 Task: Reply to email with the signature Faith Turner with the subject Request for a testimonial from softage.1@softage.net with the message Can you confirm if the team has the required resources to meet the project deadline? Undo the message and rewrite the message as Could you please provide a list of the available options? Send the email
Action: Mouse moved to (609, 772)
Screenshot: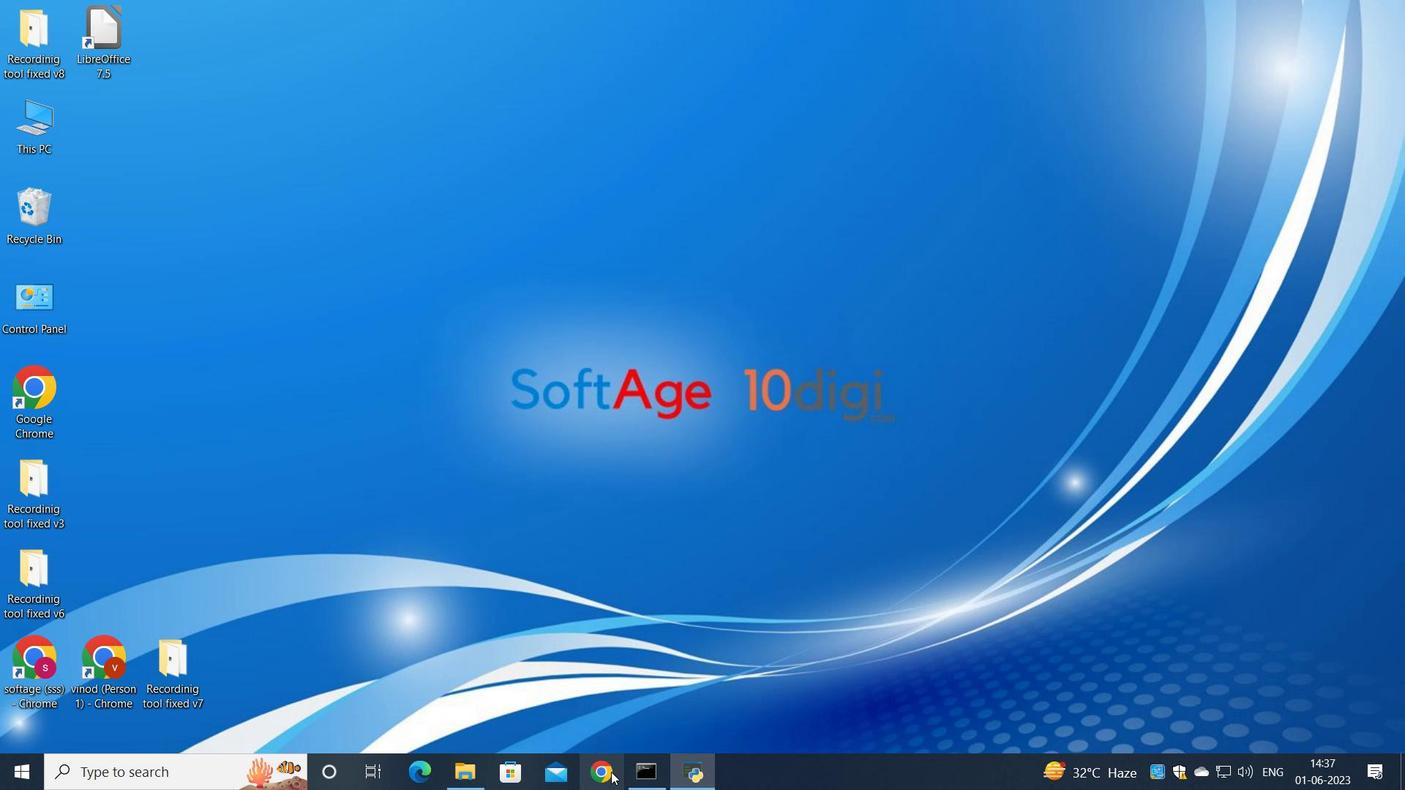 
Action: Mouse pressed left at (609, 772)
Screenshot: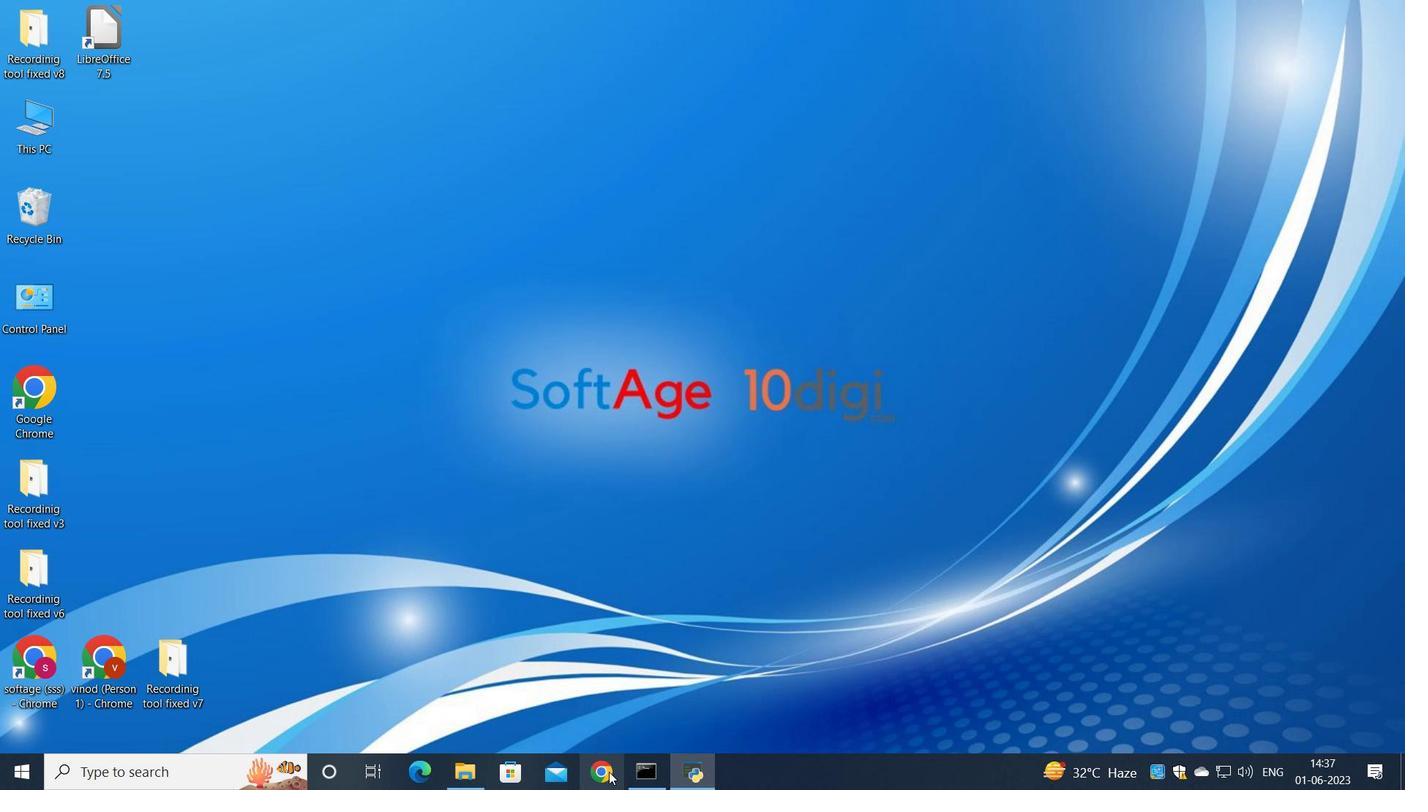 
Action: Mouse moved to (638, 416)
Screenshot: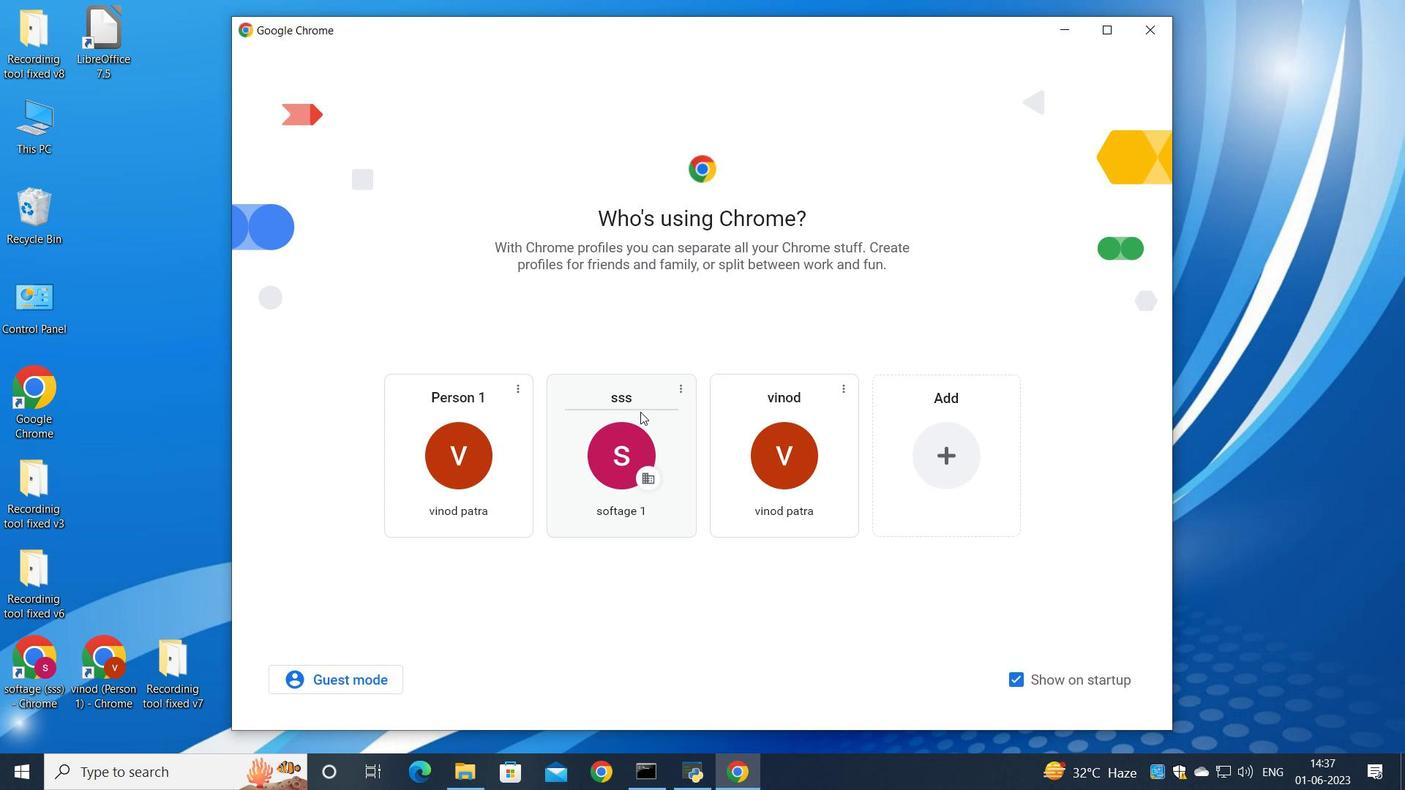 
Action: Mouse pressed left at (638, 416)
Screenshot: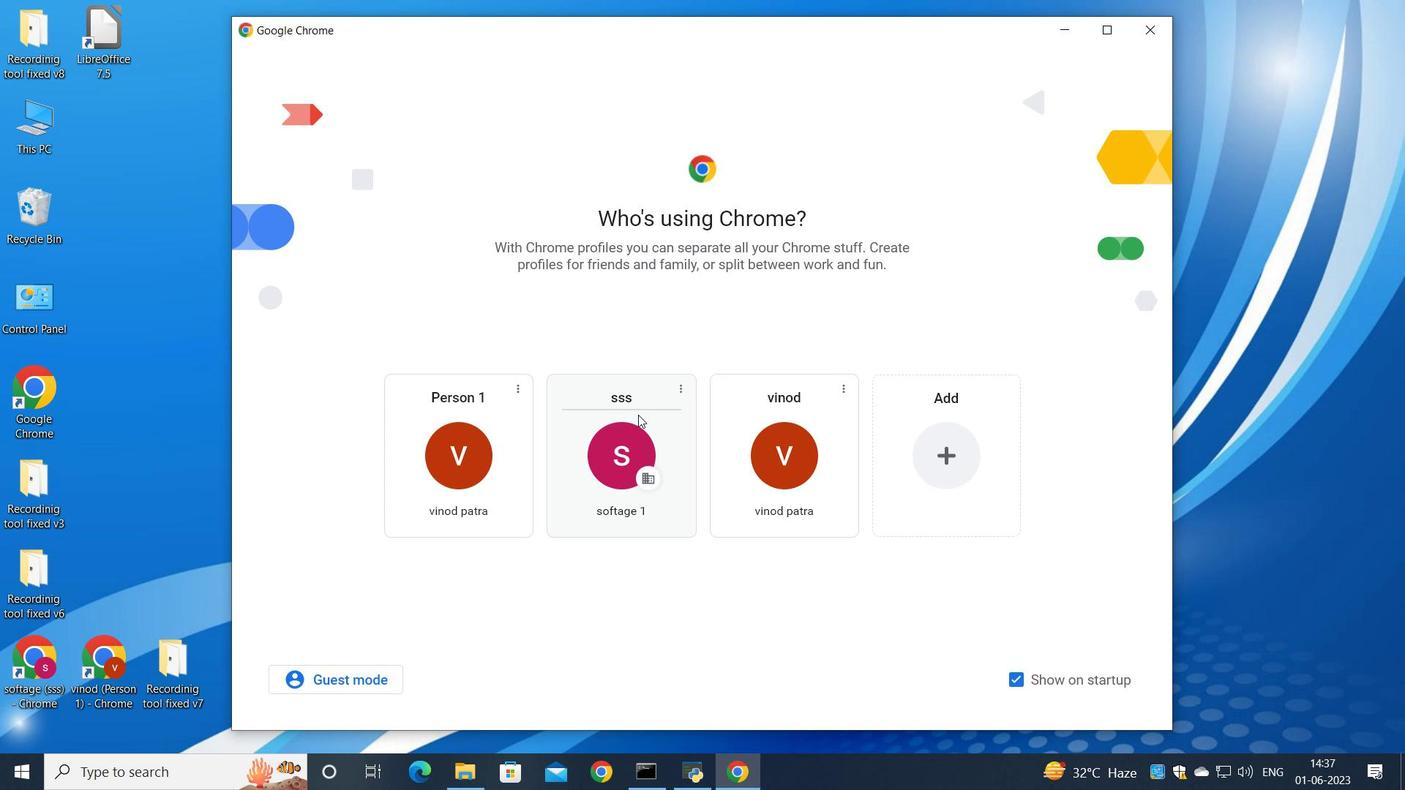 
Action: Mouse moved to (636, 446)
Screenshot: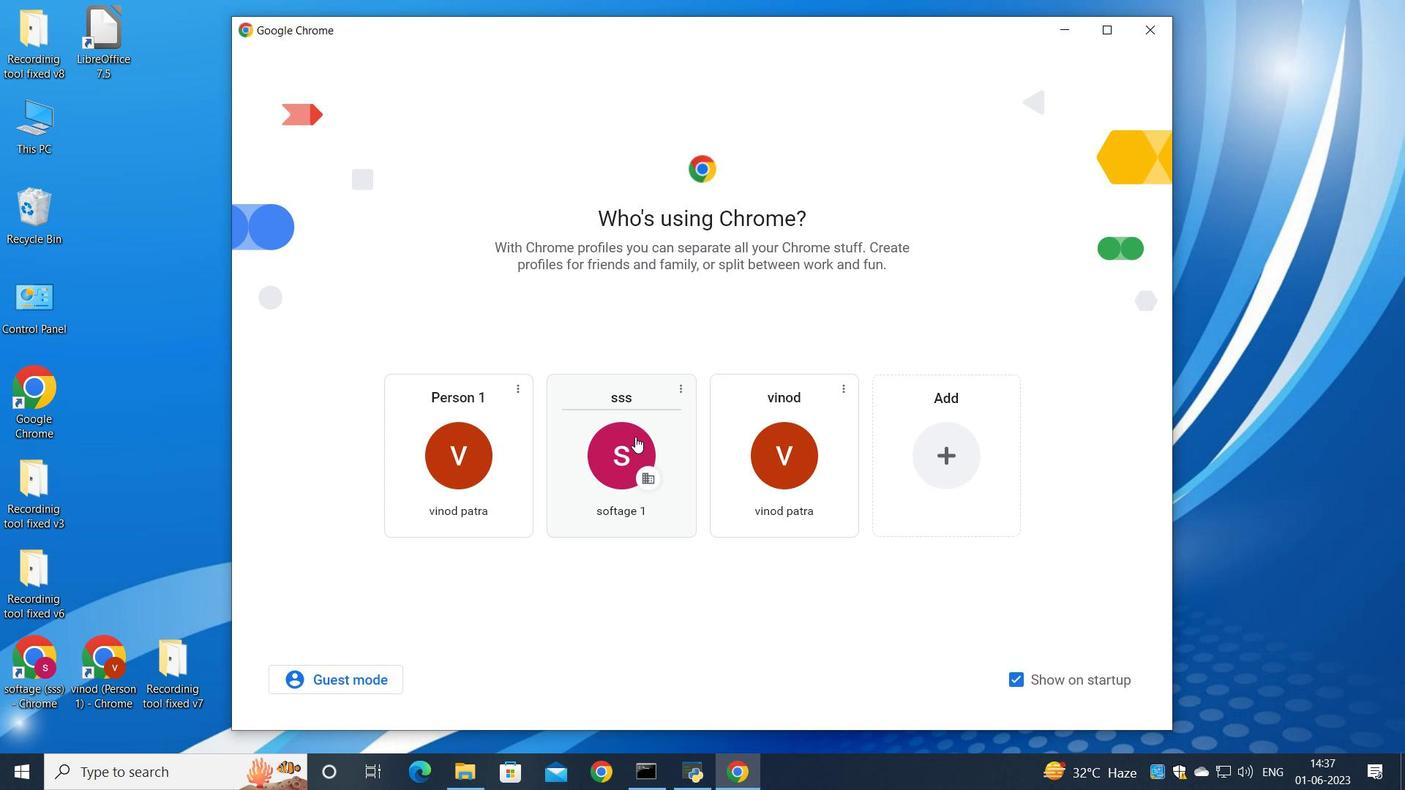 
Action: Mouse pressed left at (636, 446)
Screenshot: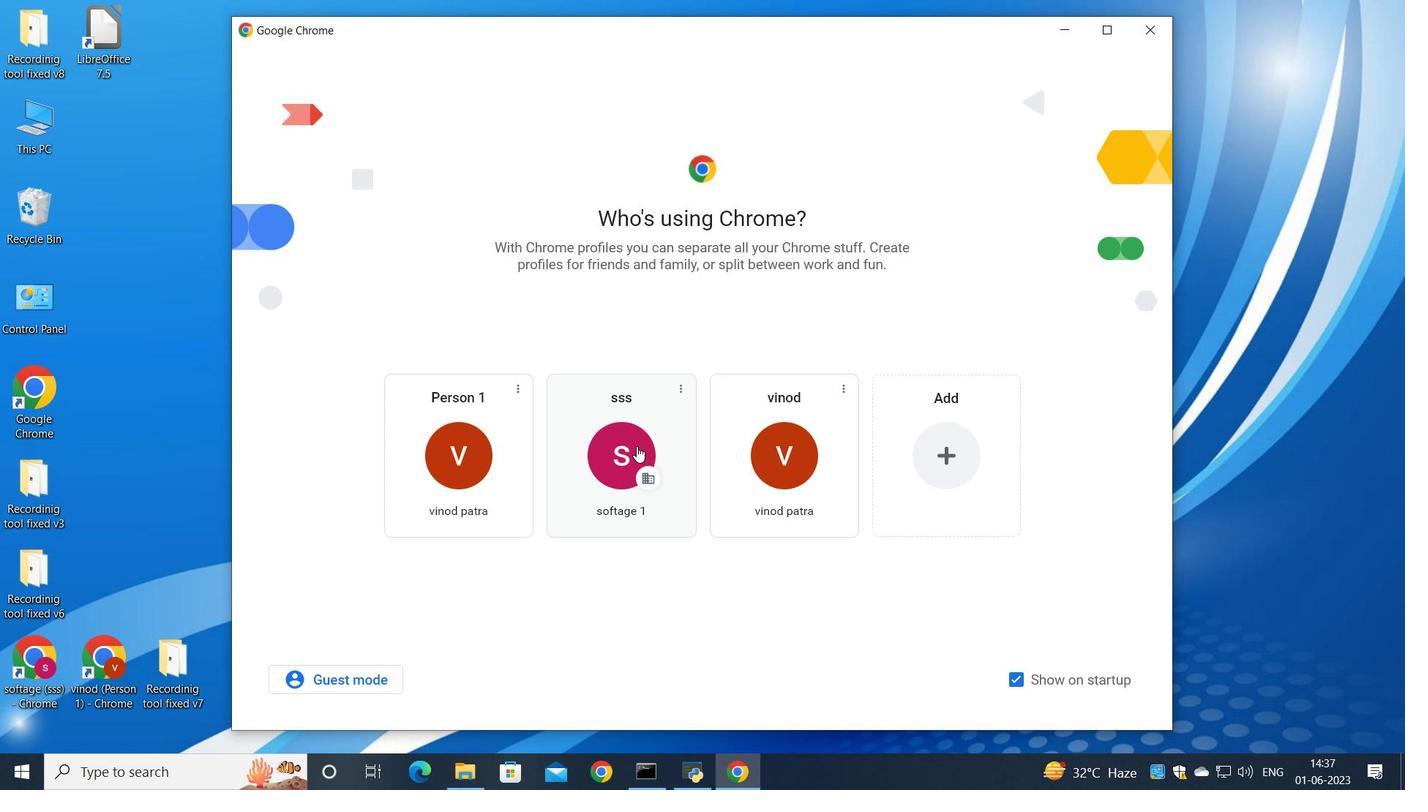
Action: Mouse moved to (1216, 121)
Screenshot: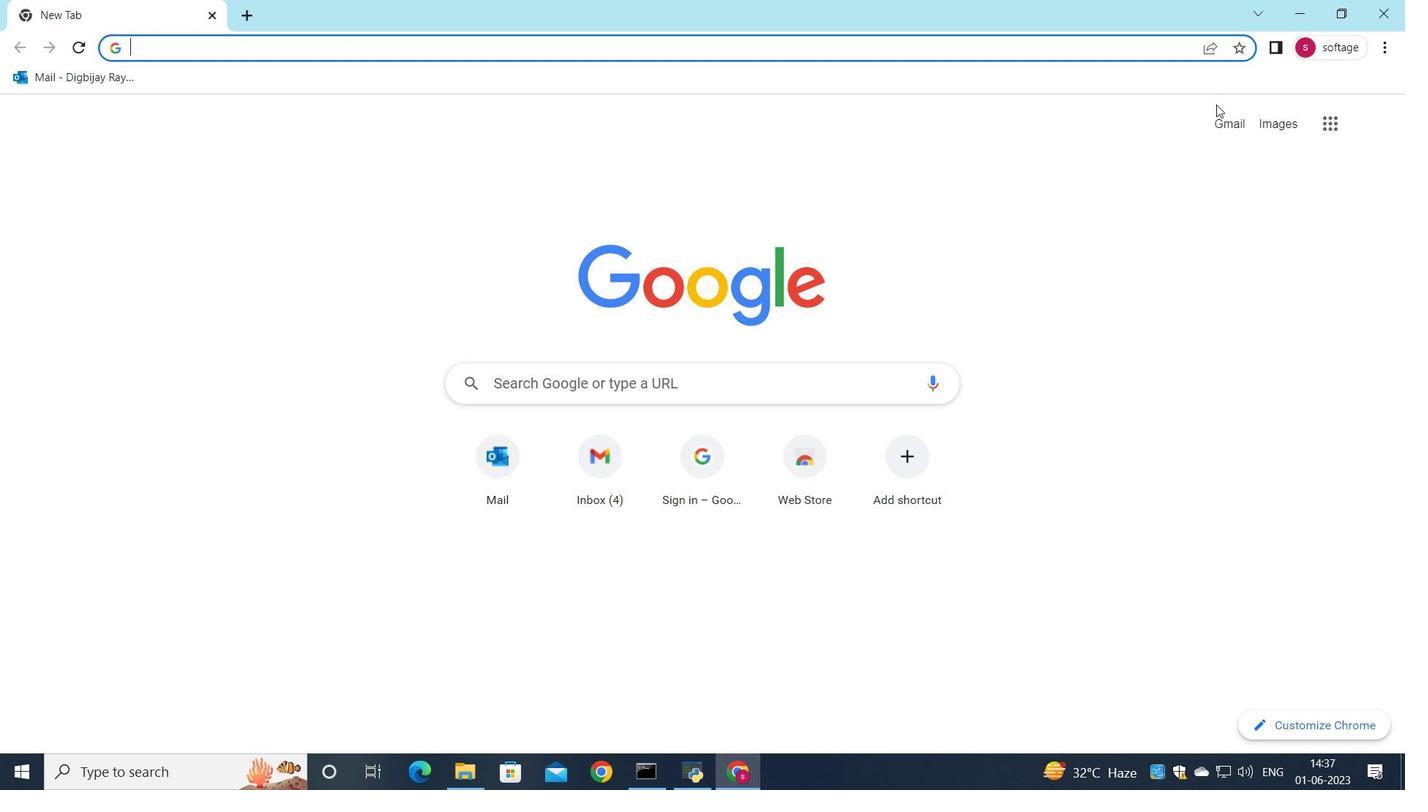 
Action: Mouse pressed left at (1216, 121)
Screenshot: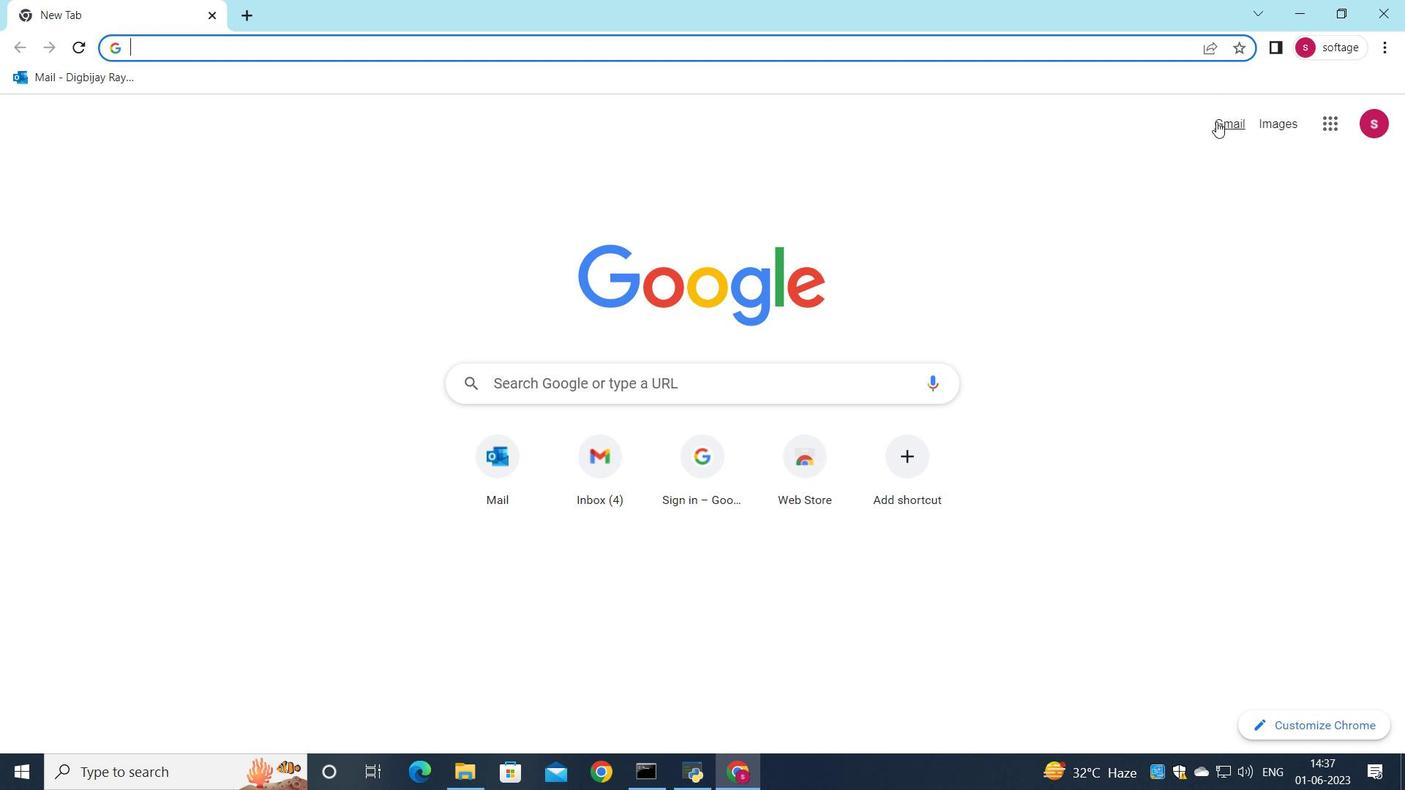 
Action: Mouse moved to (1195, 126)
Screenshot: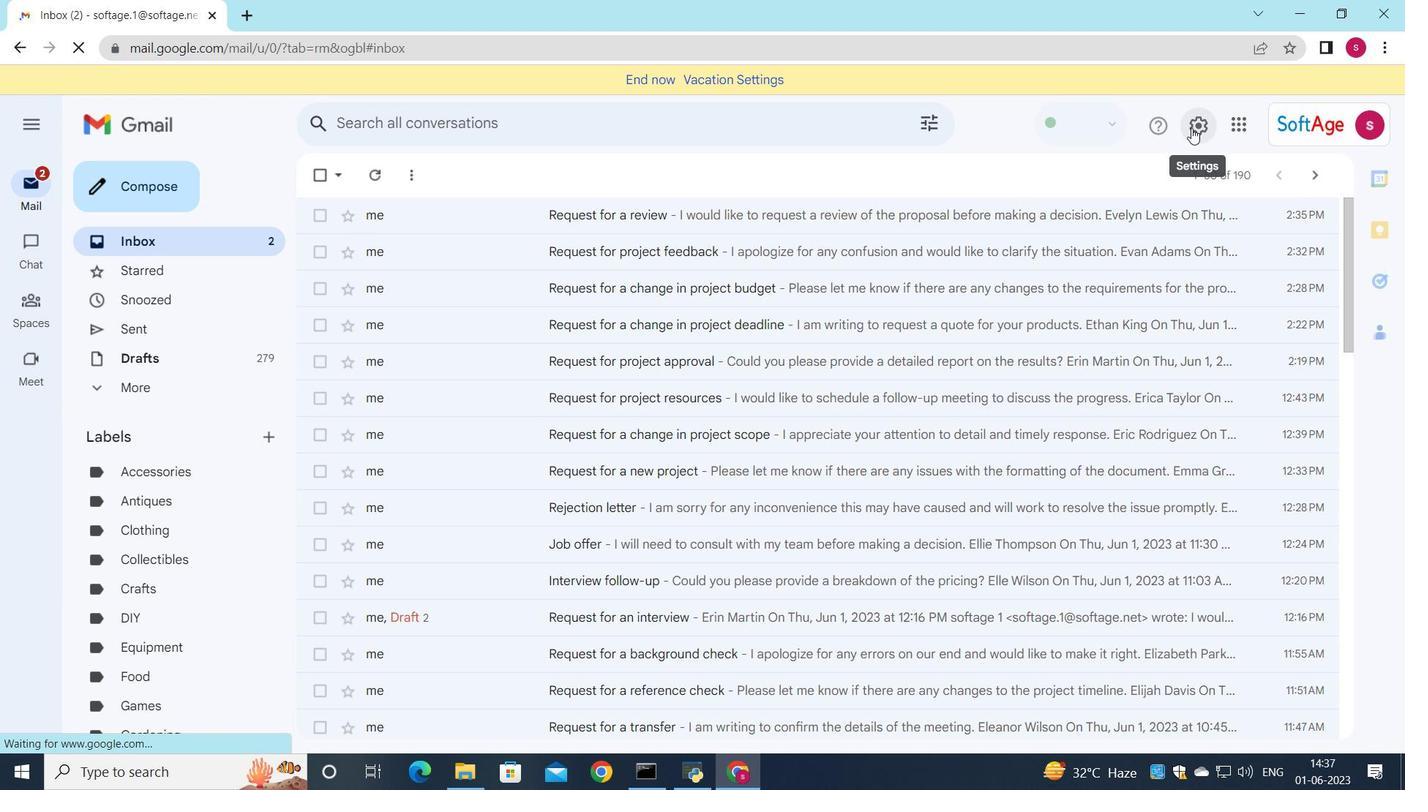 
Action: Mouse pressed left at (1195, 126)
Screenshot: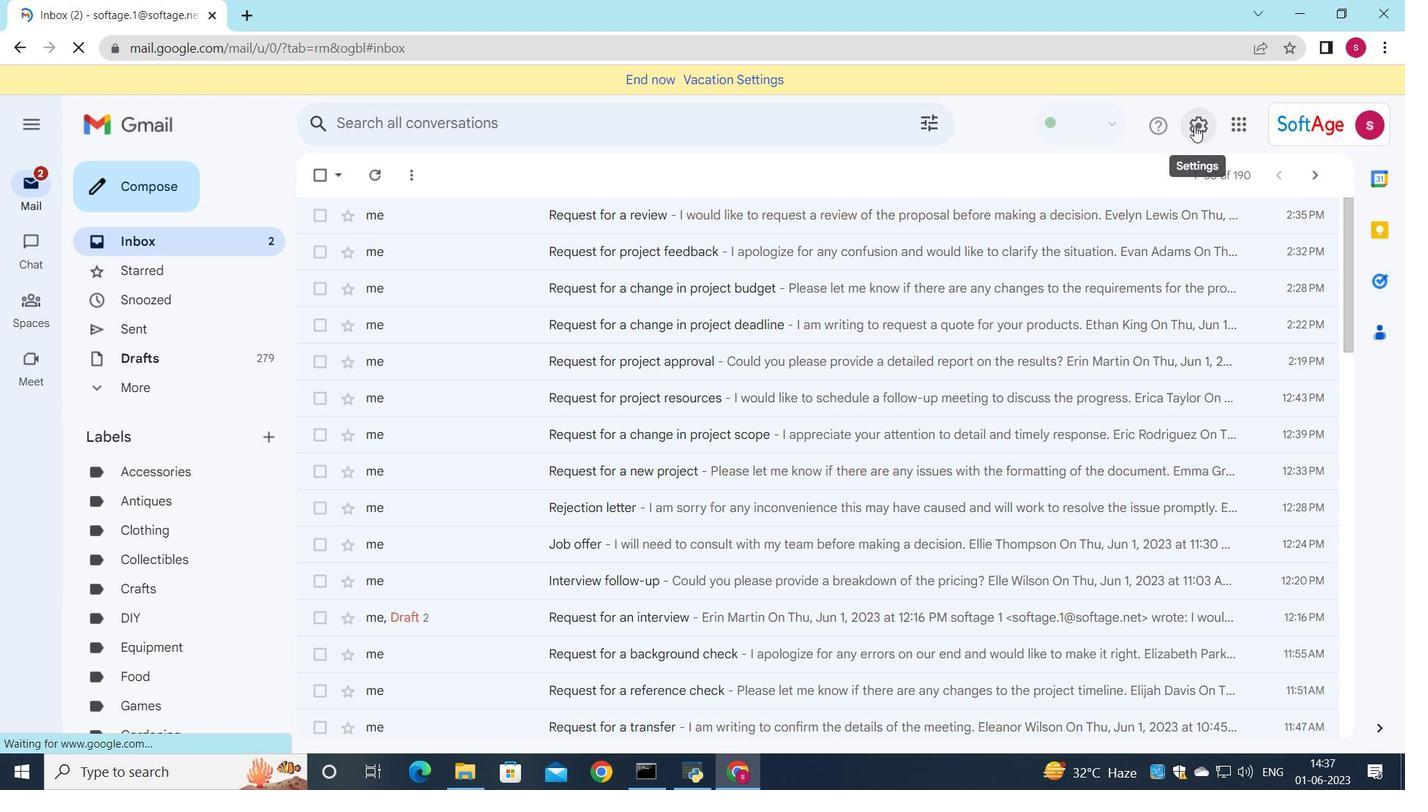 
Action: Mouse moved to (1204, 205)
Screenshot: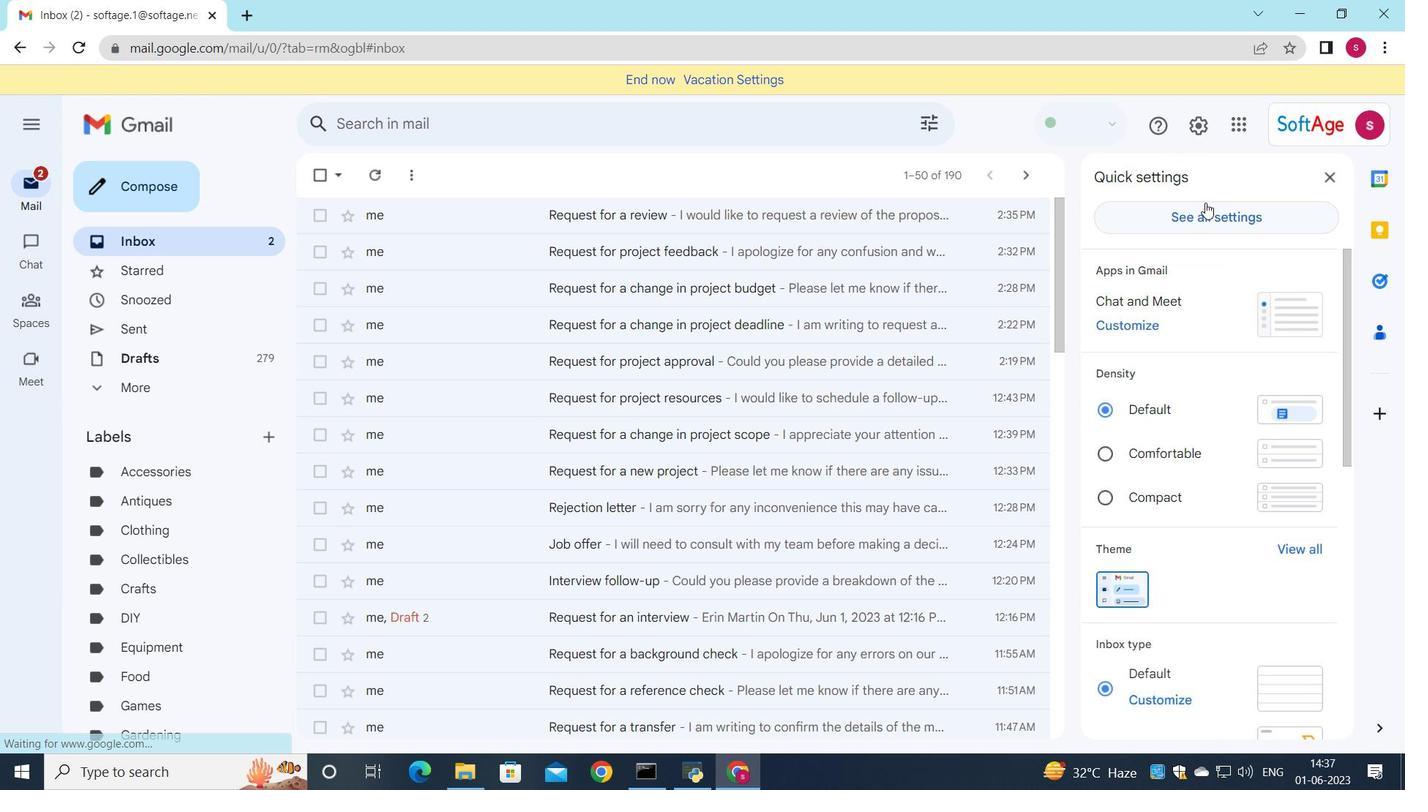 
Action: Mouse pressed left at (1204, 205)
Screenshot: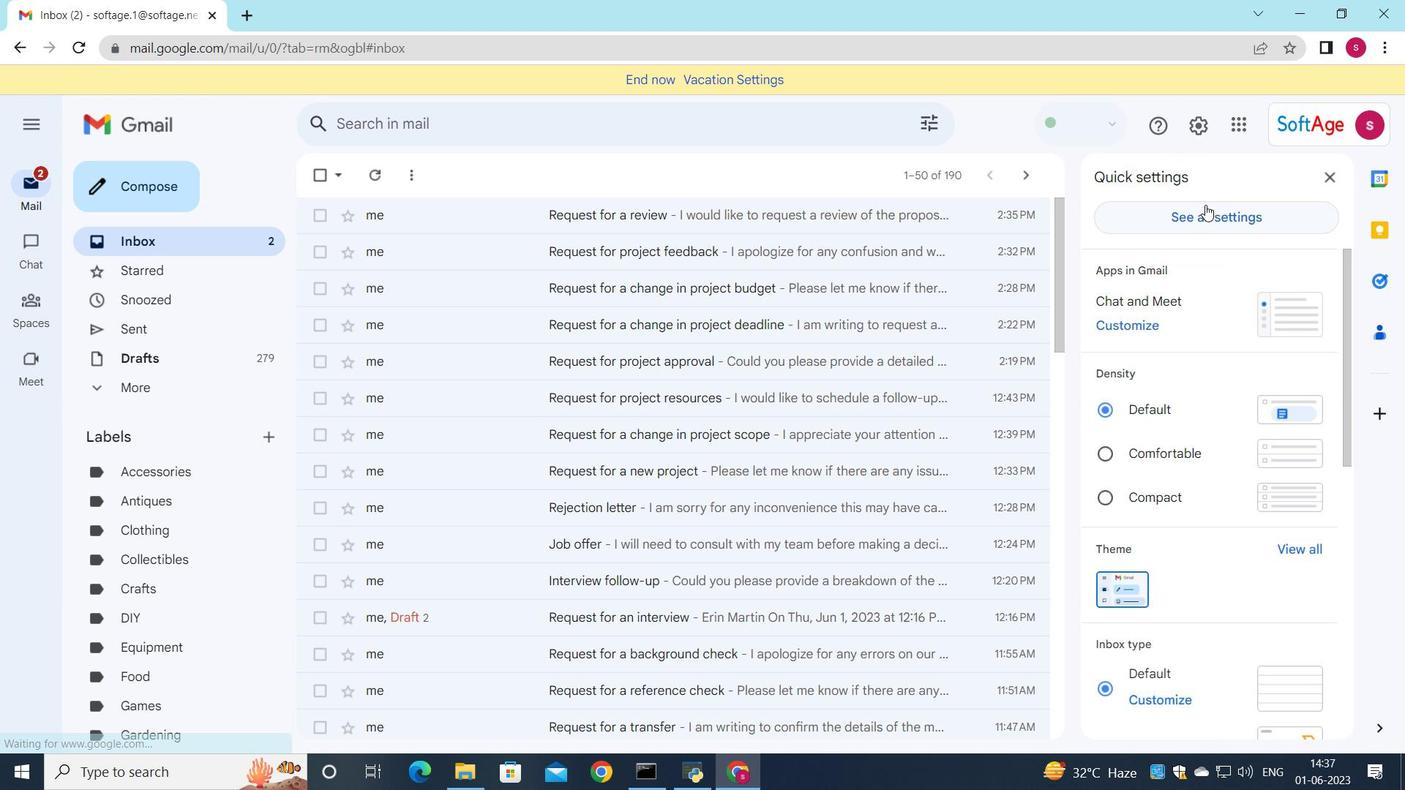 
Action: Mouse moved to (985, 308)
Screenshot: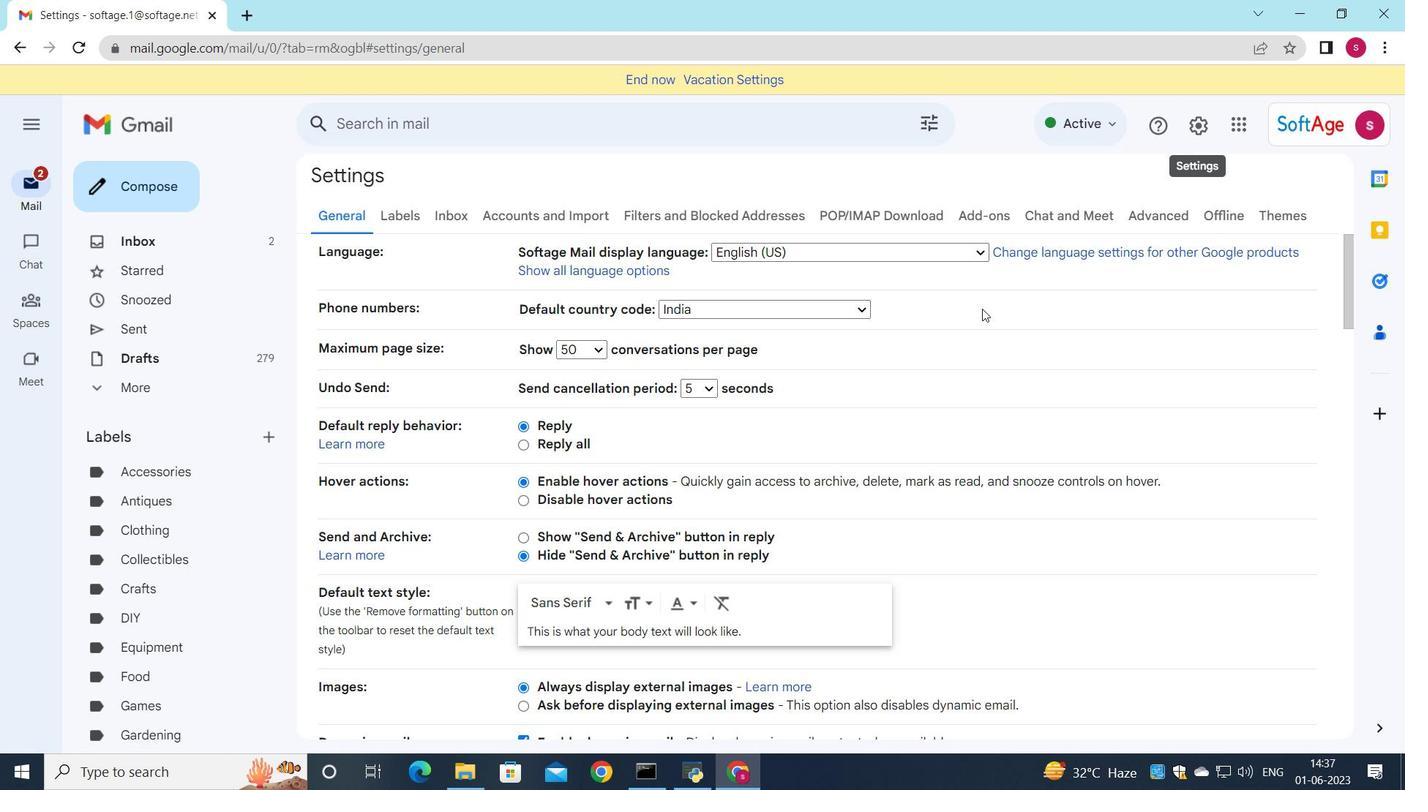 
Action: Mouse scrolled (985, 307) with delta (0, 0)
Screenshot: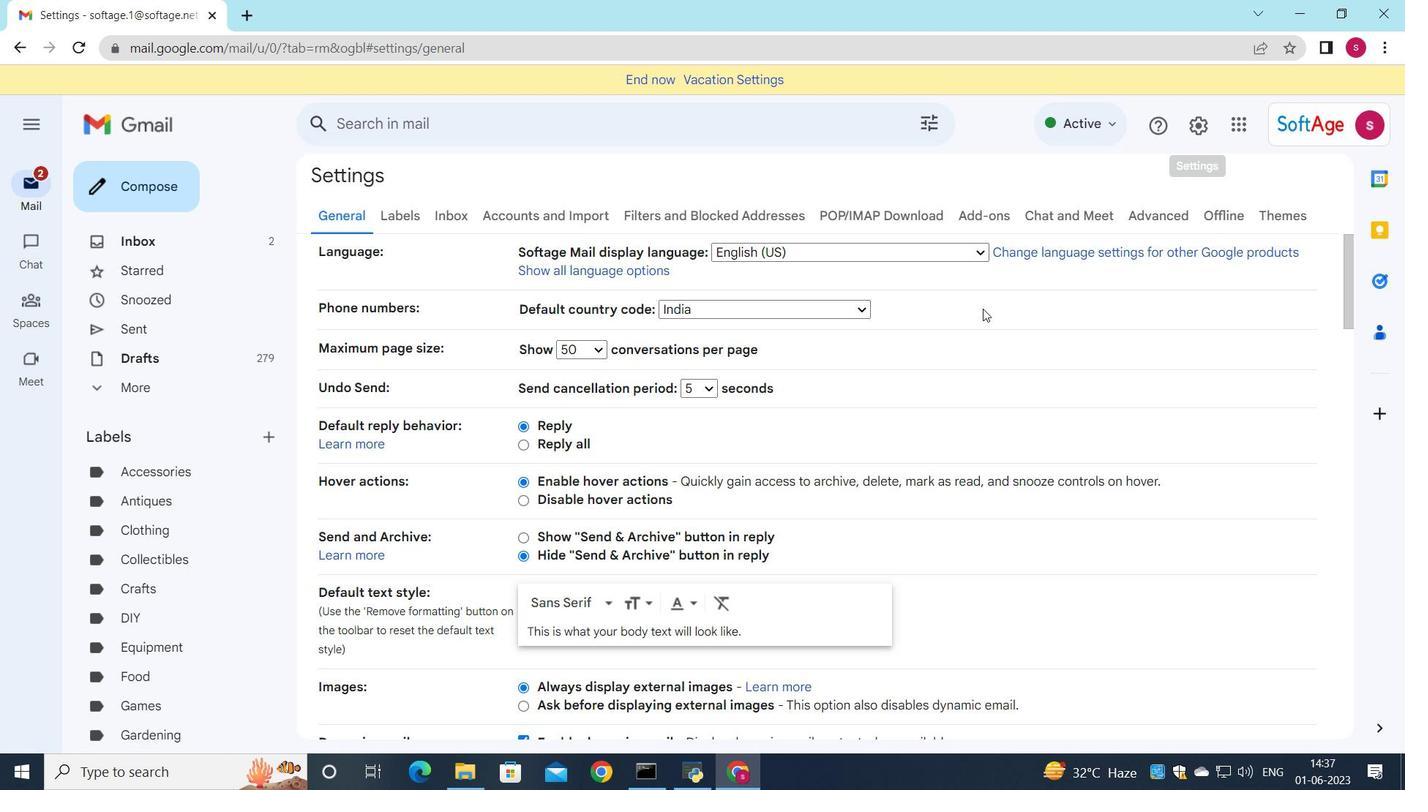
Action: Mouse scrolled (985, 307) with delta (0, 0)
Screenshot: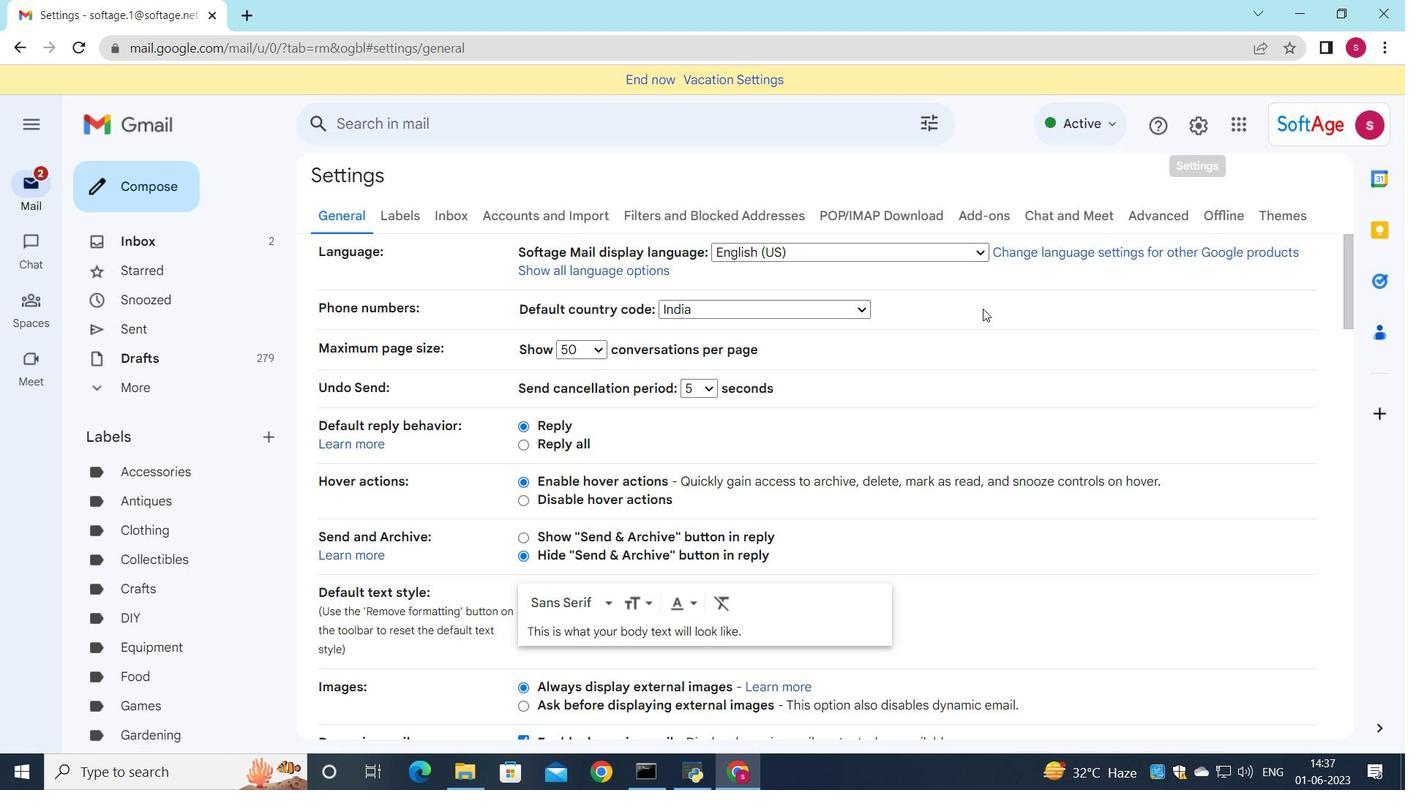 
Action: Mouse scrolled (985, 307) with delta (0, 0)
Screenshot: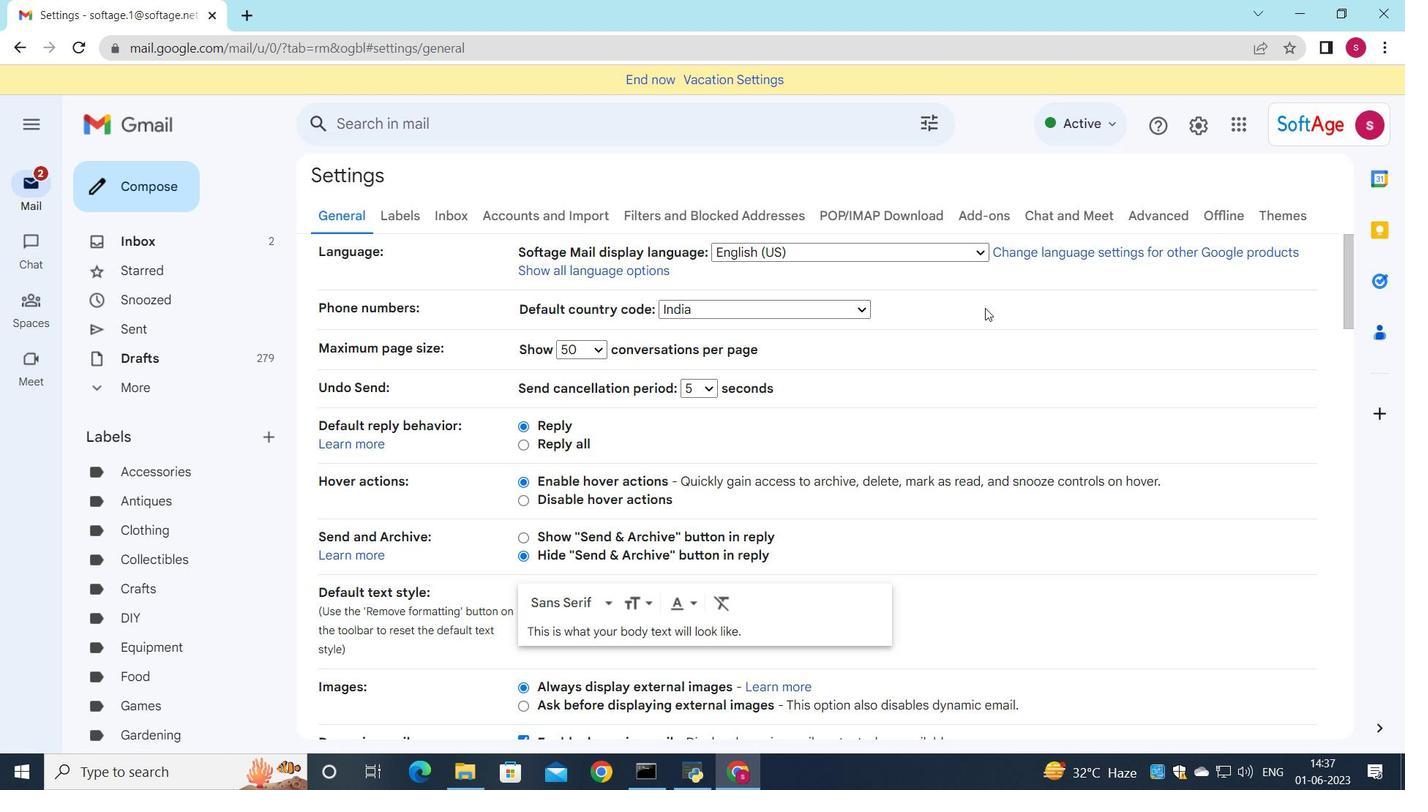 
Action: Mouse moved to (985, 308)
Screenshot: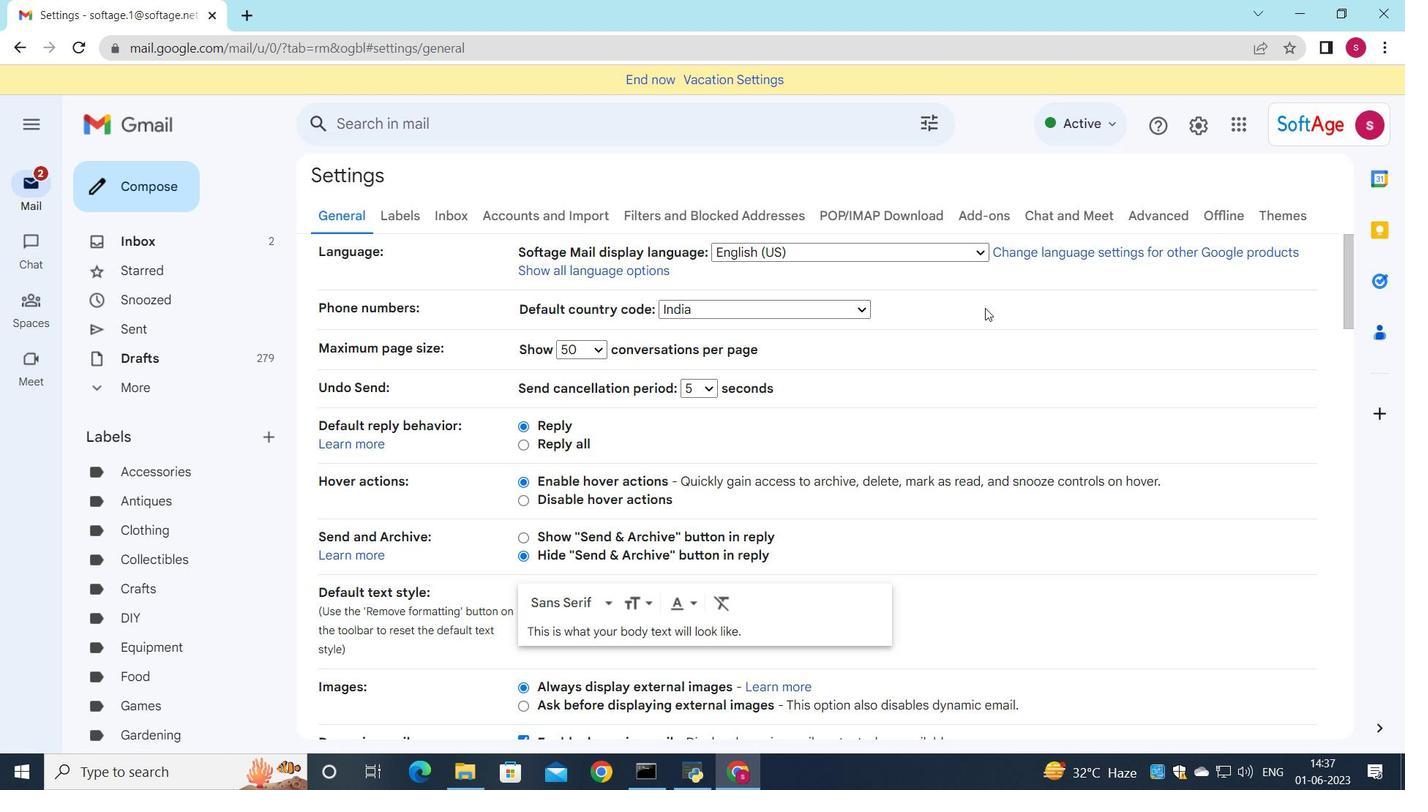 
Action: Mouse scrolled (985, 307) with delta (0, 0)
Screenshot: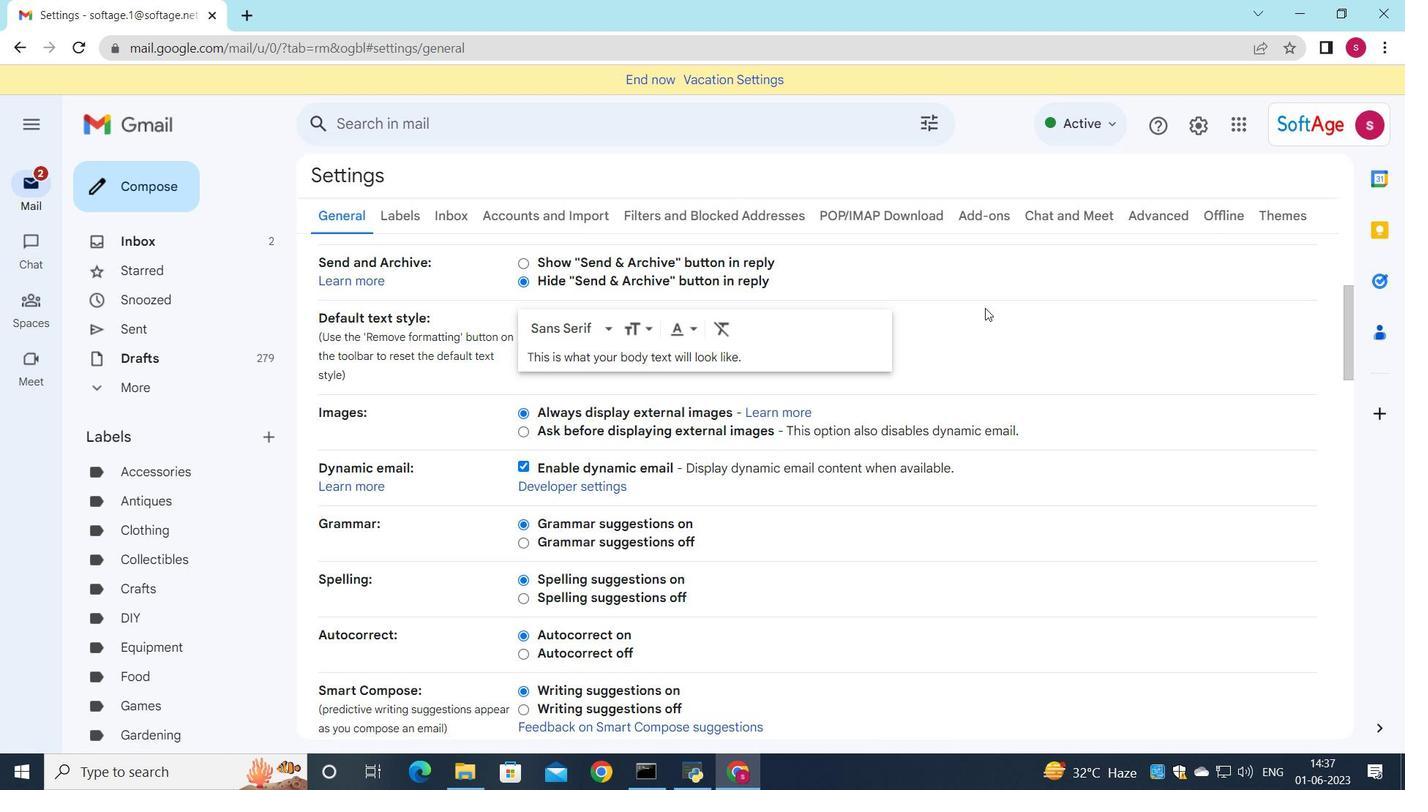 
Action: Mouse scrolled (985, 307) with delta (0, 0)
Screenshot: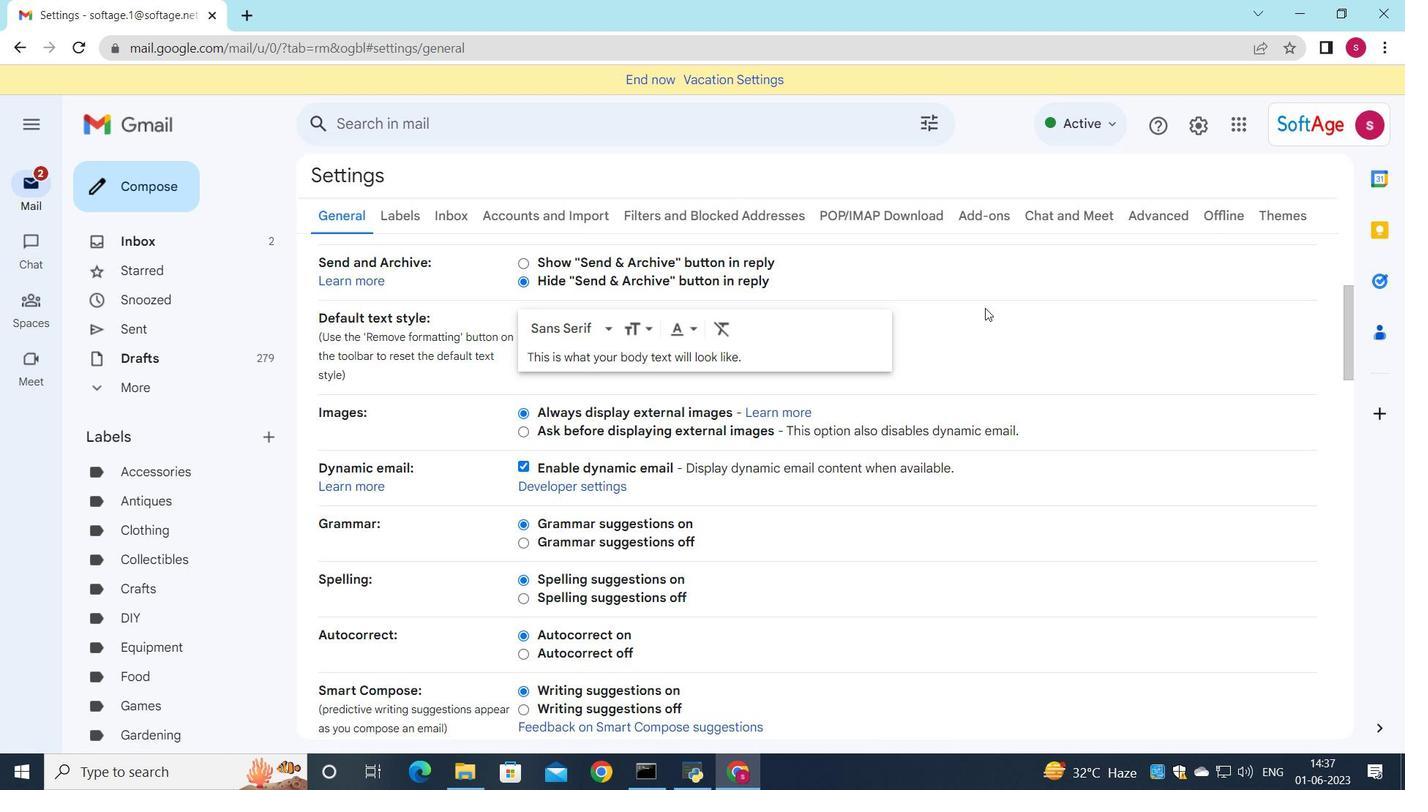 
Action: Mouse scrolled (985, 307) with delta (0, 0)
Screenshot: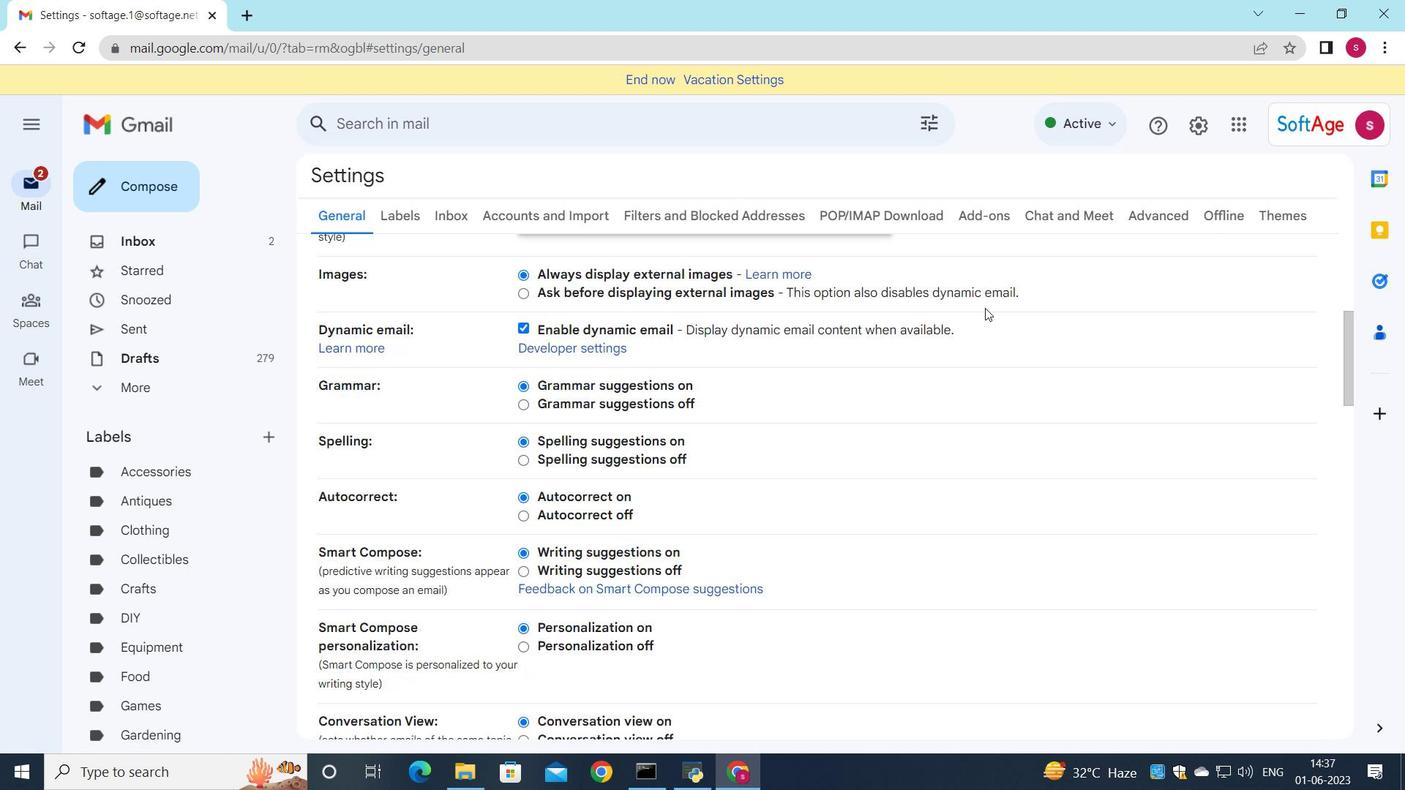 
Action: Mouse scrolled (985, 307) with delta (0, 0)
Screenshot: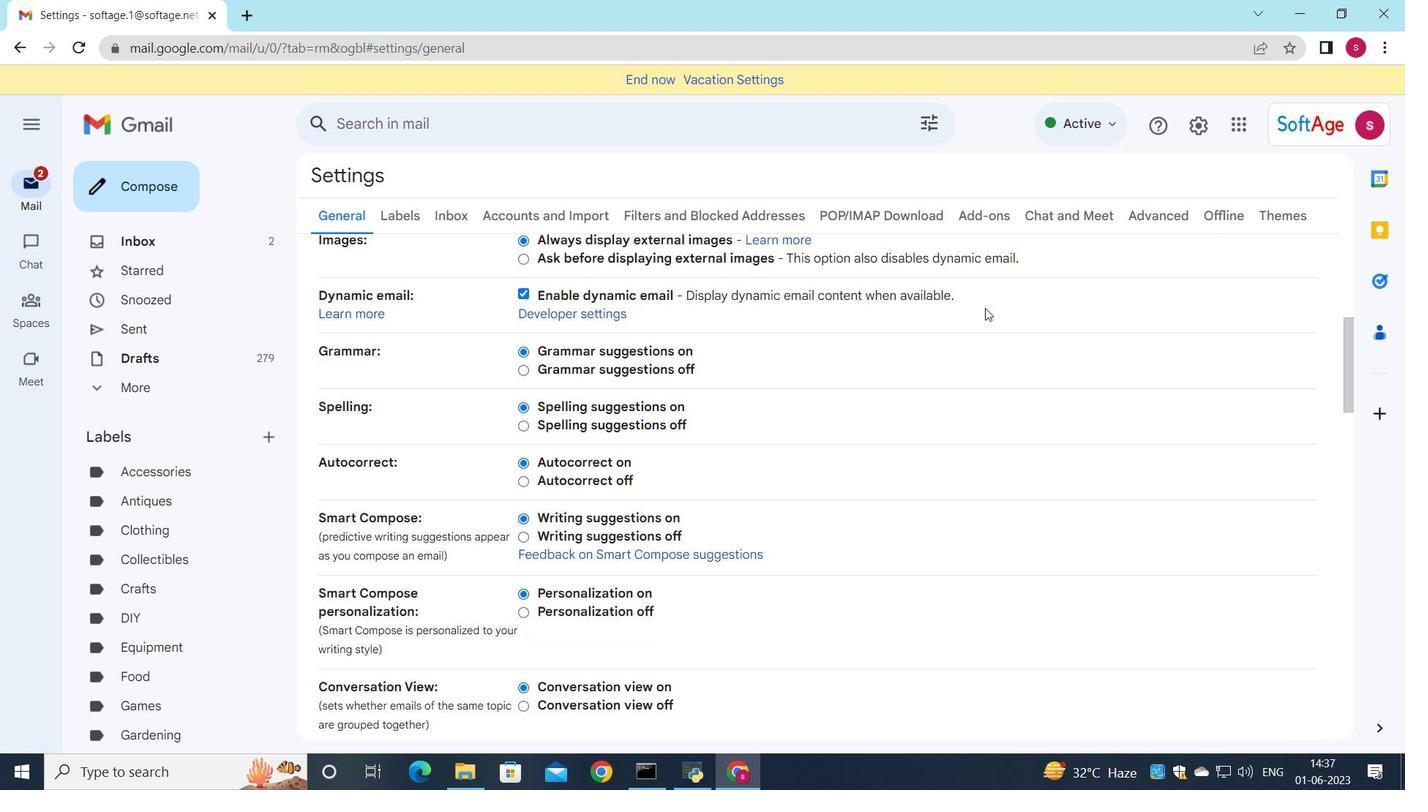 
Action: Mouse moved to (1002, 335)
Screenshot: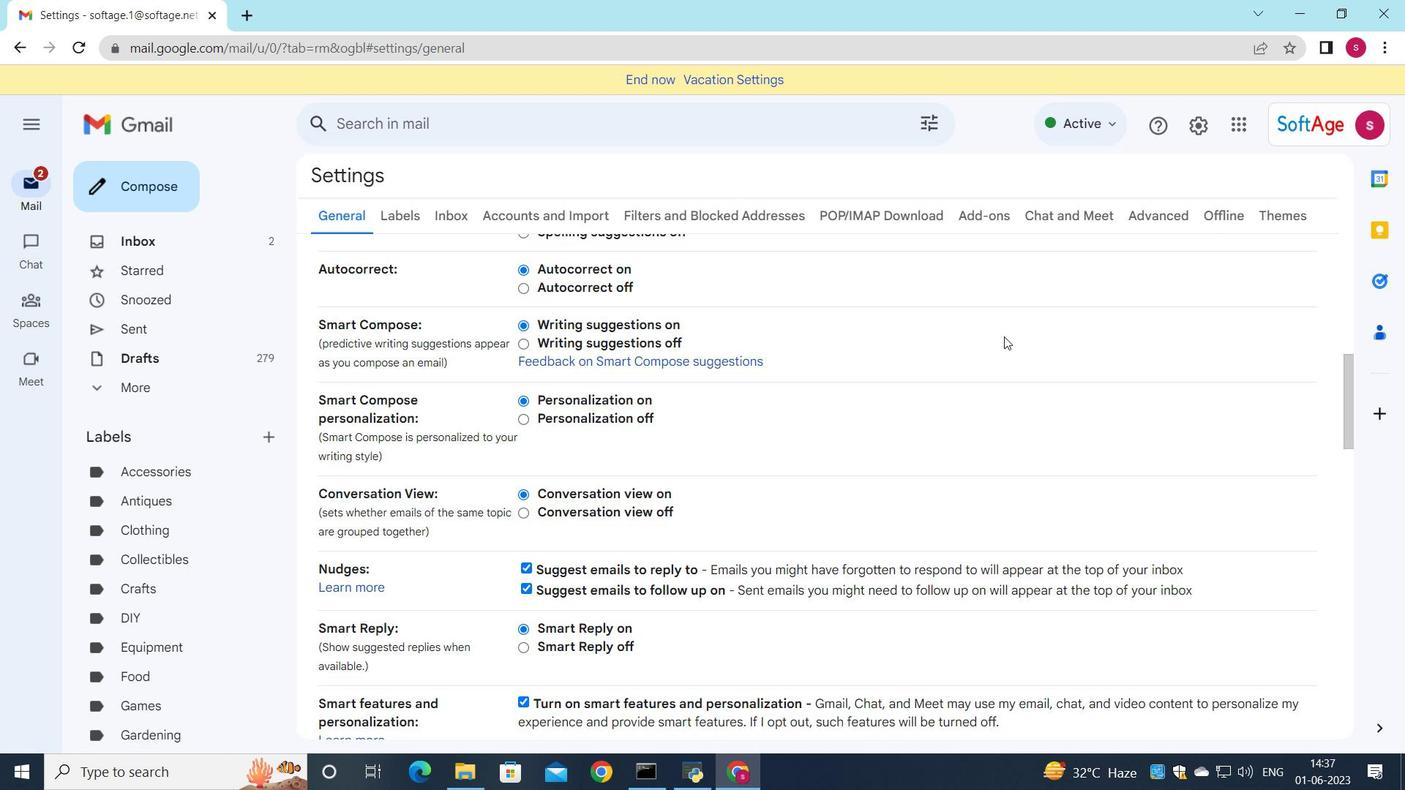 
Action: Mouse scrolled (1002, 334) with delta (0, 0)
Screenshot: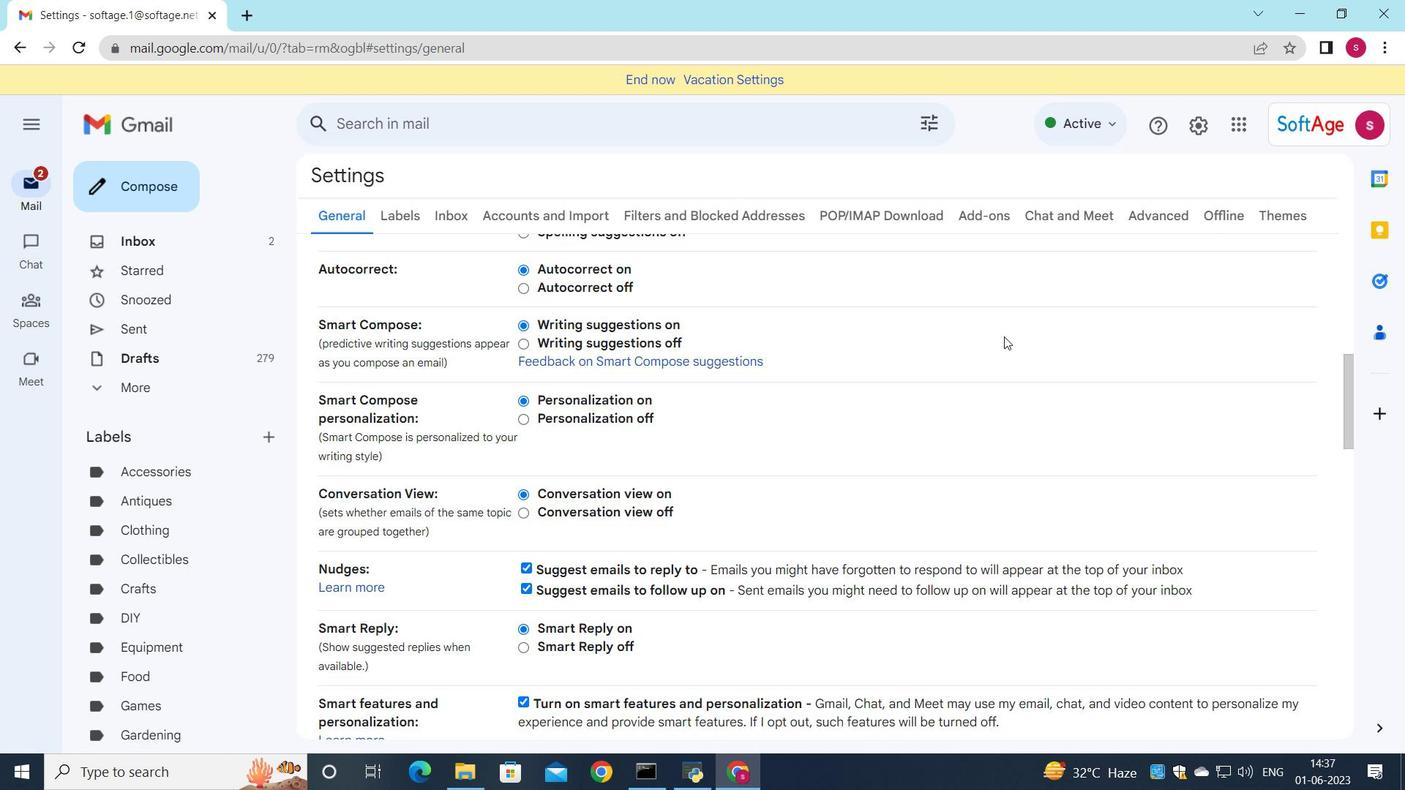 
Action: Mouse scrolled (1002, 334) with delta (0, 0)
Screenshot: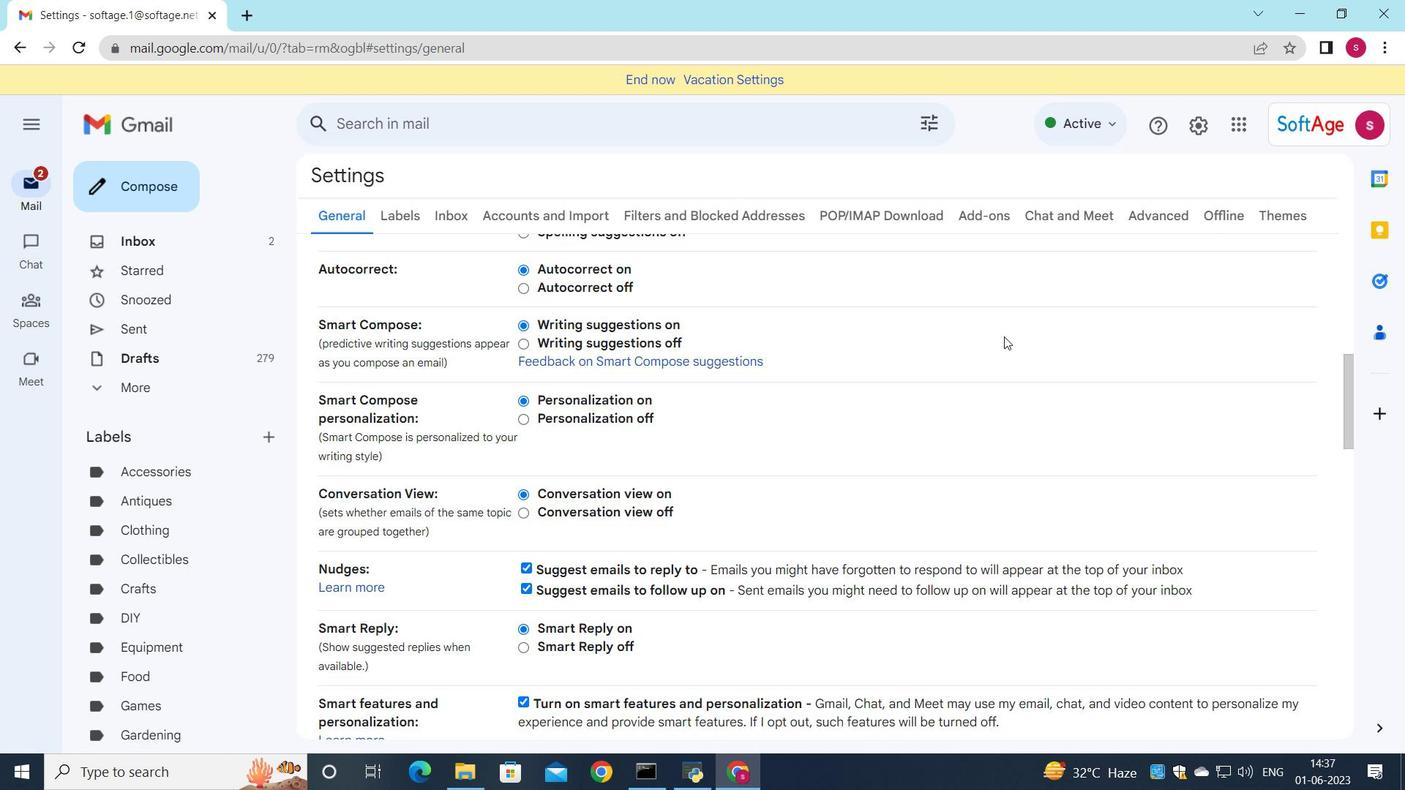 
Action: Mouse scrolled (1002, 334) with delta (0, 0)
Screenshot: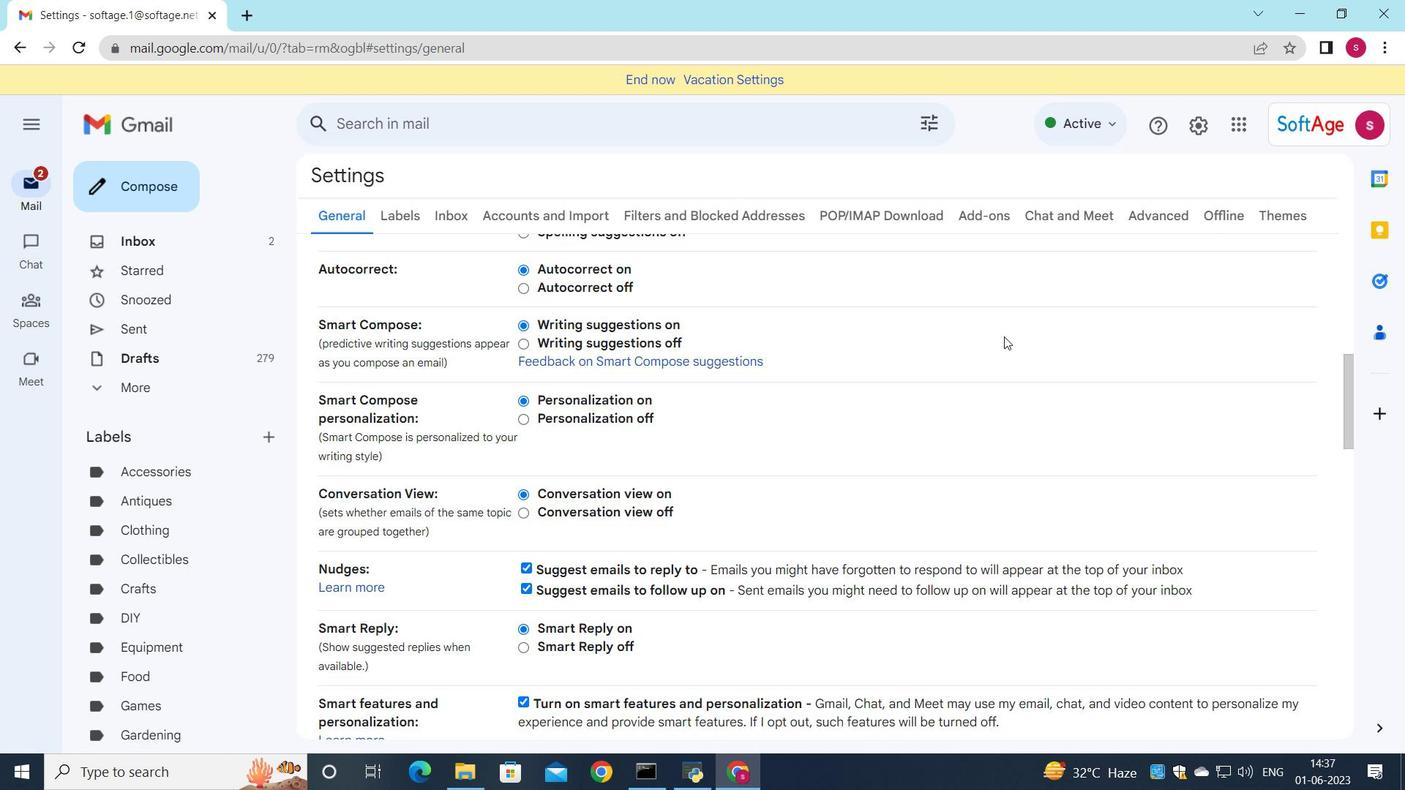 
Action: Mouse moved to (997, 328)
Screenshot: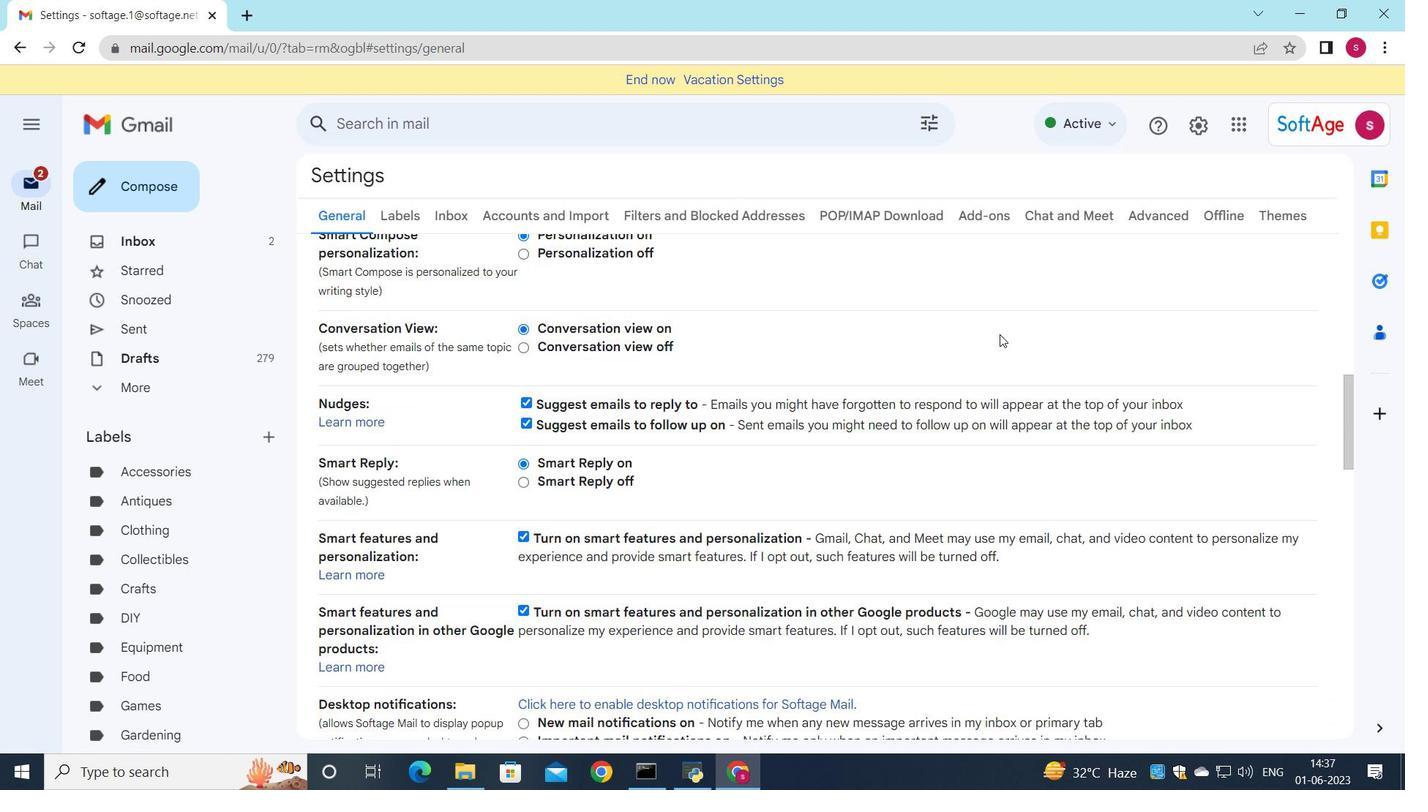 
Action: Mouse scrolled (997, 327) with delta (0, 0)
Screenshot: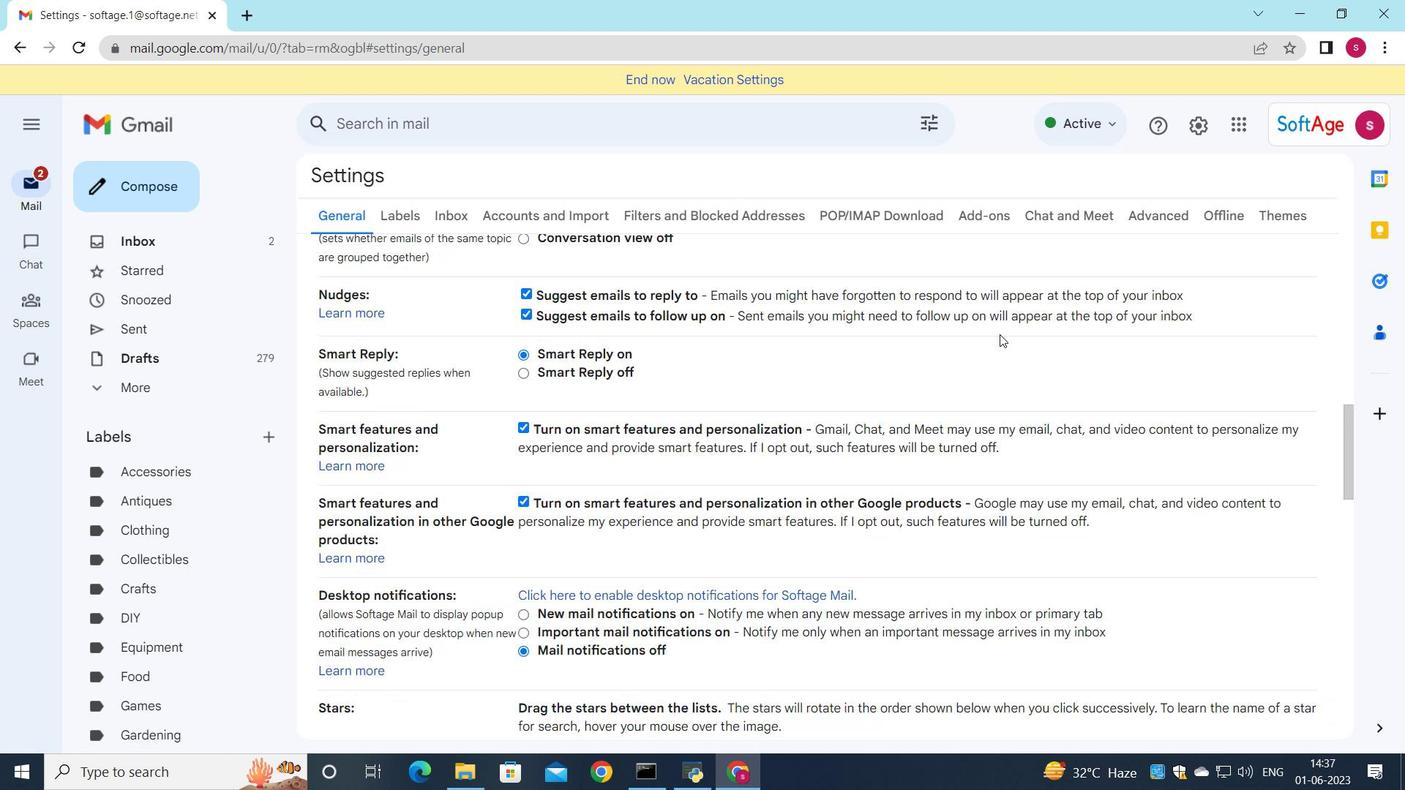 
Action: Mouse scrolled (997, 327) with delta (0, 0)
Screenshot: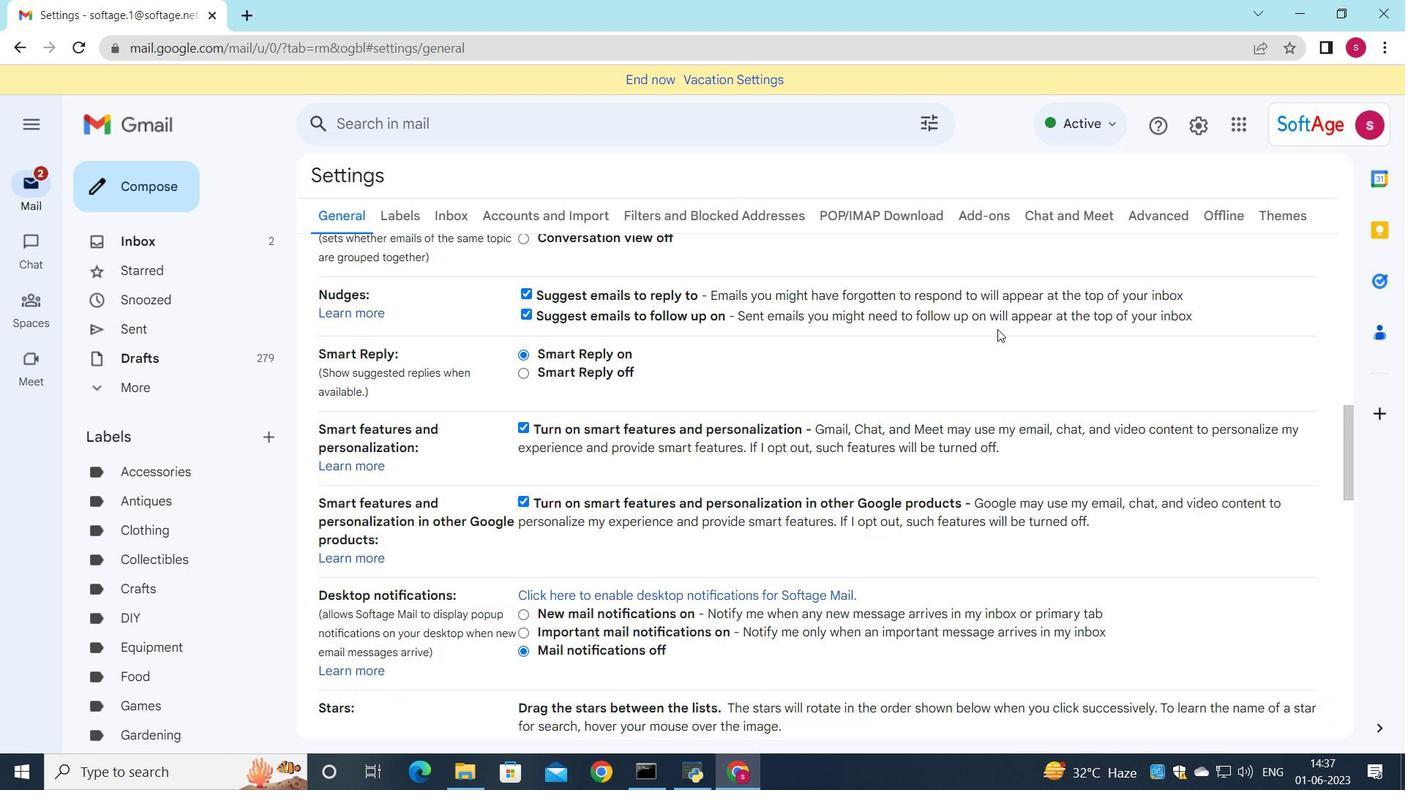 
Action: Mouse scrolled (997, 327) with delta (0, 0)
Screenshot: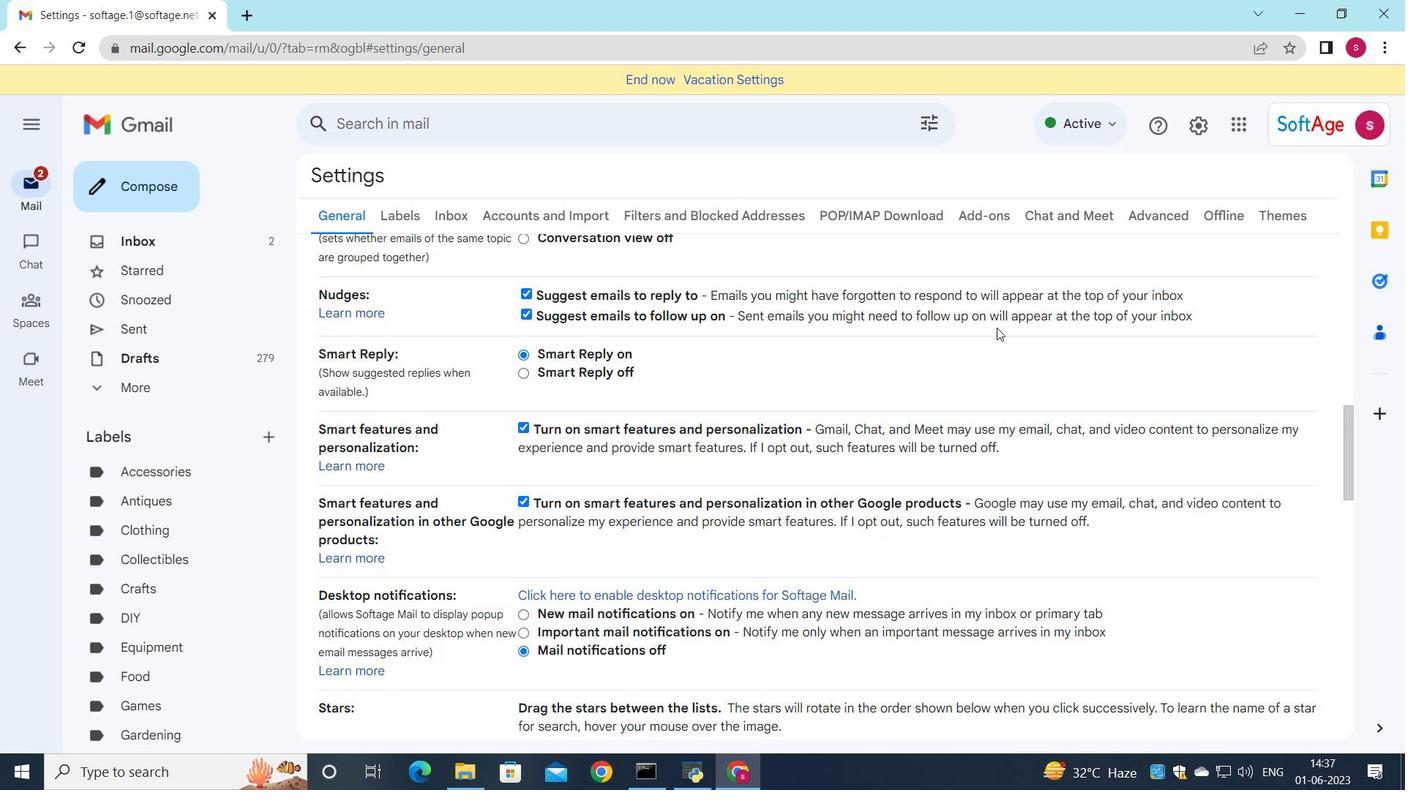 
Action: Mouse scrolled (997, 327) with delta (0, 0)
Screenshot: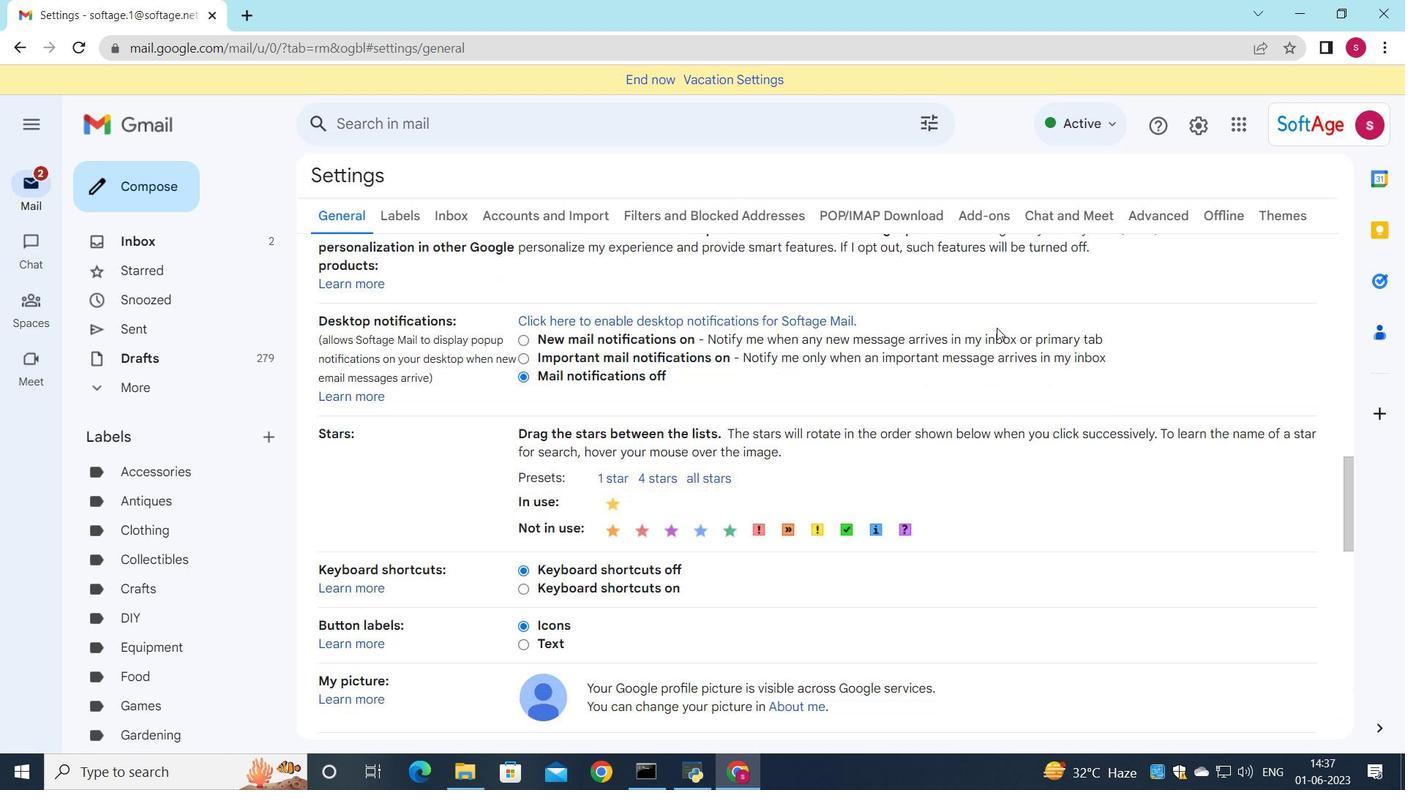 
Action: Mouse scrolled (997, 327) with delta (0, 0)
Screenshot: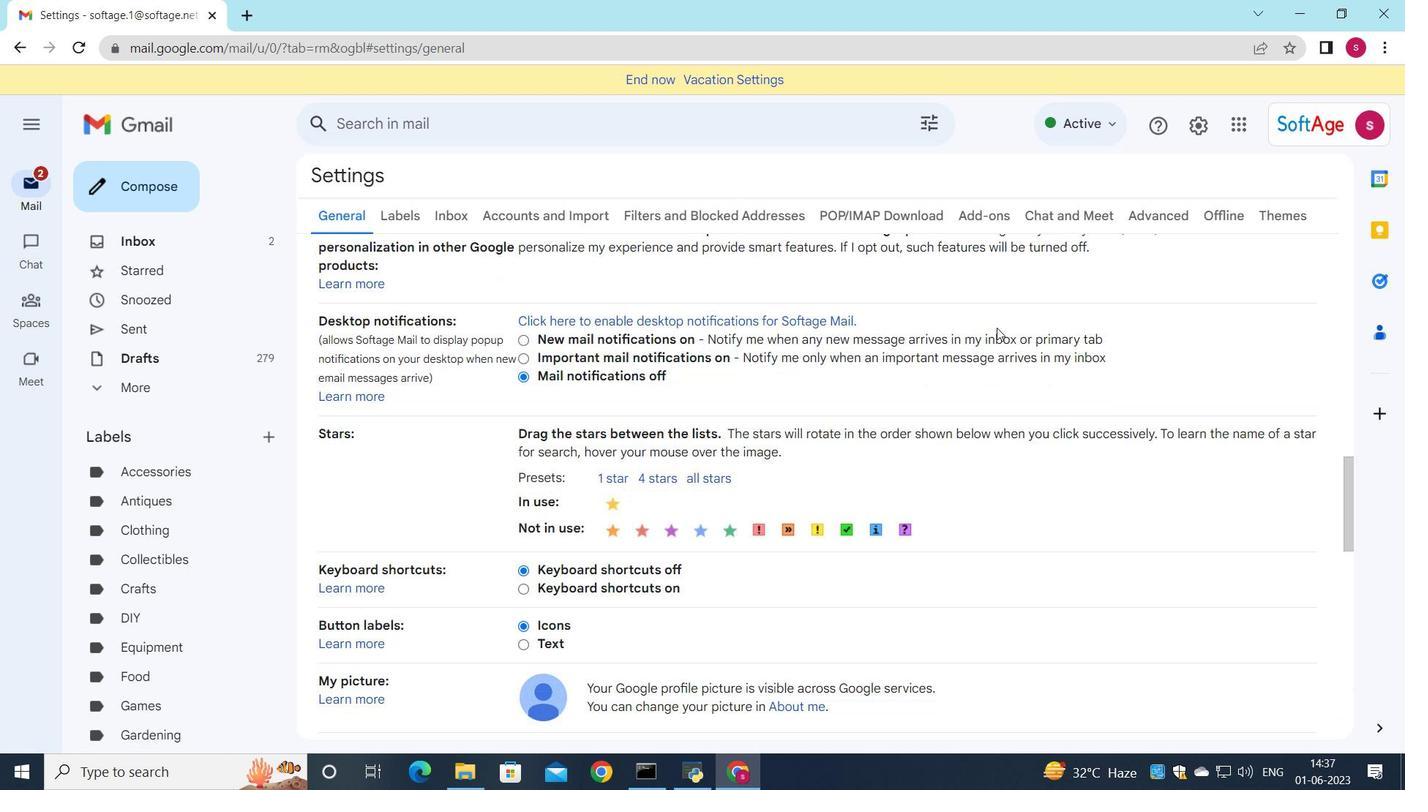 
Action: Mouse scrolled (997, 327) with delta (0, 0)
Screenshot: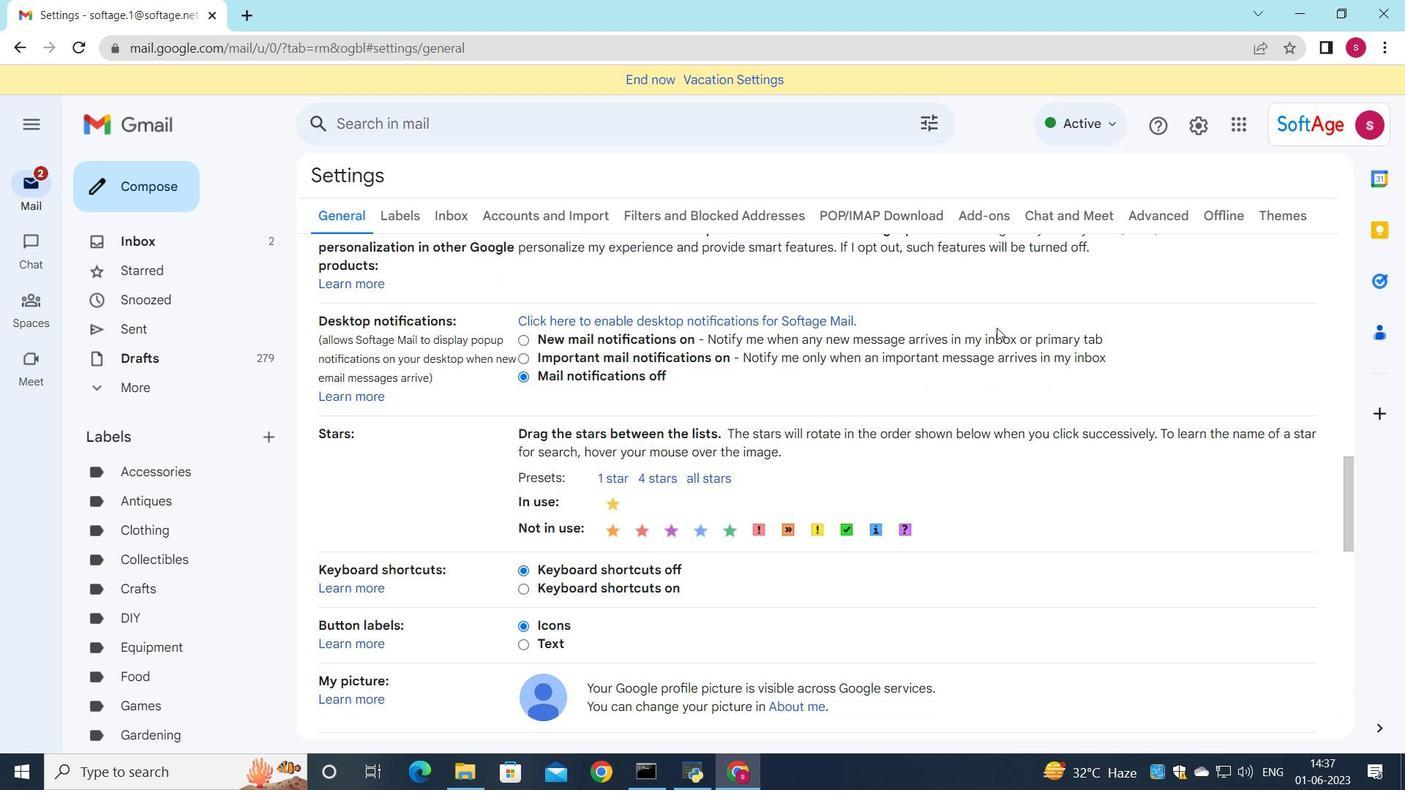 
Action: Mouse moved to (889, 447)
Screenshot: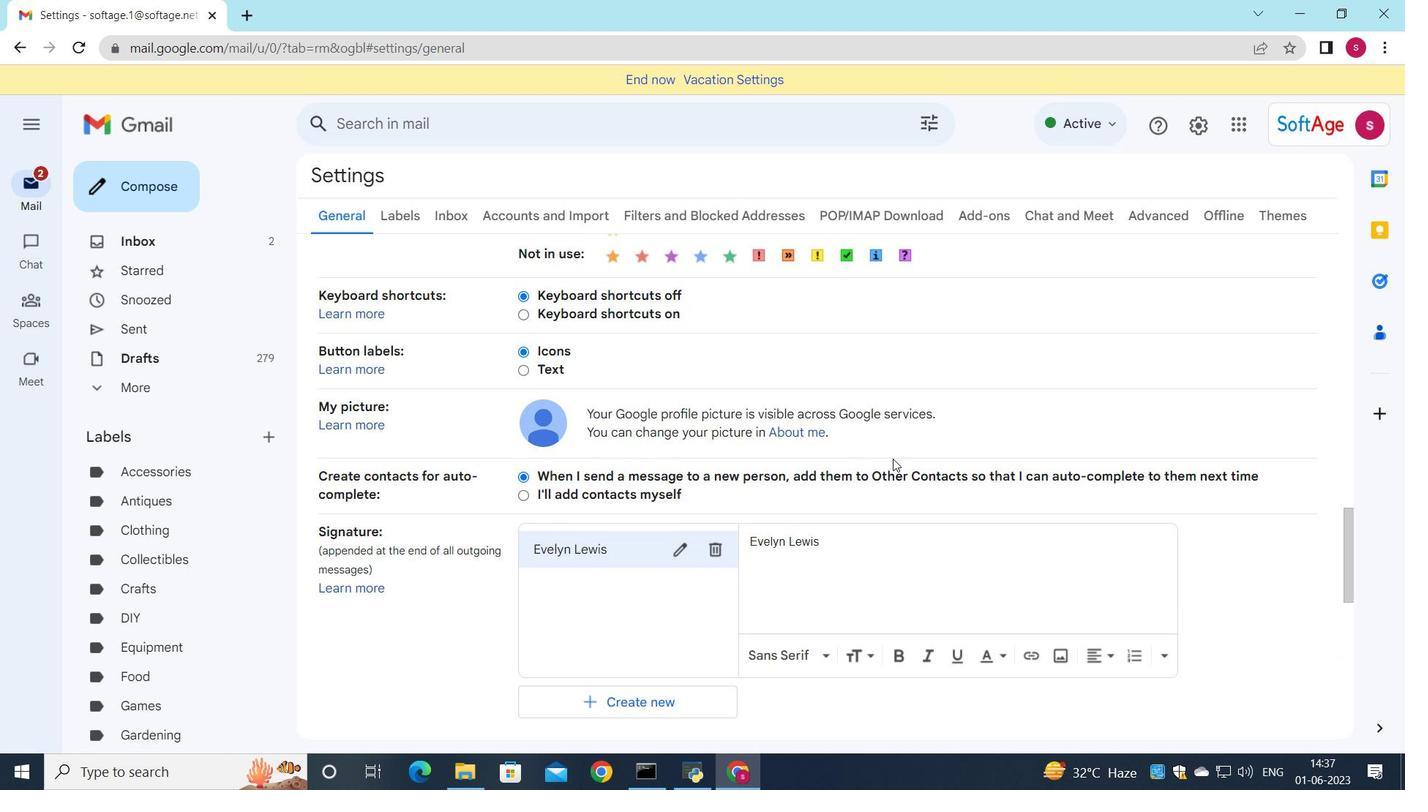 
Action: Mouse scrolled (889, 447) with delta (0, 0)
Screenshot: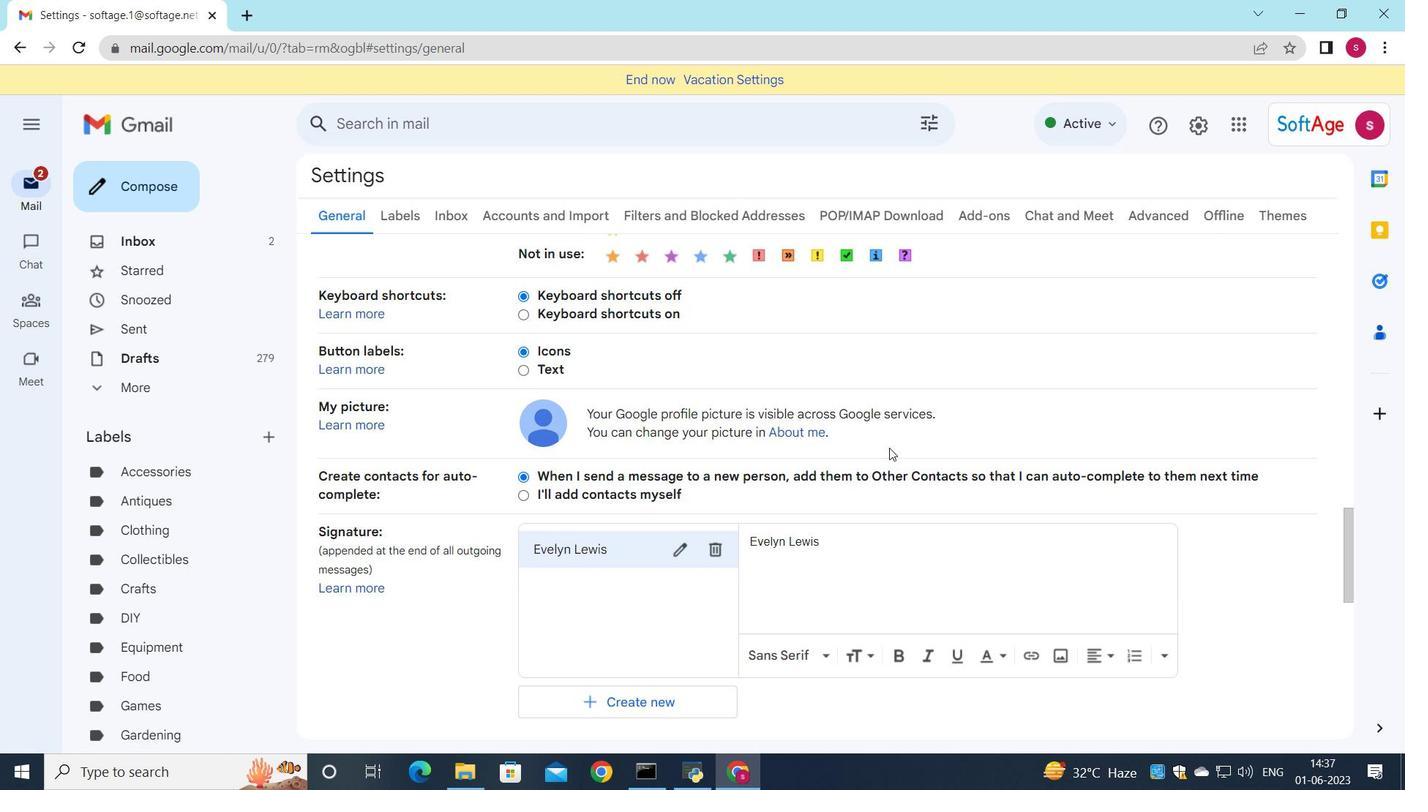 
Action: Mouse scrolled (889, 447) with delta (0, 0)
Screenshot: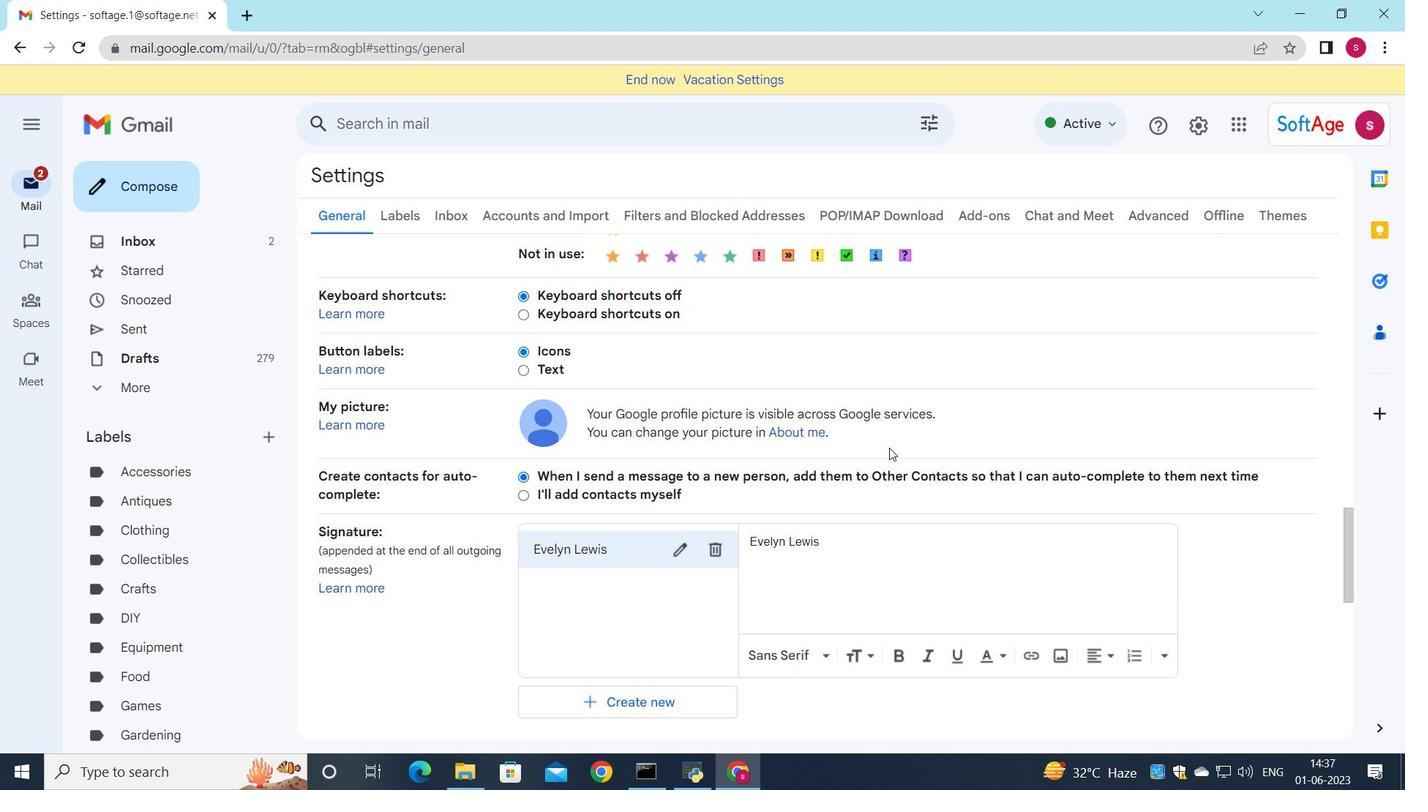 
Action: Mouse scrolled (889, 447) with delta (0, 0)
Screenshot: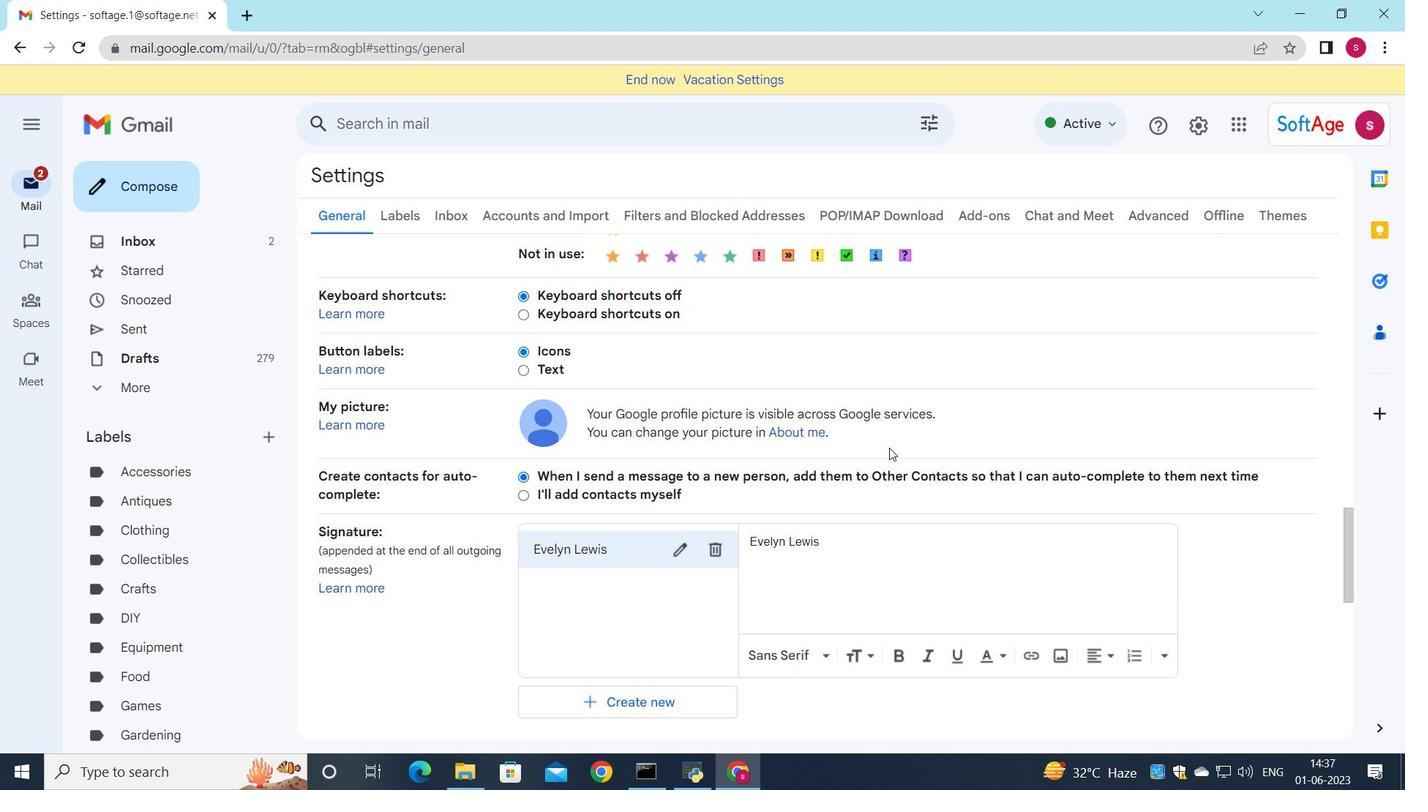 
Action: Mouse moved to (717, 269)
Screenshot: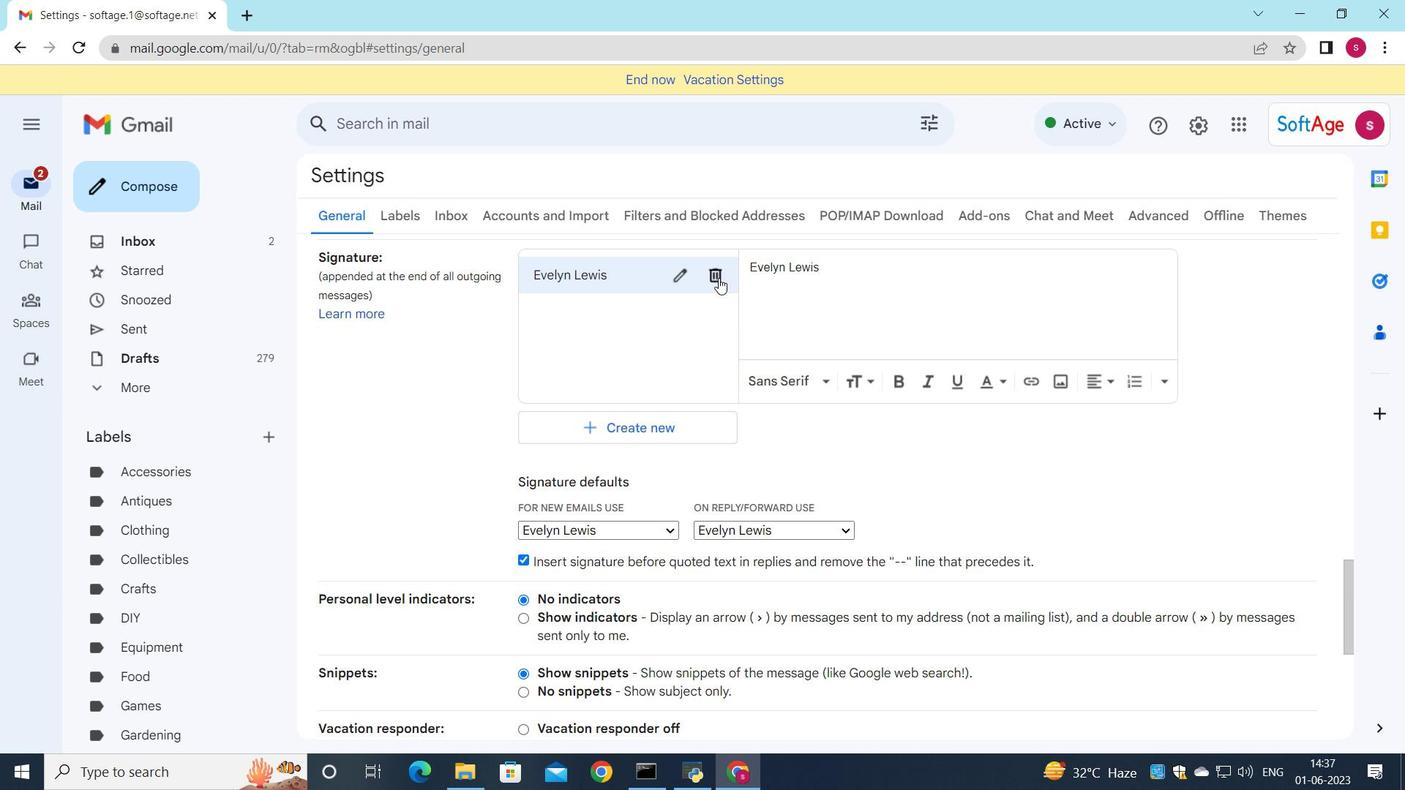 
Action: Mouse pressed left at (717, 269)
Screenshot: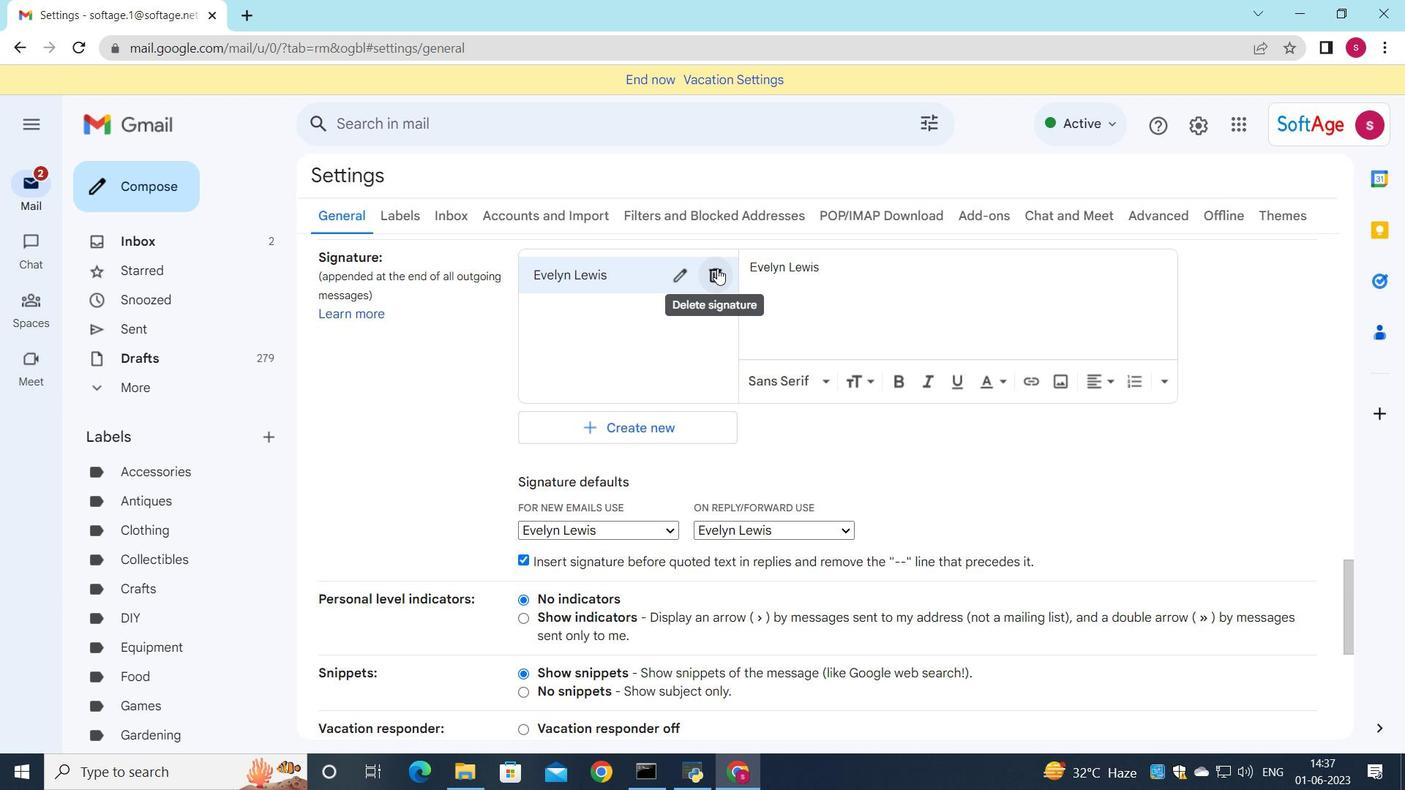 
Action: Mouse moved to (854, 438)
Screenshot: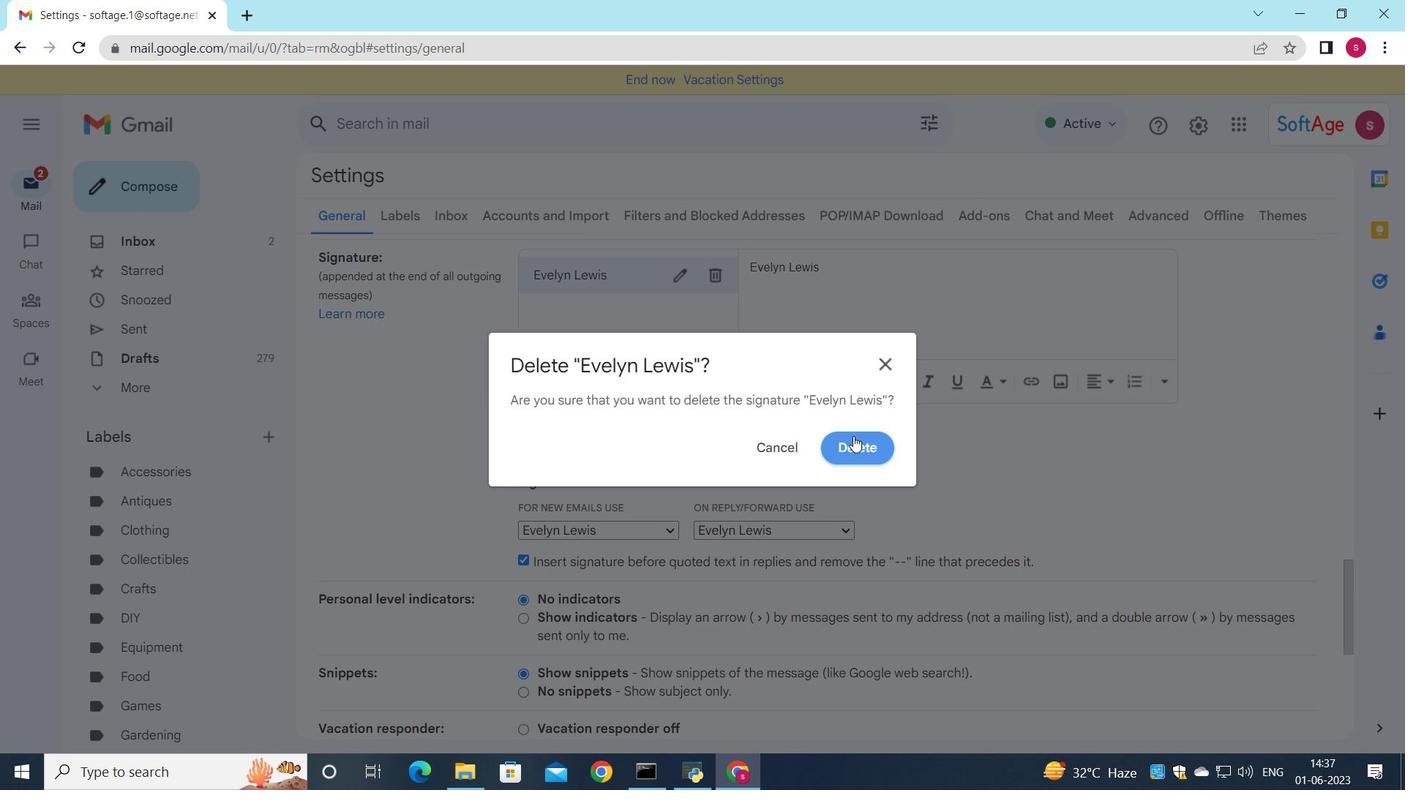 
Action: Mouse pressed left at (854, 438)
Screenshot: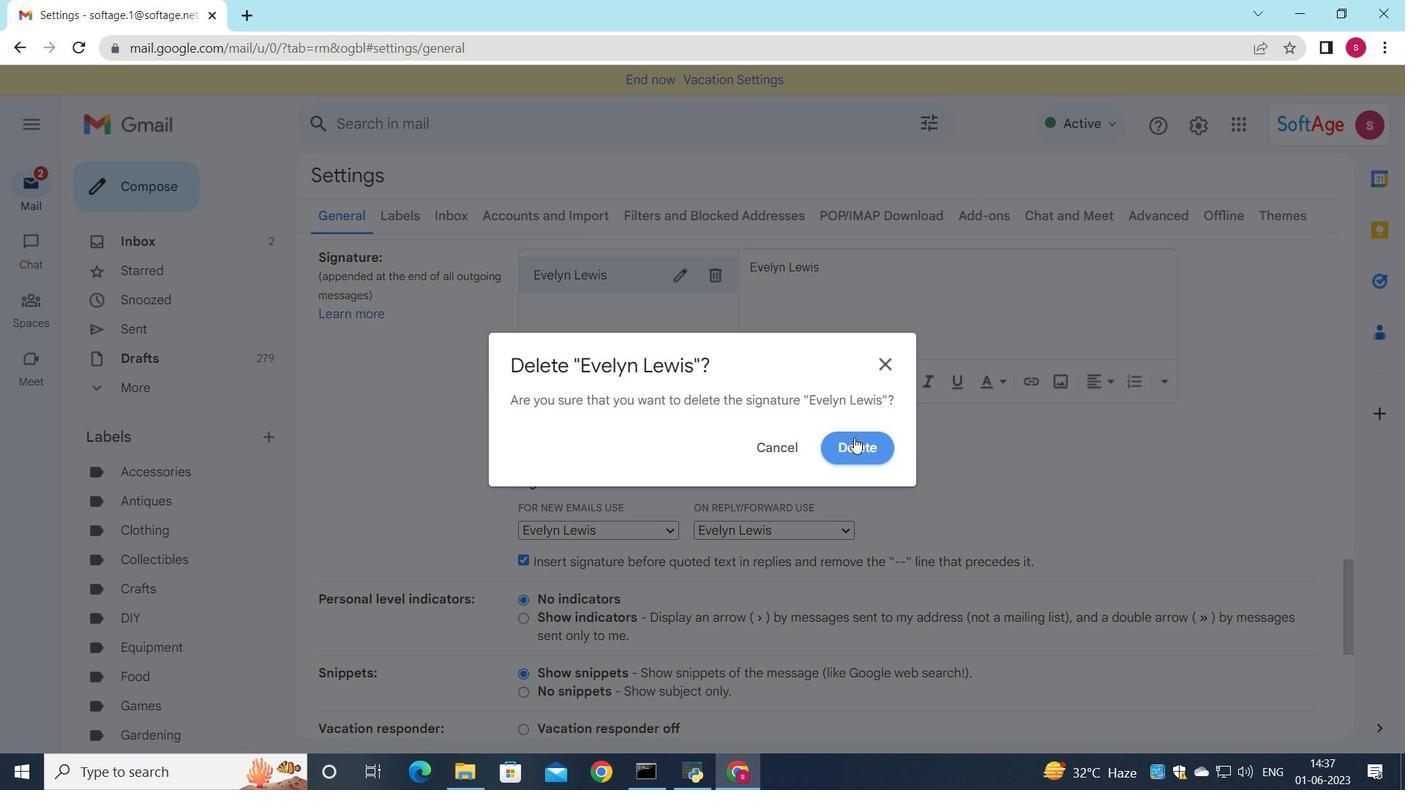 
Action: Mouse moved to (578, 291)
Screenshot: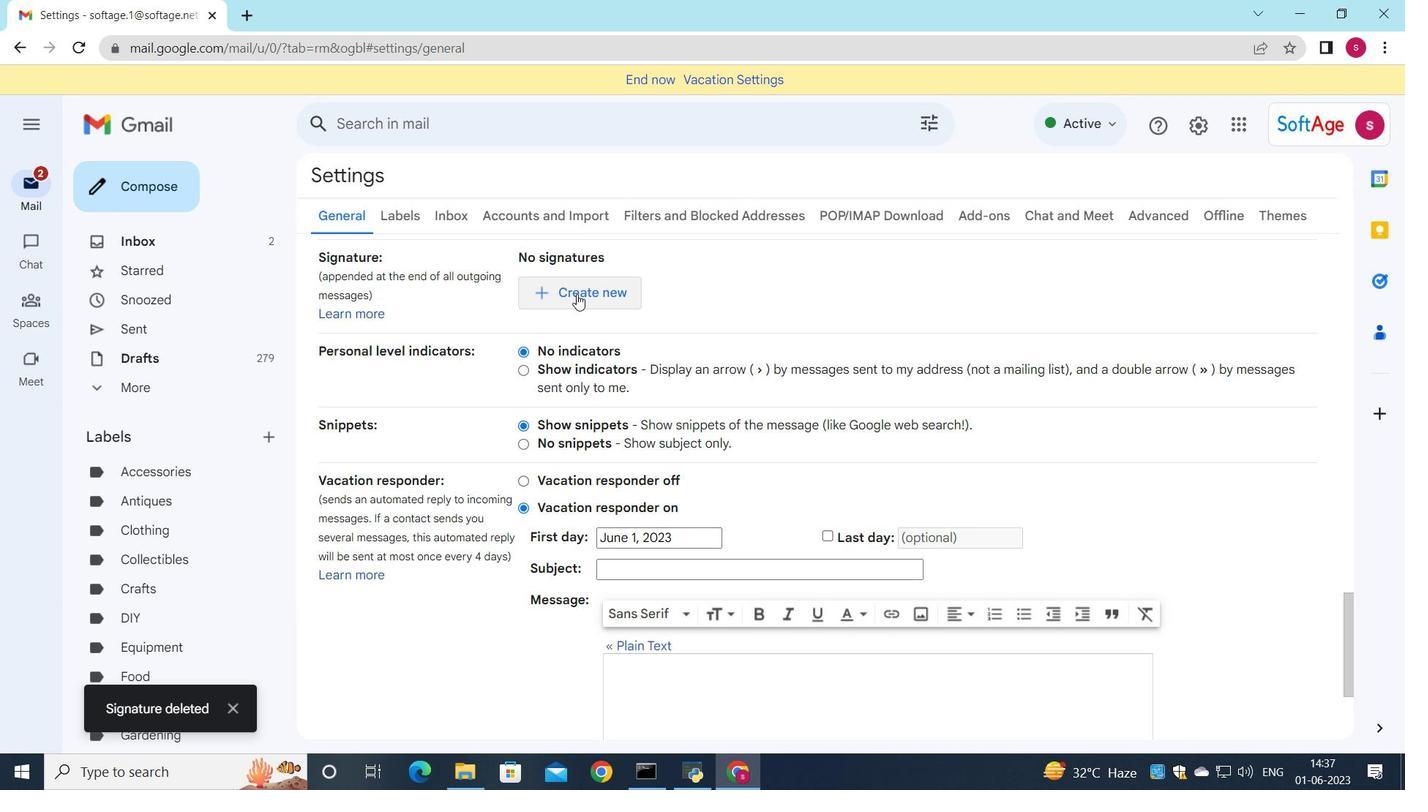 
Action: Mouse pressed left at (578, 291)
Screenshot: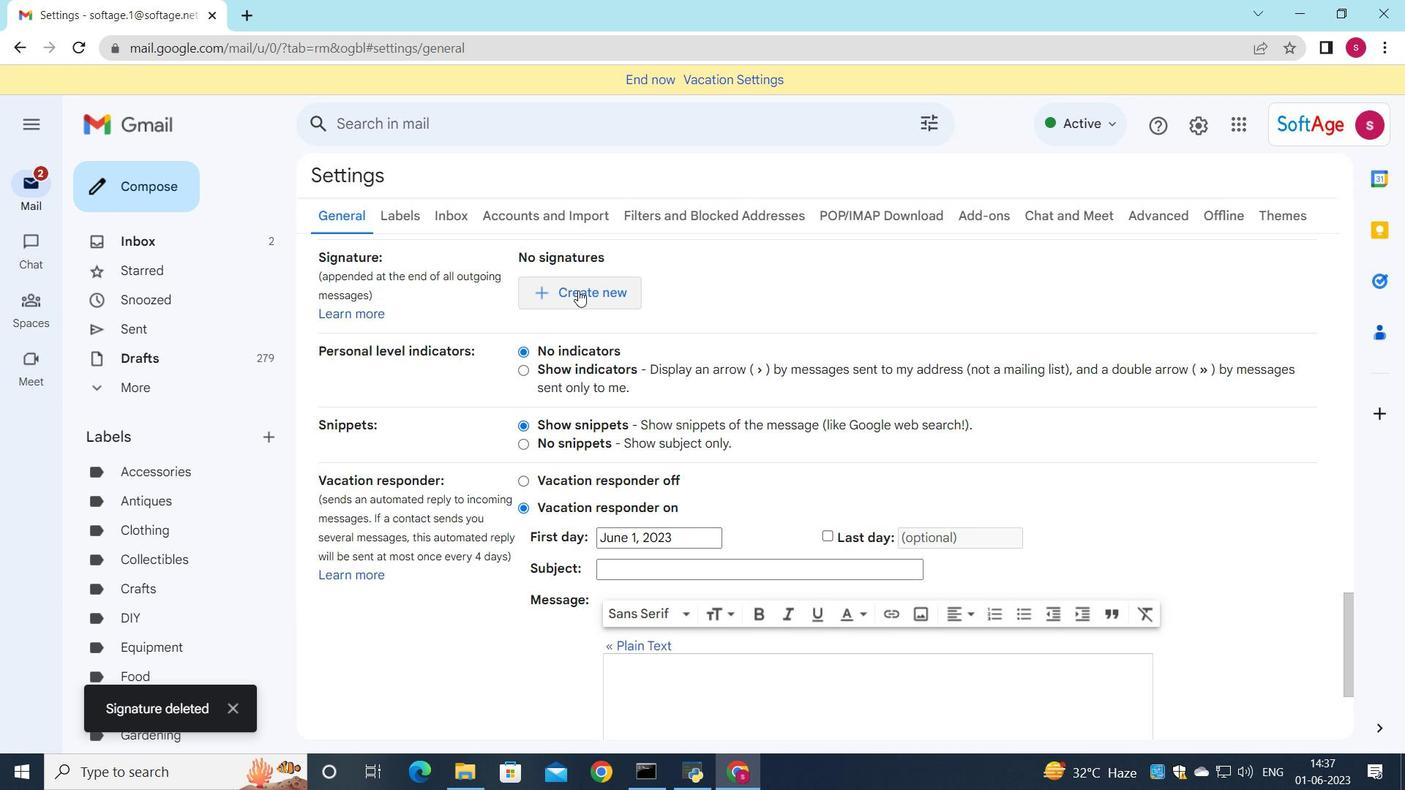
Action: Mouse moved to (916, 399)
Screenshot: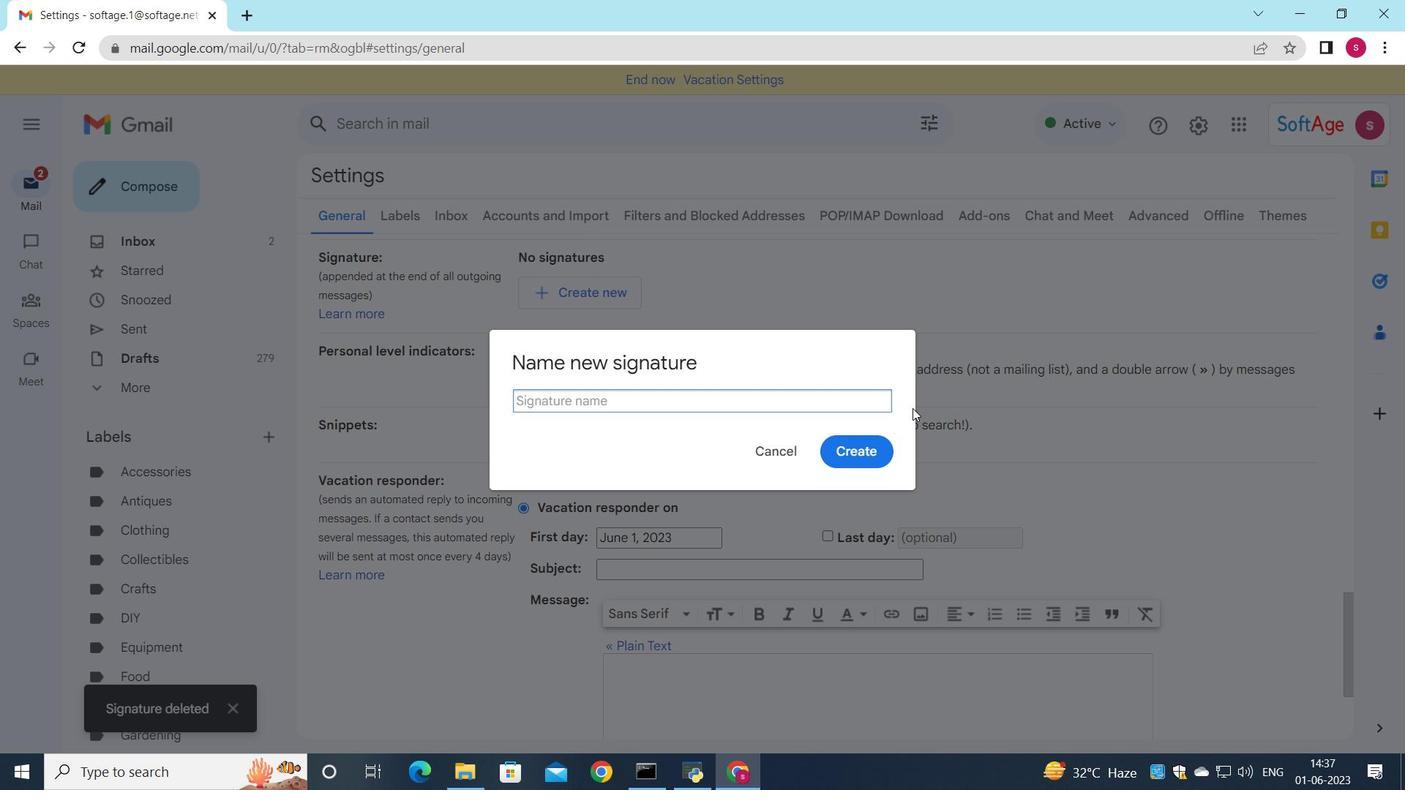 
Action: Key pressed <Key.shift><Key.shift><Key.shift><Key.shift><Key.shift><Key.shift><Key.shift><Key.shift><Key.shift><Key.shift>Faith<Key.space><Key.shift>Turner
Screenshot: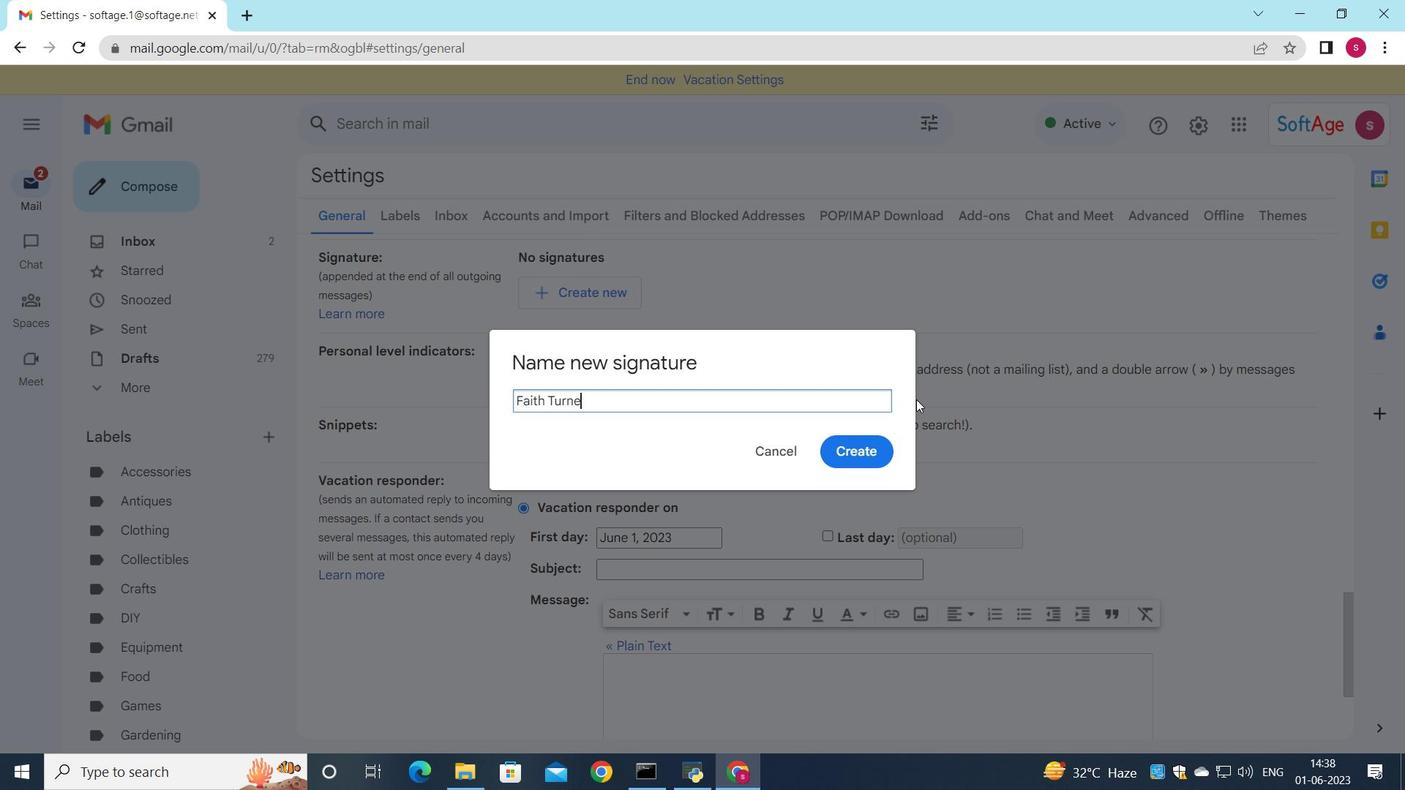 
Action: Mouse moved to (853, 447)
Screenshot: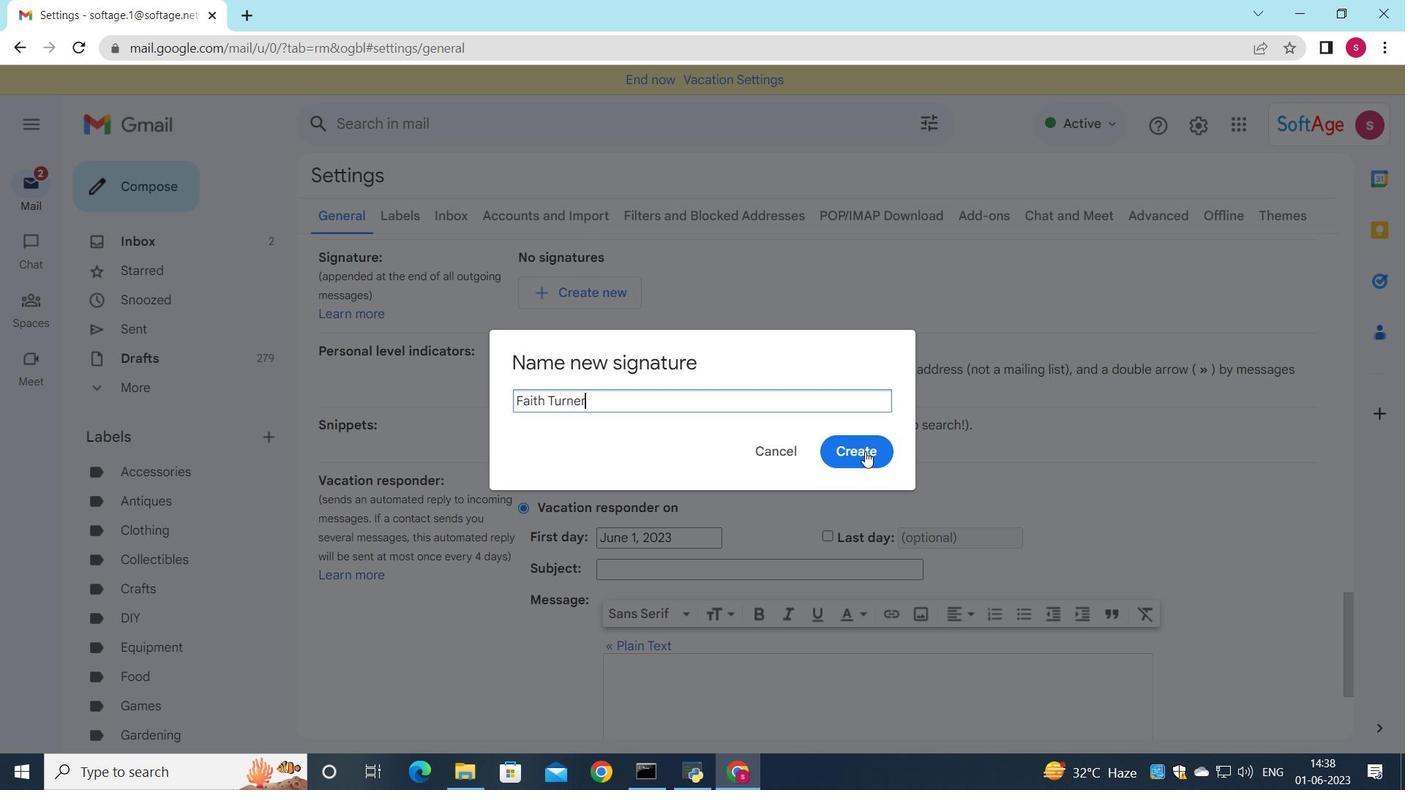
Action: Mouse pressed left at (853, 447)
Screenshot: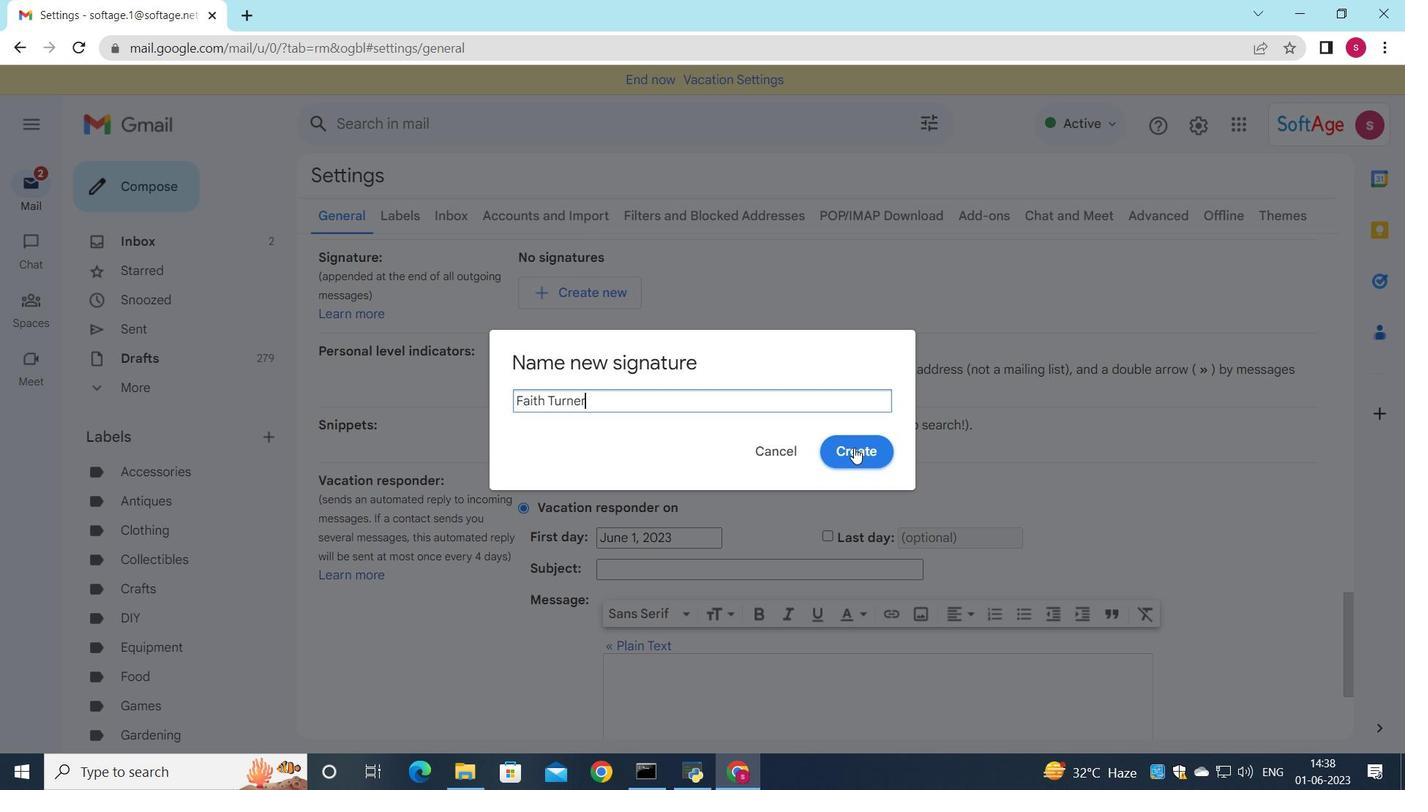 
Action: Mouse moved to (923, 319)
Screenshot: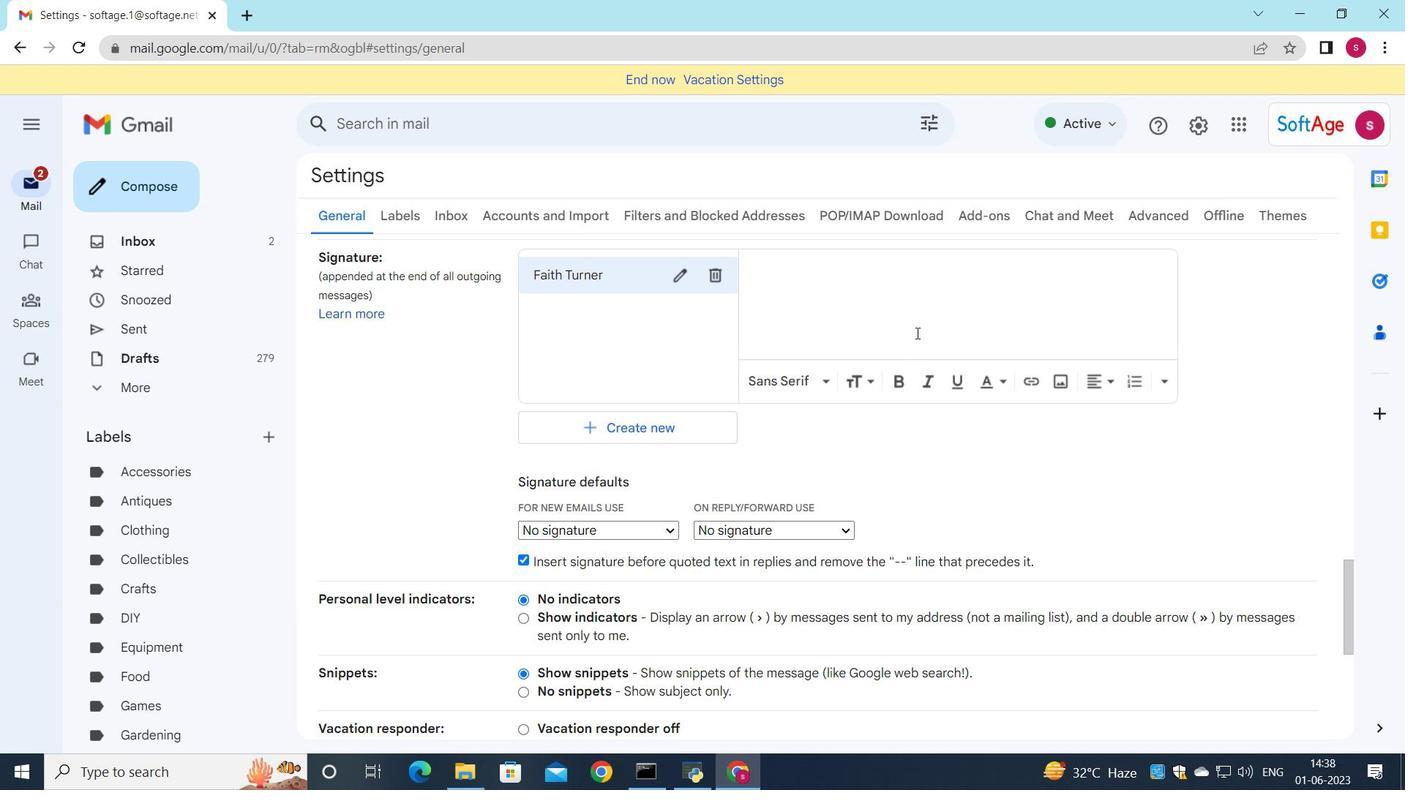 
Action: Mouse pressed left at (923, 319)
Screenshot: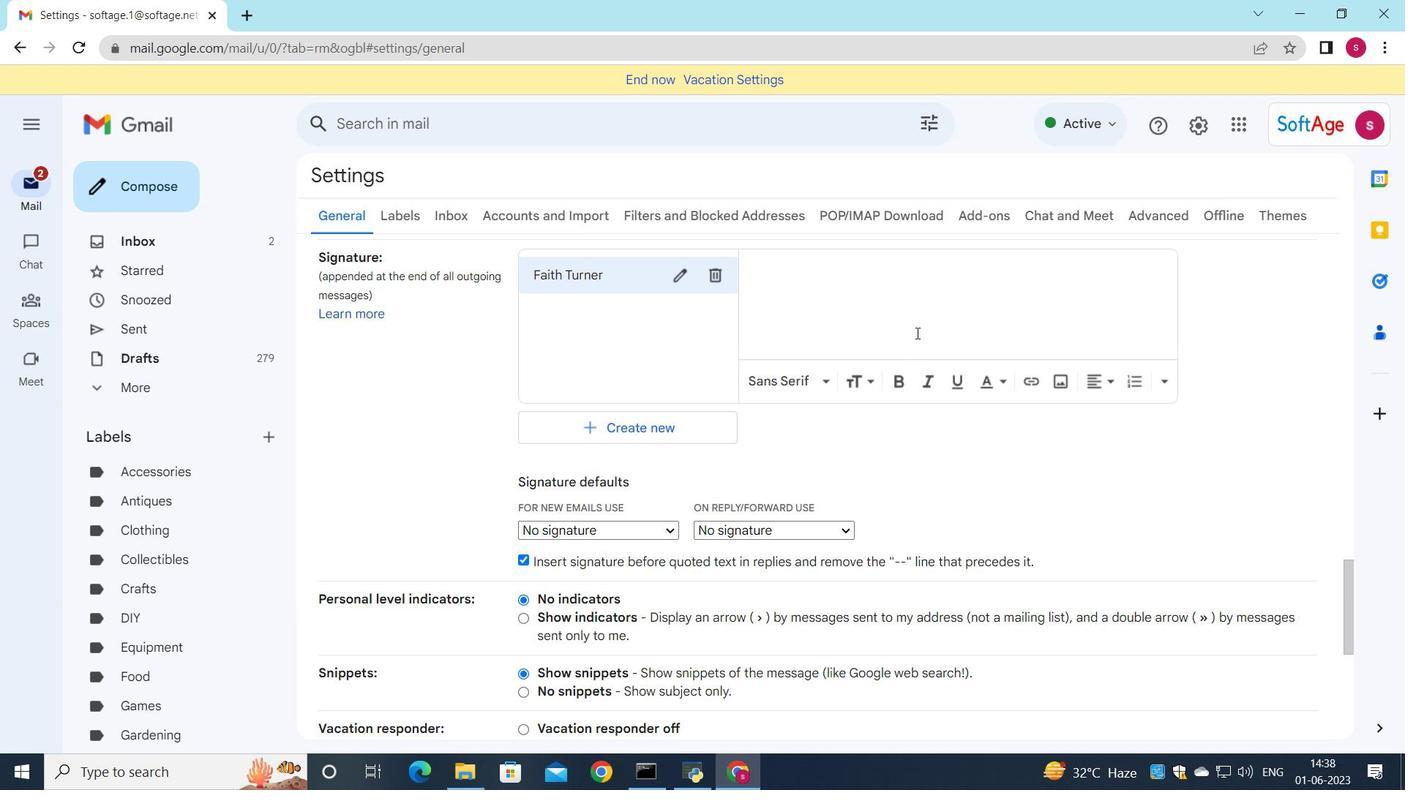 
Action: Mouse moved to (916, 322)
Screenshot: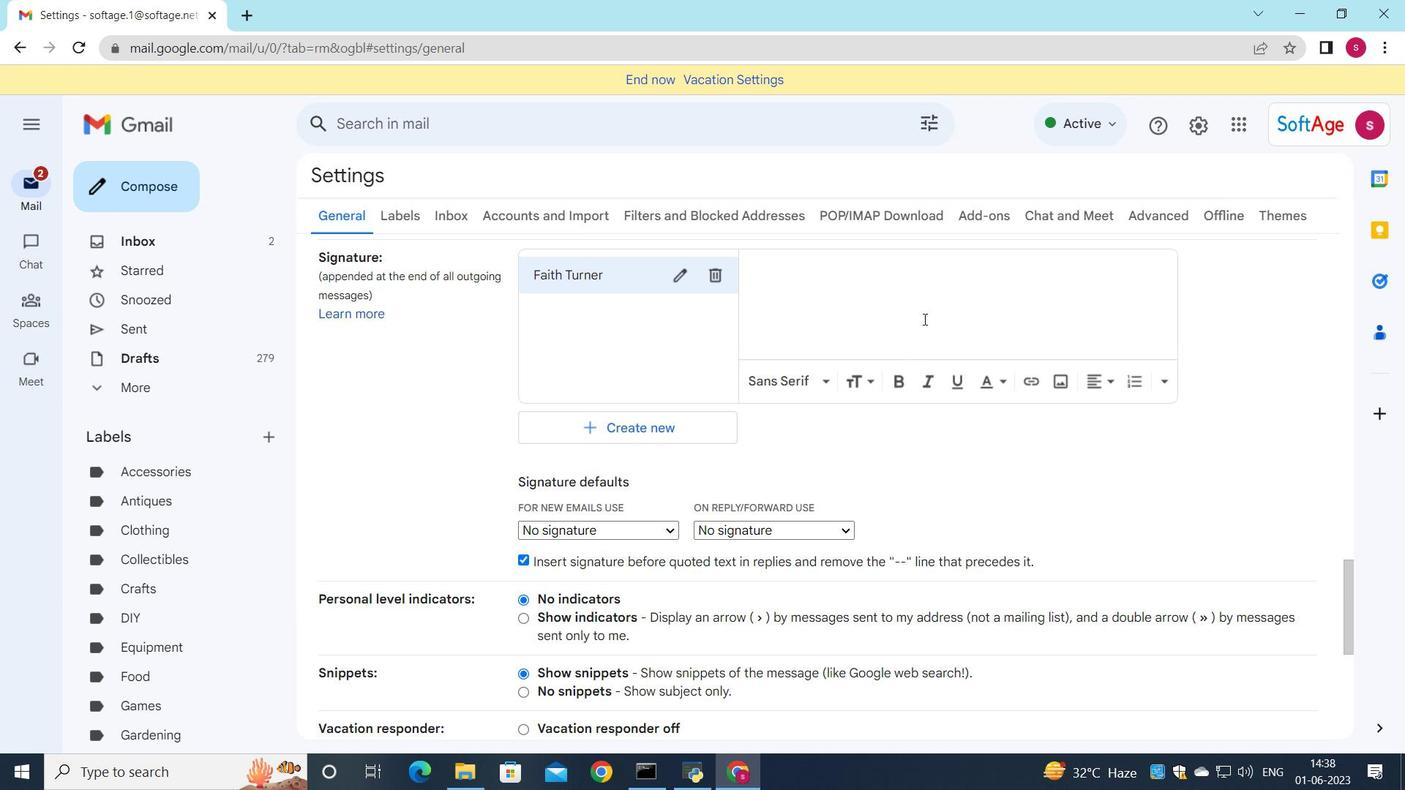 
Action: Key pressed <Key.shift>faith<Key.space><Key.shift>Turner
Screenshot: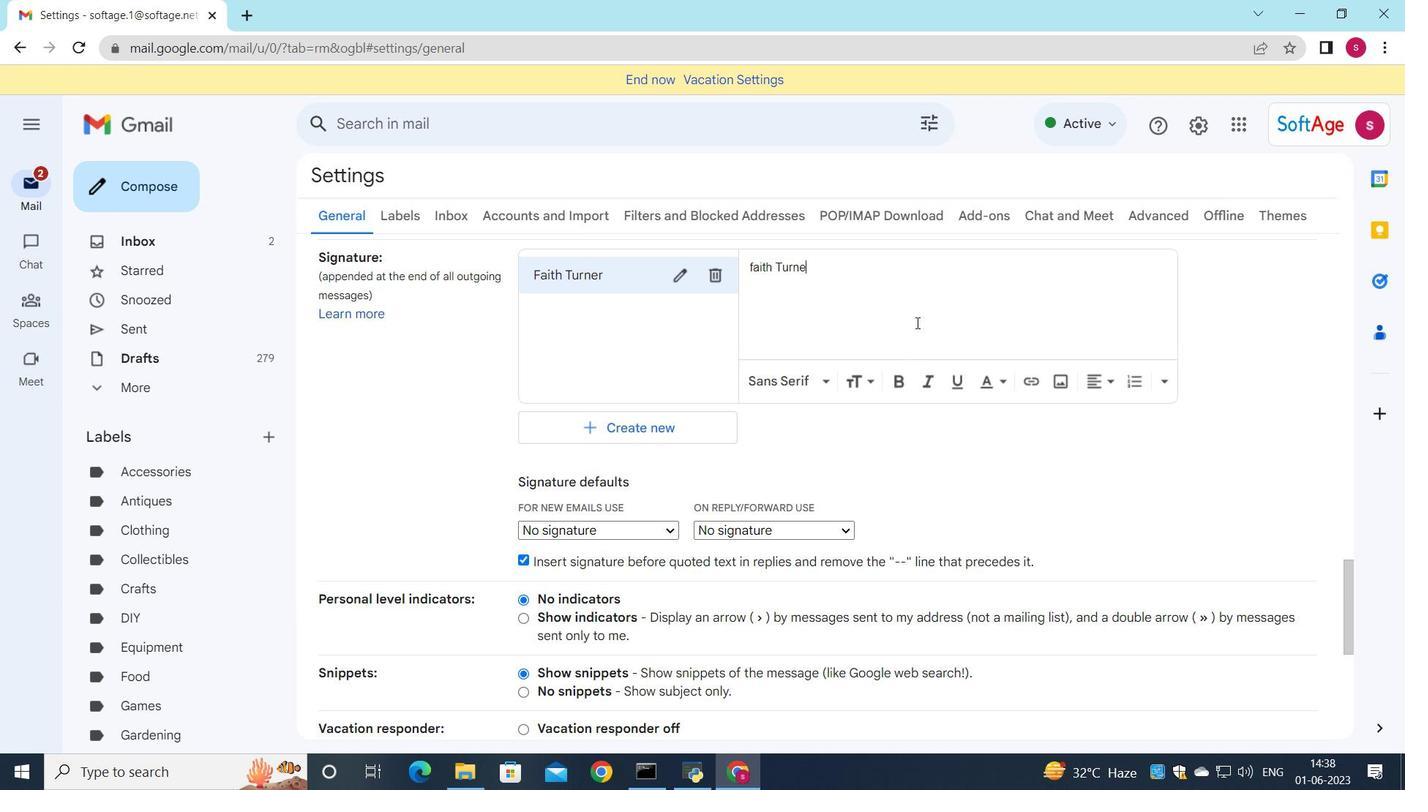
Action: Mouse moved to (755, 270)
Screenshot: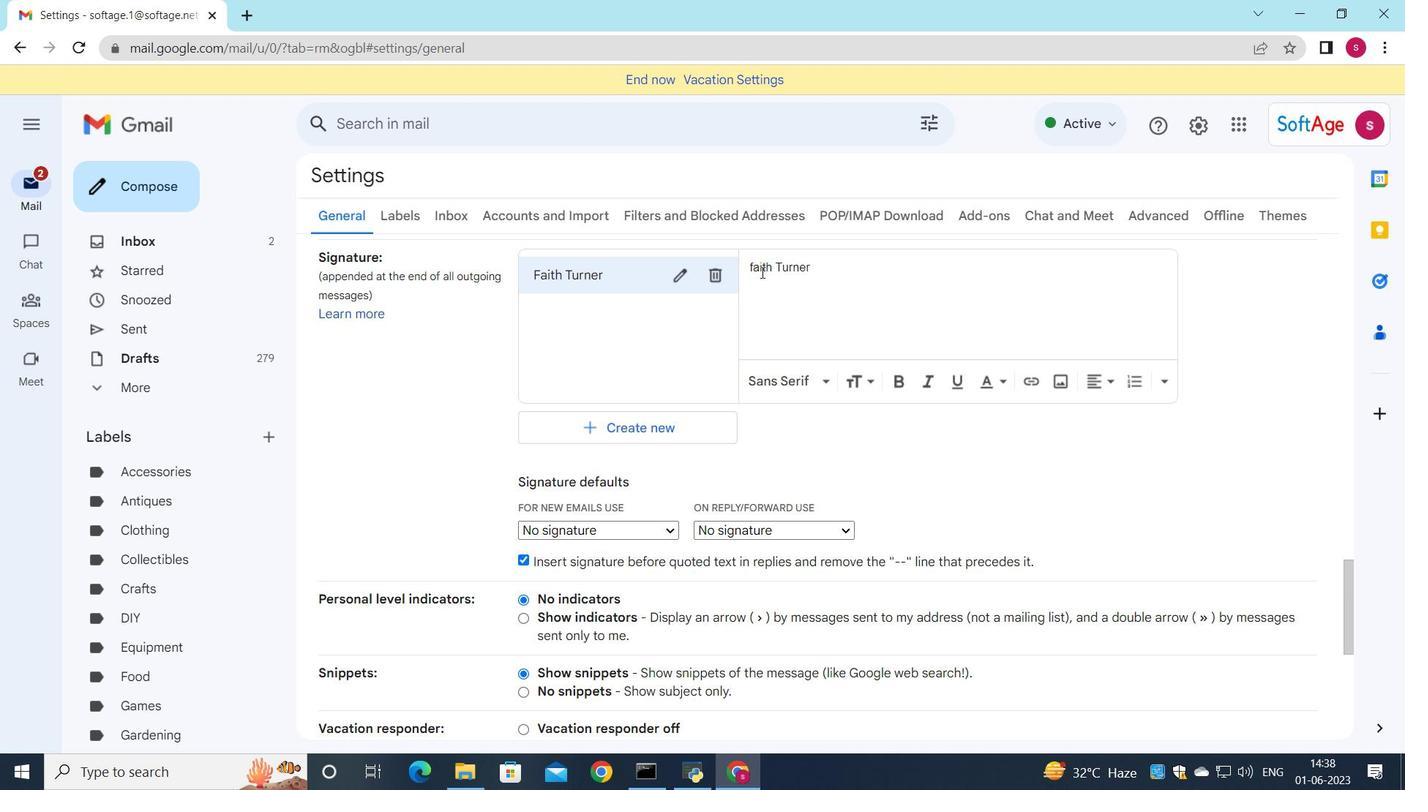 
Action: Mouse pressed left at (755, 270)
Screenshot: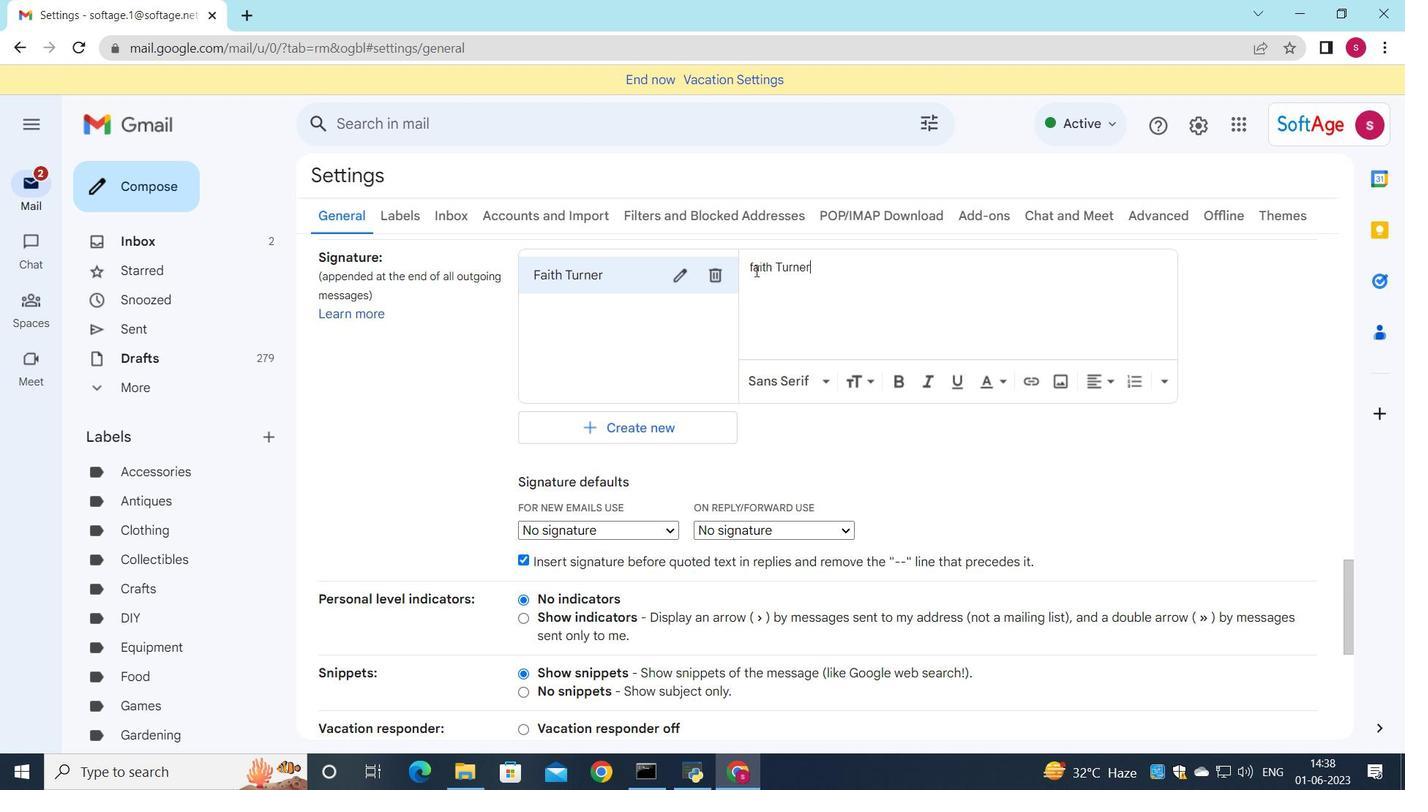 
Action: Mouse moved to (753, 270)
Screenshot: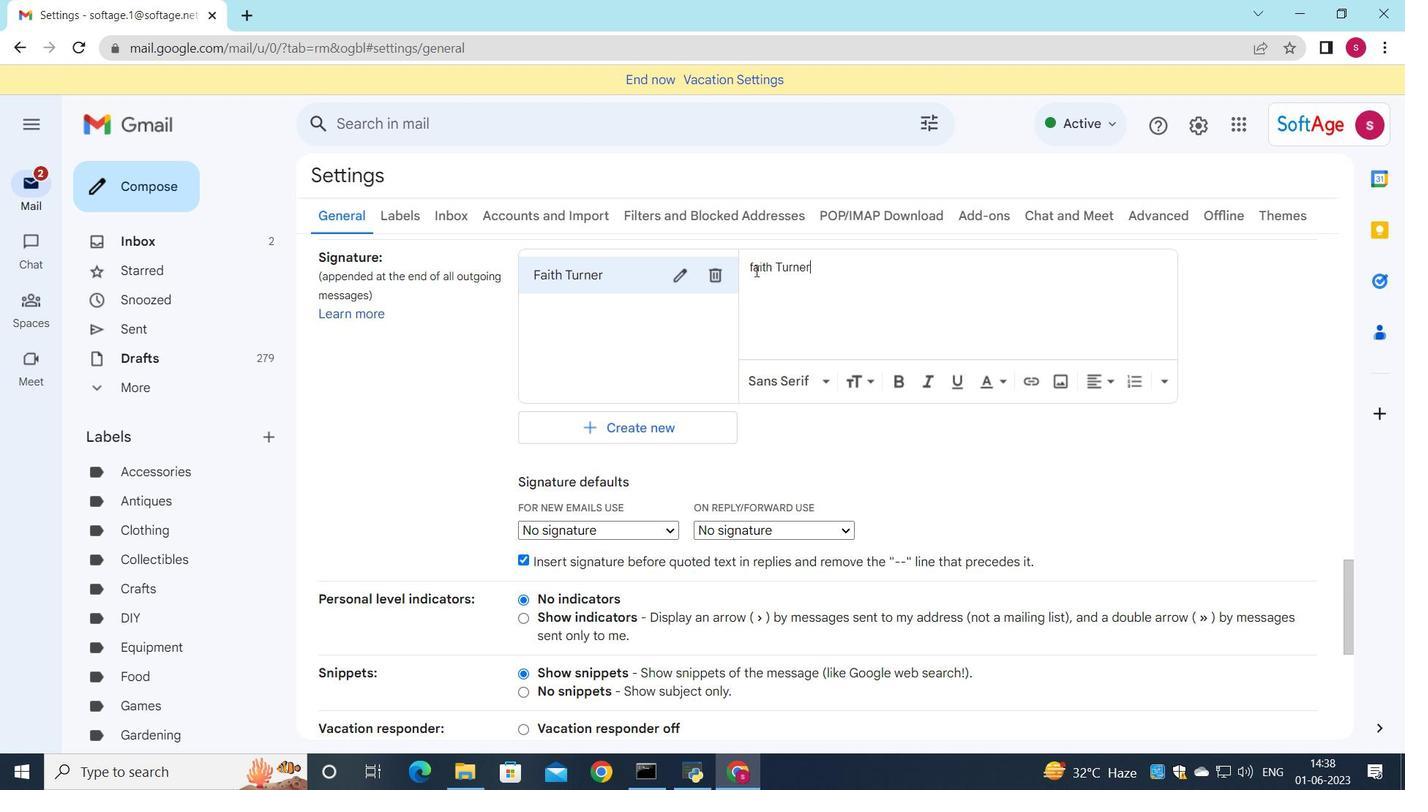 
Action: Key pressed <Key.backspace><Key.shift>F
Screenshot: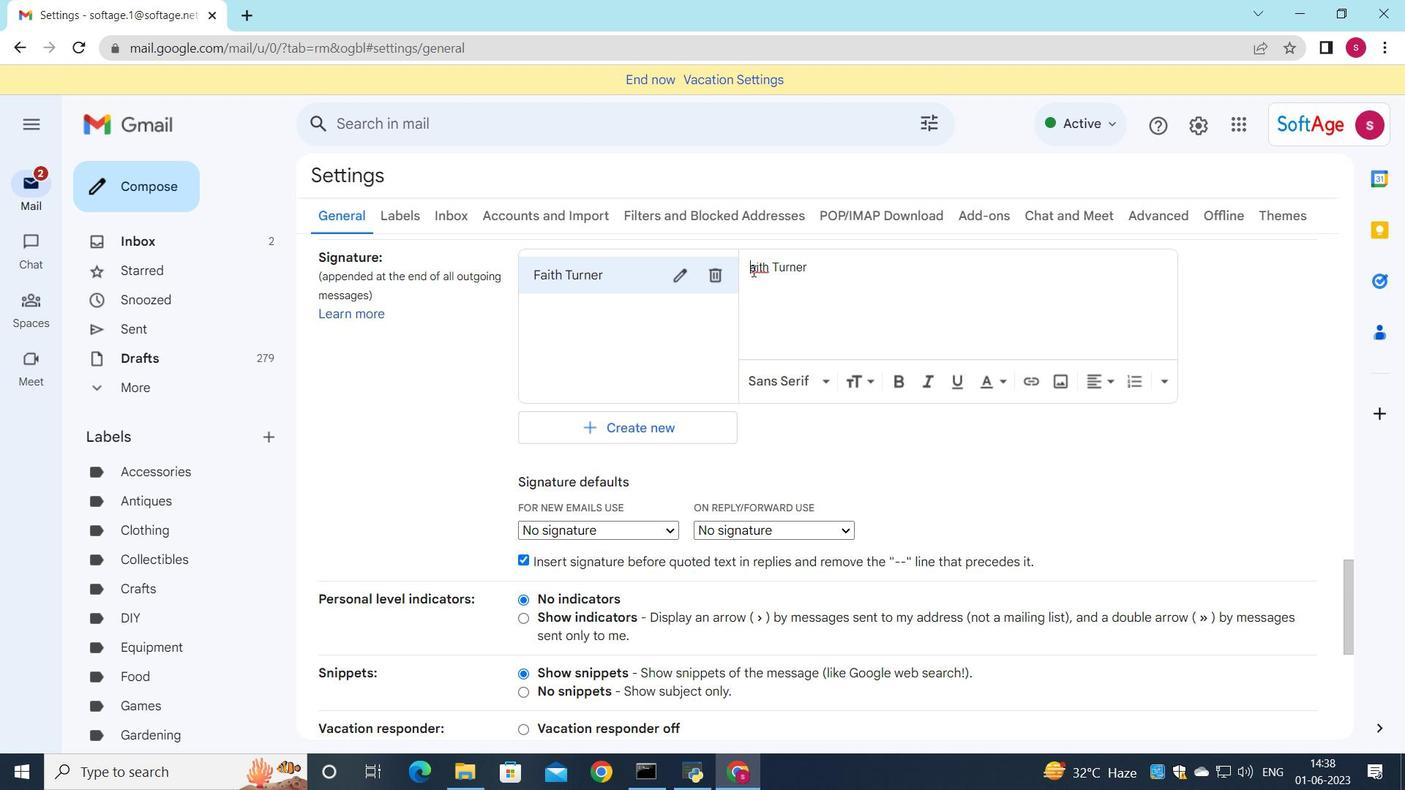 
Action: Mouse moved to (663, 528)
Screenshot: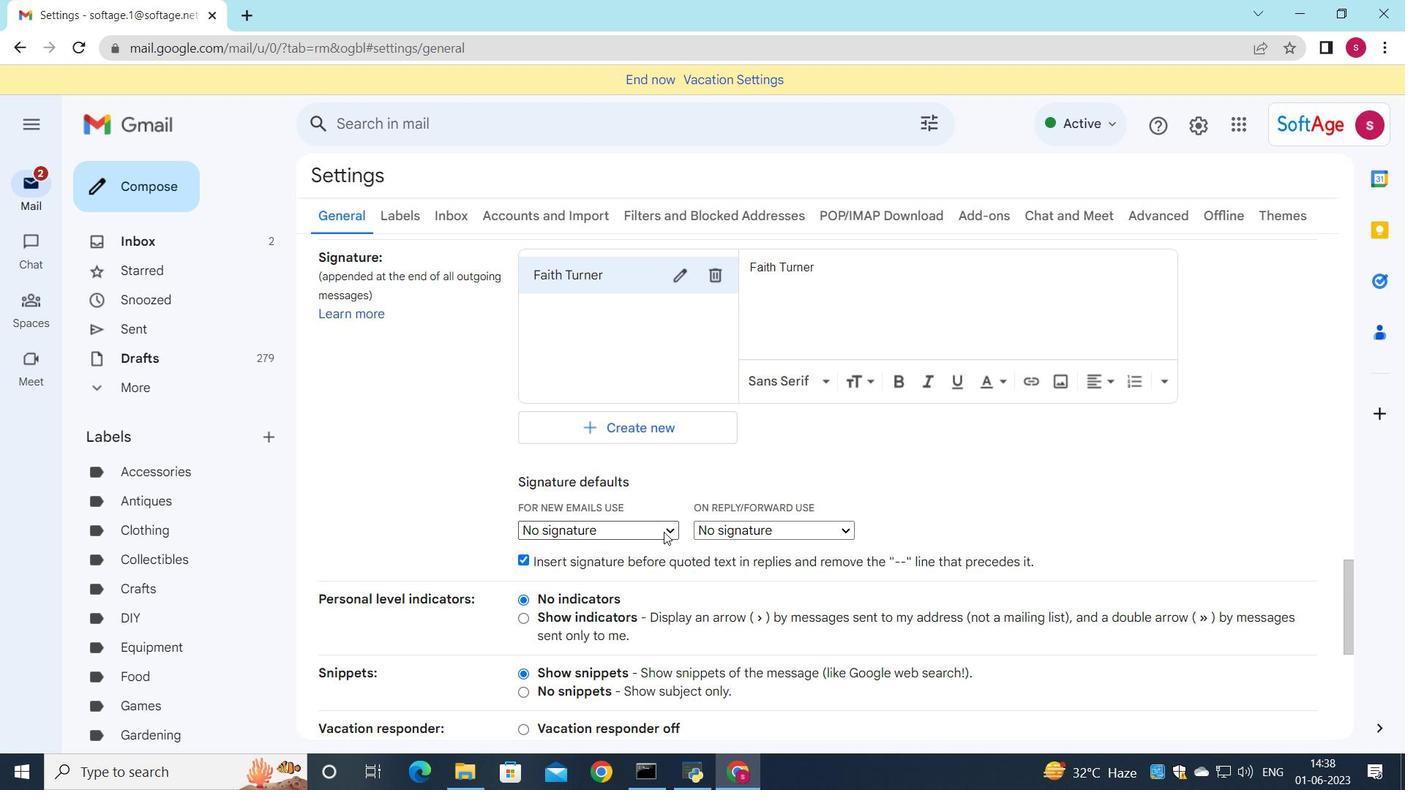 
Action: Mouse pressed left at (663, 528)
Screenshot: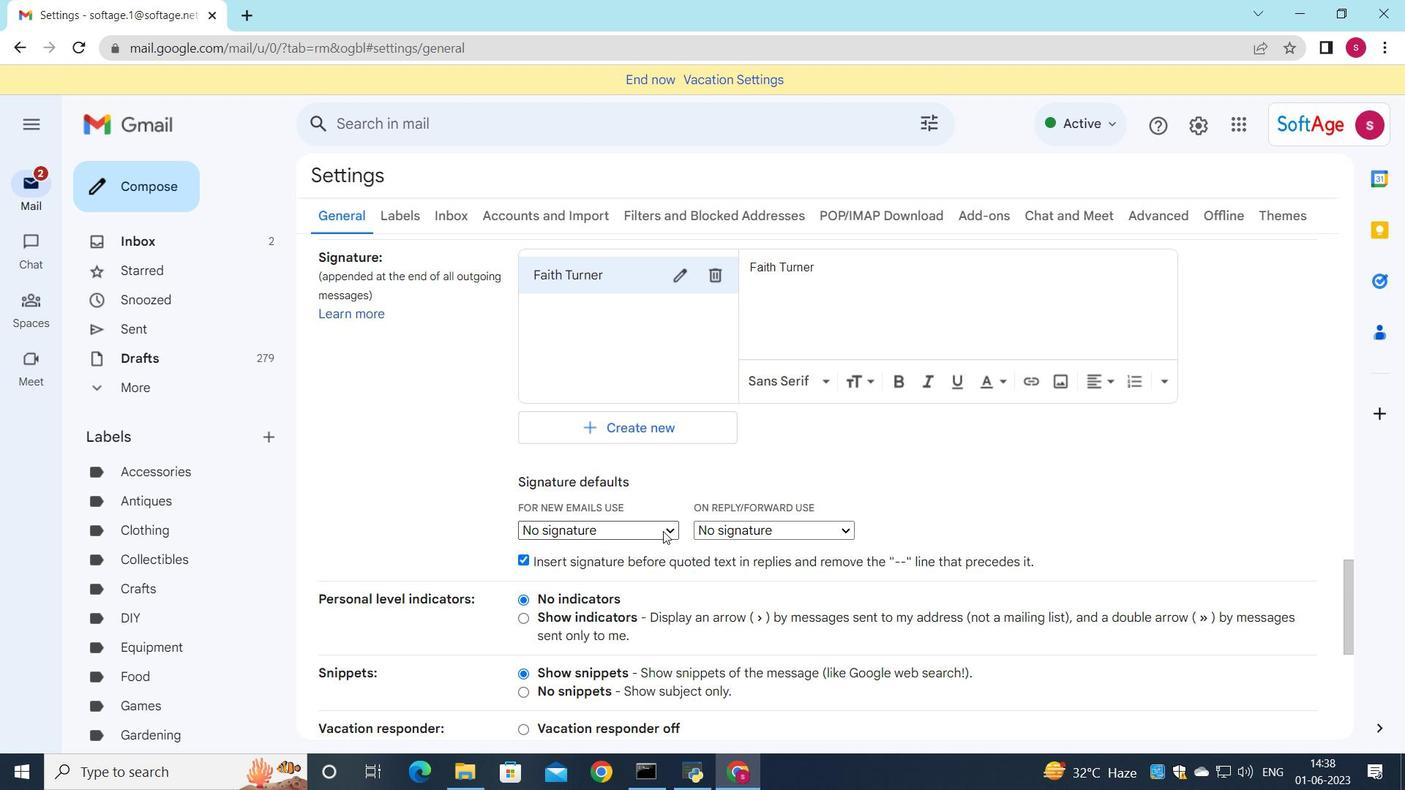 
Action: Mouse moved to (657, 572)
Screenshot: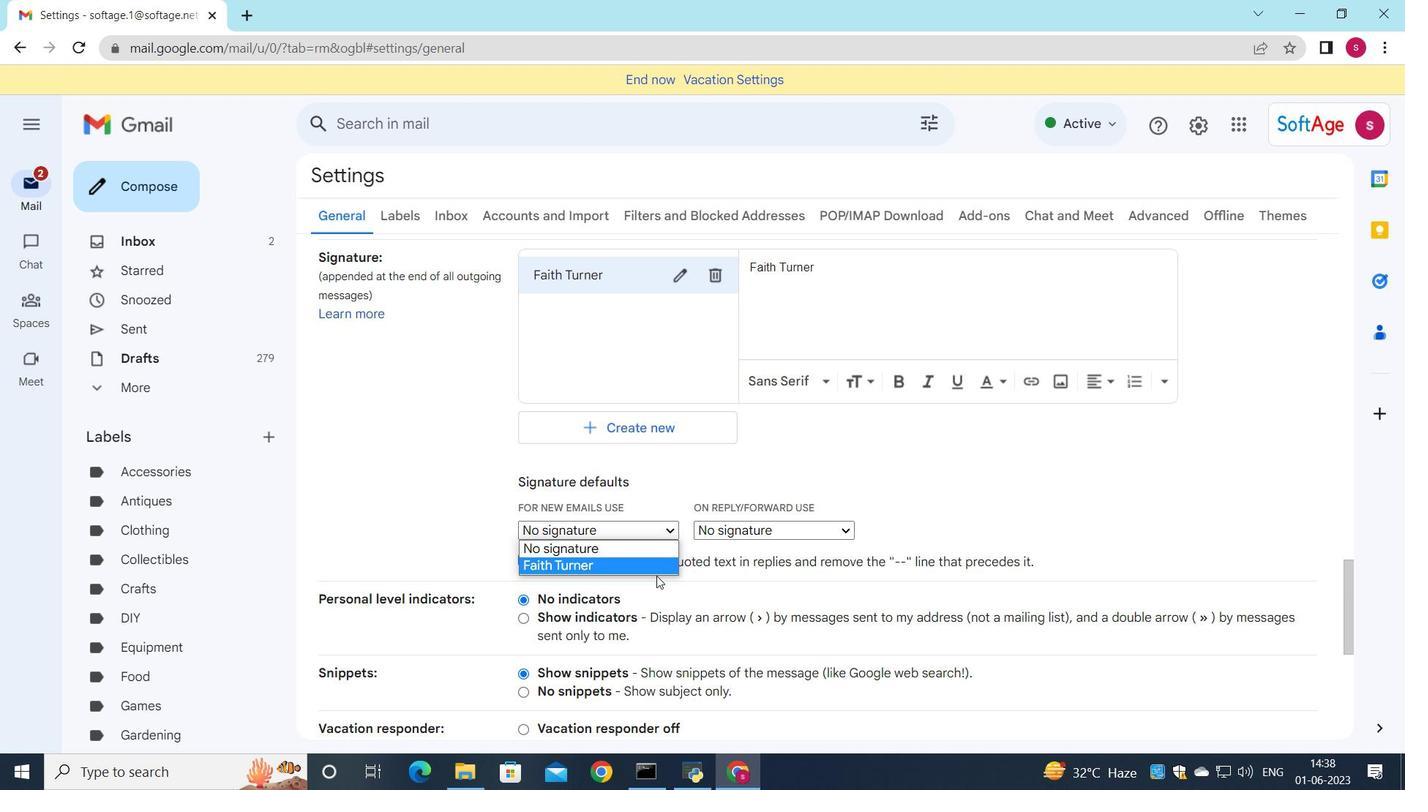 
Action: Mouse pressed left at (657, 572)
Screenshot: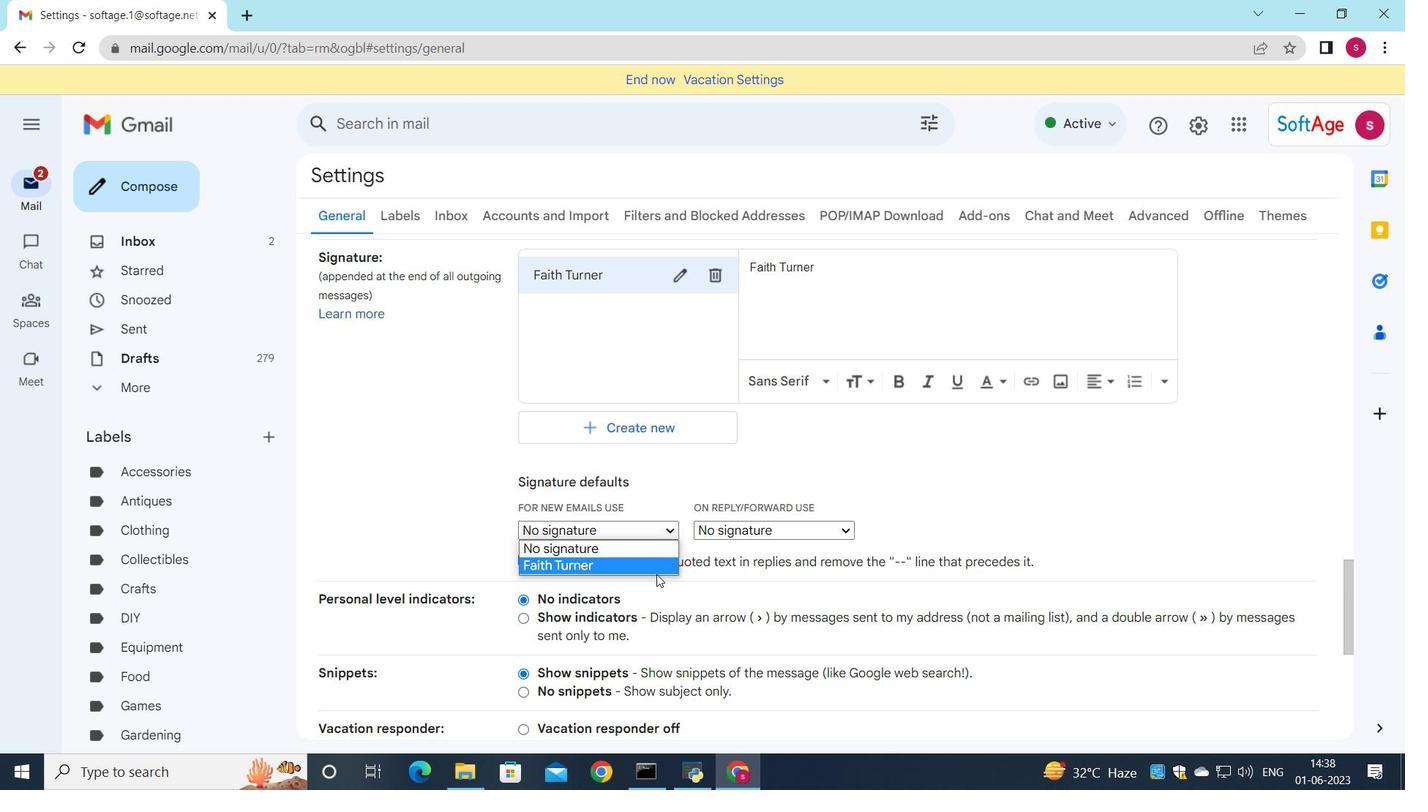 
Action: Mouse moved to (752, 520)
Screenshot: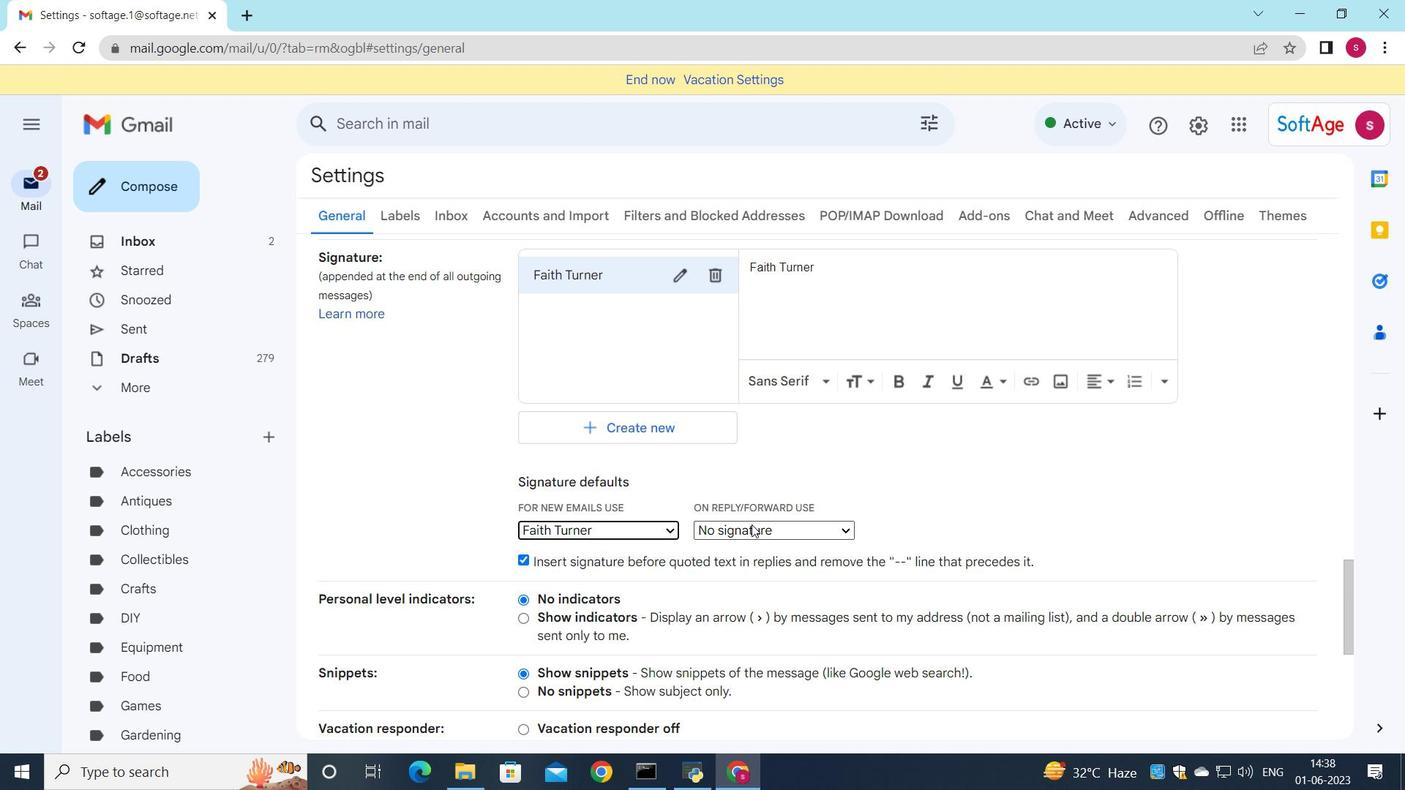 
Action: Mouse pressed left at (752, 520)
Screenshot: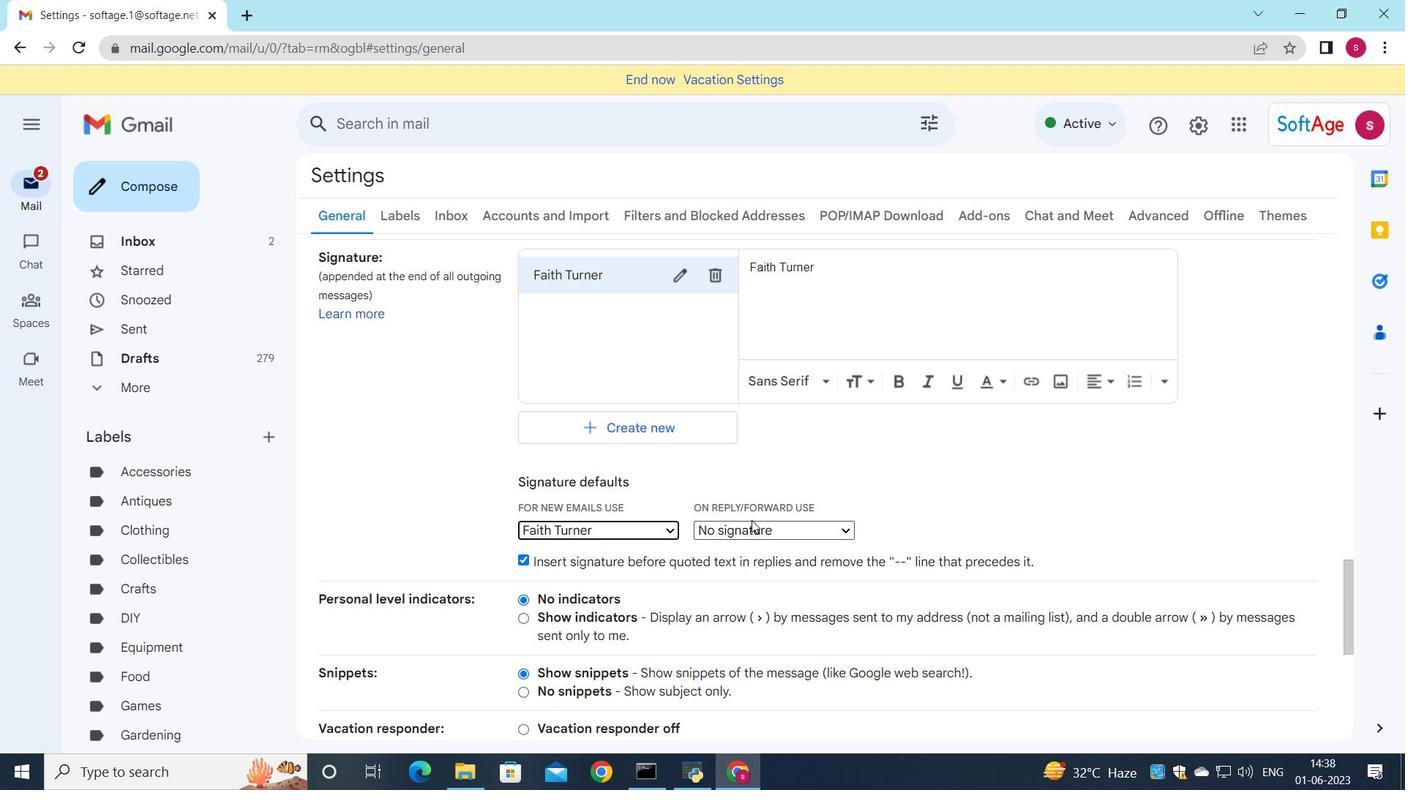 
Action: Mouse moved to (759, 563)
Screenshot: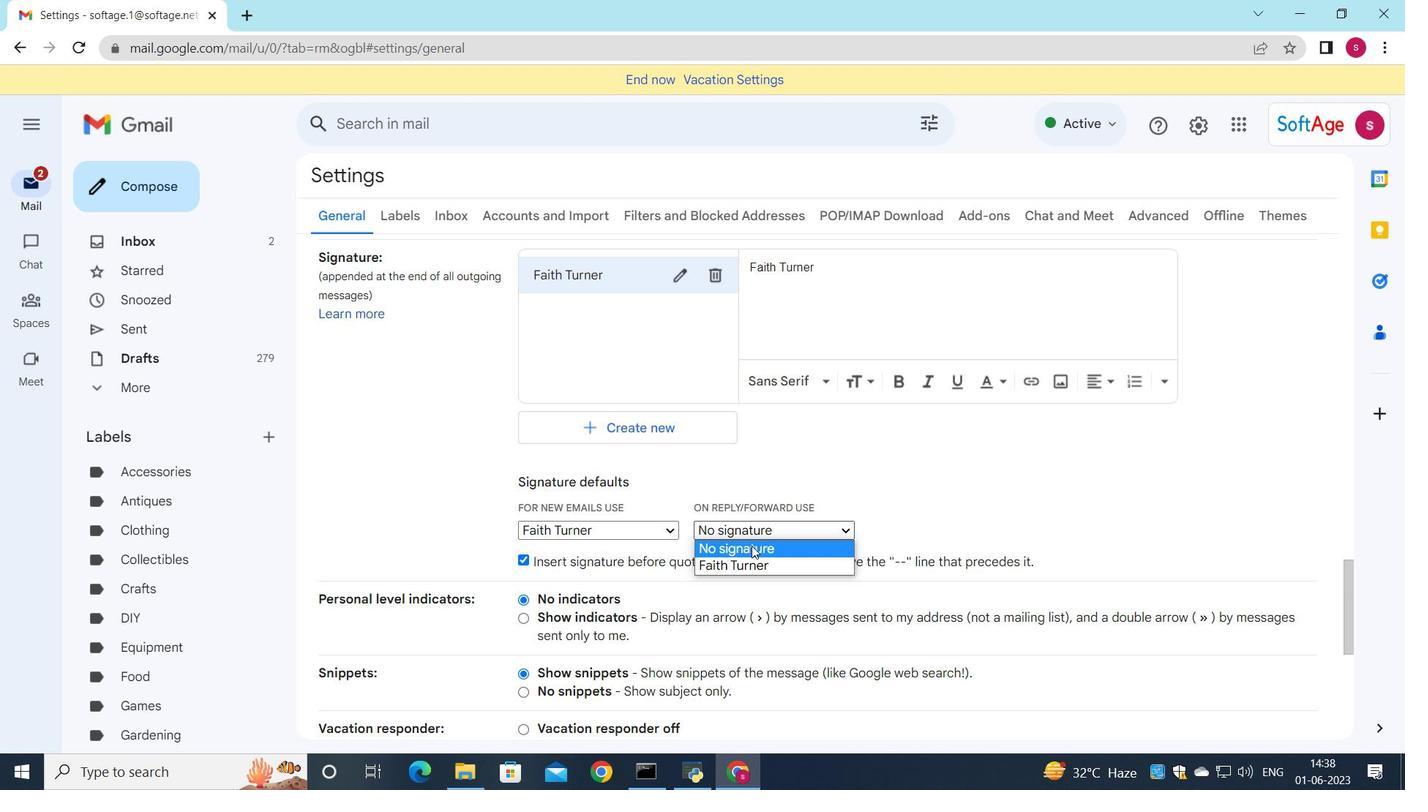 
Action: Mouse pressed left at (759, 563)
Screenshot: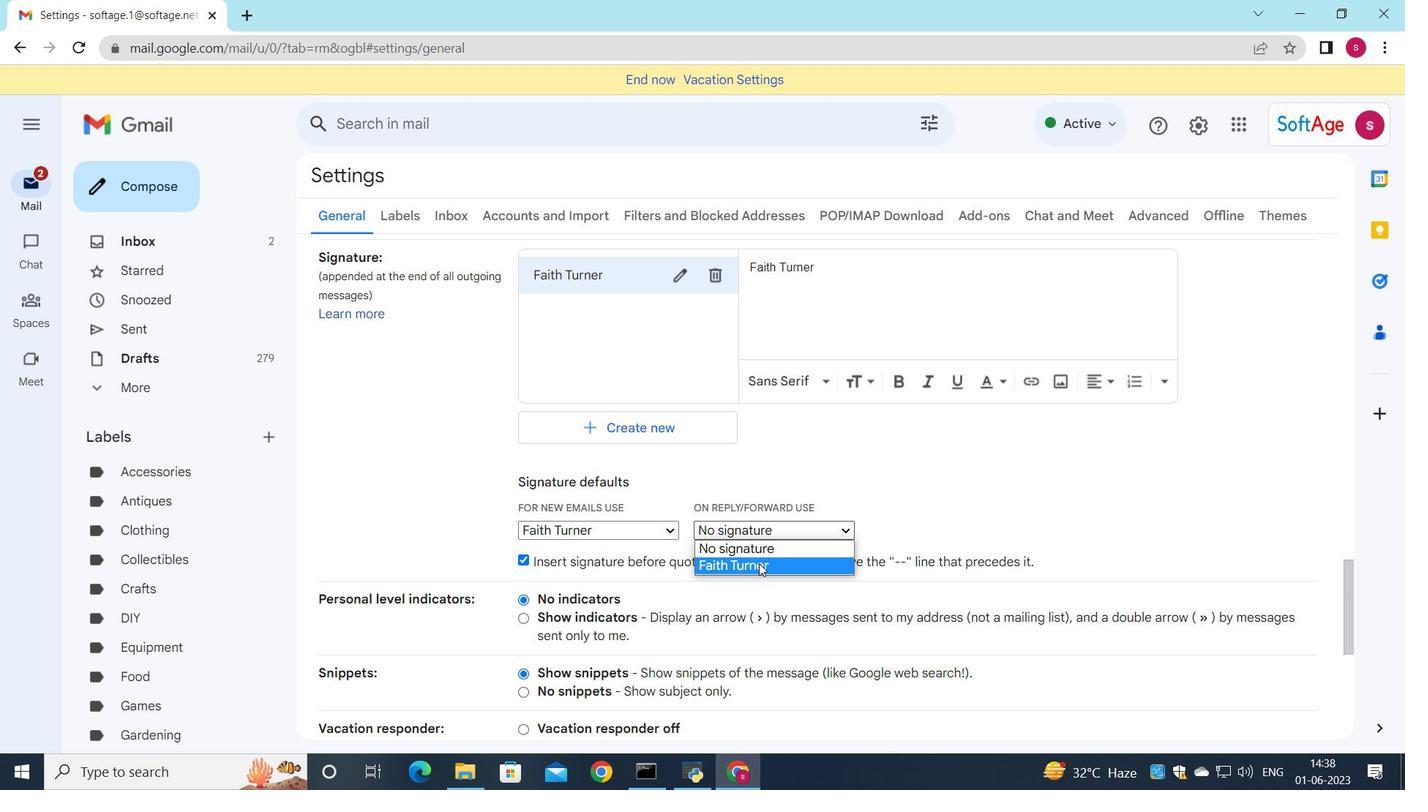 
Action: Mouse moved to (754, 559)
Screenshot: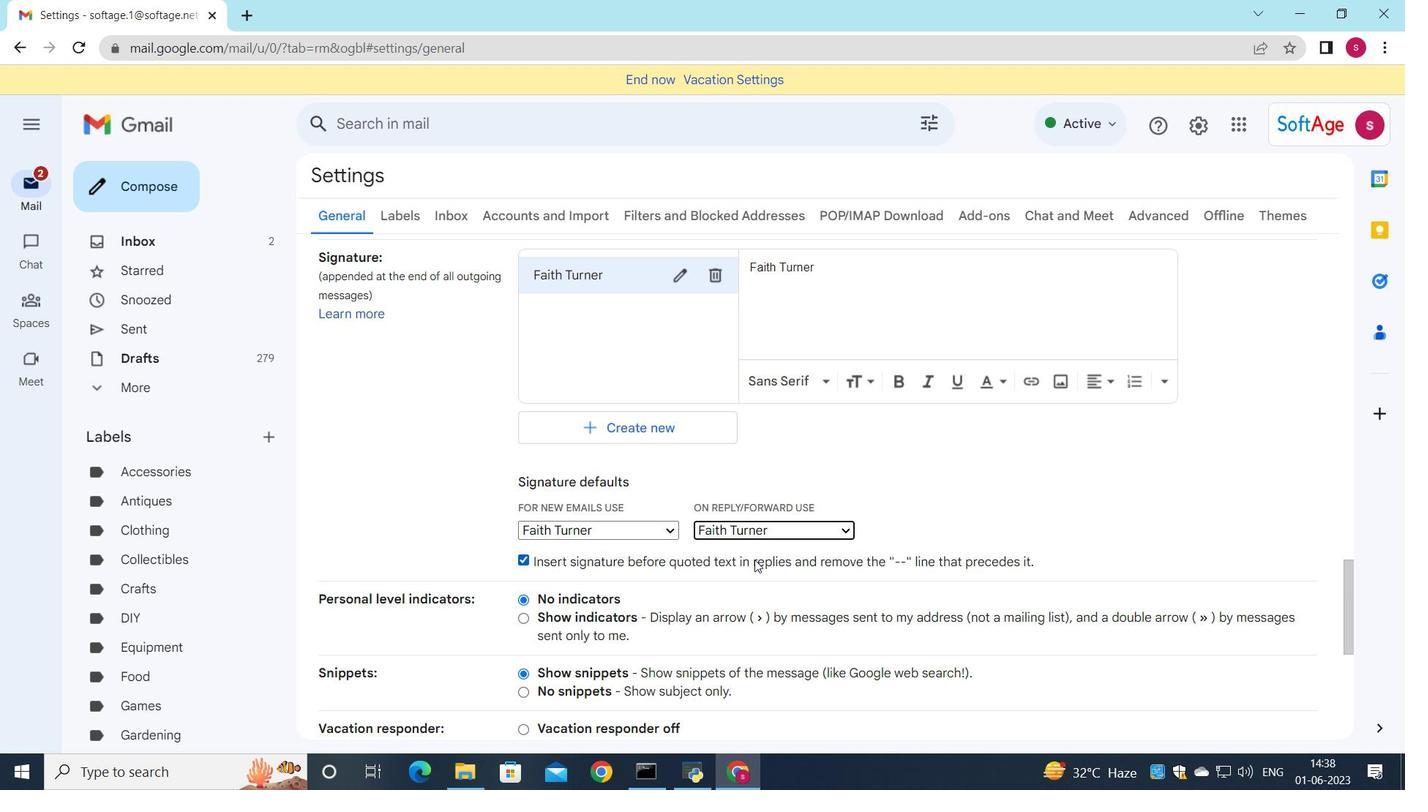
Action: Mouse scrolled (754, 558) with delta (0, 0)
Screenshot: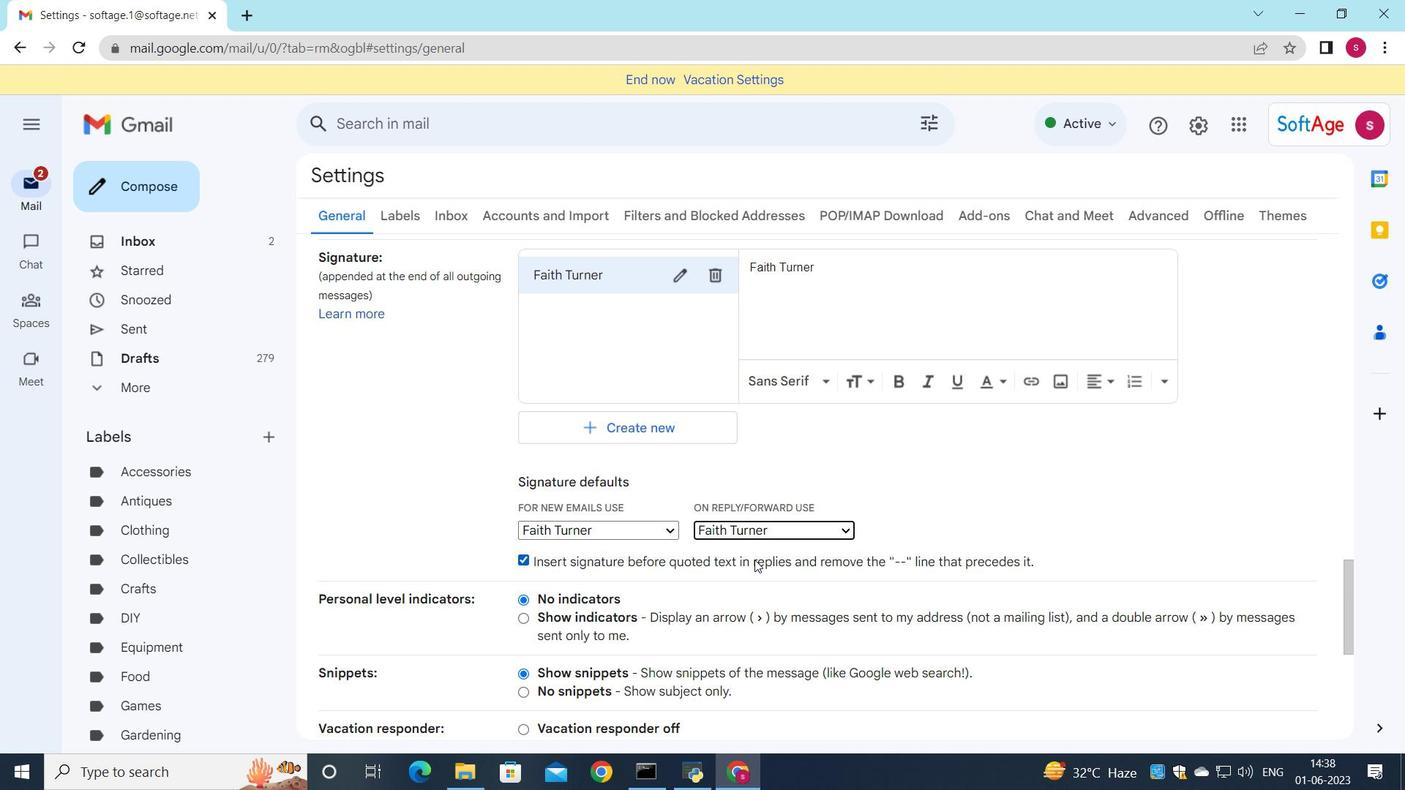 
Action: Mouse moved to (754, 558)
Screenshot: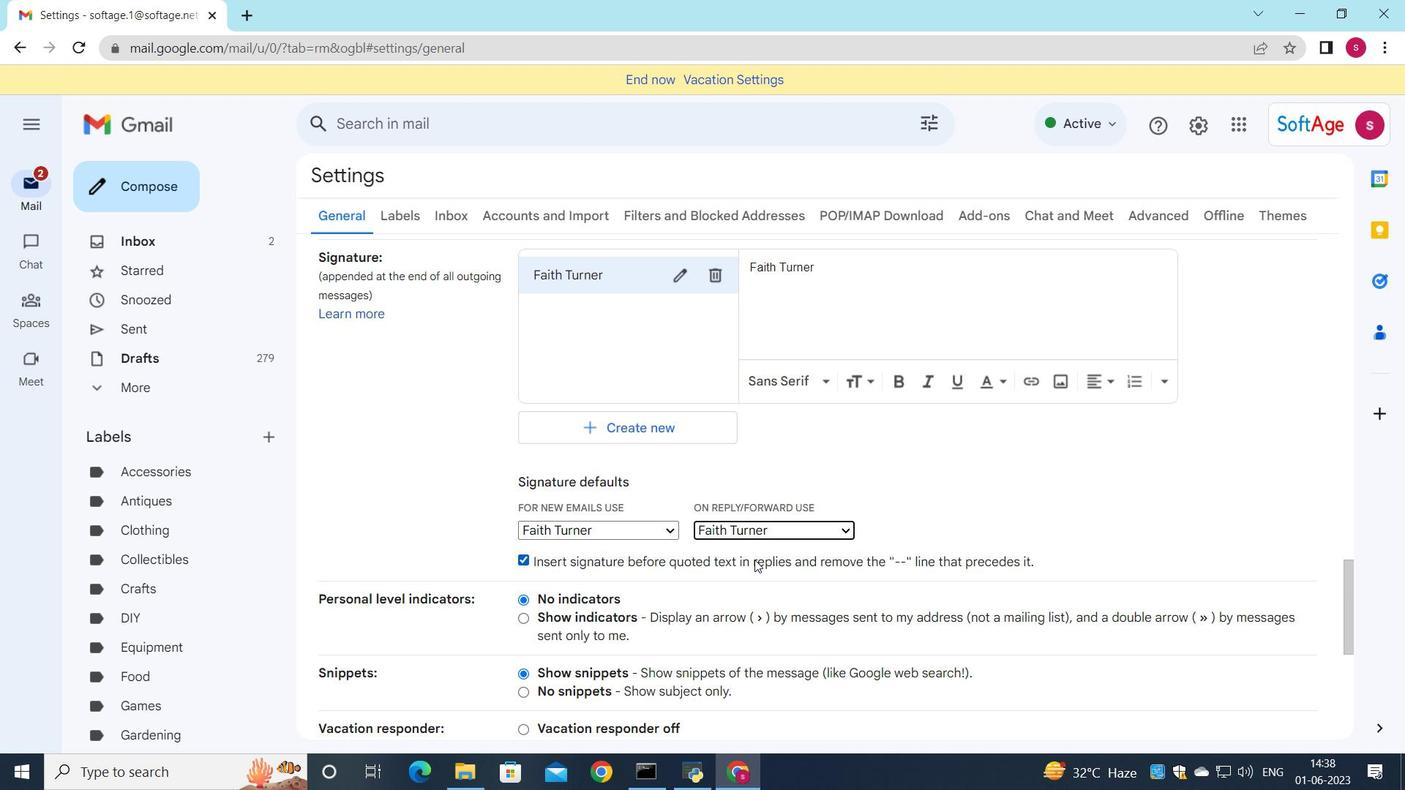 
Action: Mouse scrolled (754, 557) with delta (0, 0)
Screenshot: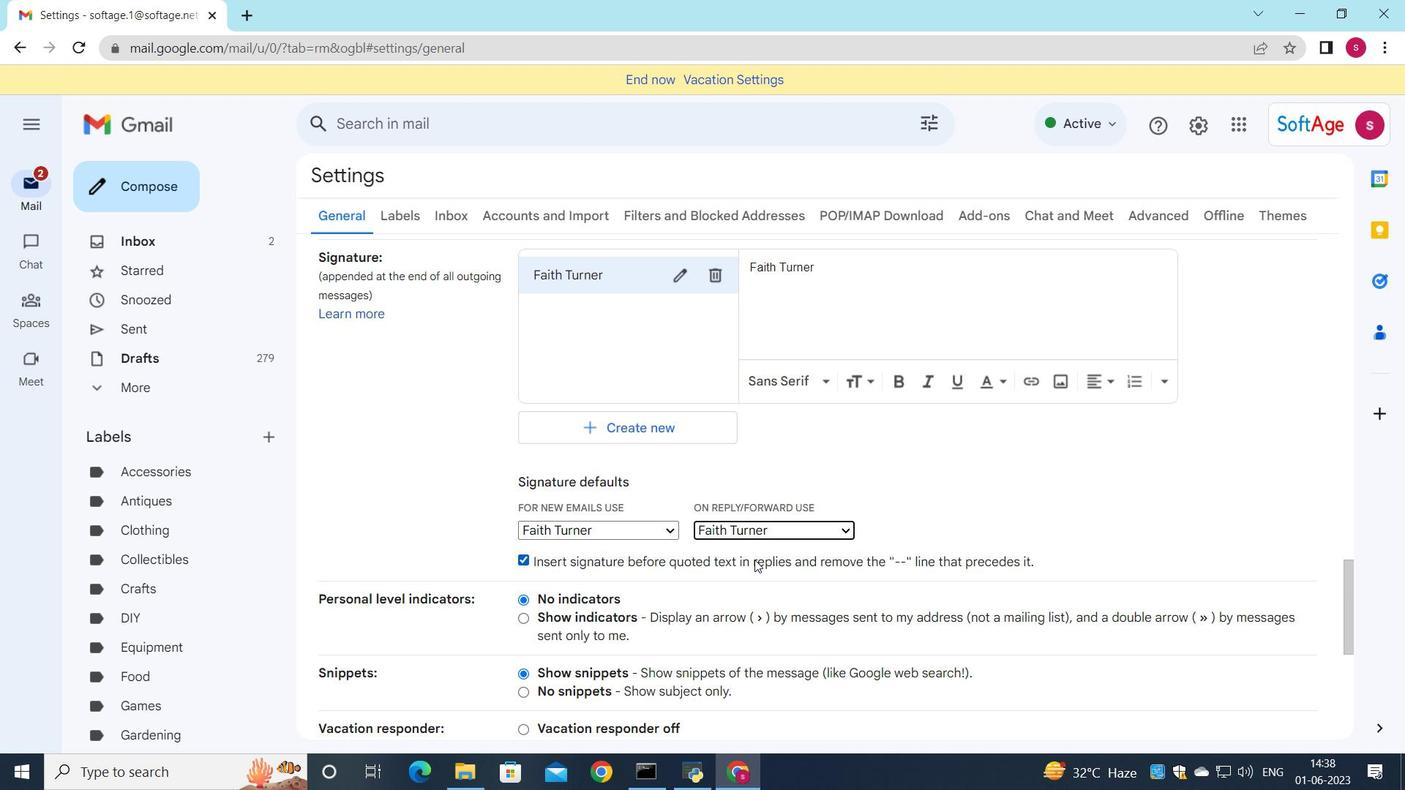 
Action: Mouse scrolled (754, 557) with delta (0, 0)
Screenshot: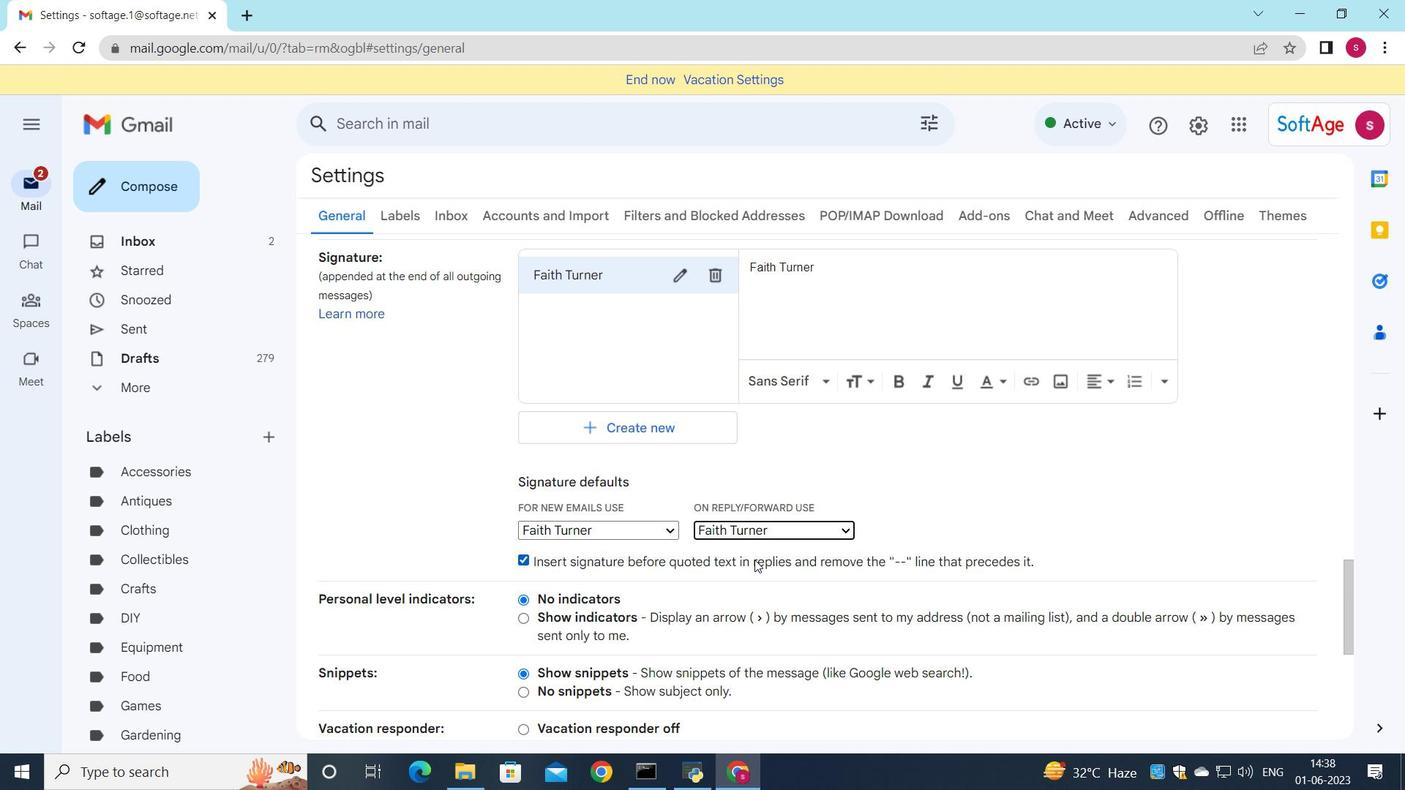 
Action: Mouse moved to (638, 550)
Screenshot: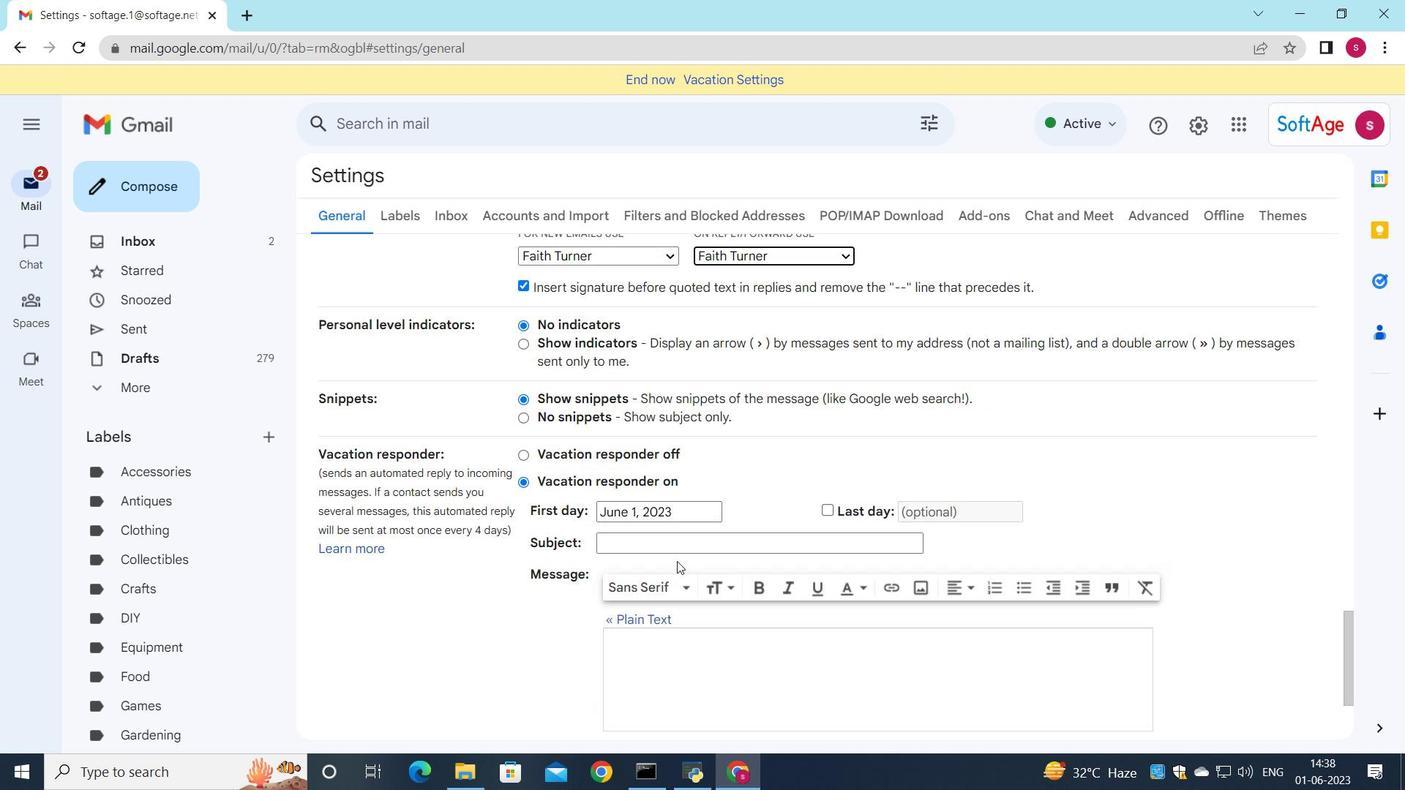 
Action: Mouse scrolled (638, 549) with delta (0, 0)
Screenshot: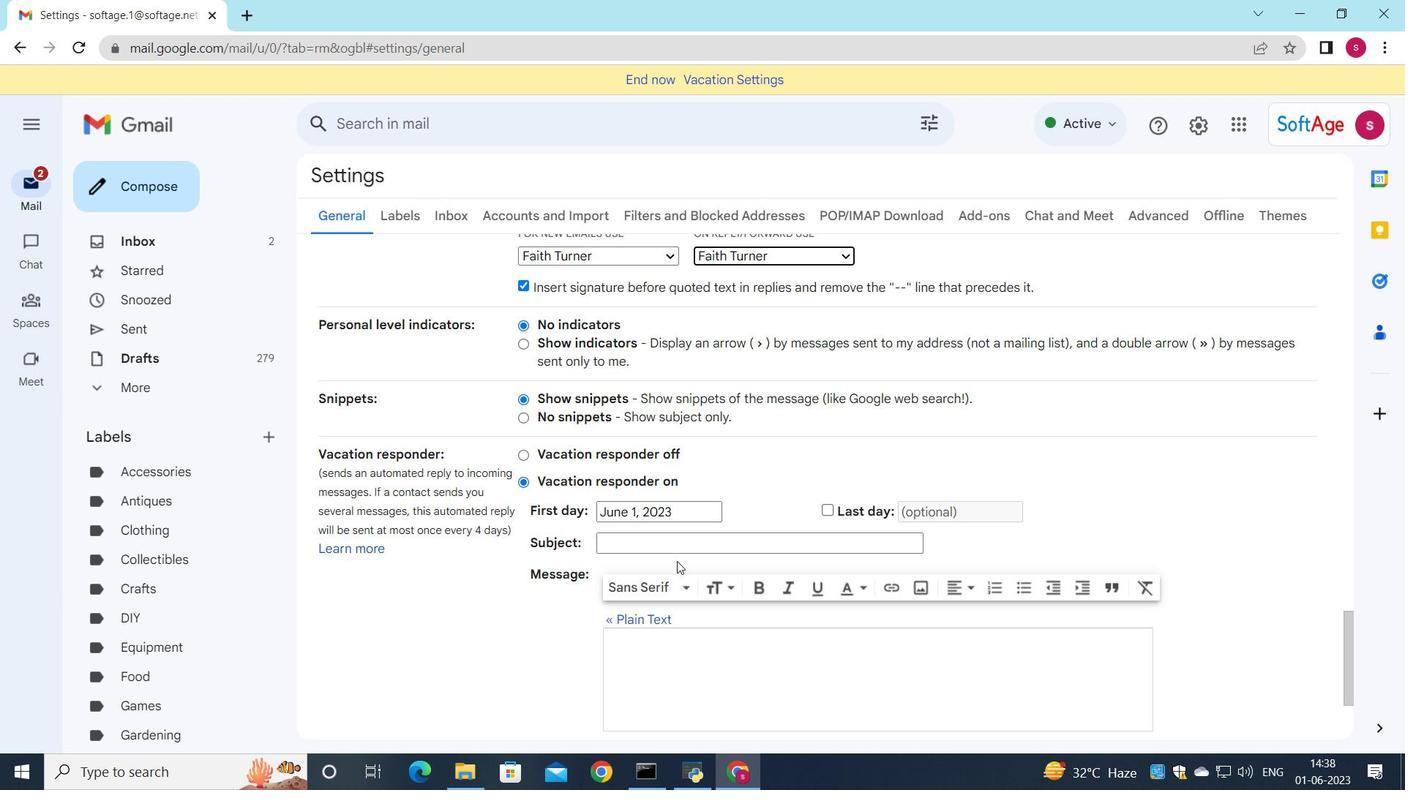 
Action: Mouse moved to (638, 550)
Screenshot: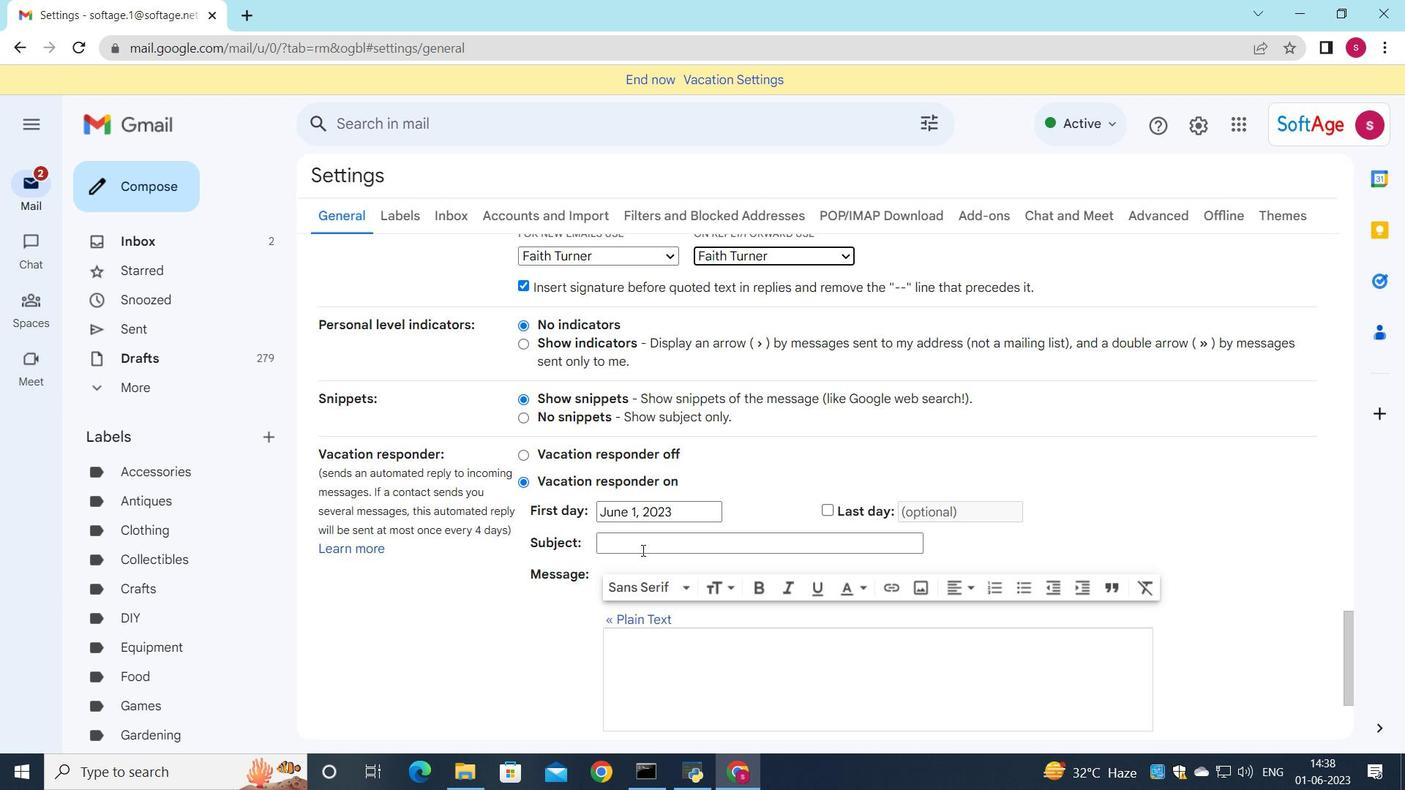 
Action: Mouse scrolled (638, 549) with delta (0, 0)
Screenshot: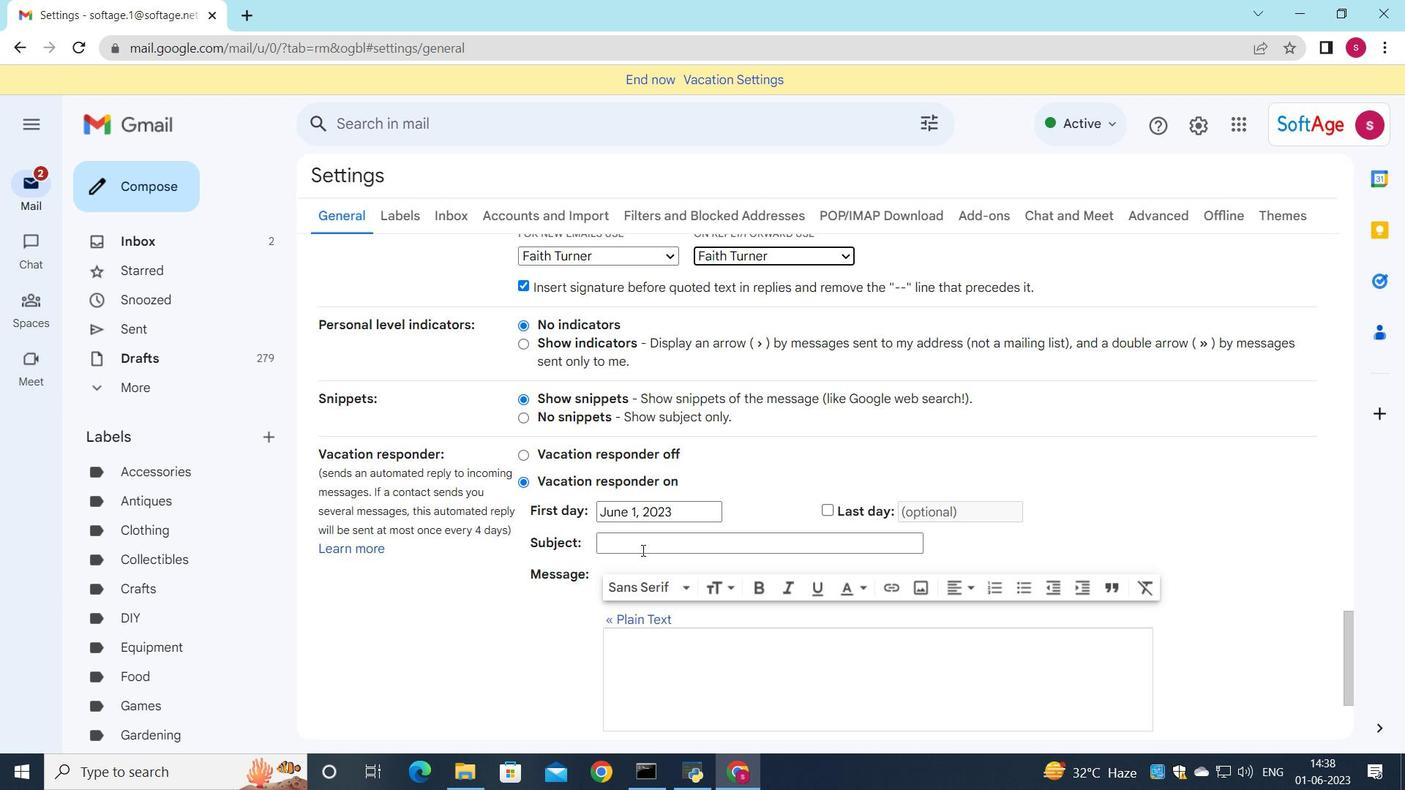 
Action: Mouse scrolled (638, 549) with delta (0, 0)
Screenshot: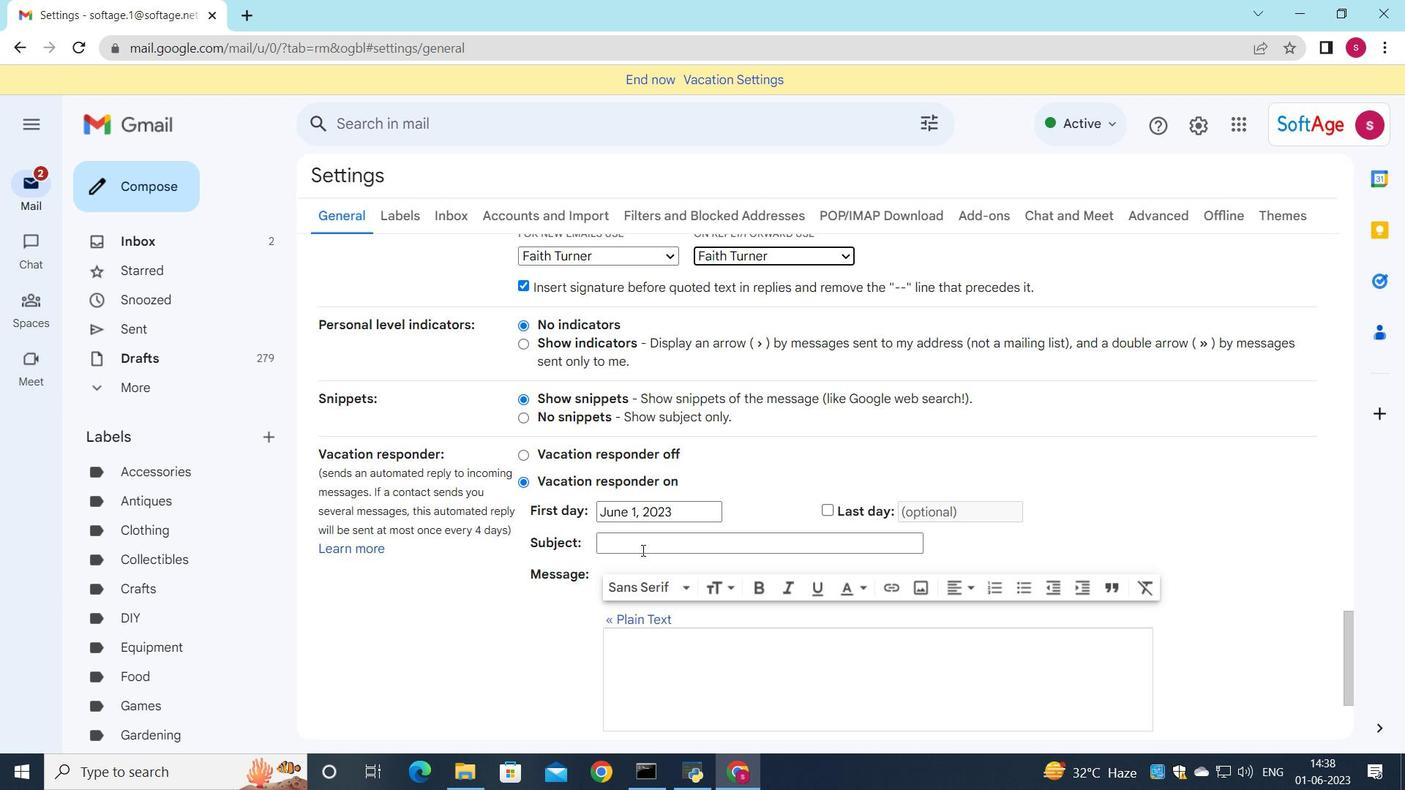 
Action: Mouse moved to (768, 633)
Screenshot: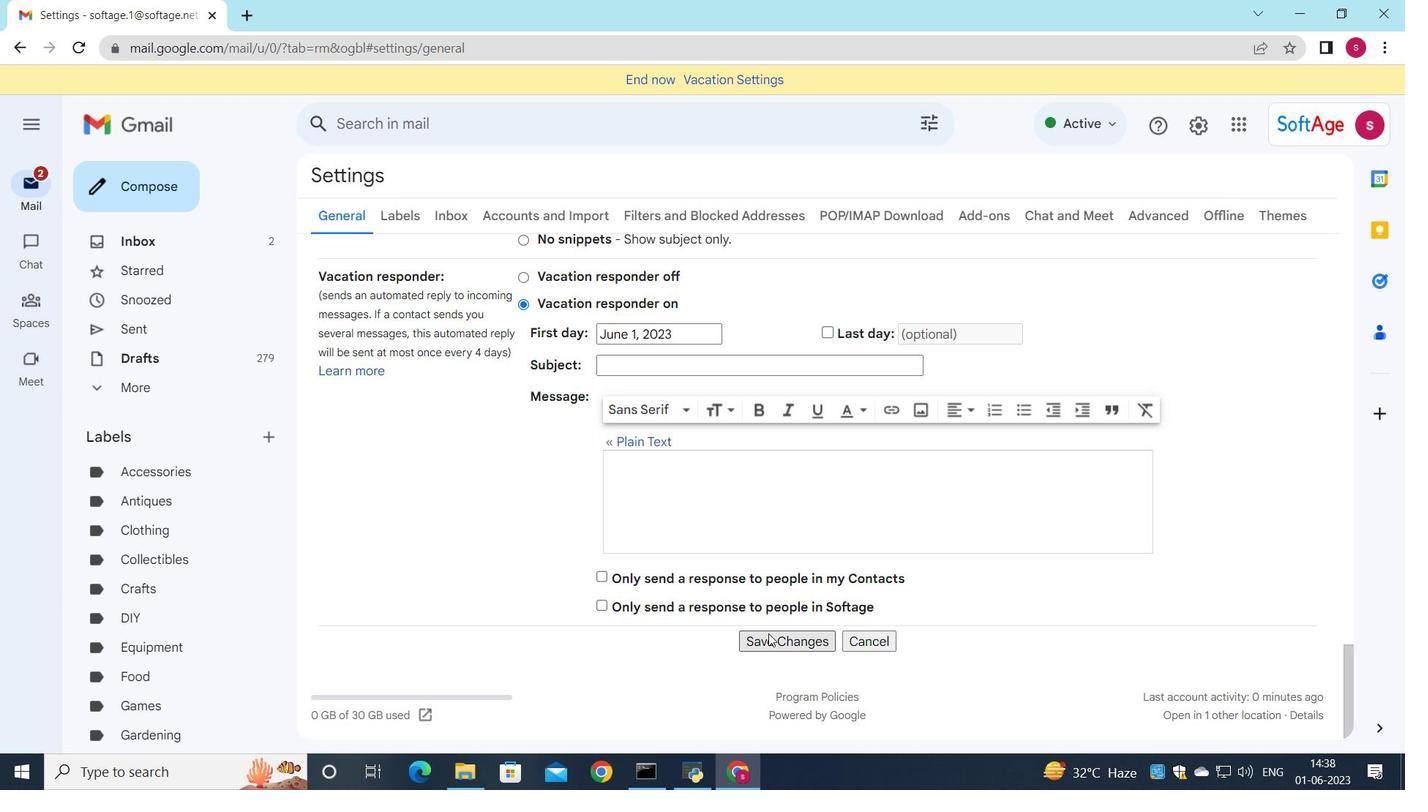 
Action: Mouse pressed left at (768, 633)
Screenshot: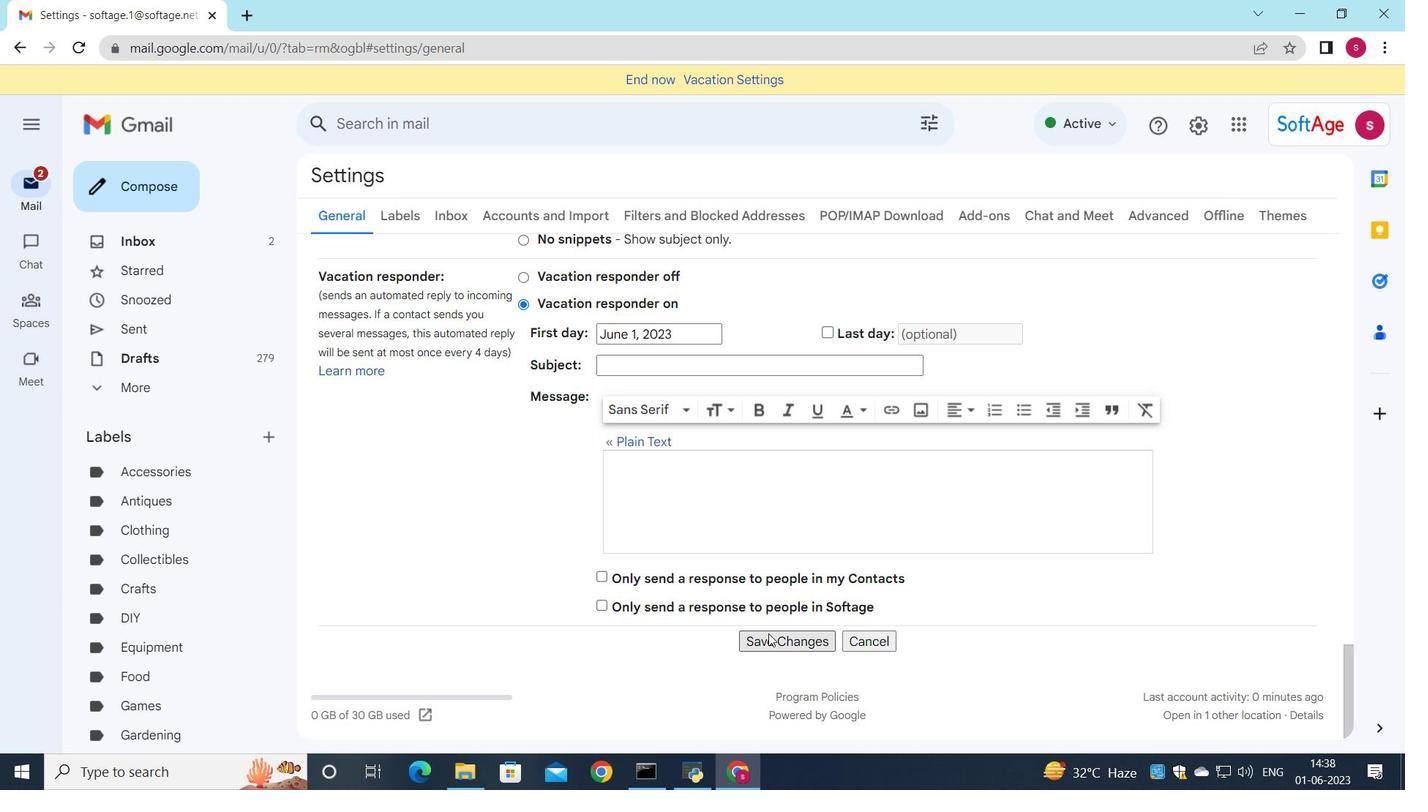 
Action: Mouse moved to (882, 513)
Screenshot: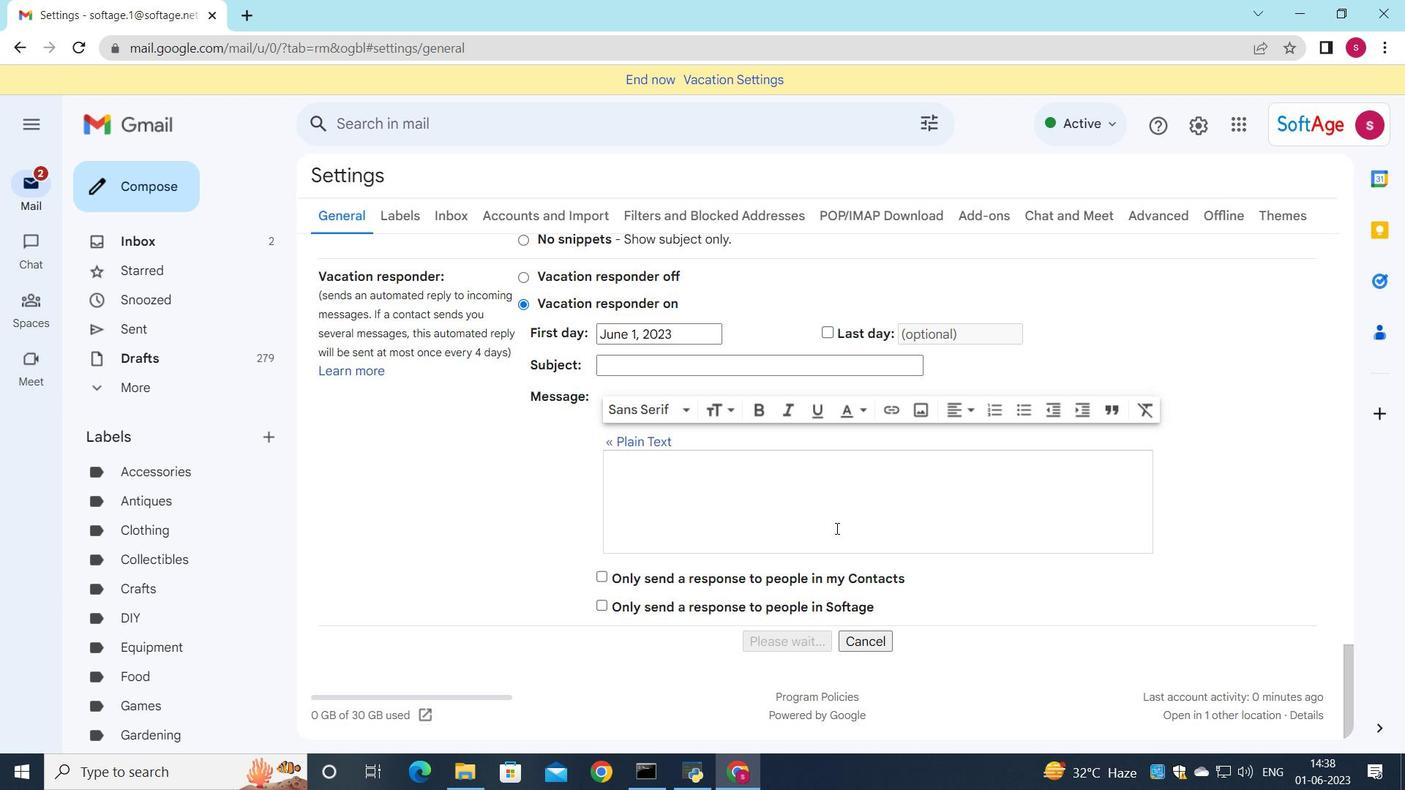 
Action: Mouse scrolled (882, 512) with delta (0, 0)
Screenshot: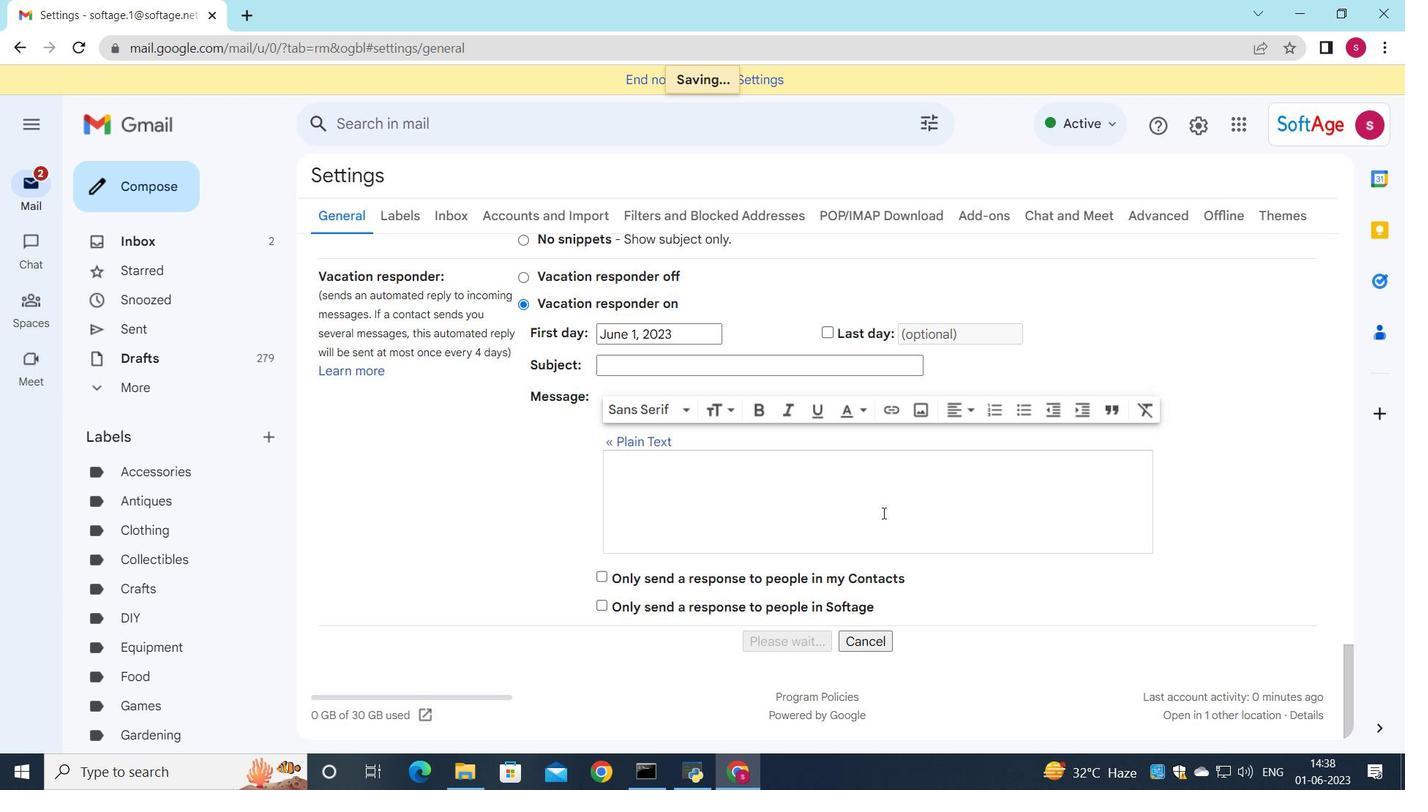 
Action: Mouse moved to (655, 403)
Screenshot: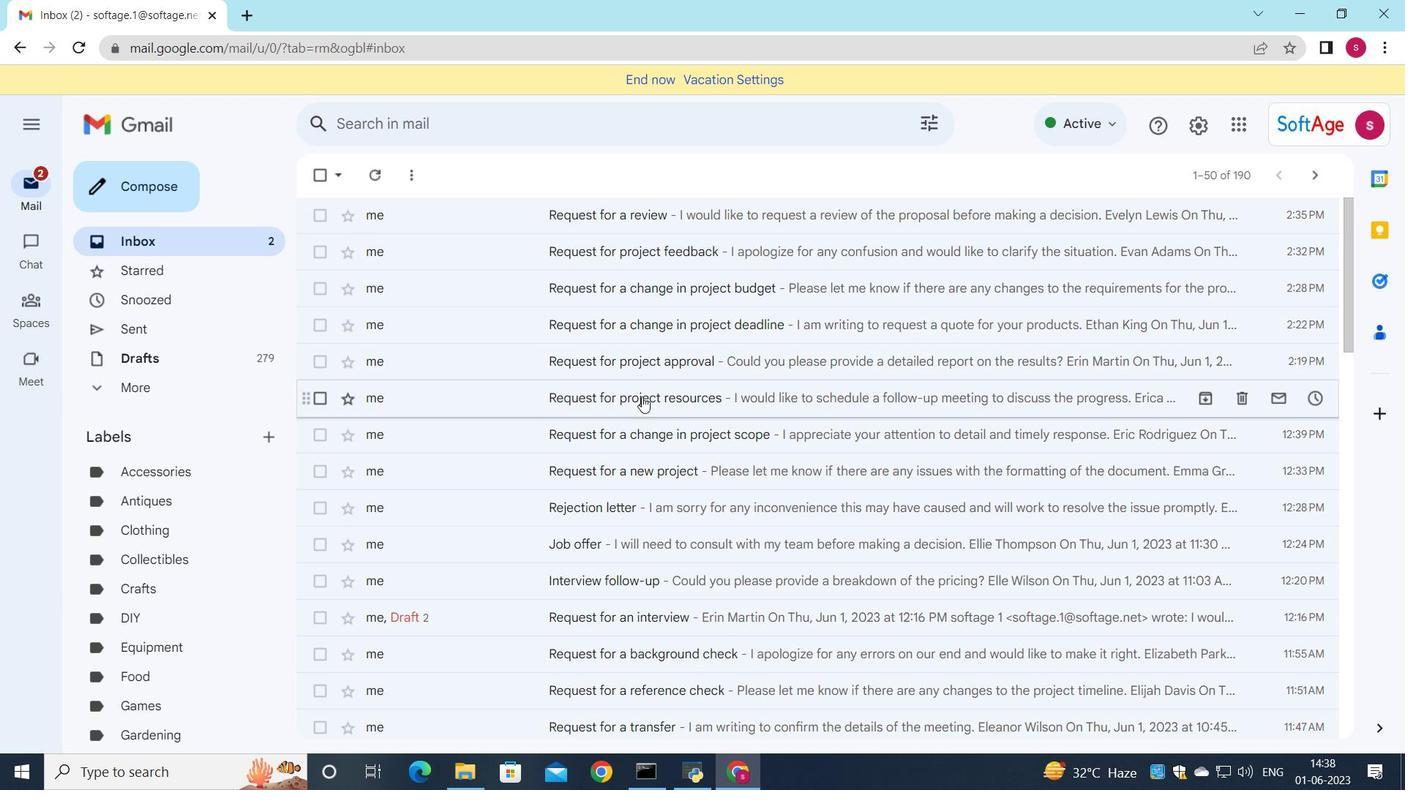 
Action: Mouse pressed left at (655, 403)
Screenshot: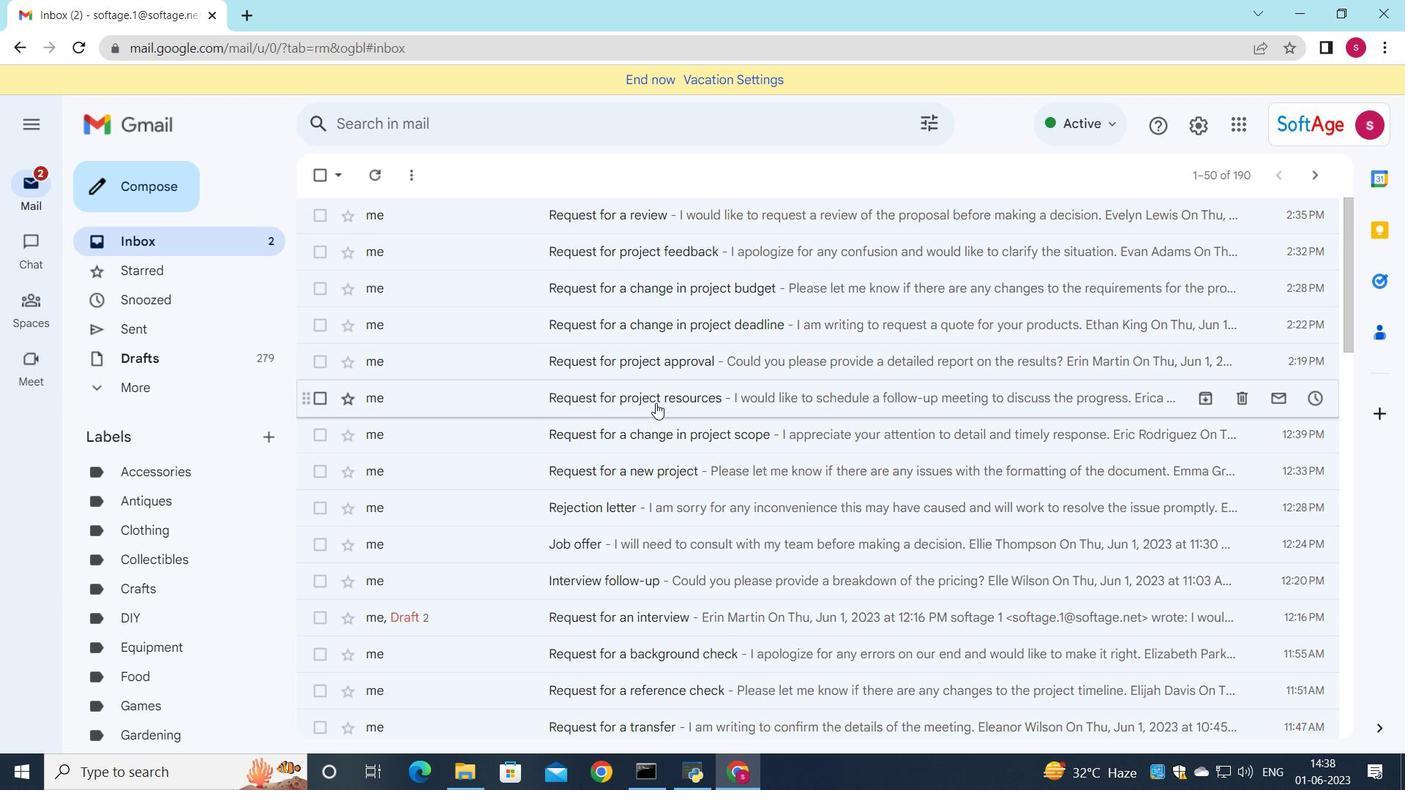 
Action: Mouse moved to (467, 431)
Screenshot: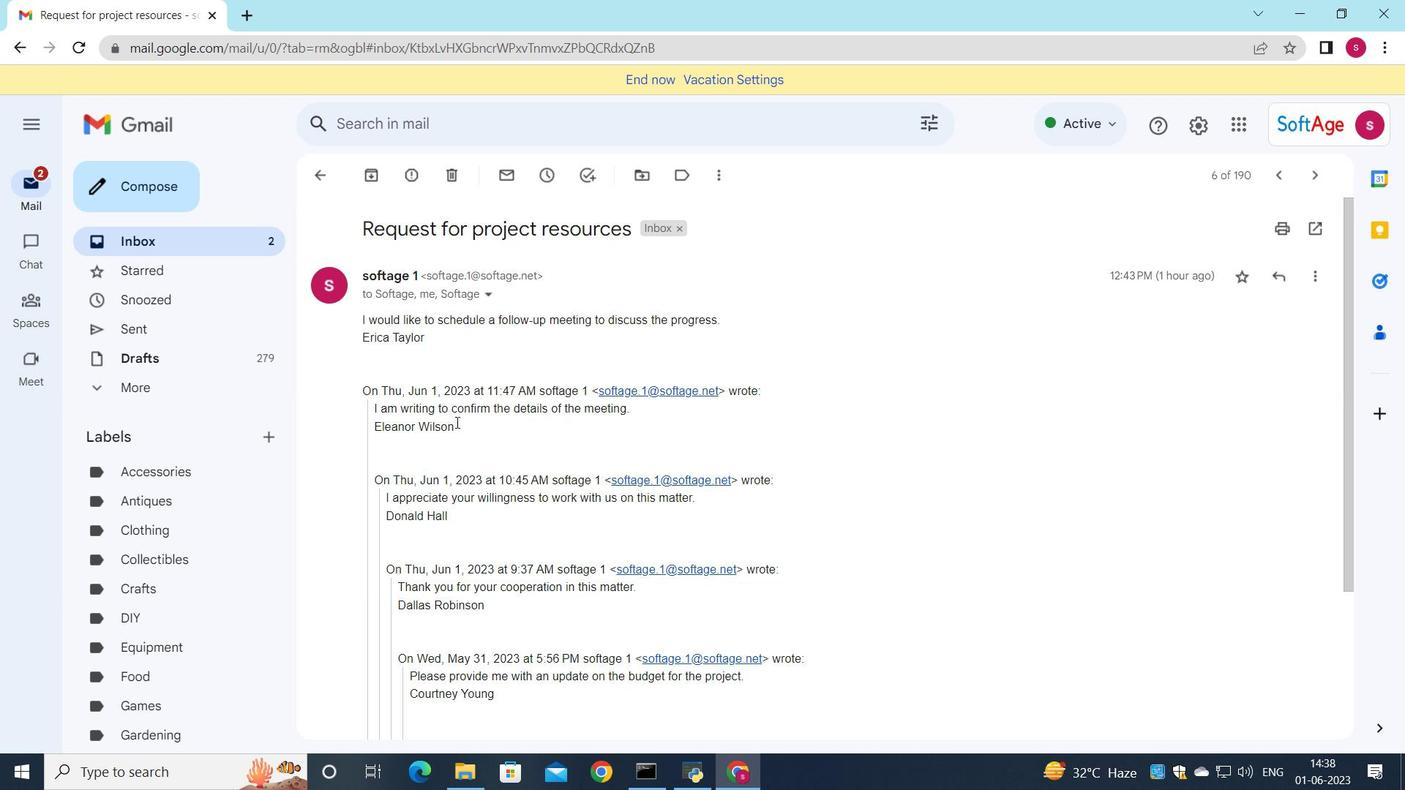 
Action: Mouse scrolled (467, 431) with delta (0, 0)
Screenshot: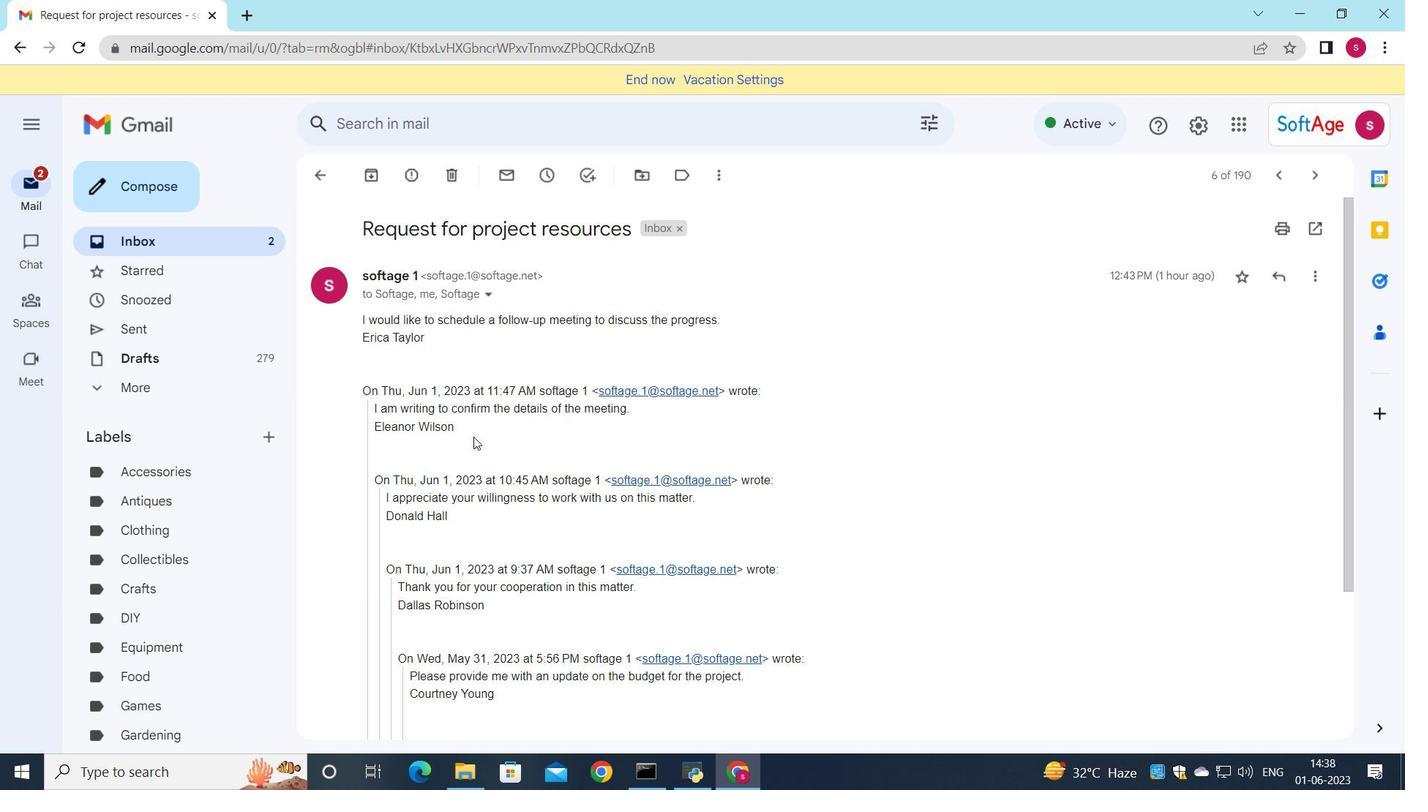 
Action: Mouse scrolled (467, 431) with delta (0, 0)
Screenshot: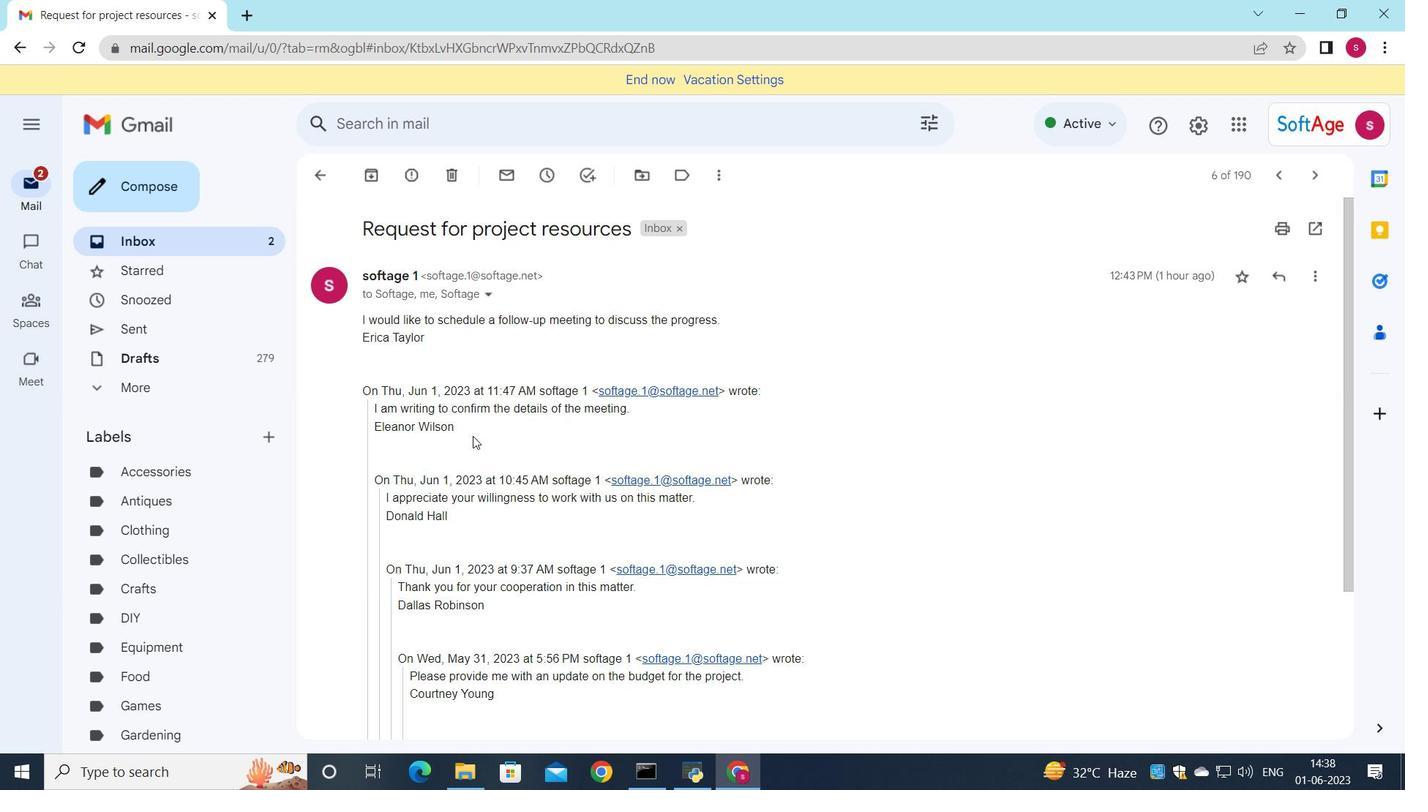 
Action: Mouse moved to (466, 431)
Screenshot: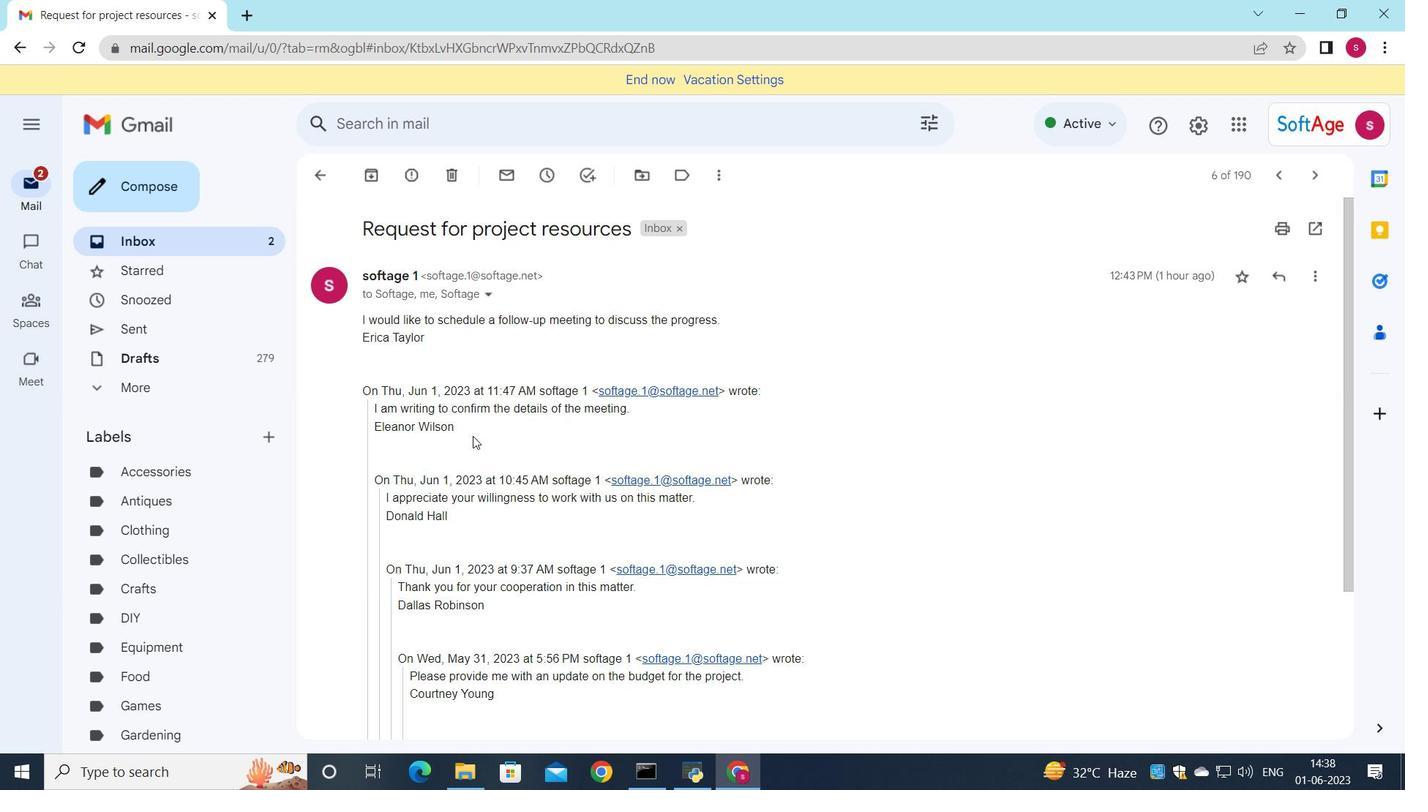 
Action: Mouse scrolled (466, 431) with delta (0, 0)
Screenshot: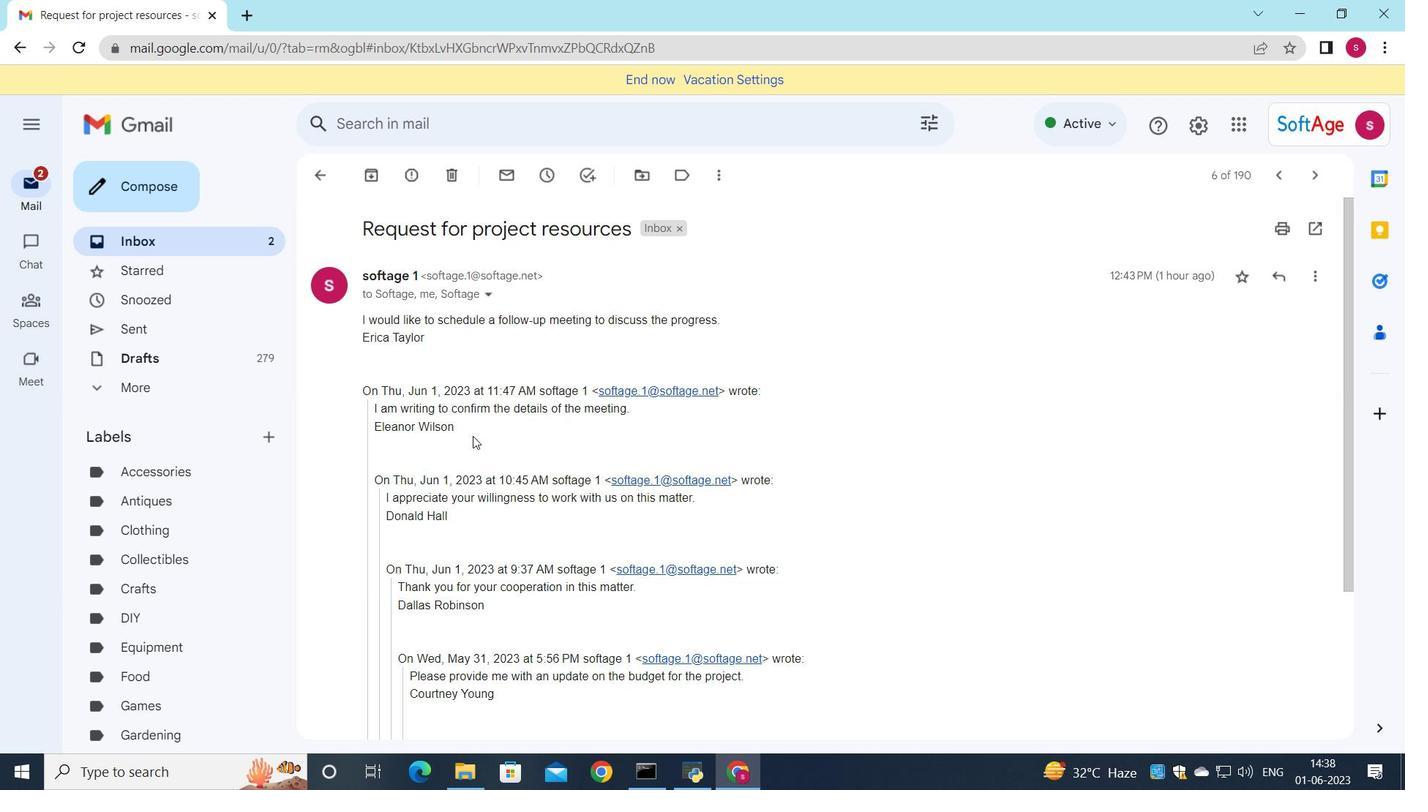 
Action: Mouse scrolled (466, 431) with delta (0, 0)
Screenshot: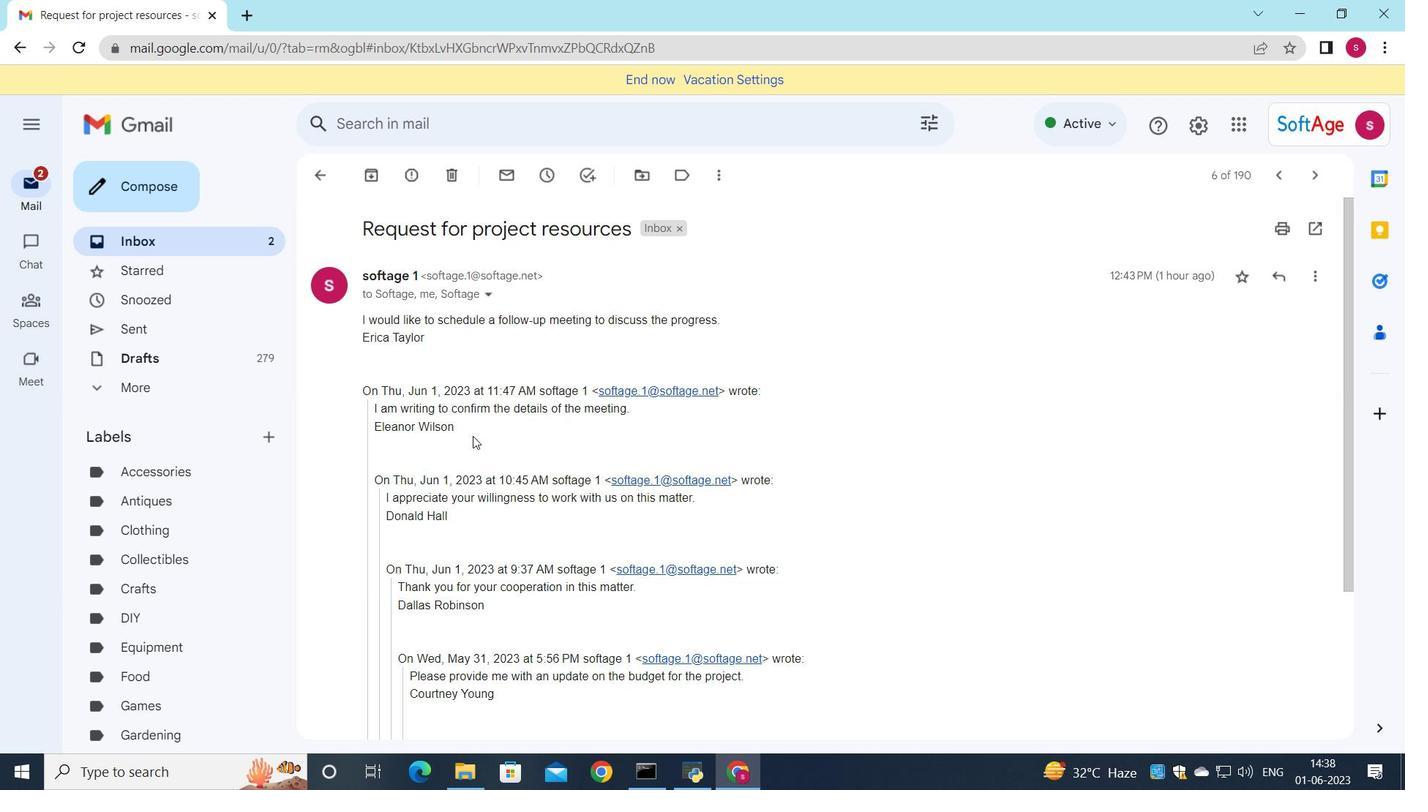 
Action: Mouse moved to (423, 648)
Screenshot: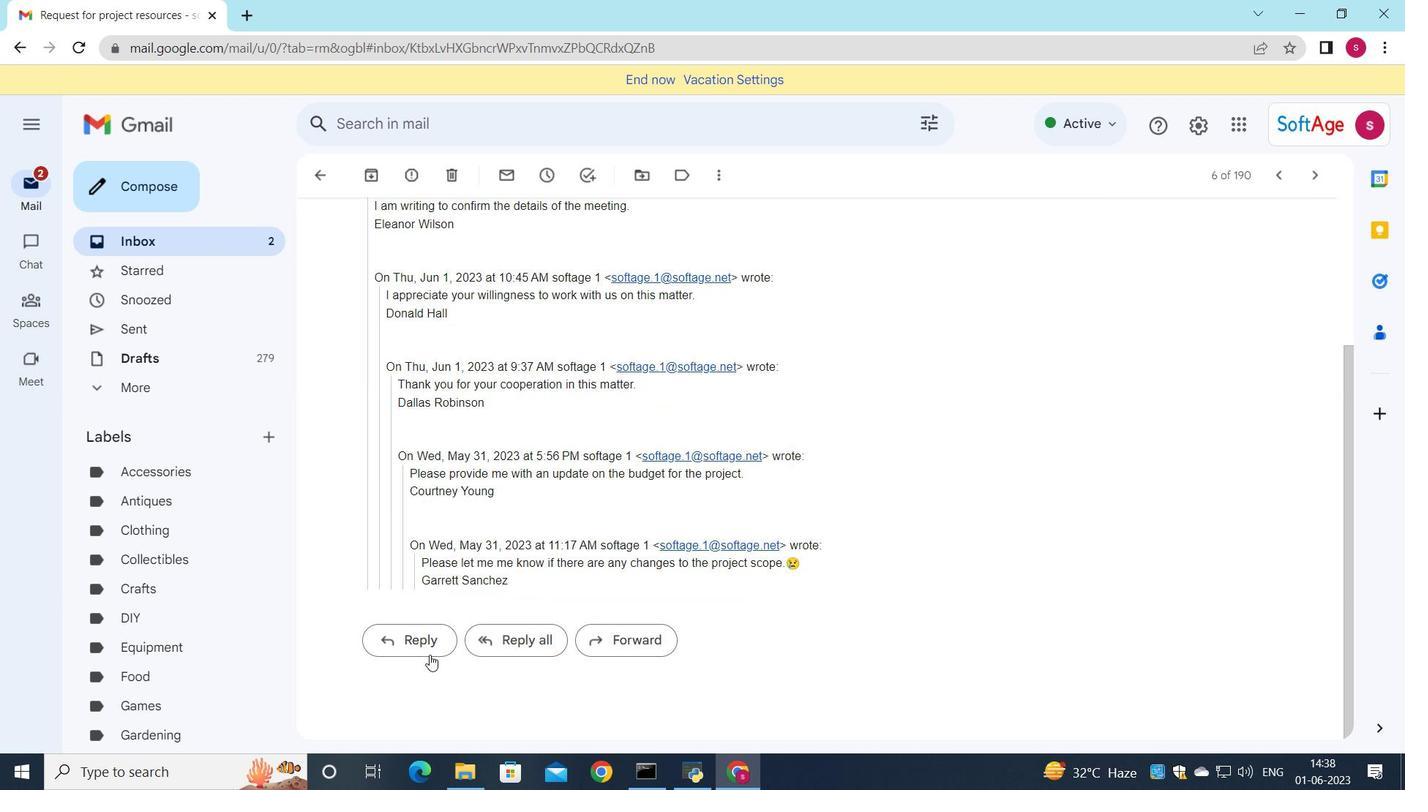 
Action: Mouse pressed left at (423, 648)
Screenshot: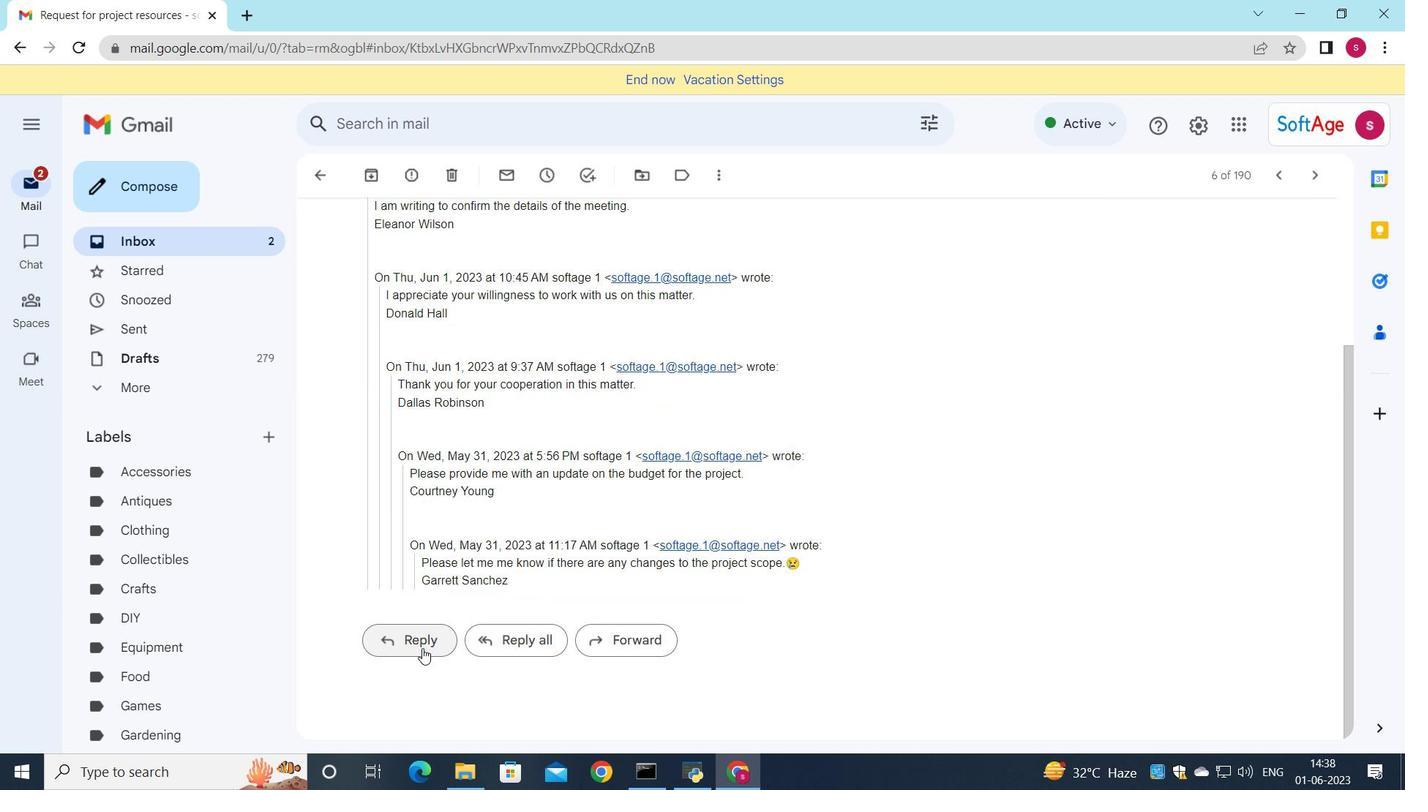 
Action: Mouse moved to (402, 499)
Screenshot: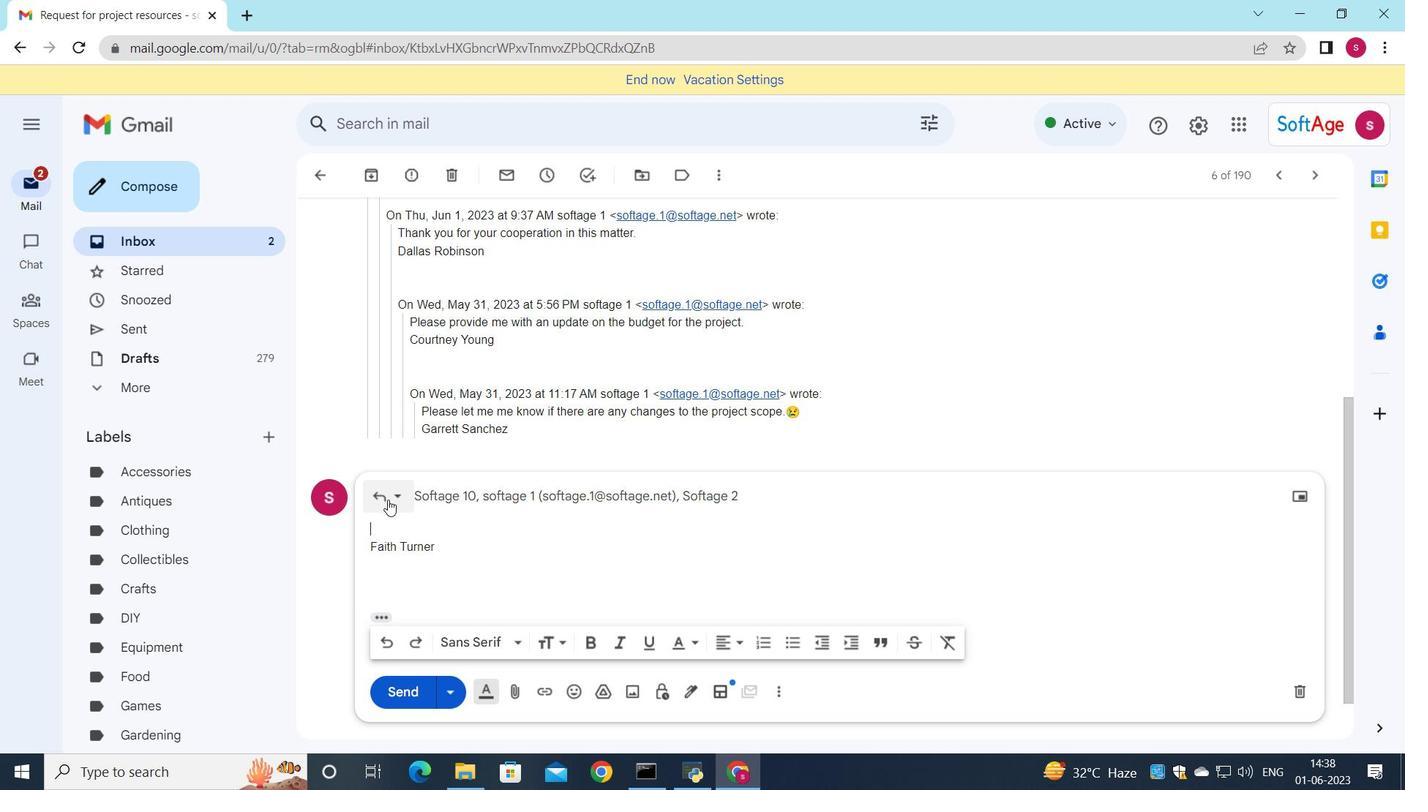 
Action: Mouse pressed left at (402, 499)
Screenshot: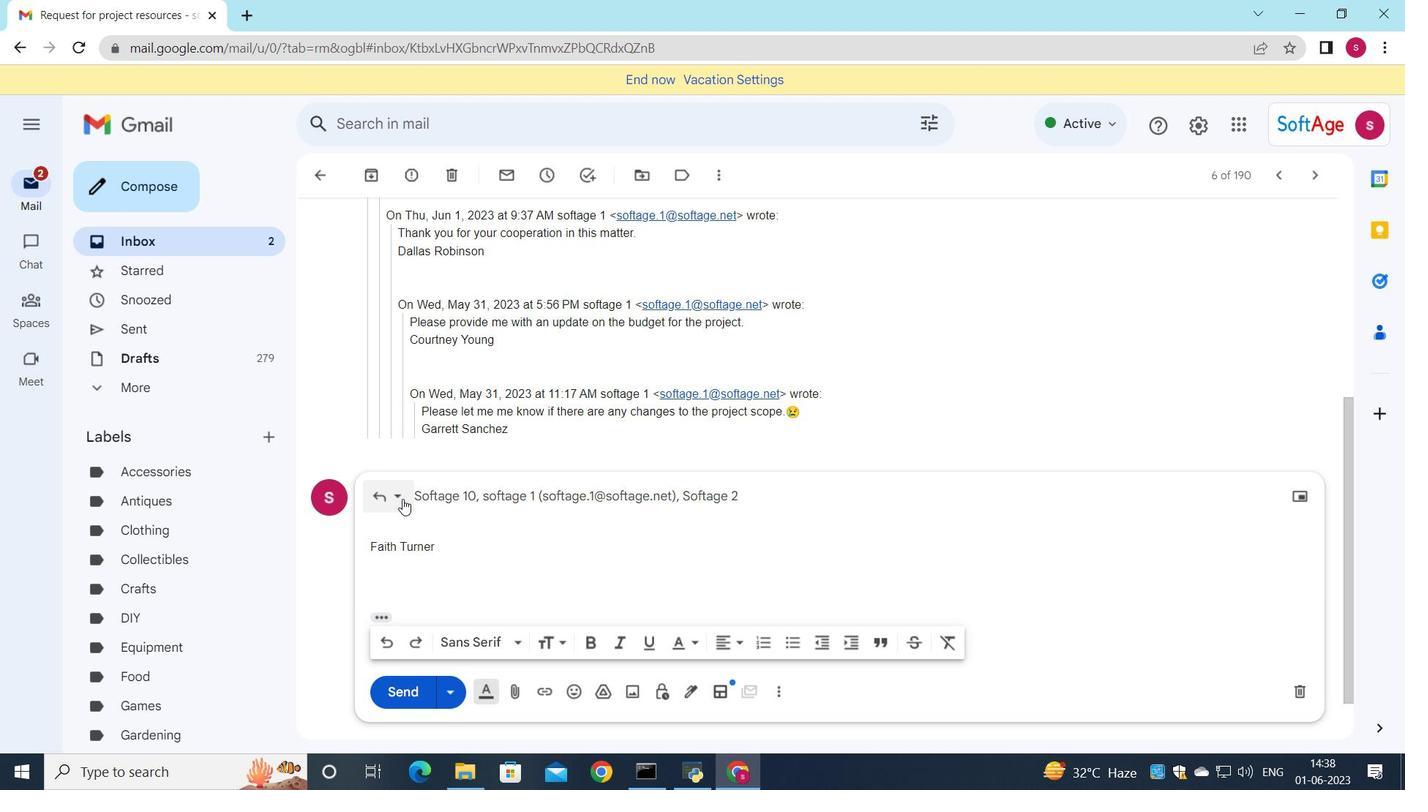 
Action: Mouse moved to (467, 622)
Screenshot: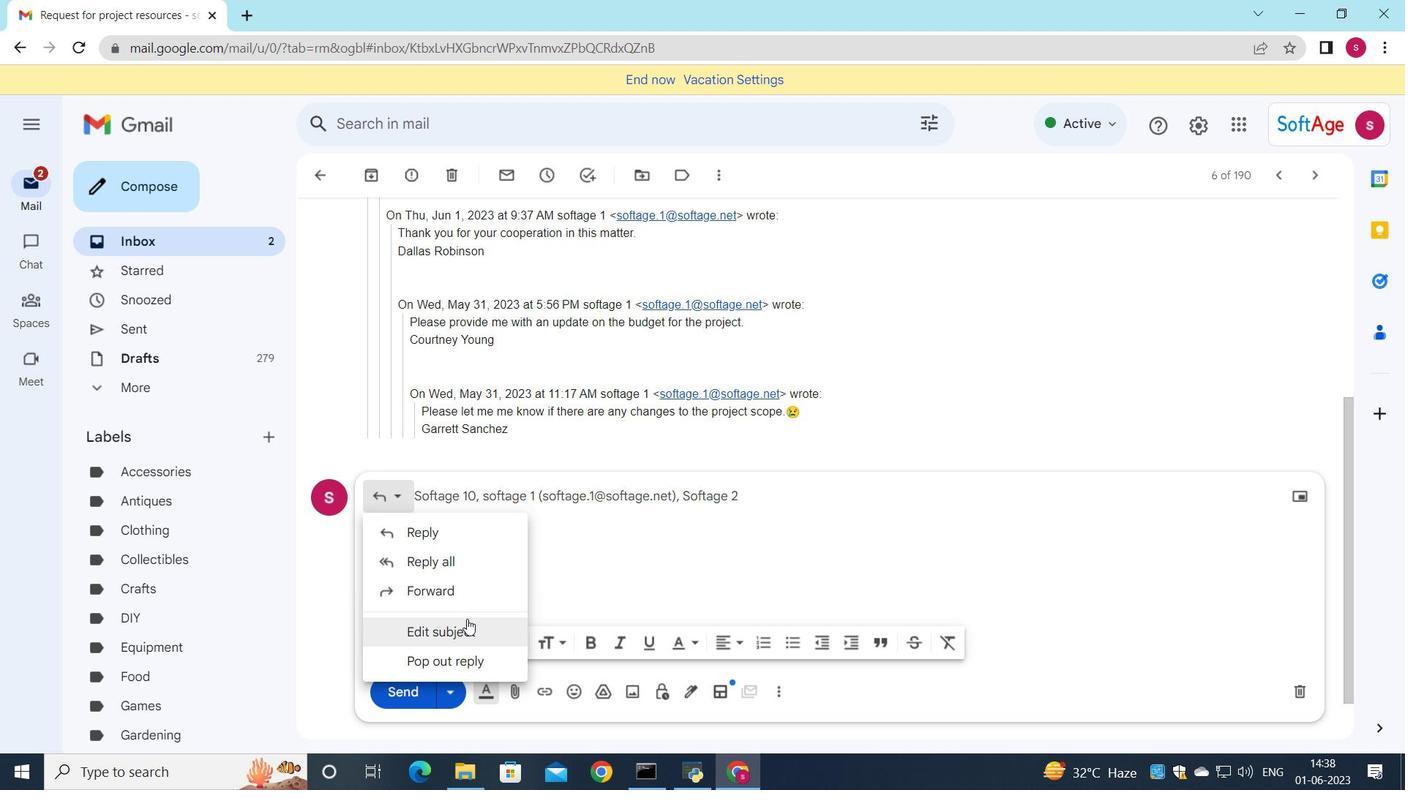 
Action: Mouse pressed left at (467, 622)
Screenshot: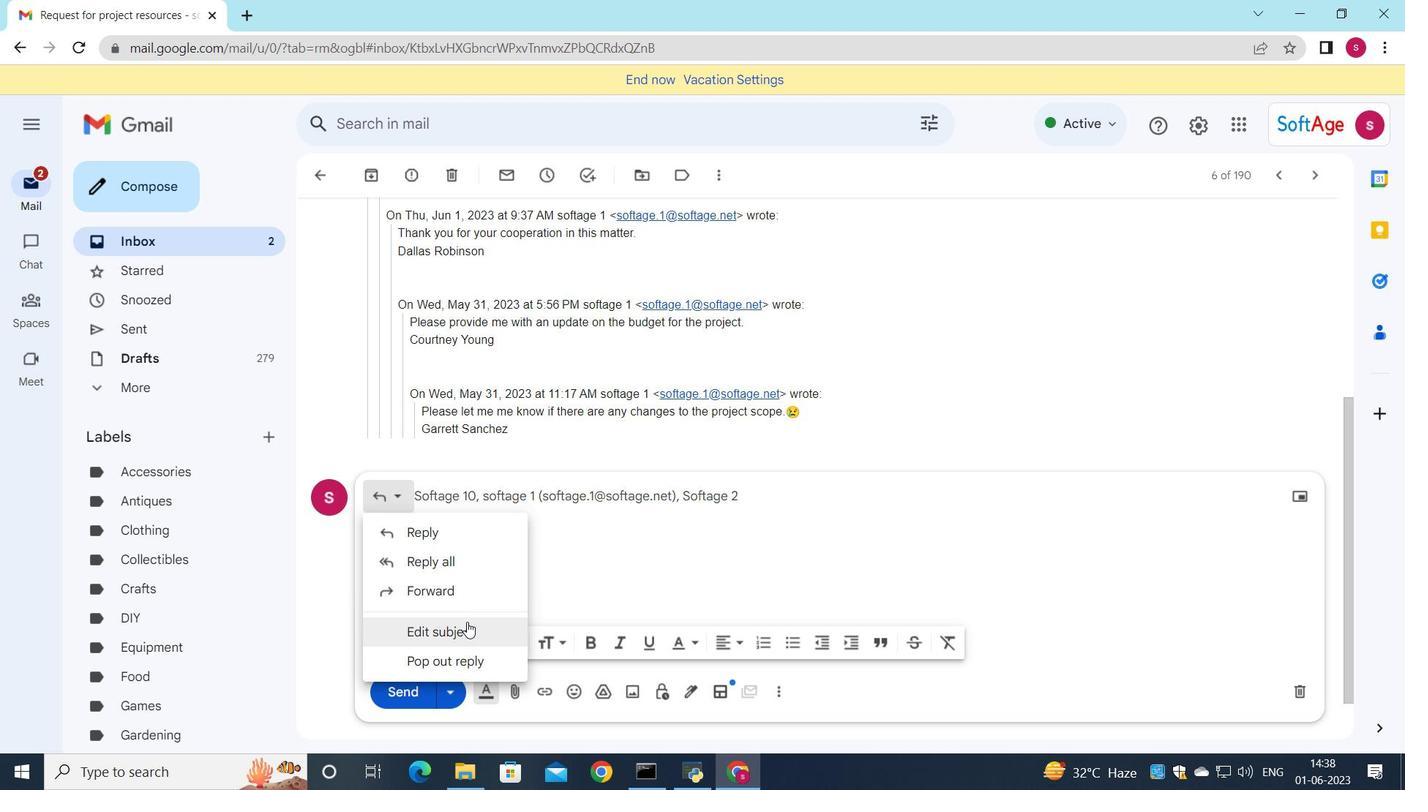 
Action: Mouse moved to (989, 293)
Screenshot: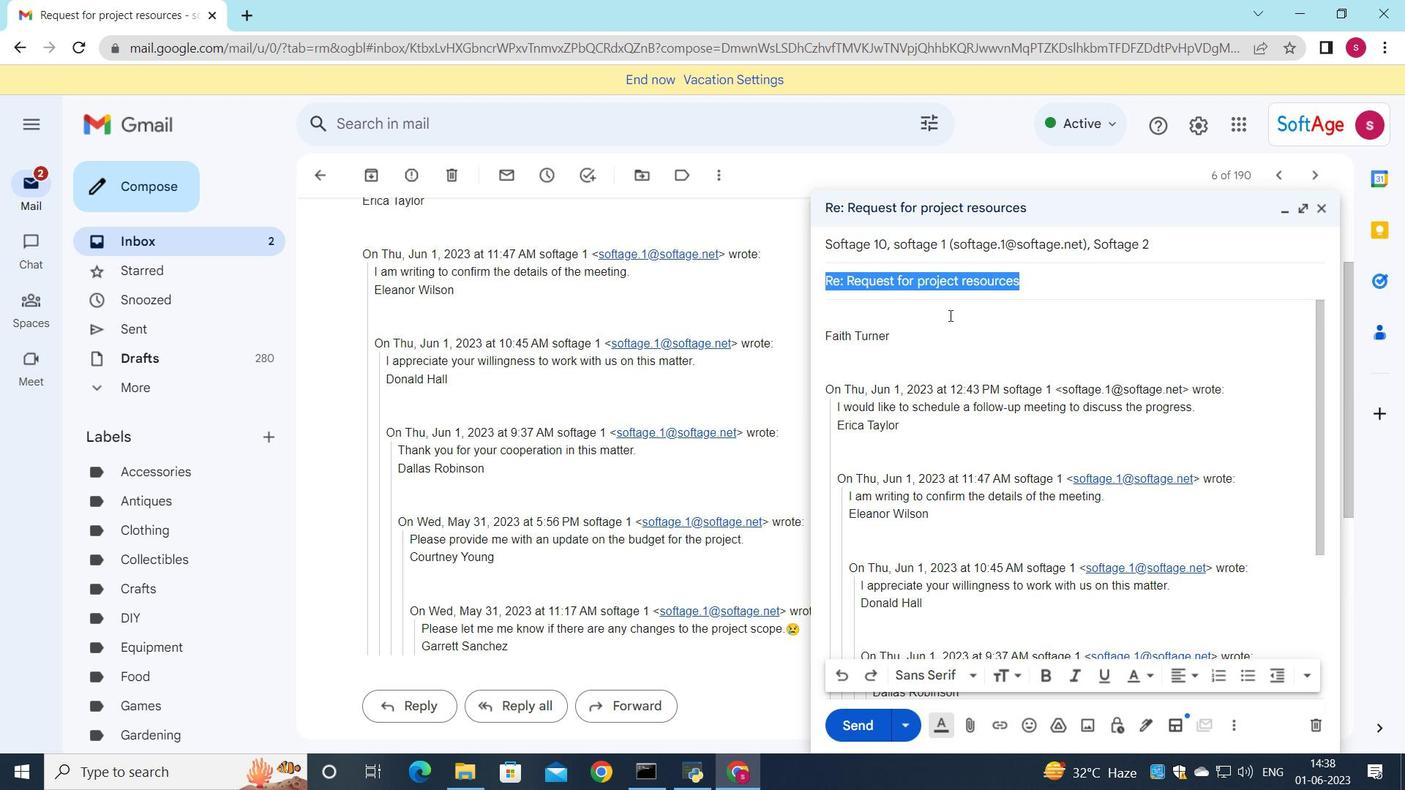 
Action: Key pressed <Key.shift>Request<Key.space>for<Key.space>a<Key.space>testio<Key.backspace>monial
Screenshot: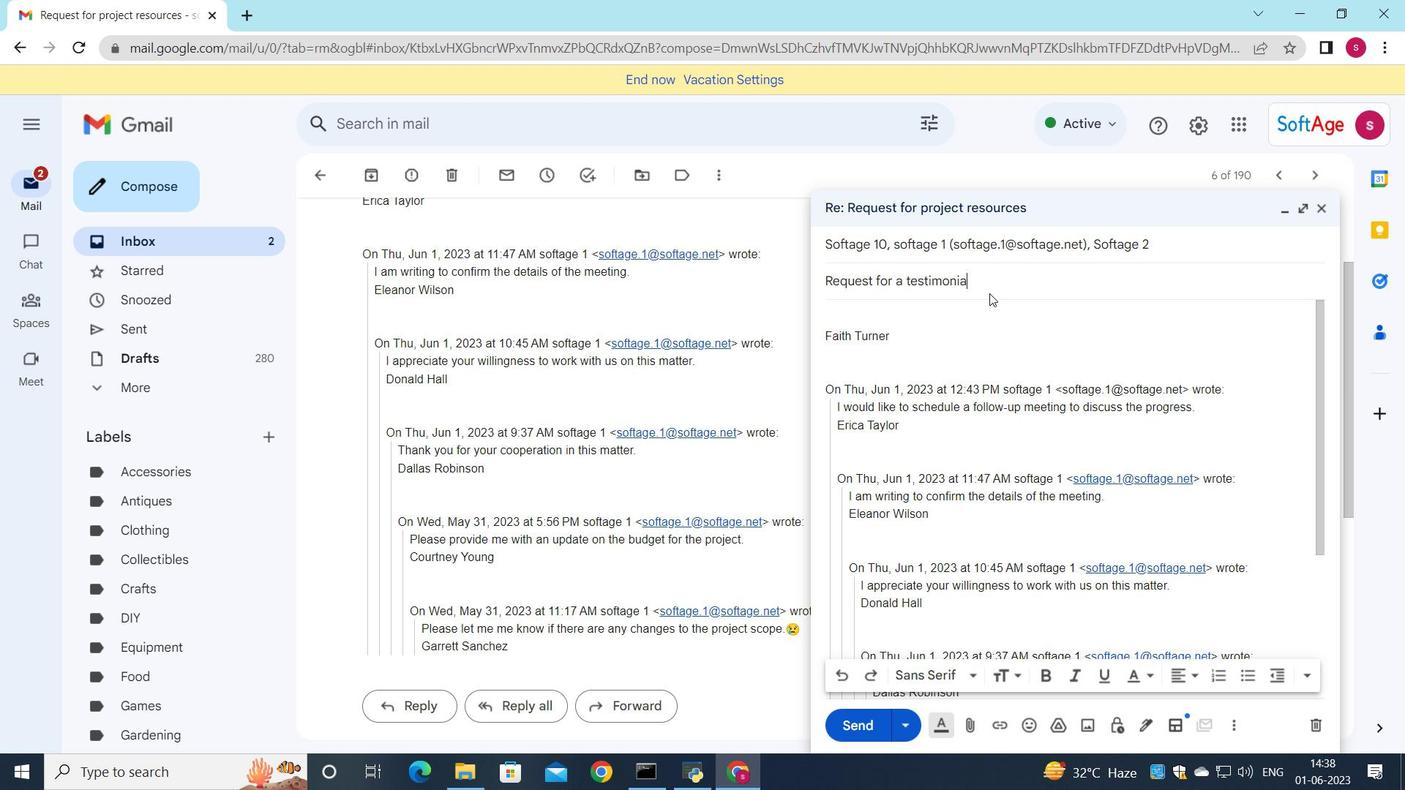 
Action: Mouse moved to (849, 308)
Screenshot: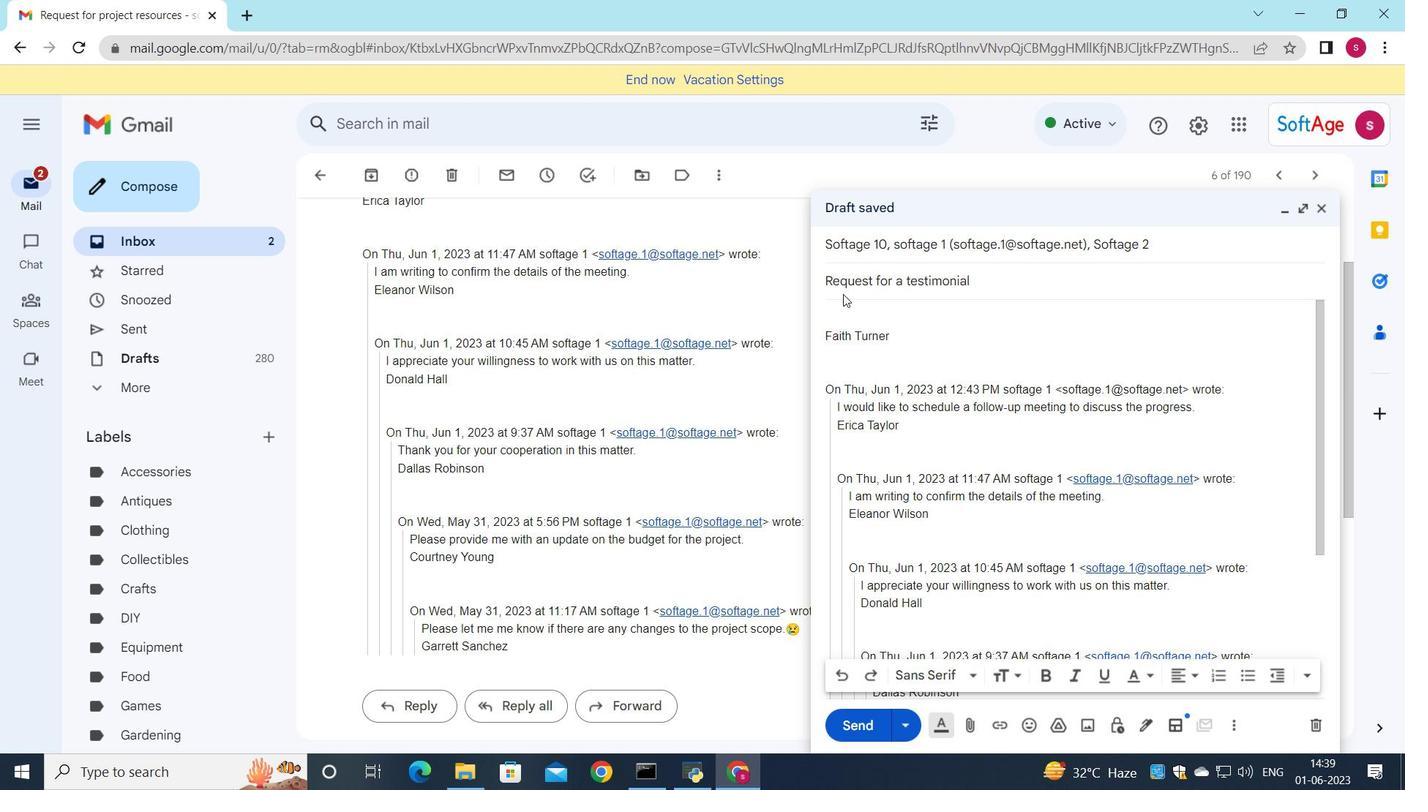 
Action: Mouse pressed left at (849, 308)
Screenshot: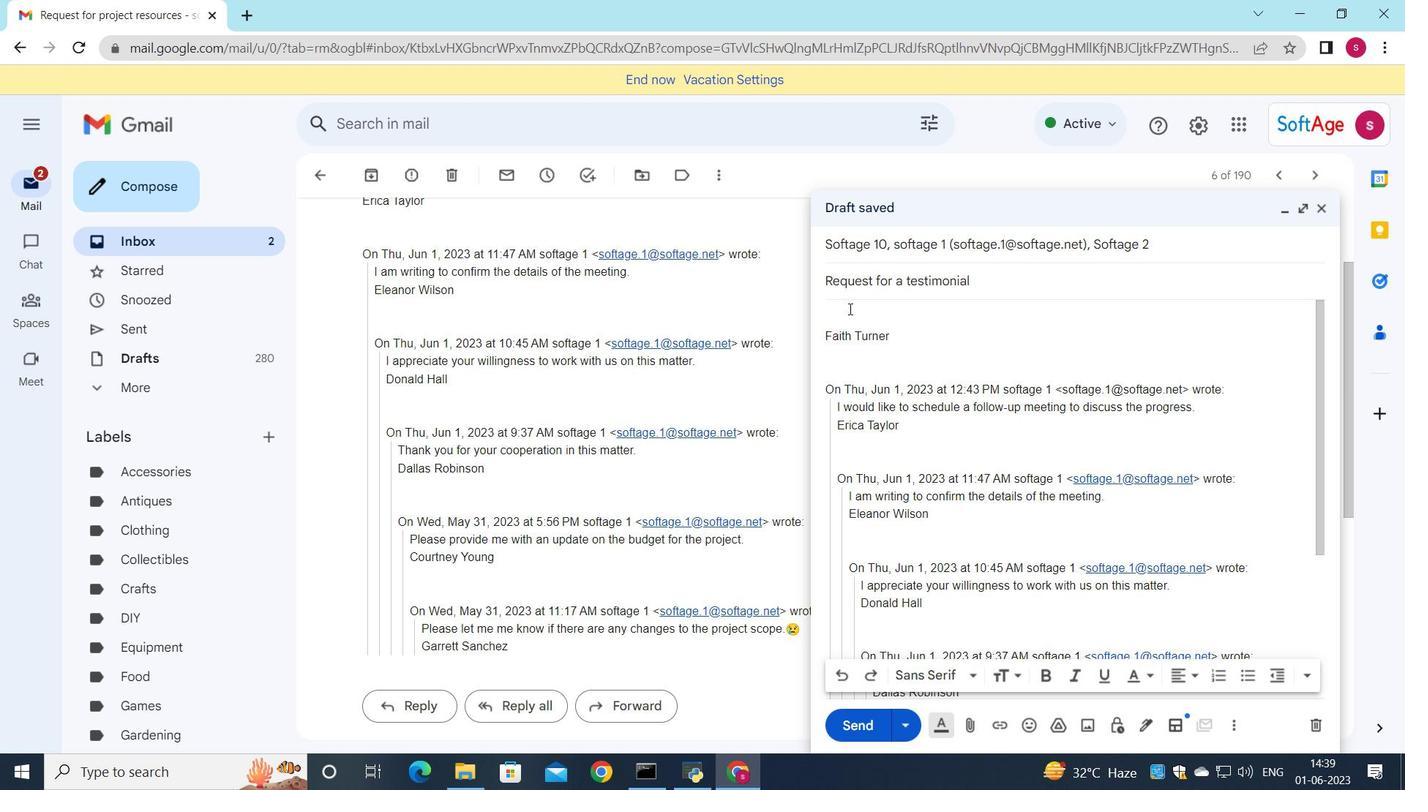 
Action: Key pressed <Key.shift>Can<Key.space>you<Key.space>confirm<Key.space>if<Key.space>the<Key.space>team<Key.space>has<Key.space>the<Key.space>required<Key.space>resources<Key.space>to<Key.space>meet<Key.space>the<Key.space>project<Key.space>deadline<Key.shift_r>?
Screenshot: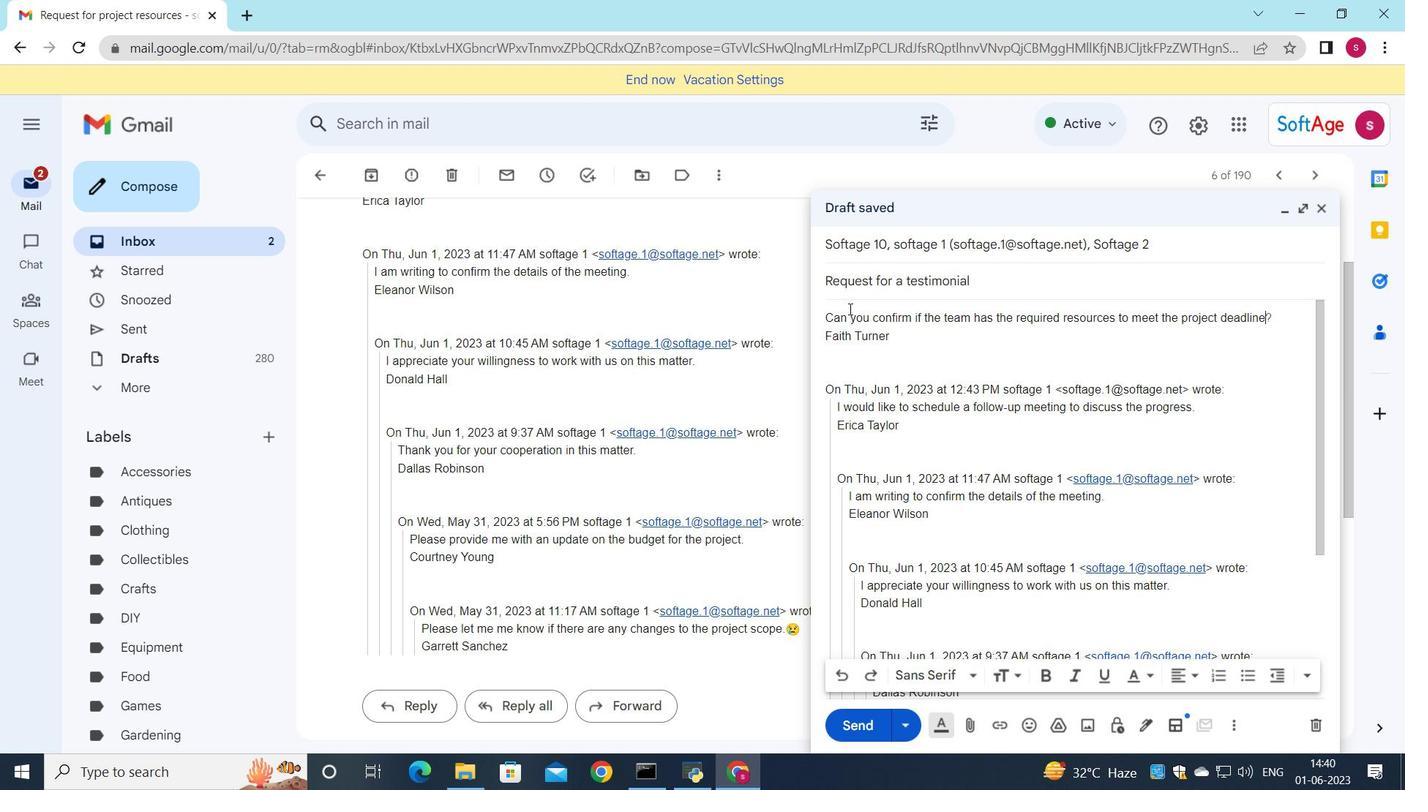 
Action: Mouse moved to (837, 674)
Screenshot: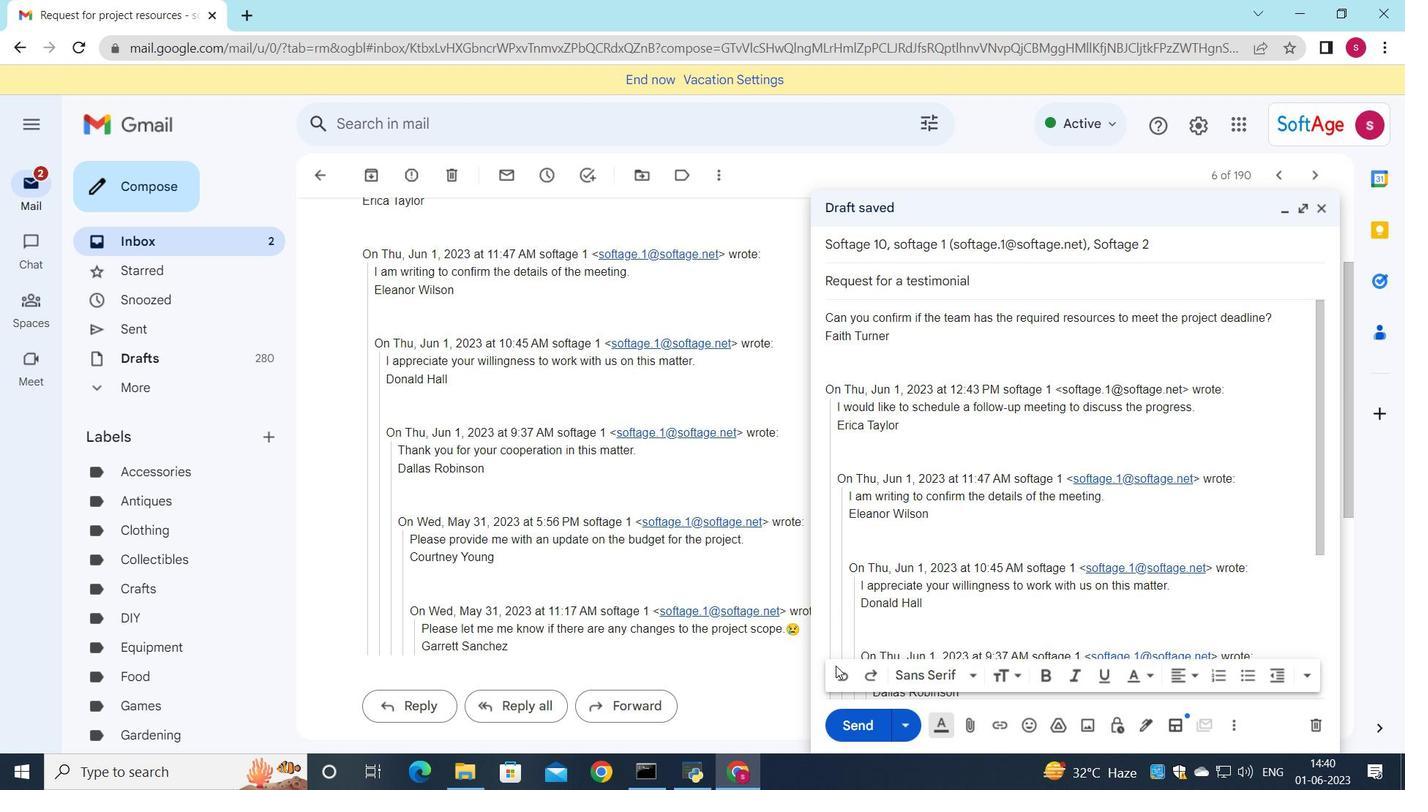 
Action: Mouse pressed left at (837, 674)
Screenshot: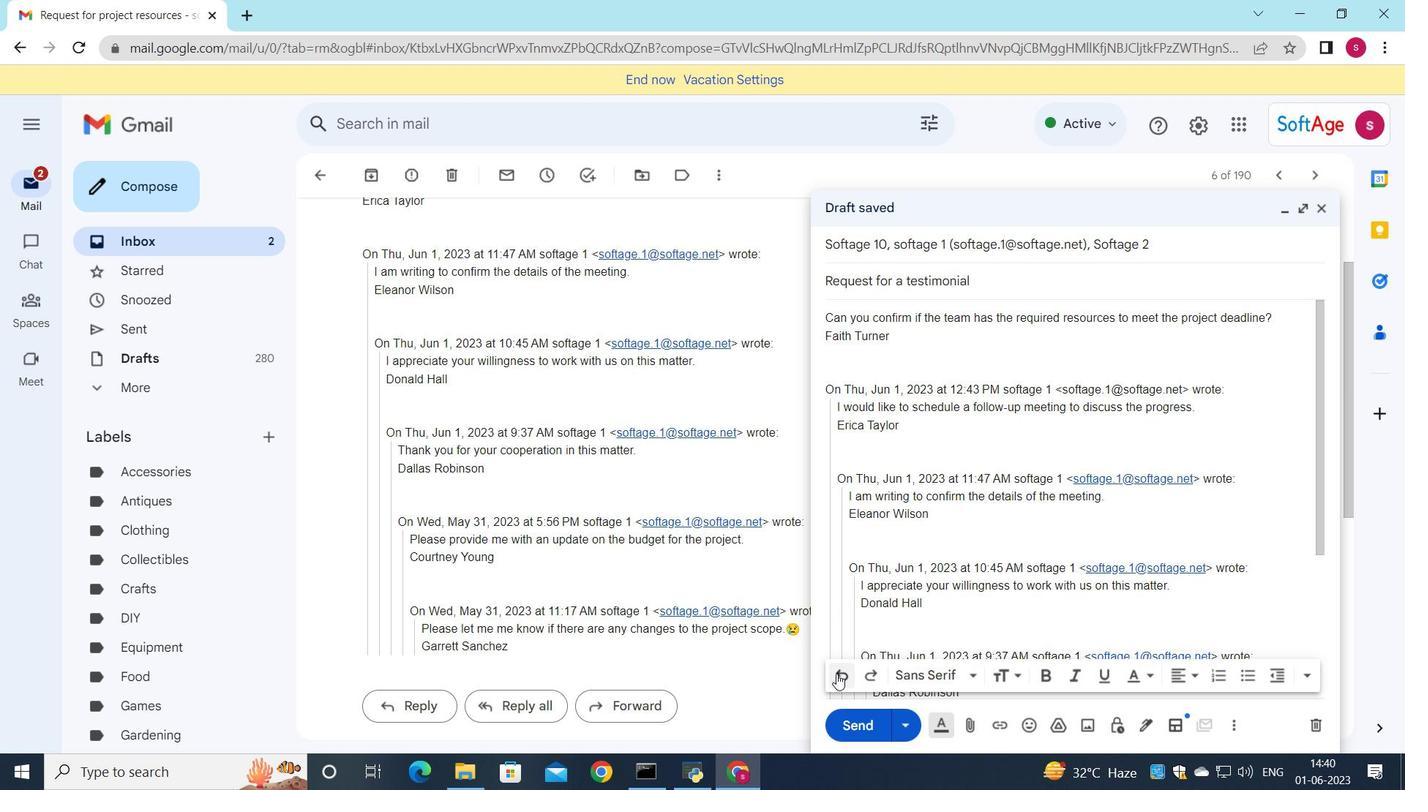 
Action: Mouse pressed left at (837, 674)
Screenshot: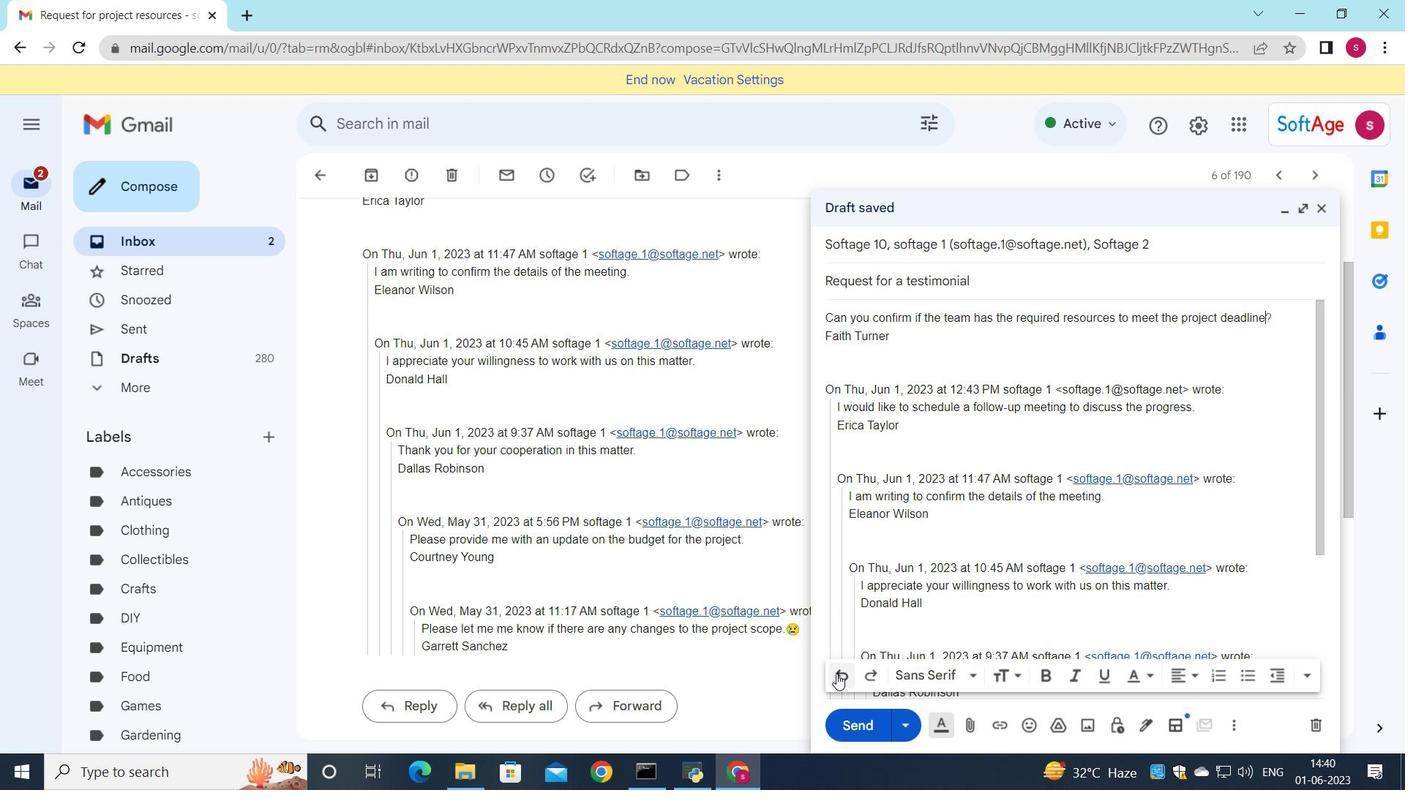 
Action: Mouse pressed left at (837, 674)
Screenshot: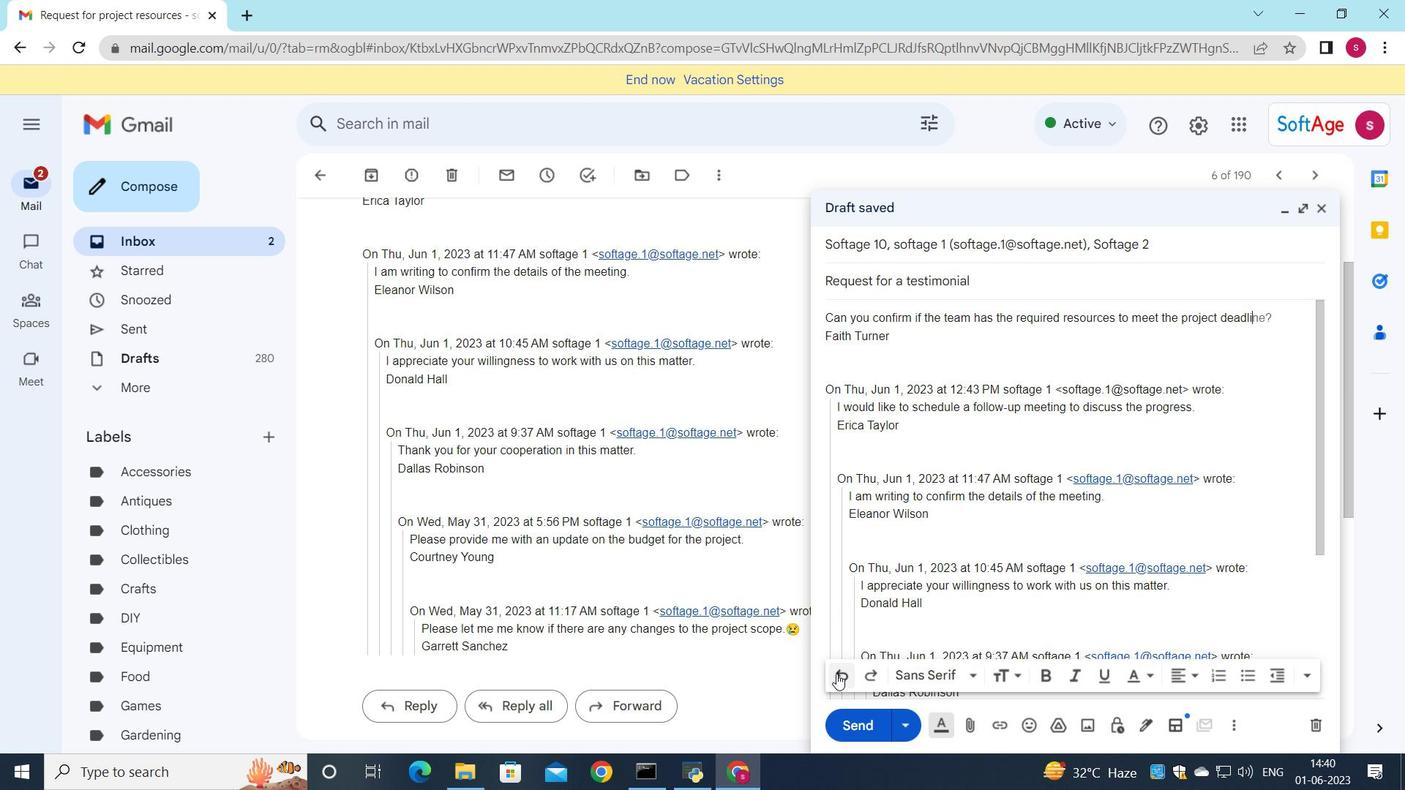 
Action: Mouse pressed left at (837, 674)
Screenshot: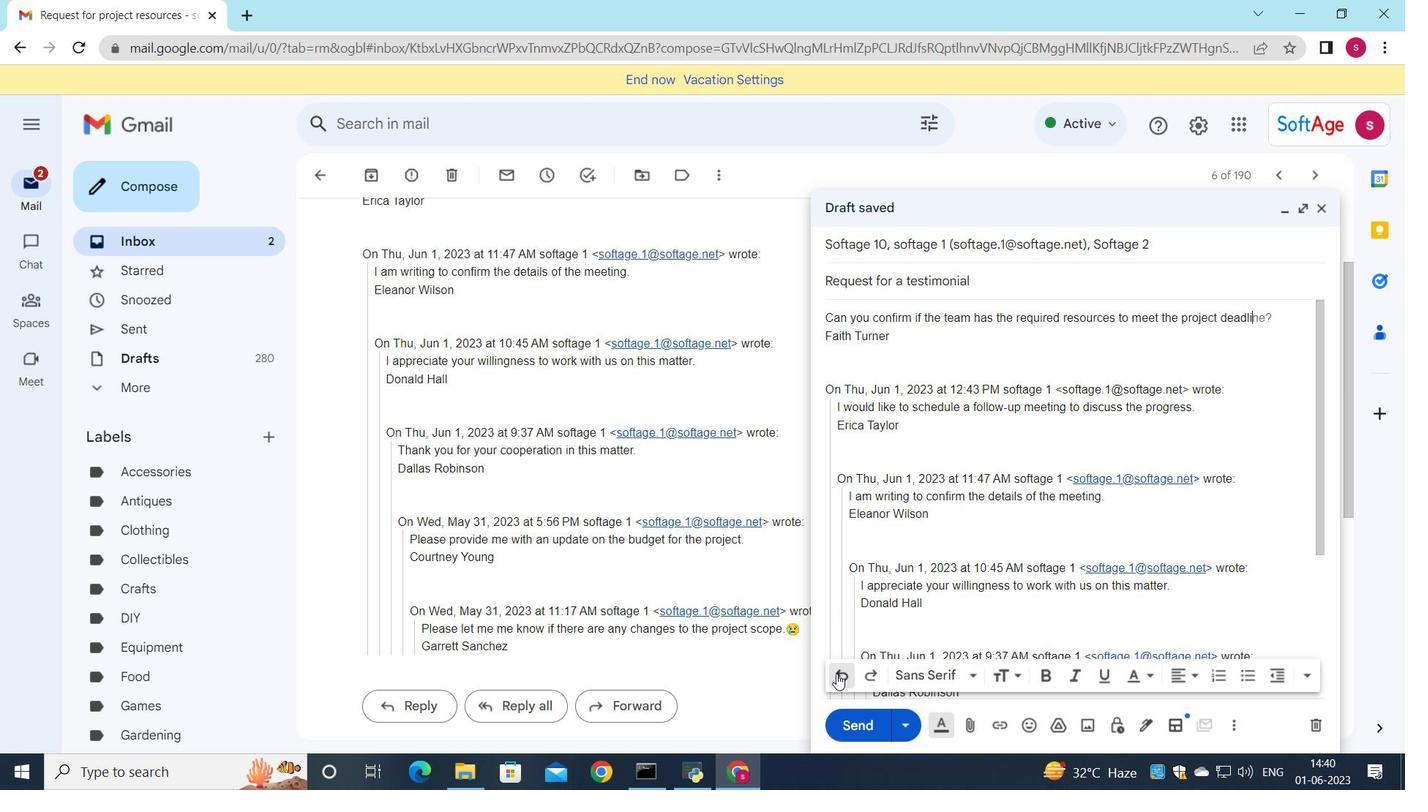 
Action: Mouse pressed left at (837, 674)
Screenshot: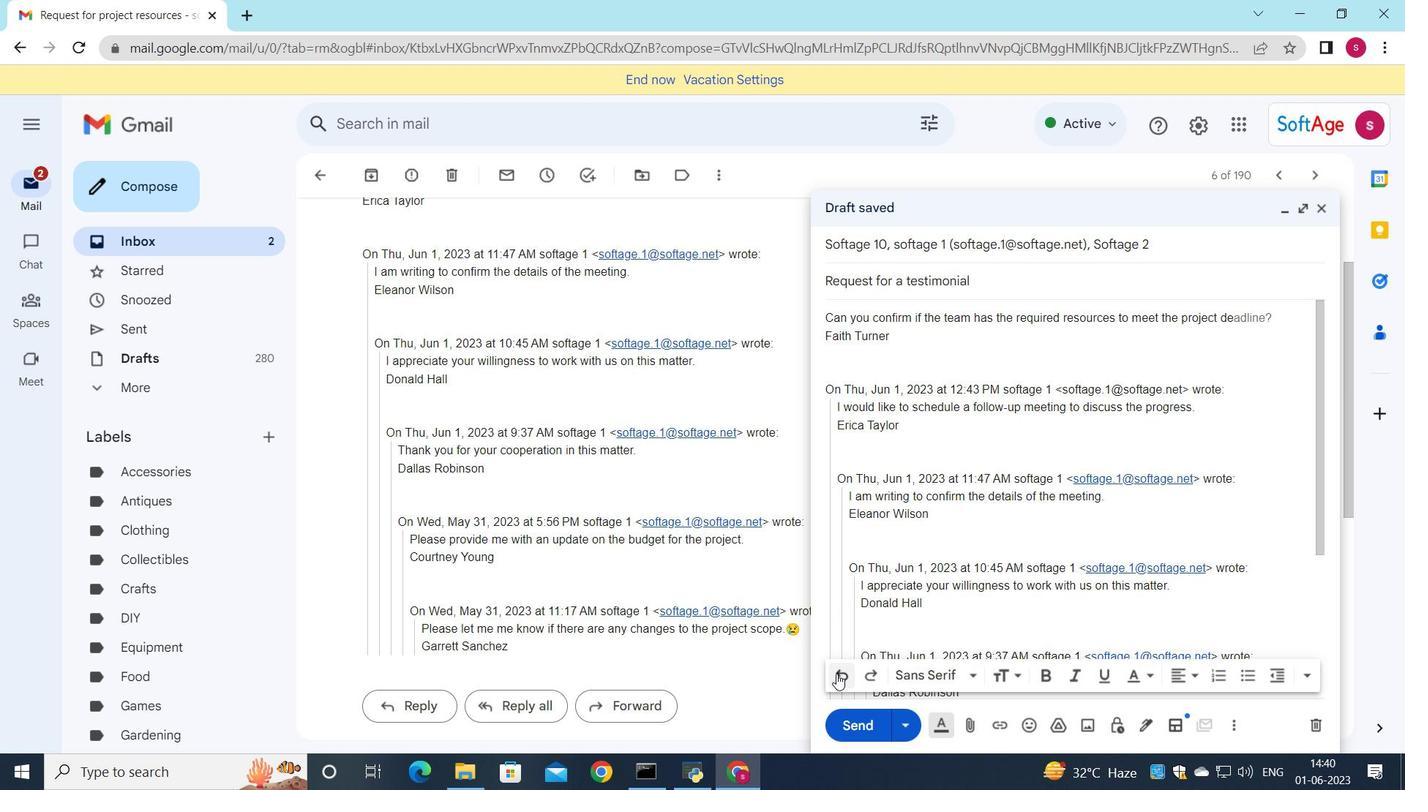 
Action: Mouse pressed left at (837, 674)
Screenshot: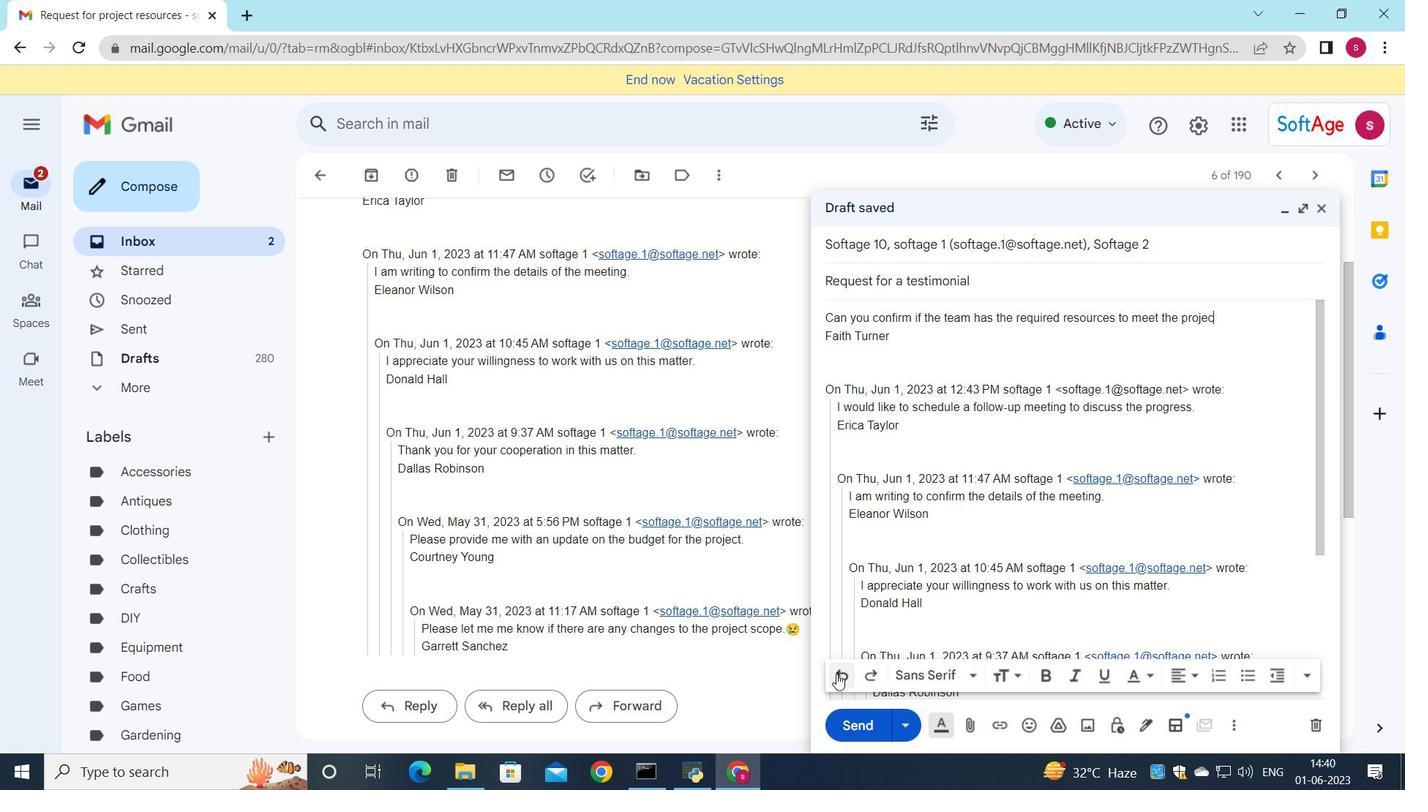 
Action: Mouse pressed left at (837, 674)
Screenshot: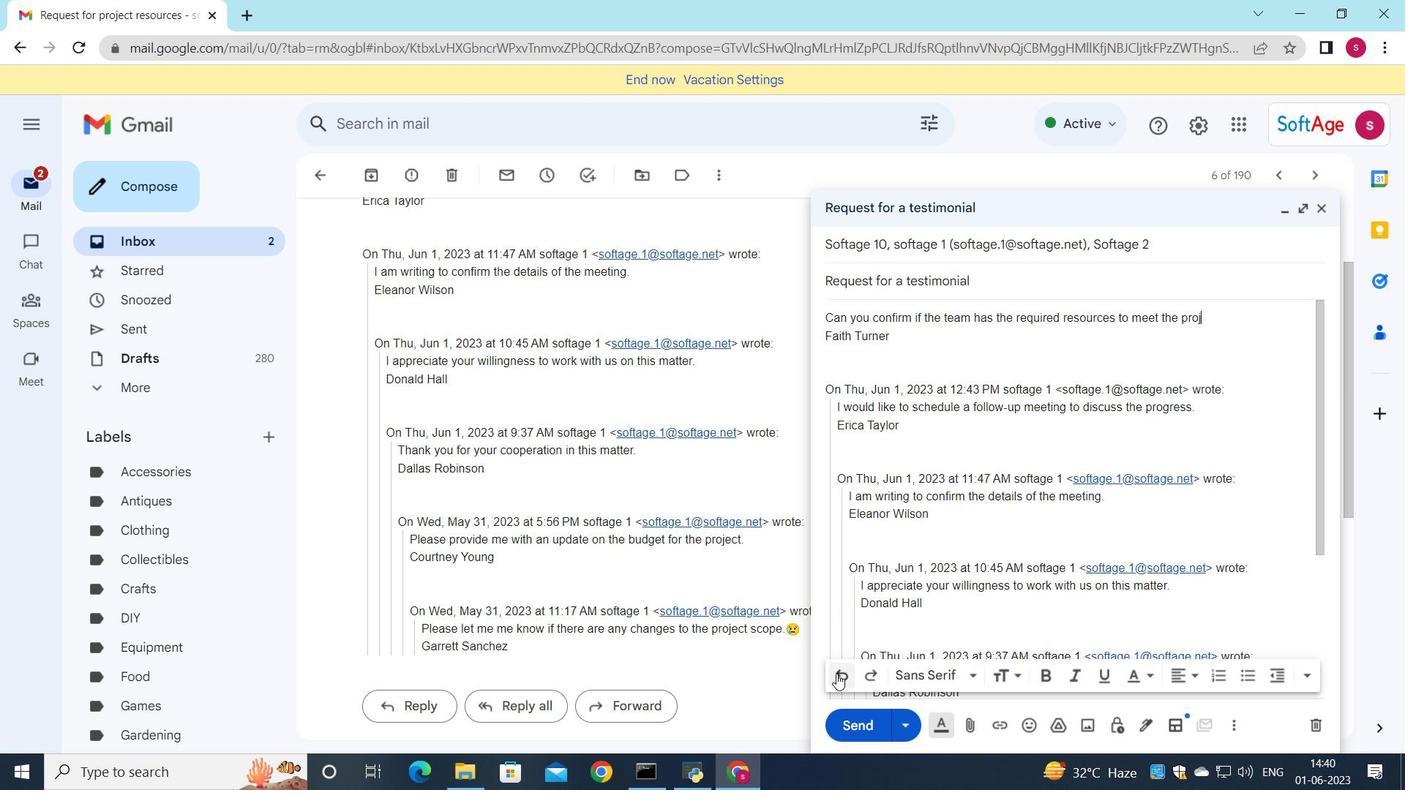 
Action: Mouse pressed left at (837, 674)
Screenshot: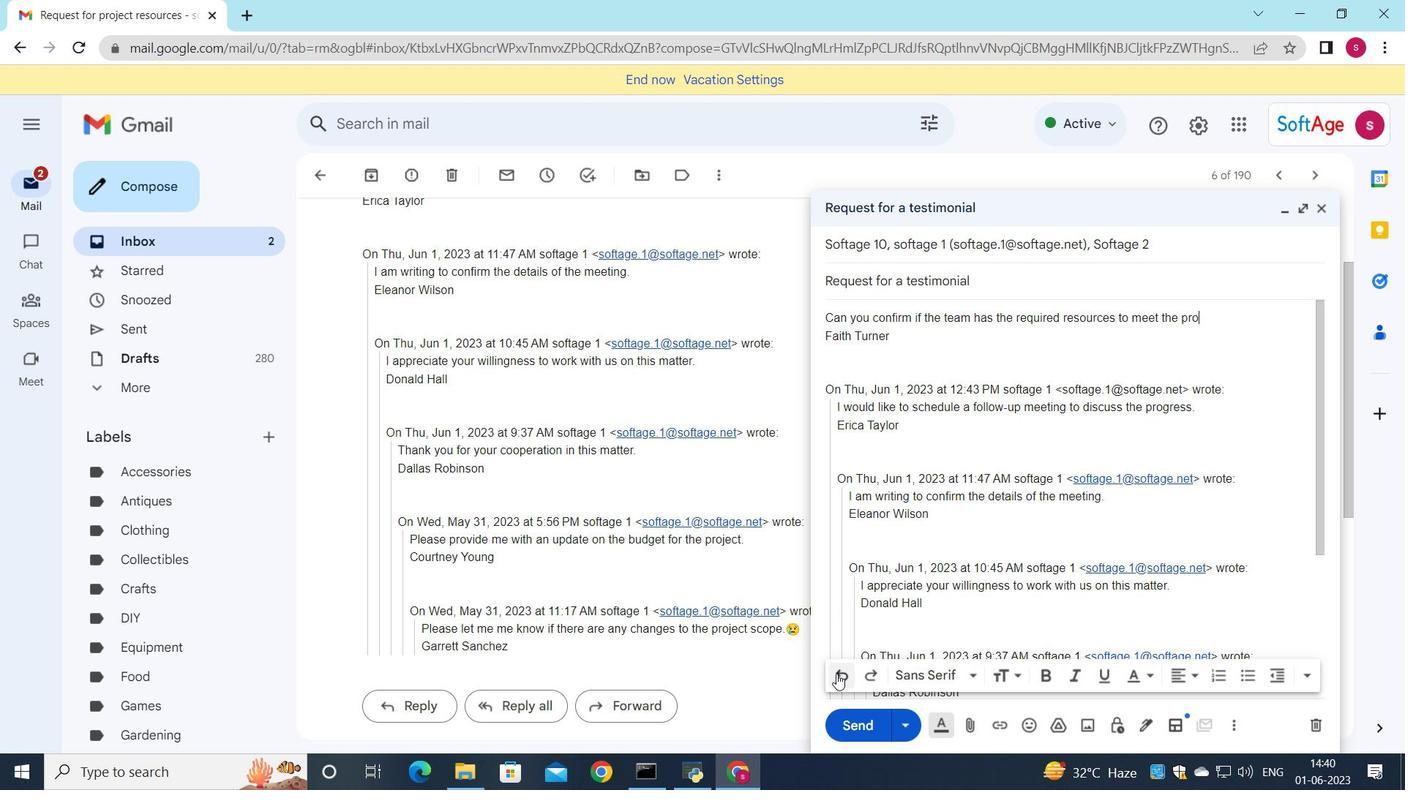 
Action: Mouse pressed left at (837, 674)
Screenshot: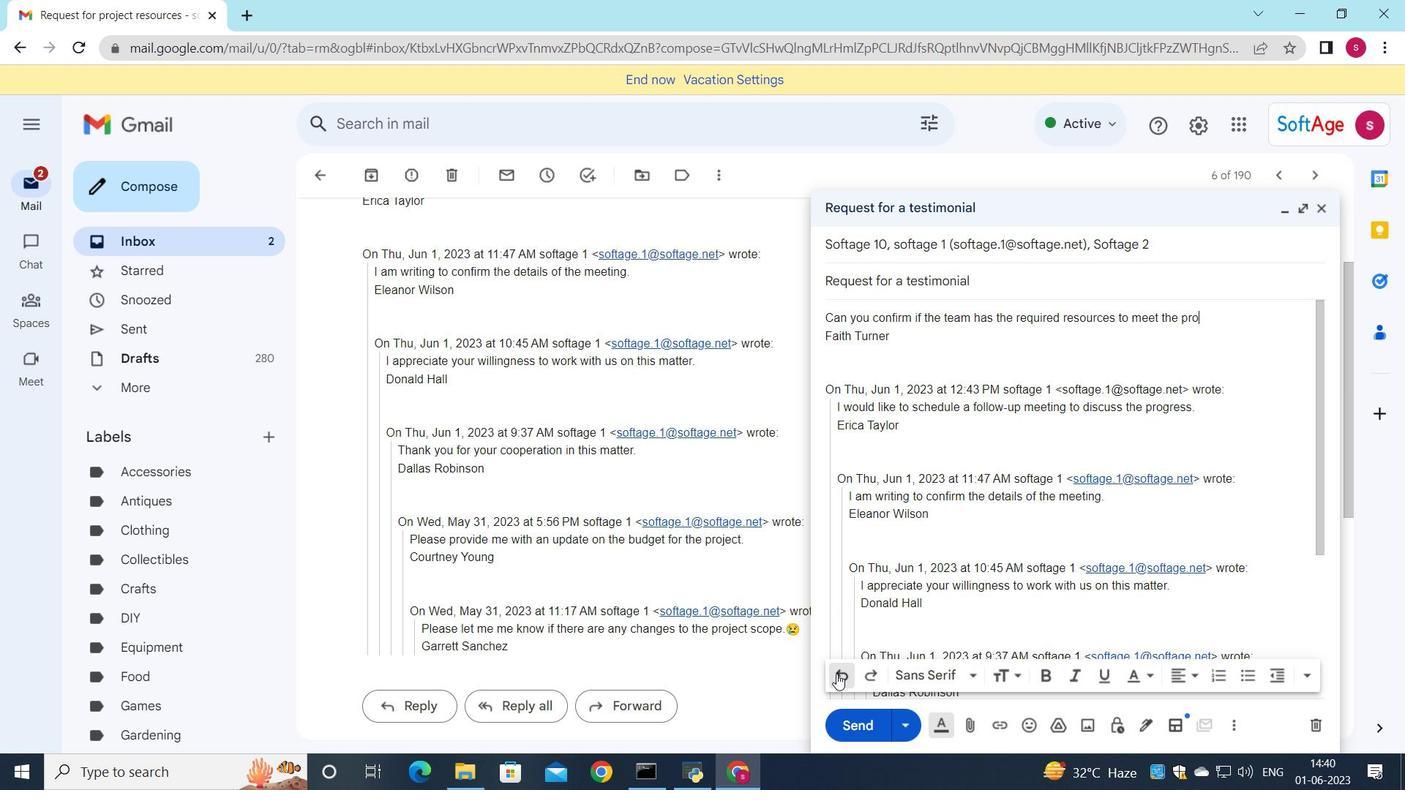 
Action: Mouse pressed left at (837, 674)
Screenshot: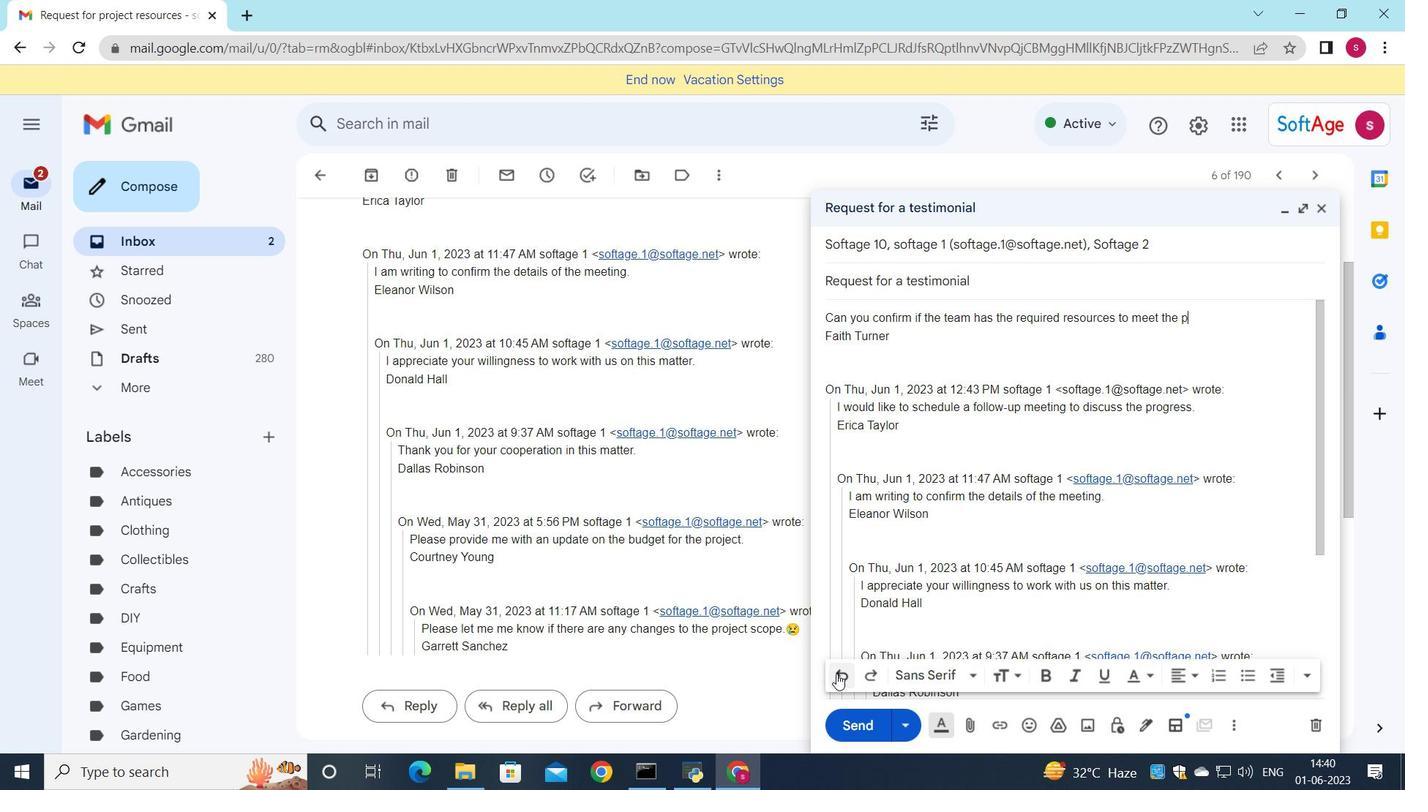 
Action: Mouse pressed left at (837, 674)
Screenshot: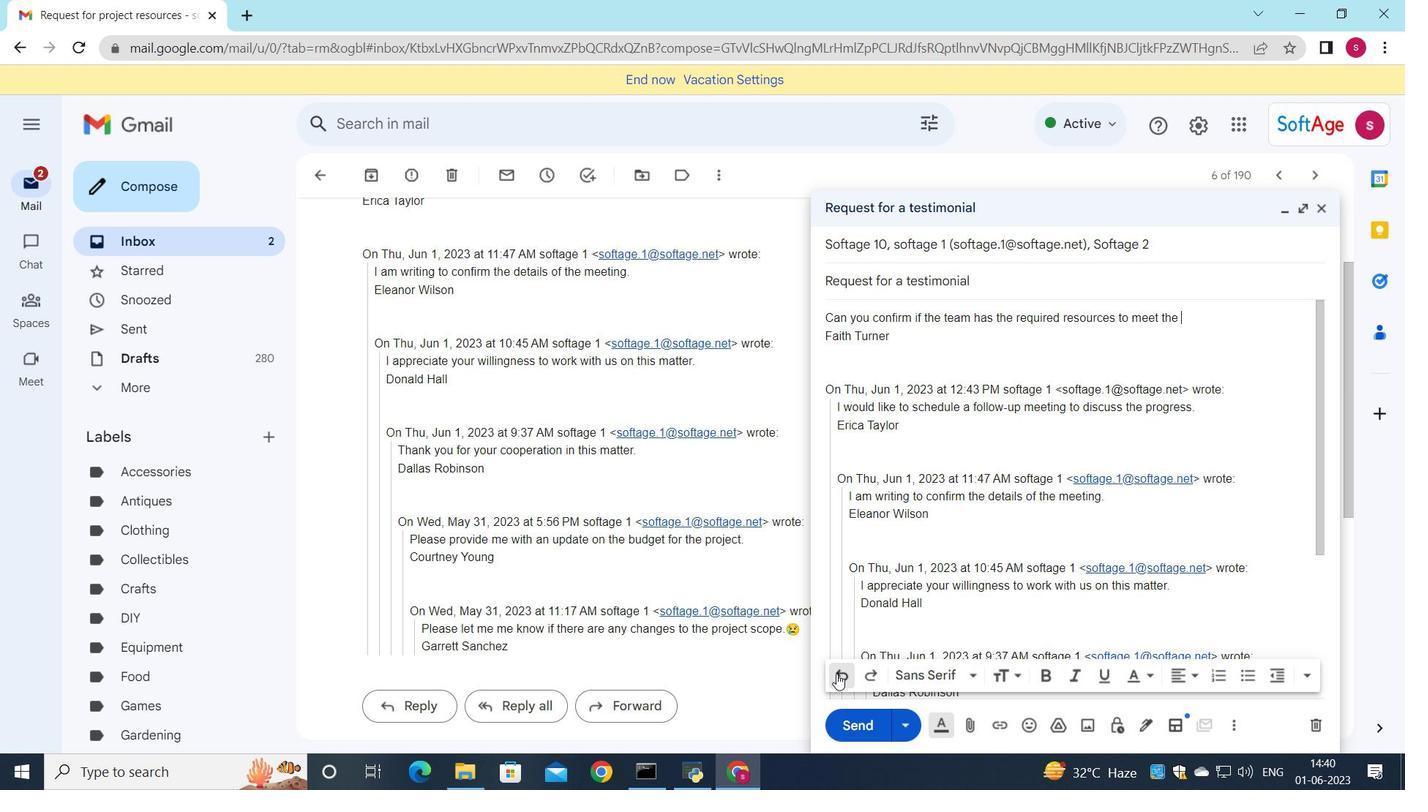 
Action: Mouse pressed left at (837, 674)
Screenshot: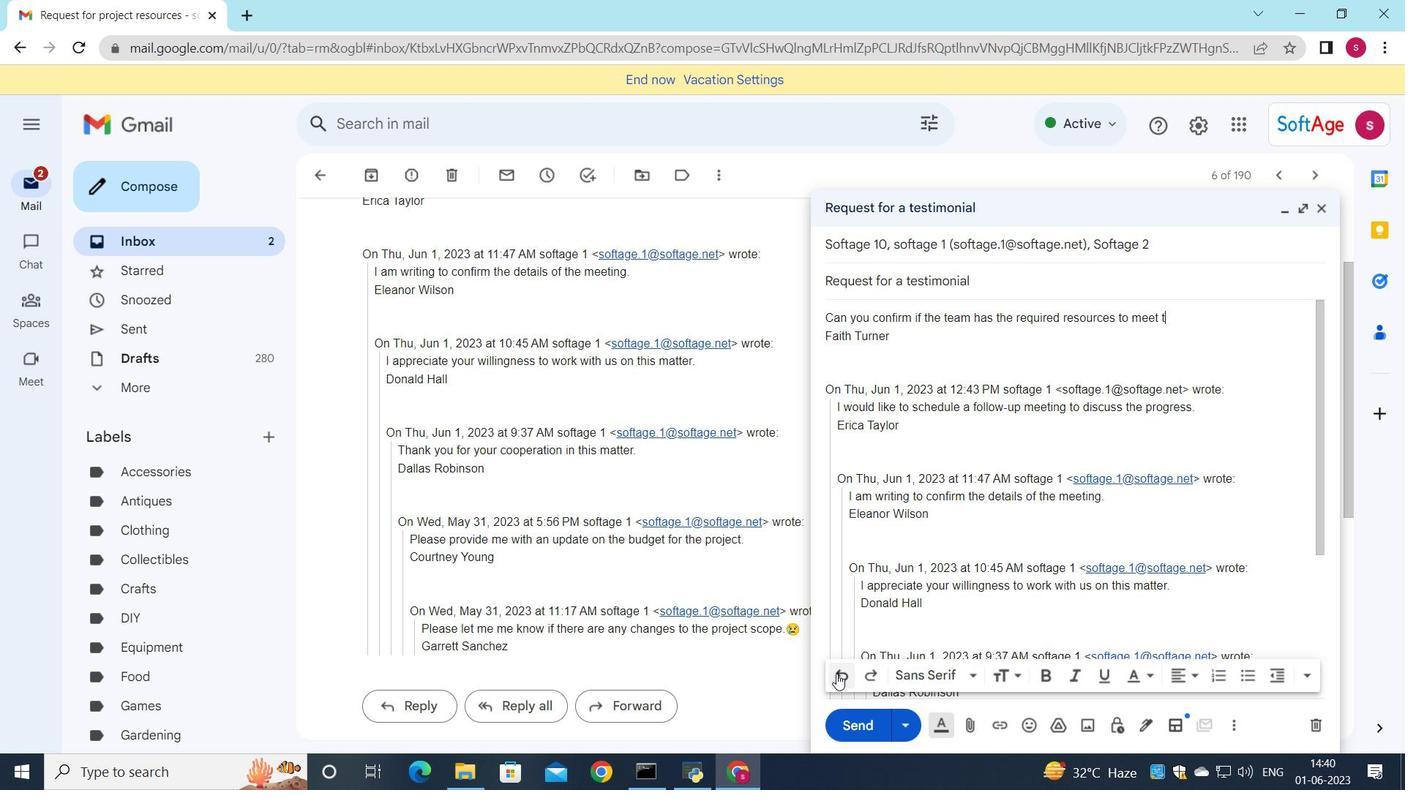 
Action: Mouse pressed left at (837, 674)
Screenshot: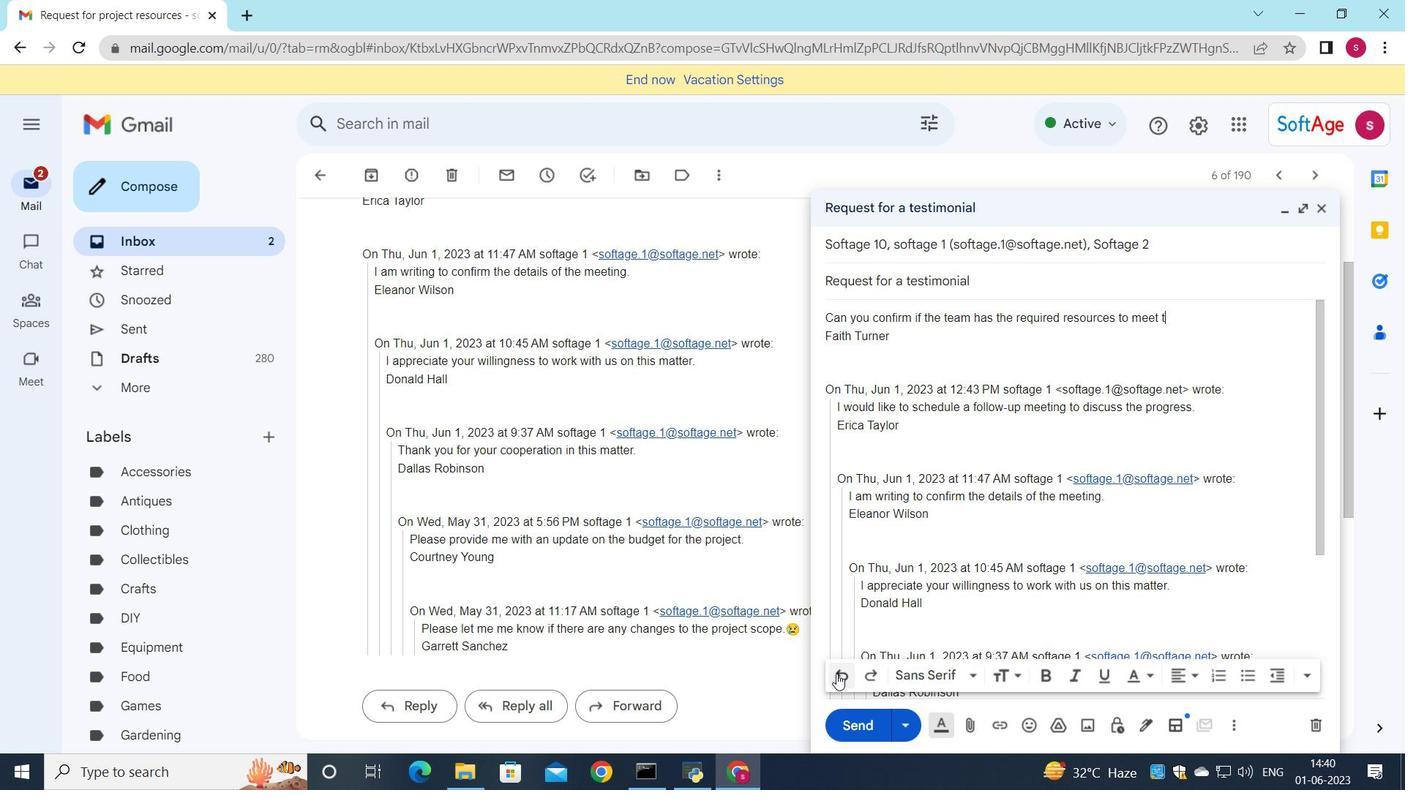 
Action: Mouse pressed left at (837, 674)
Screenshot: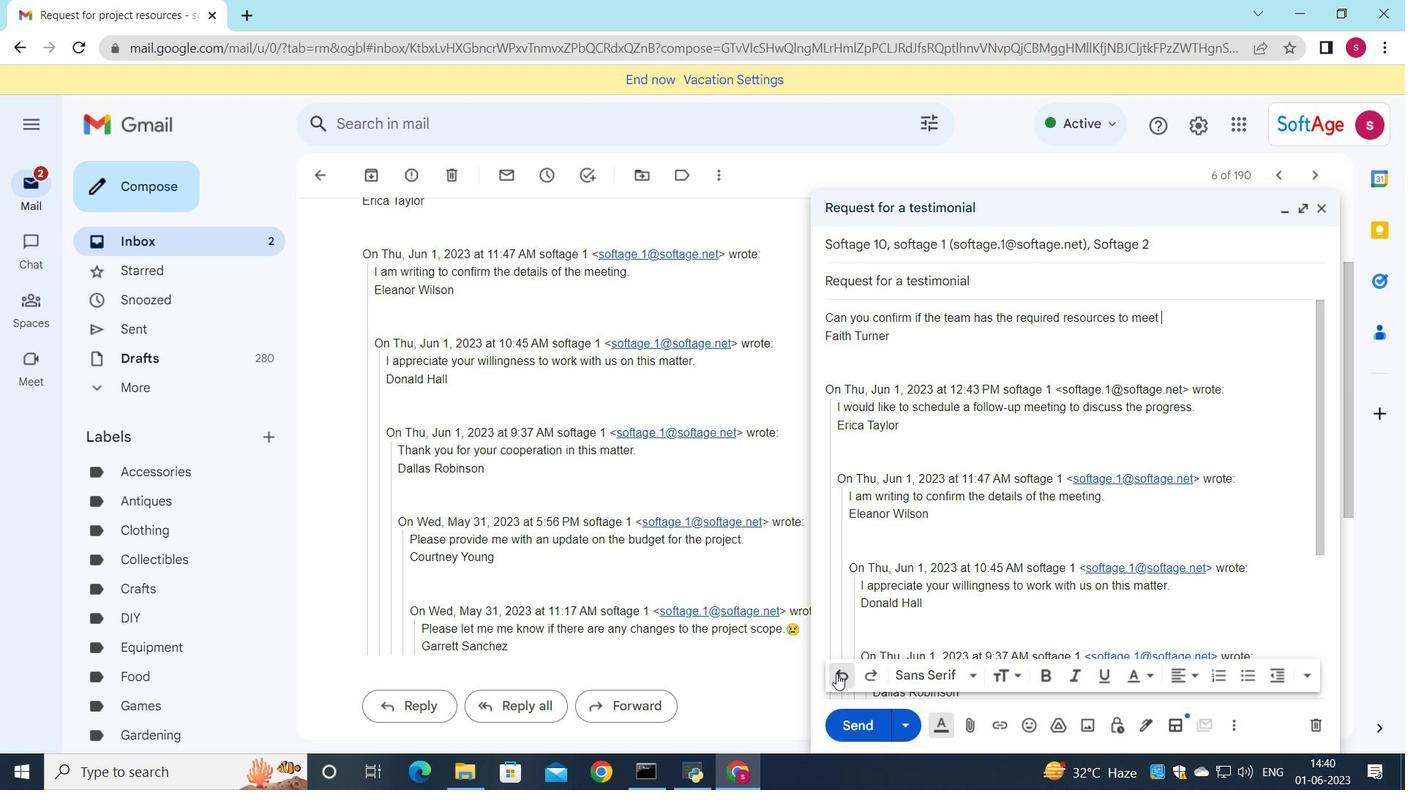 
Action: Mouse pressed left at (837, 674)
Screenshot: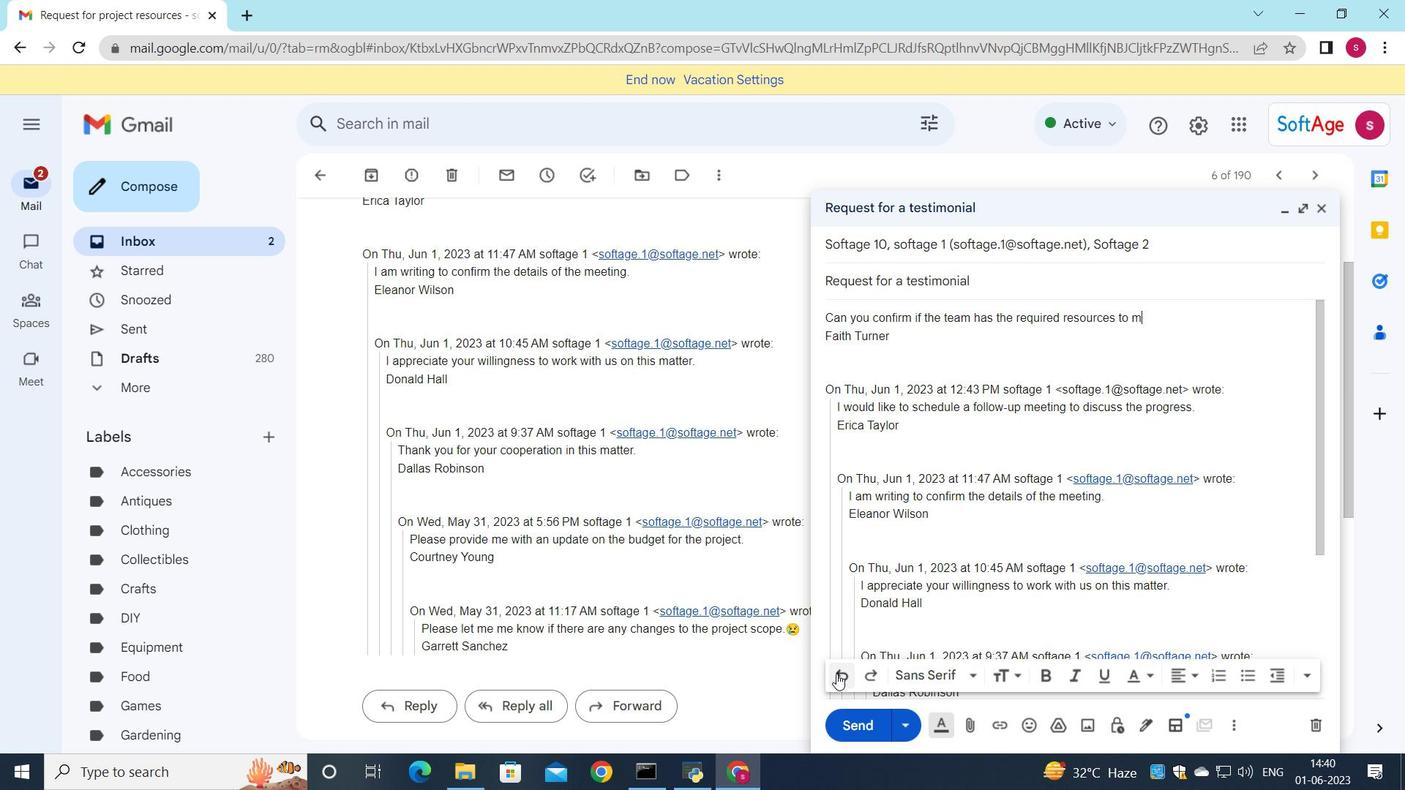 
Action: Mouse pressed left at (837, 674)
Screenshot: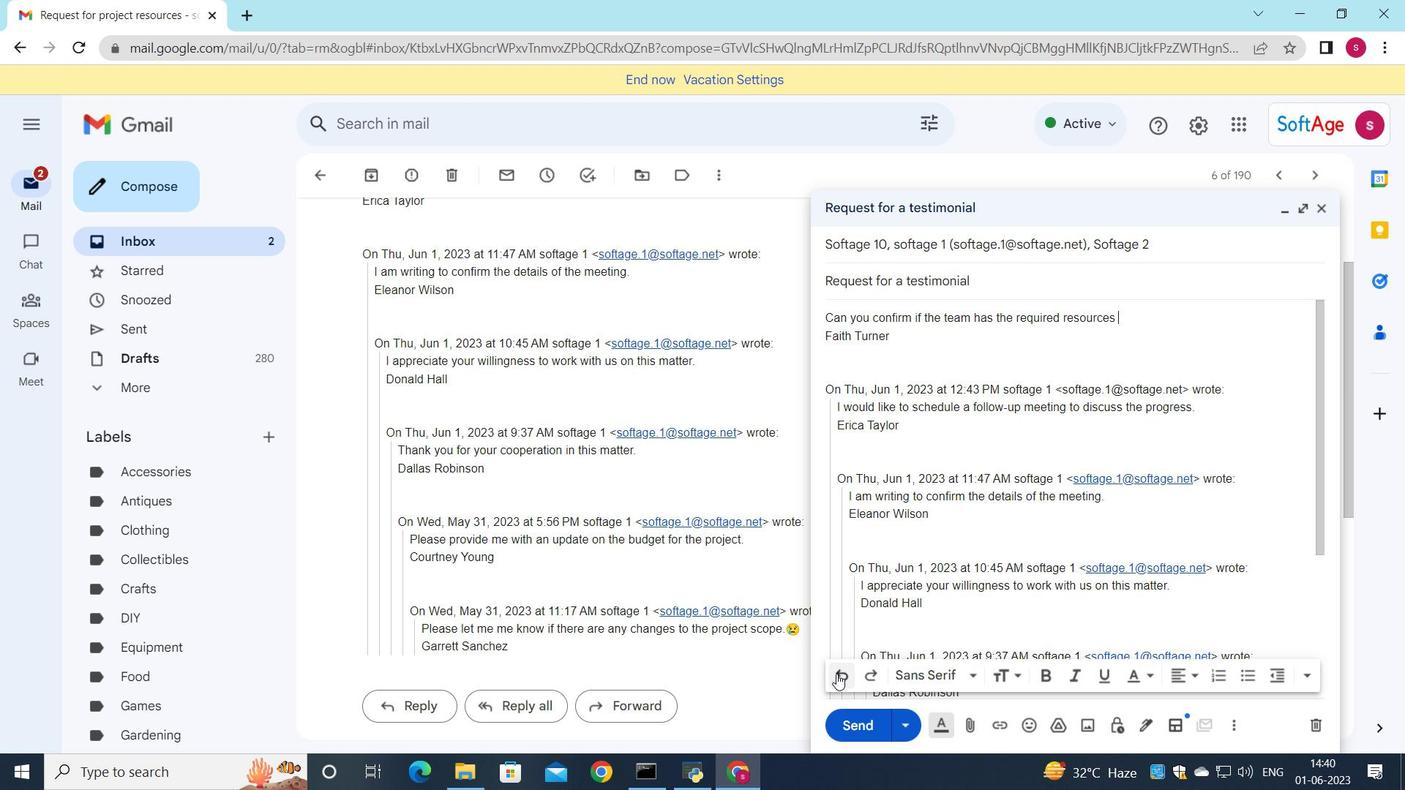 
Action: Mouse pressed left at (837, 674)
Screenshot: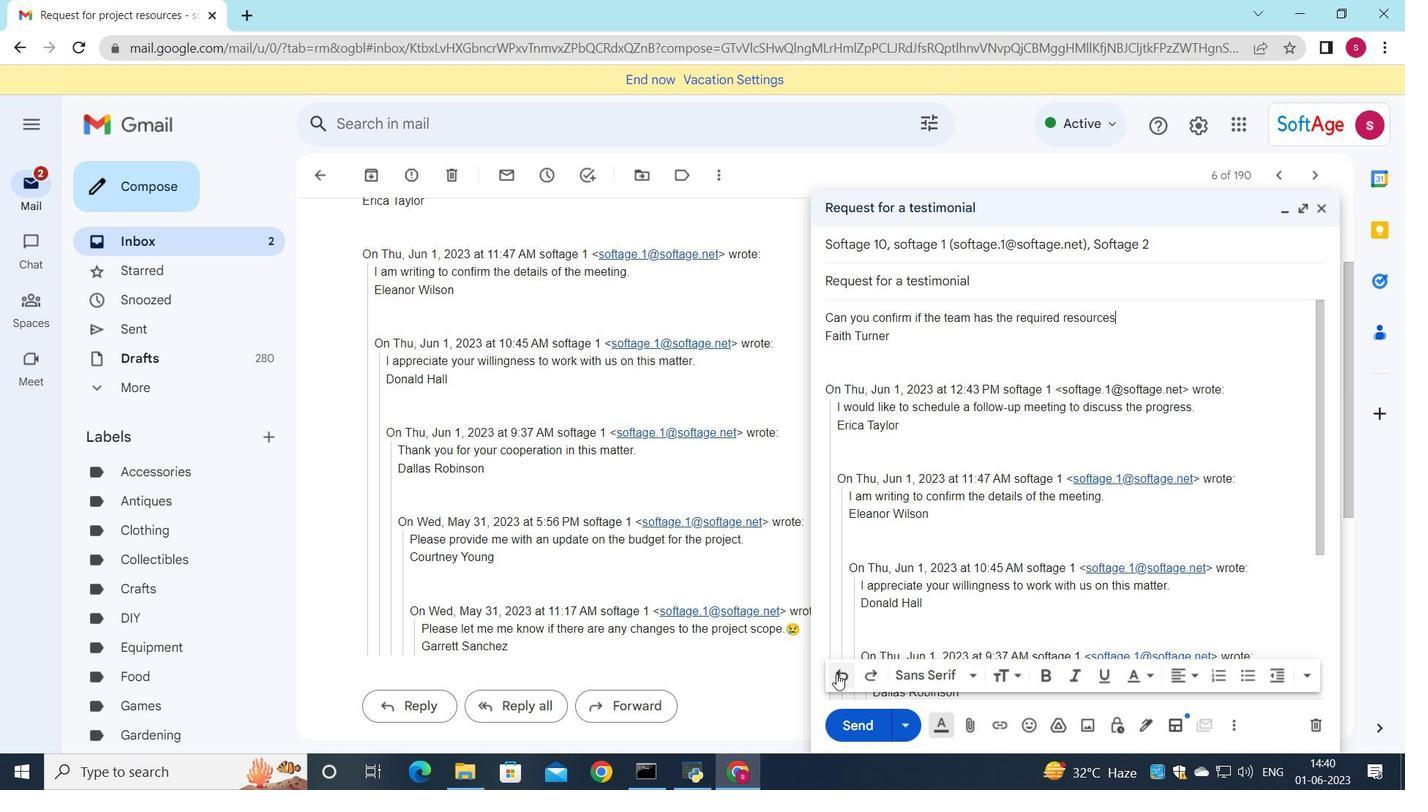 
Action: Mouse pressed left at (837, 674)
Screenshot: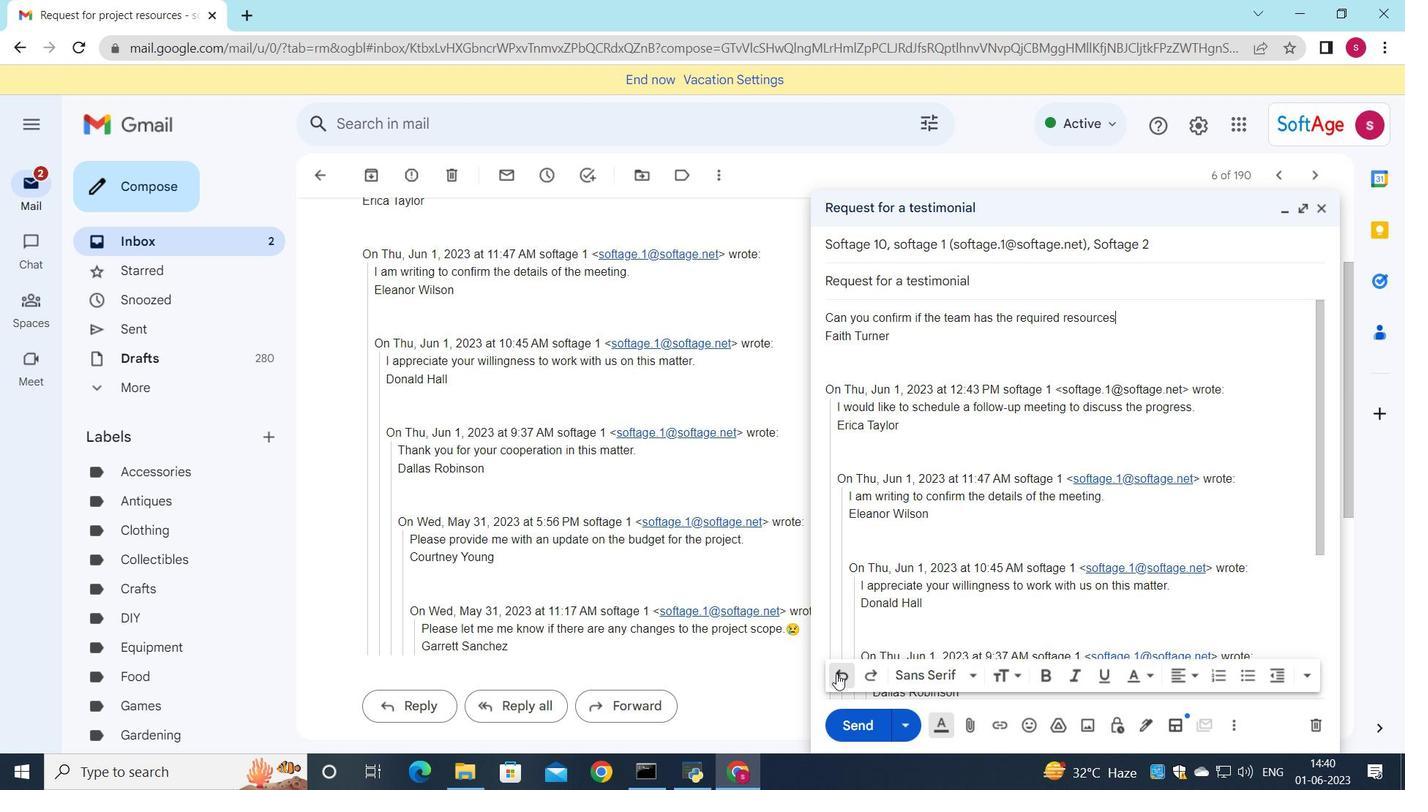 
Action: Mouse pressed left at (837, 674)
Screenshot: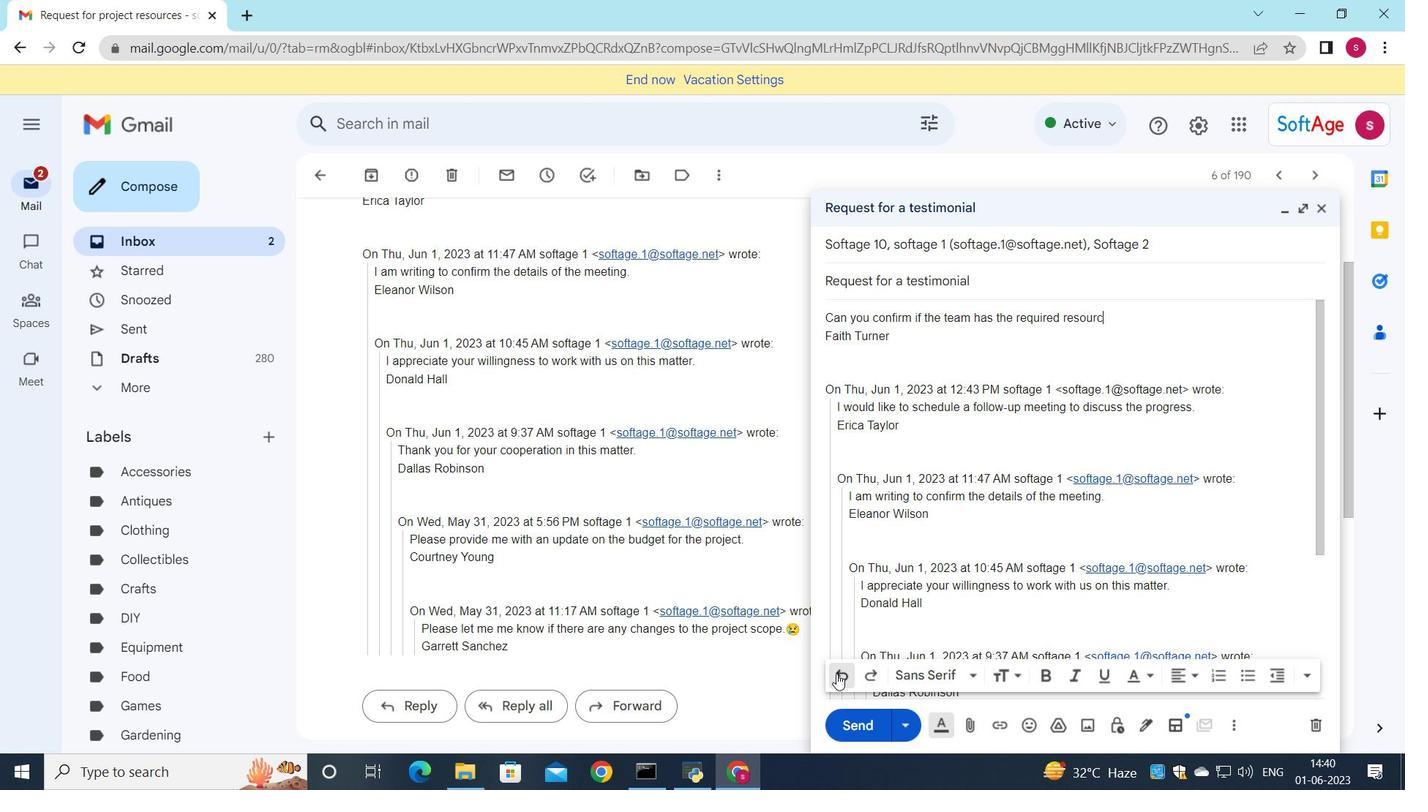 
Action: Mouse pressed left at (837, 674)
Screenshot: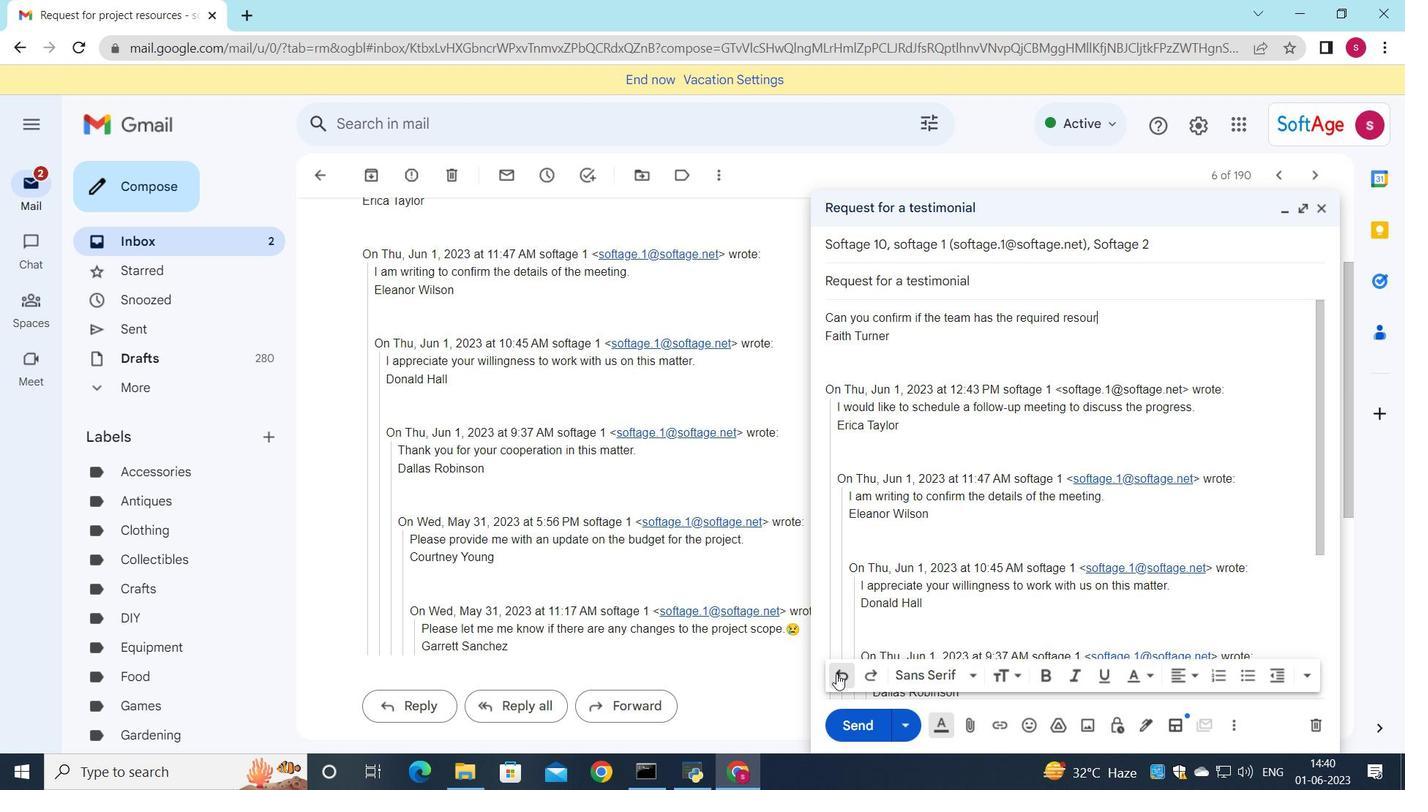 
Action: Mouse pressed left at (837, 674)
Screenshot: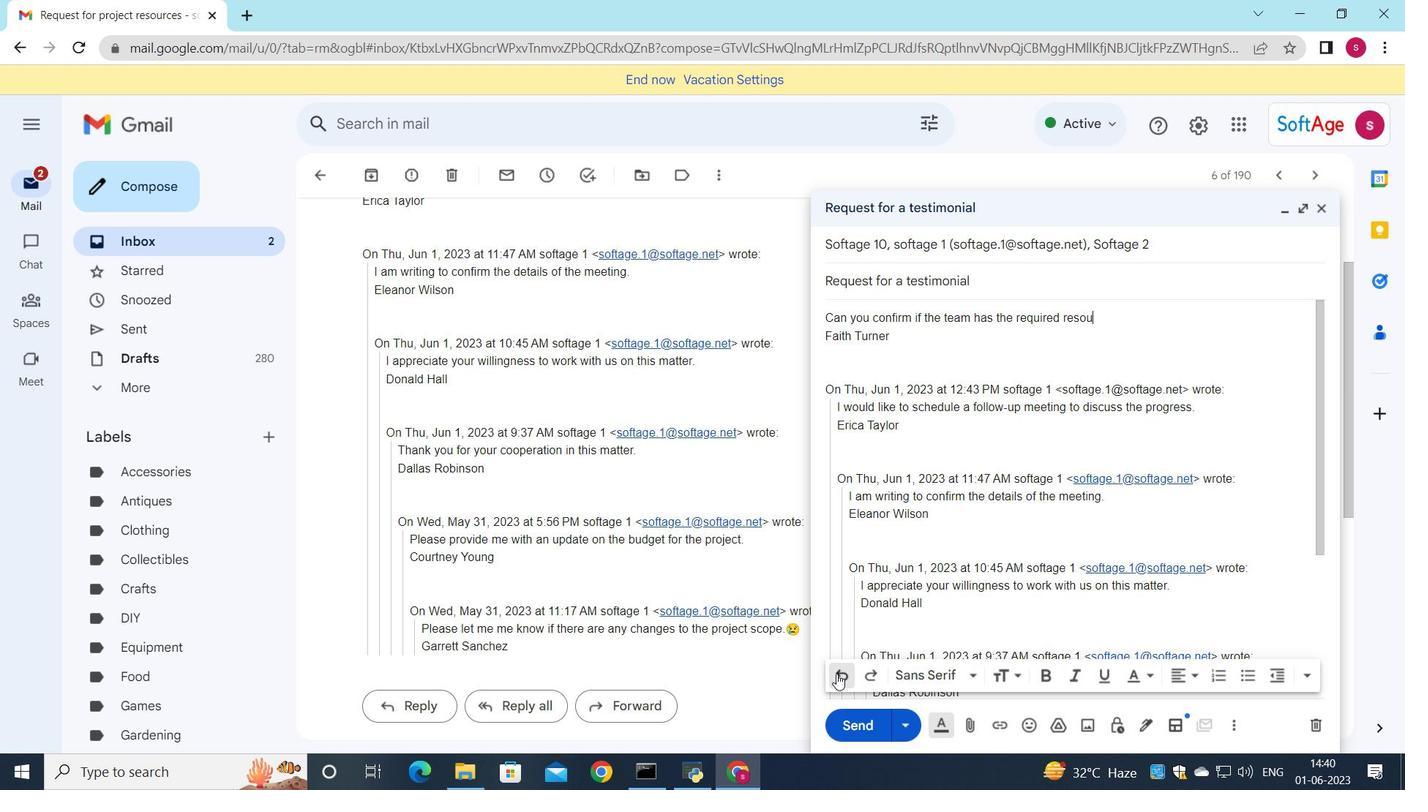 
Action: Mouse pressed left at (837, 674)
Screenshot: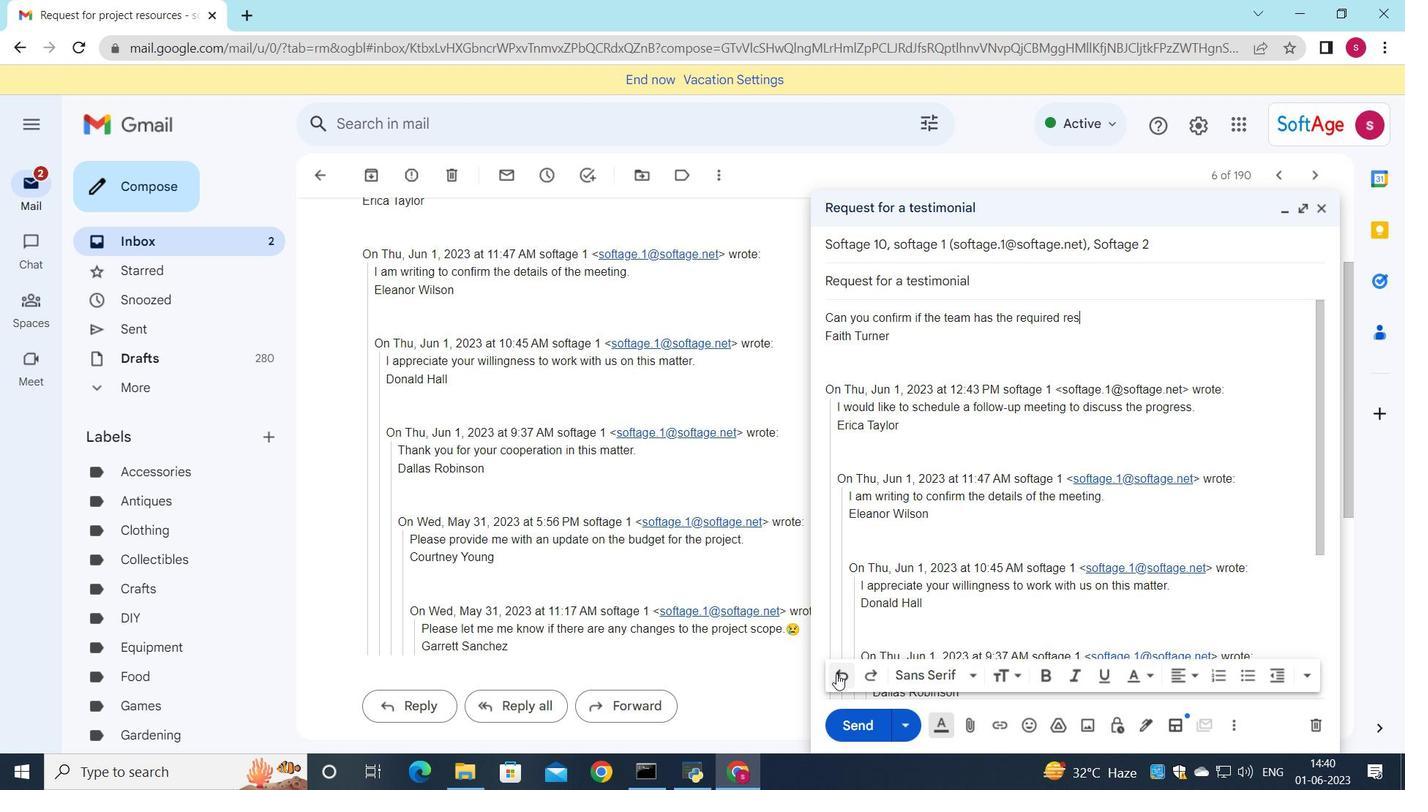 
Action: Mouse pressed left at (837, 674)
Screenshot: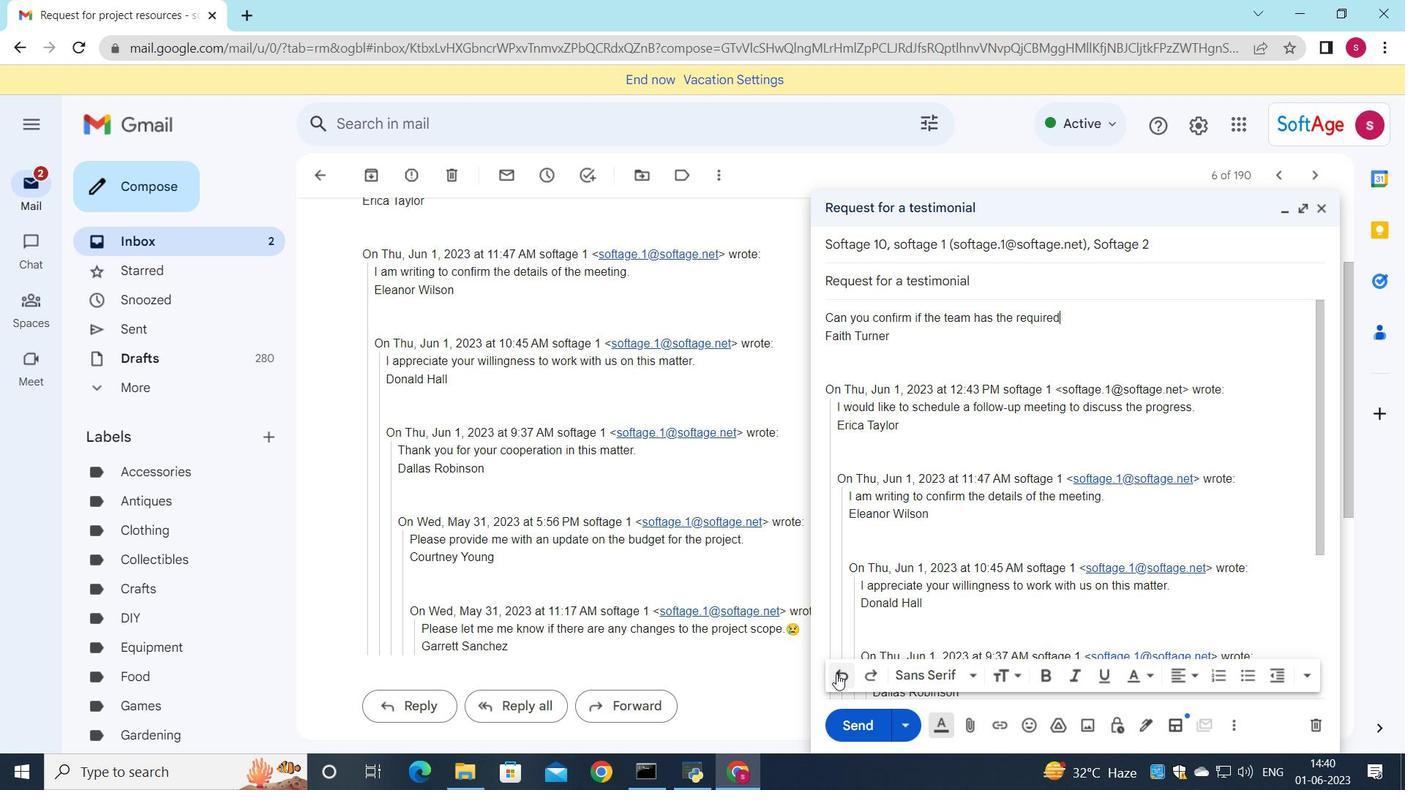 
Action: Mouse pressed left at (837, 674)
Screenshot: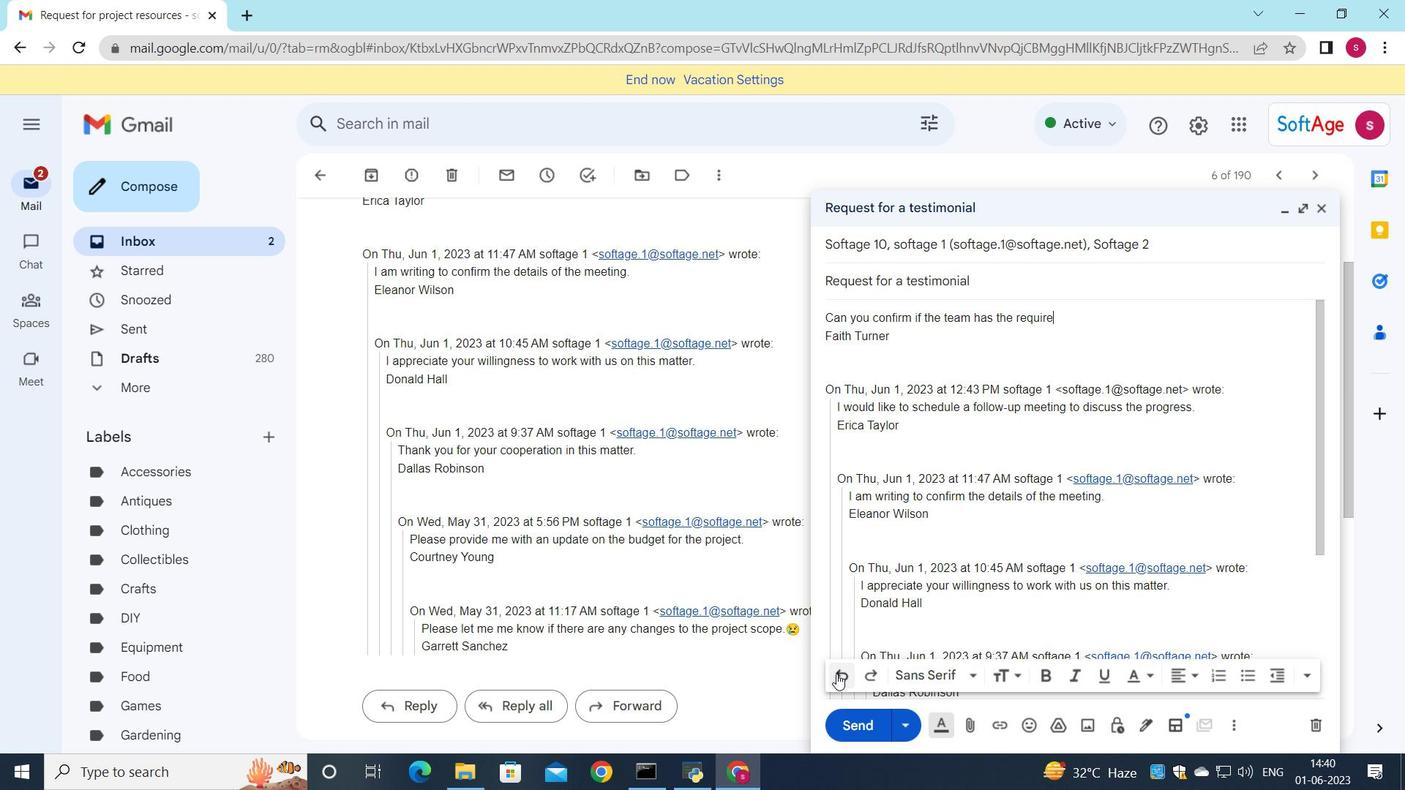 
Action: Mouse pressed left at (837, 674)
Screenshot: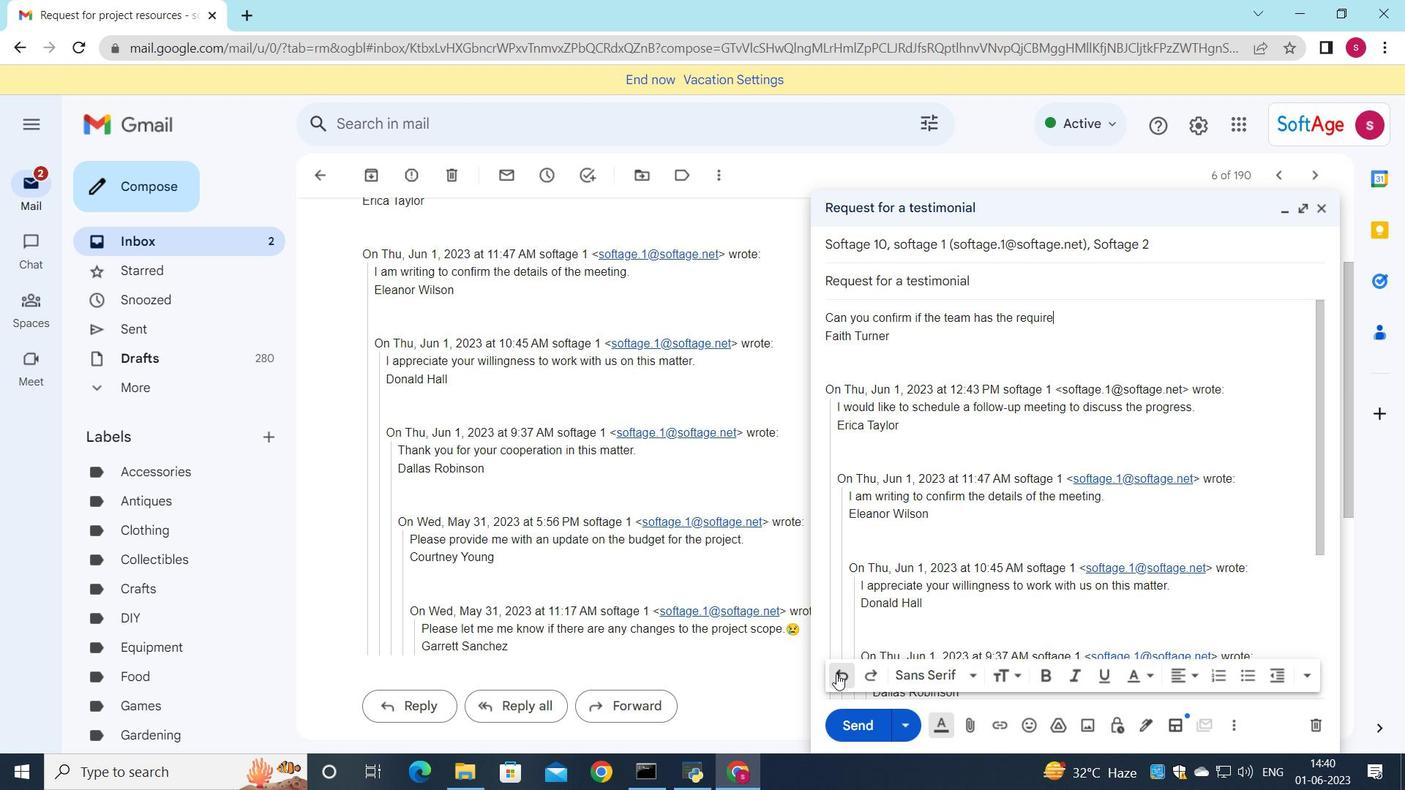 
Action: Mouse pressed left at (837, 674)
Screenshot: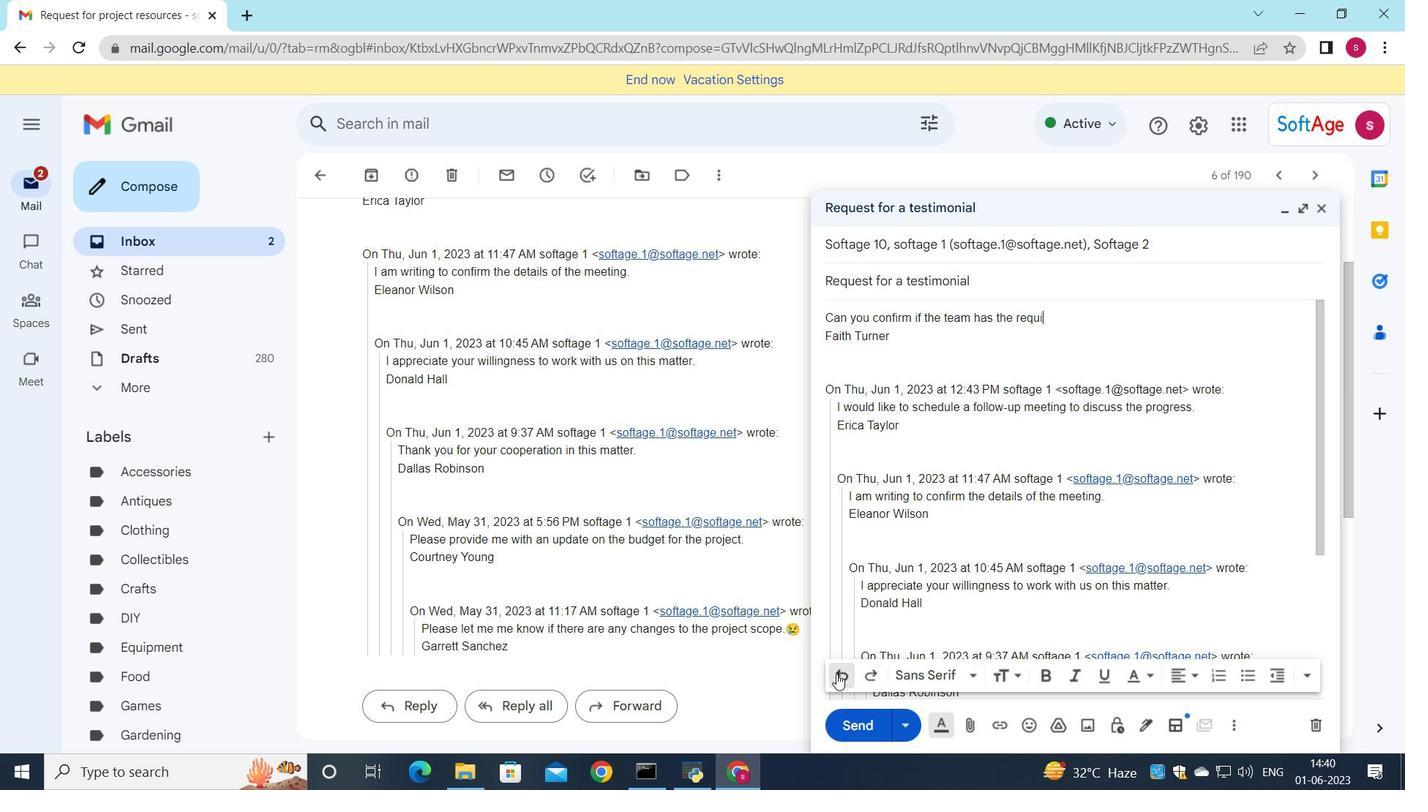 
Action: Mouse pressed left at (837, 674)
Screenshot: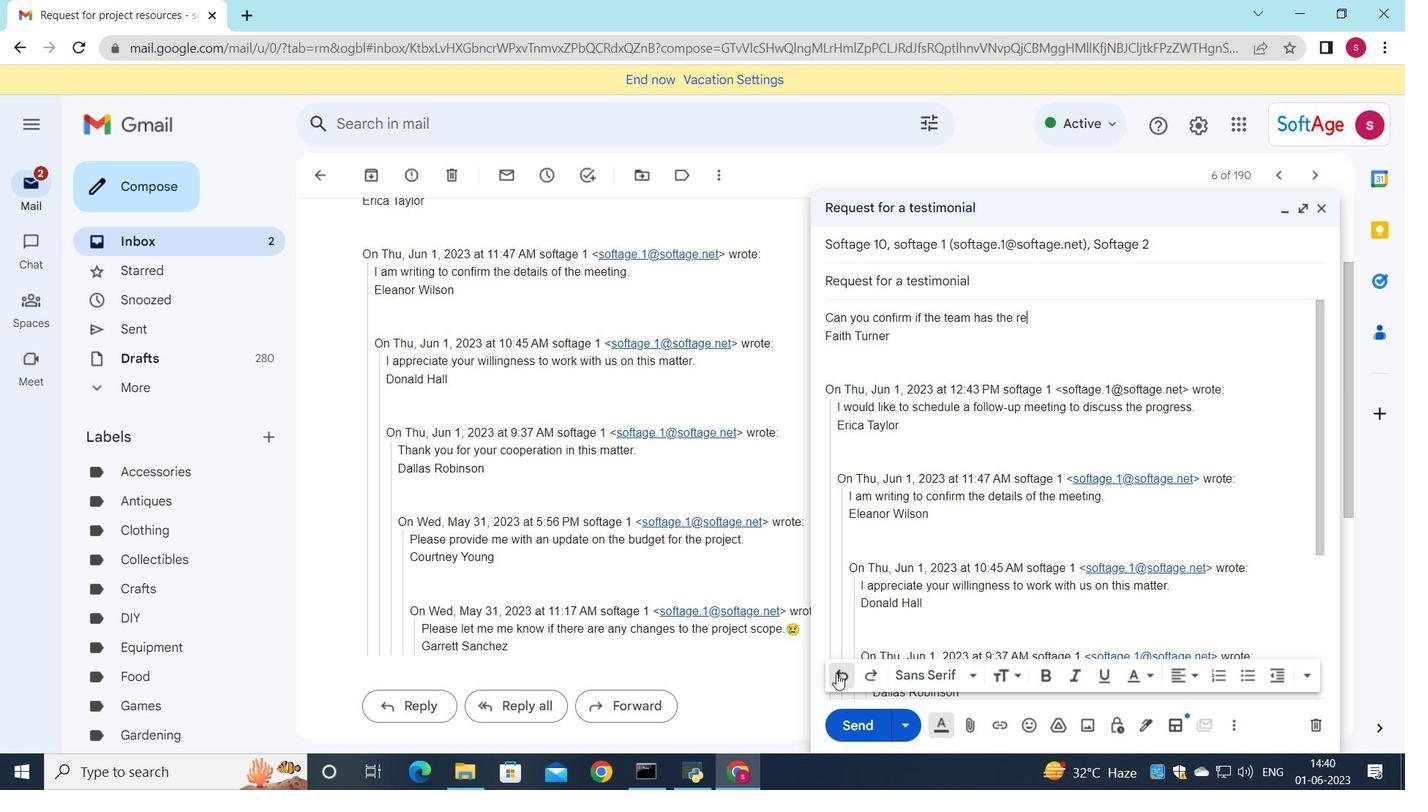 
Action: Mouse pressed left at (837, 674)
Screenshot: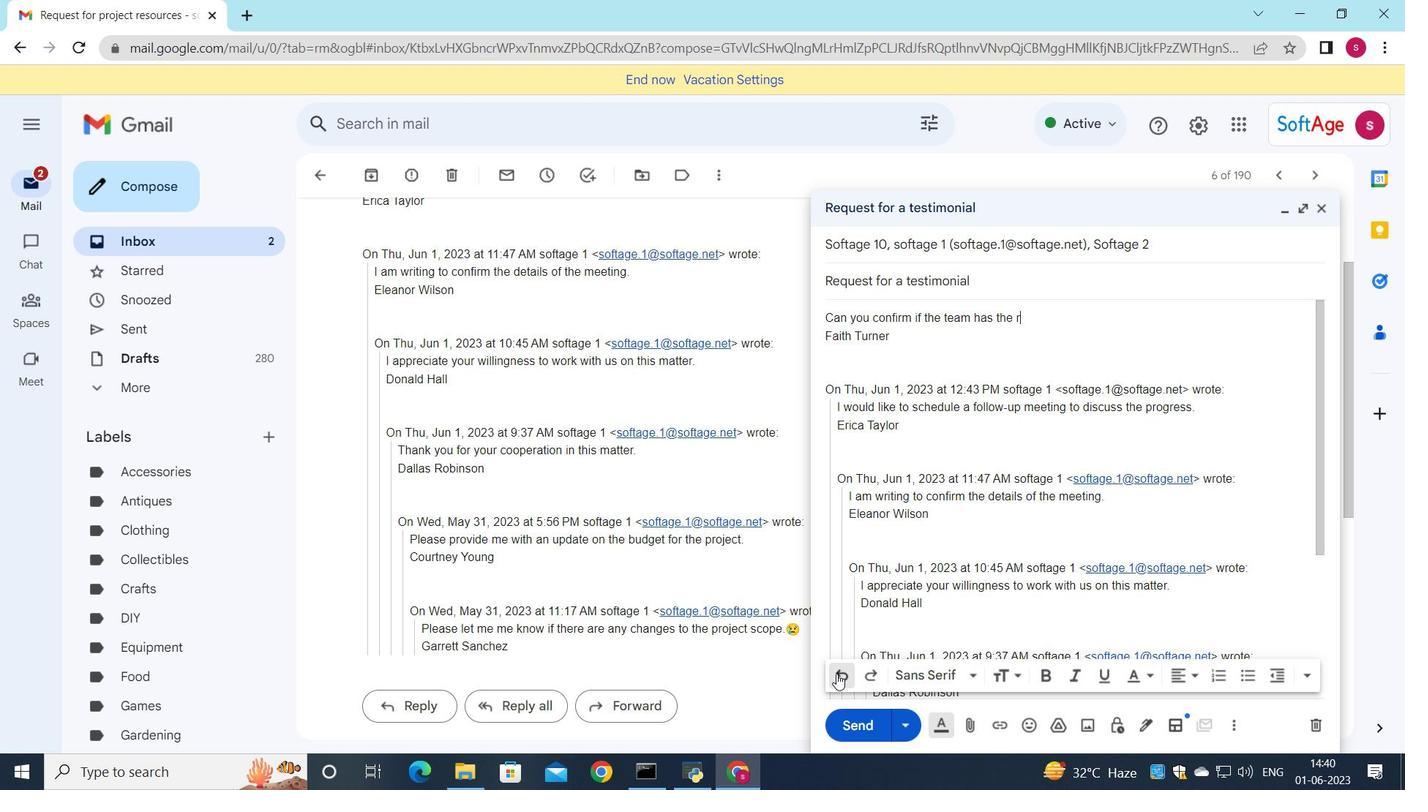 
Action: Mouse pressed left at (837, 674)
Screenshot: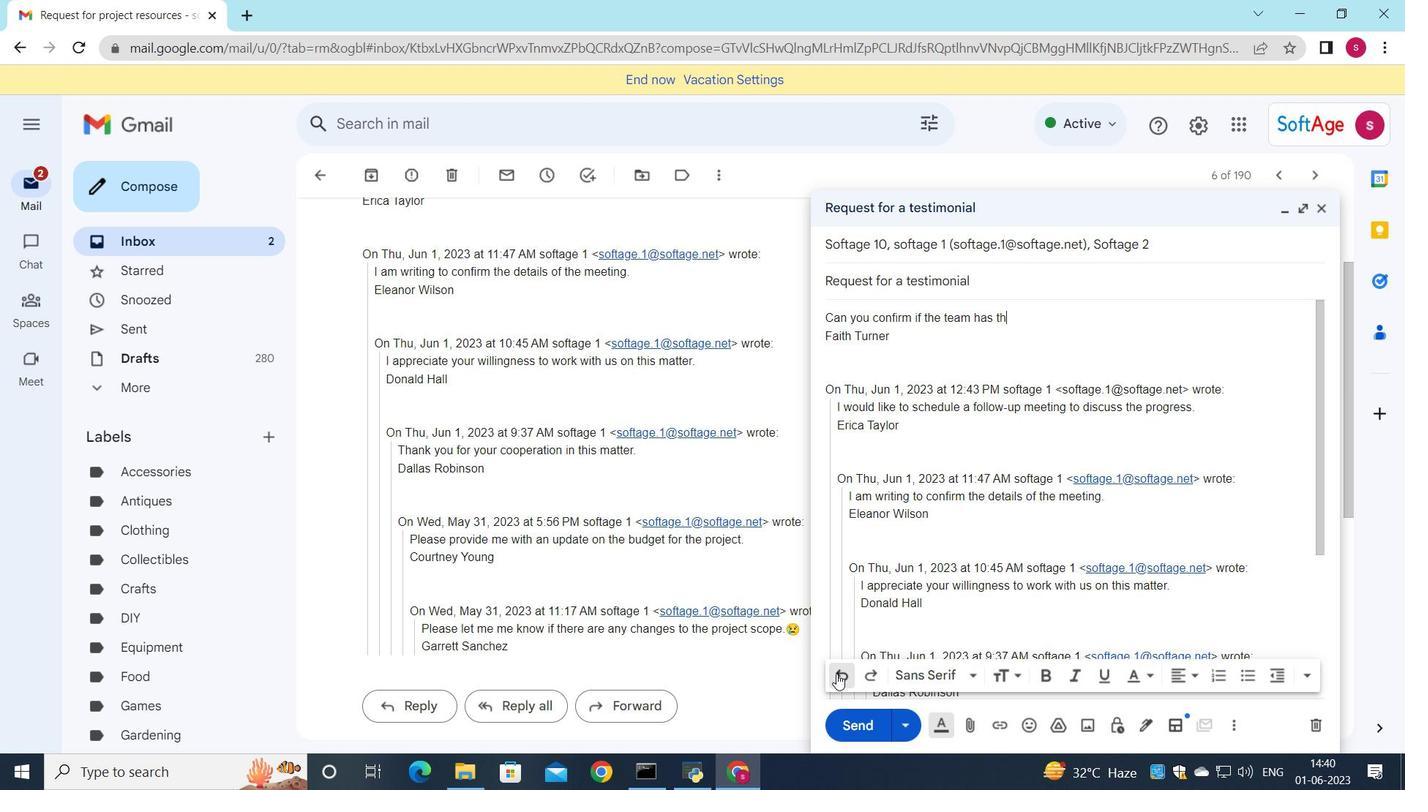 
Action: Mouse pressed left at (837, 674)
Screenshot: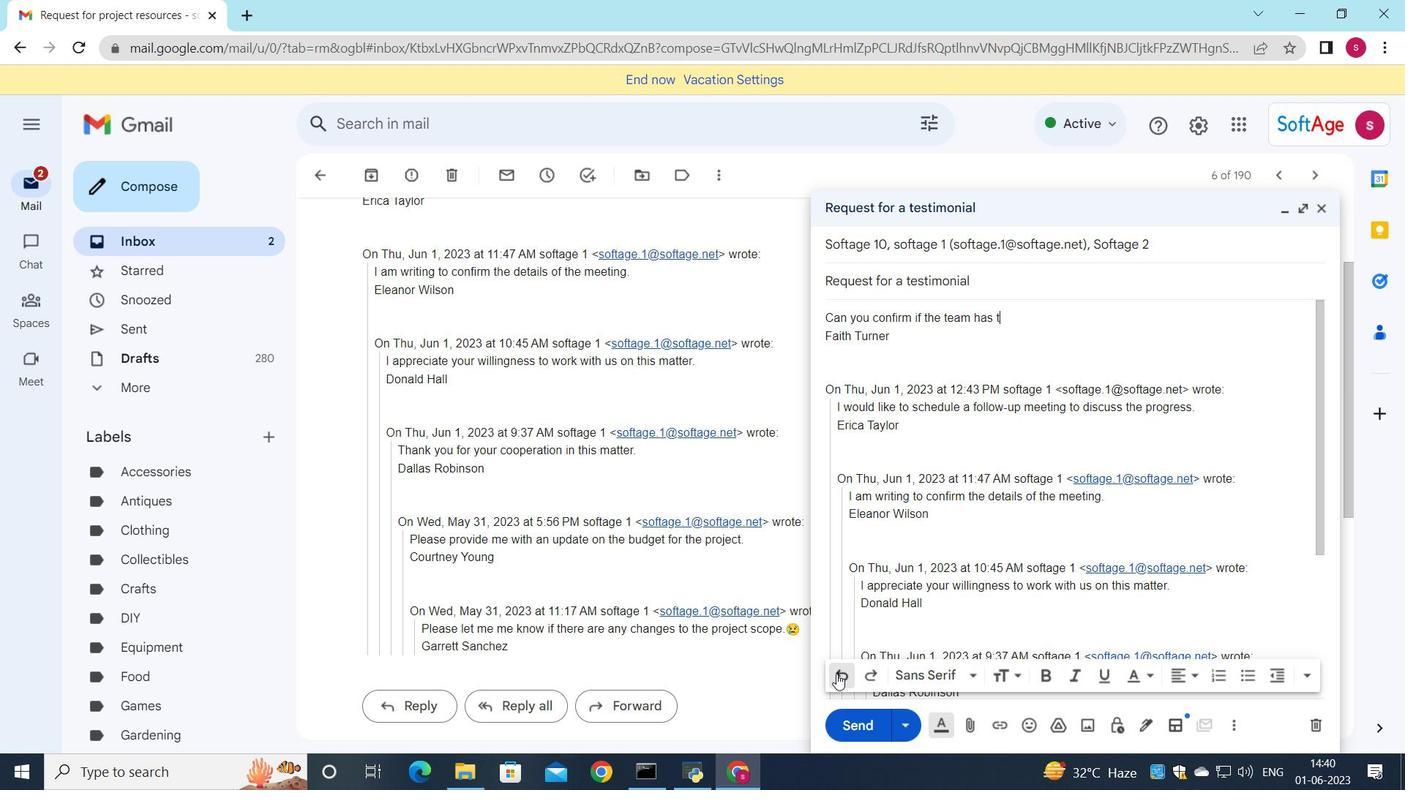 
Action: Mouse pressed left at (837, 674)
Screenshot: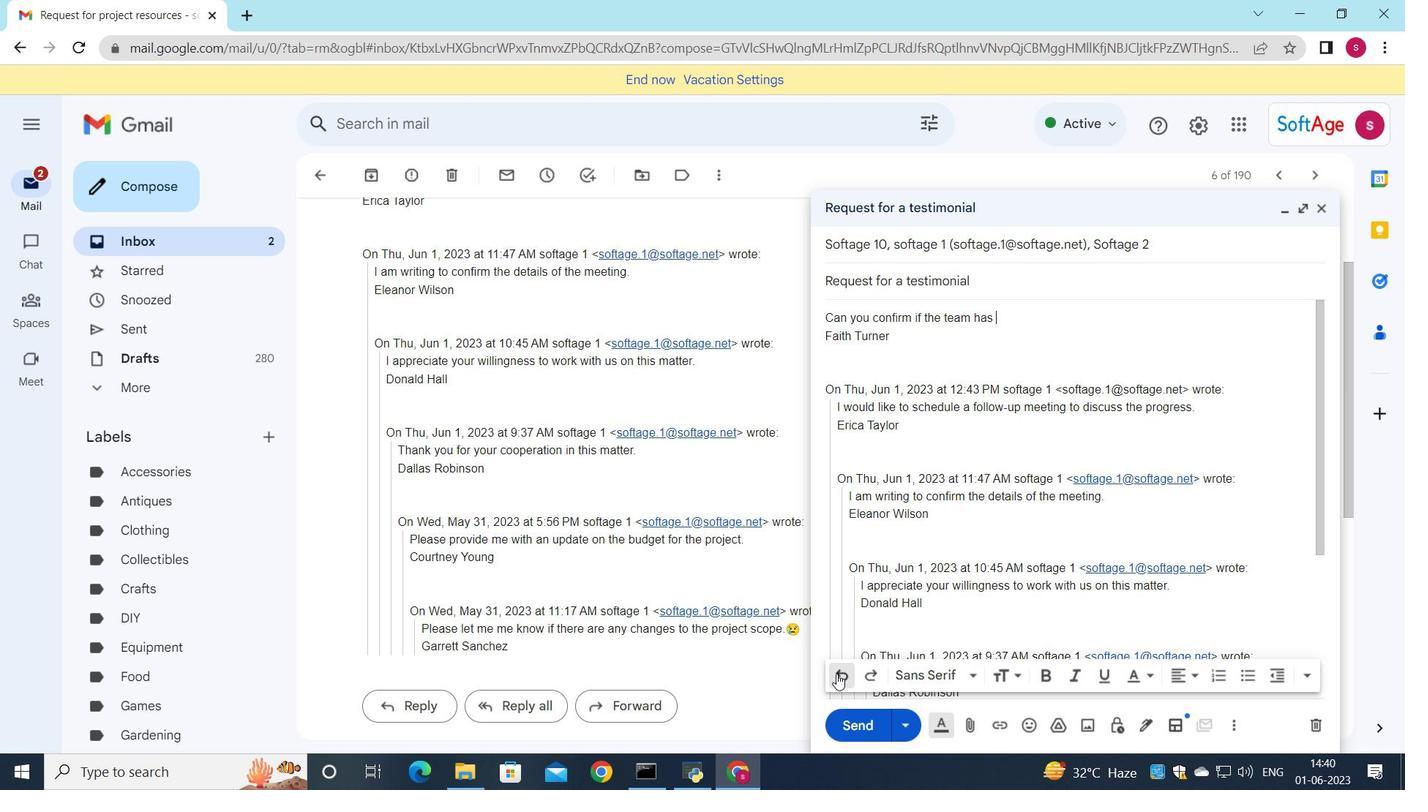 
Action: Mouse pressed left at (837, 674)
Screenshot: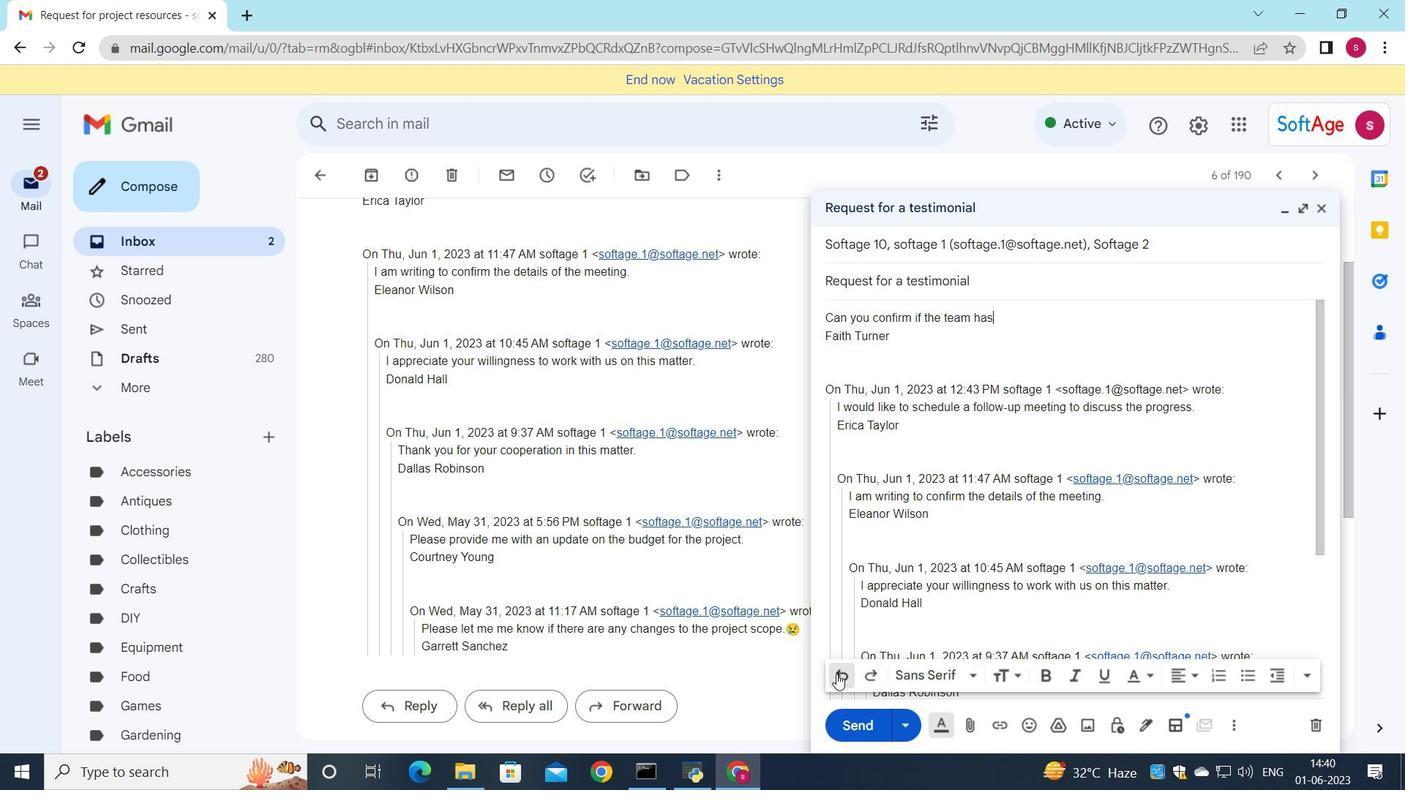 
Action: Mouse pressed left at (837, 674)
Screenshot: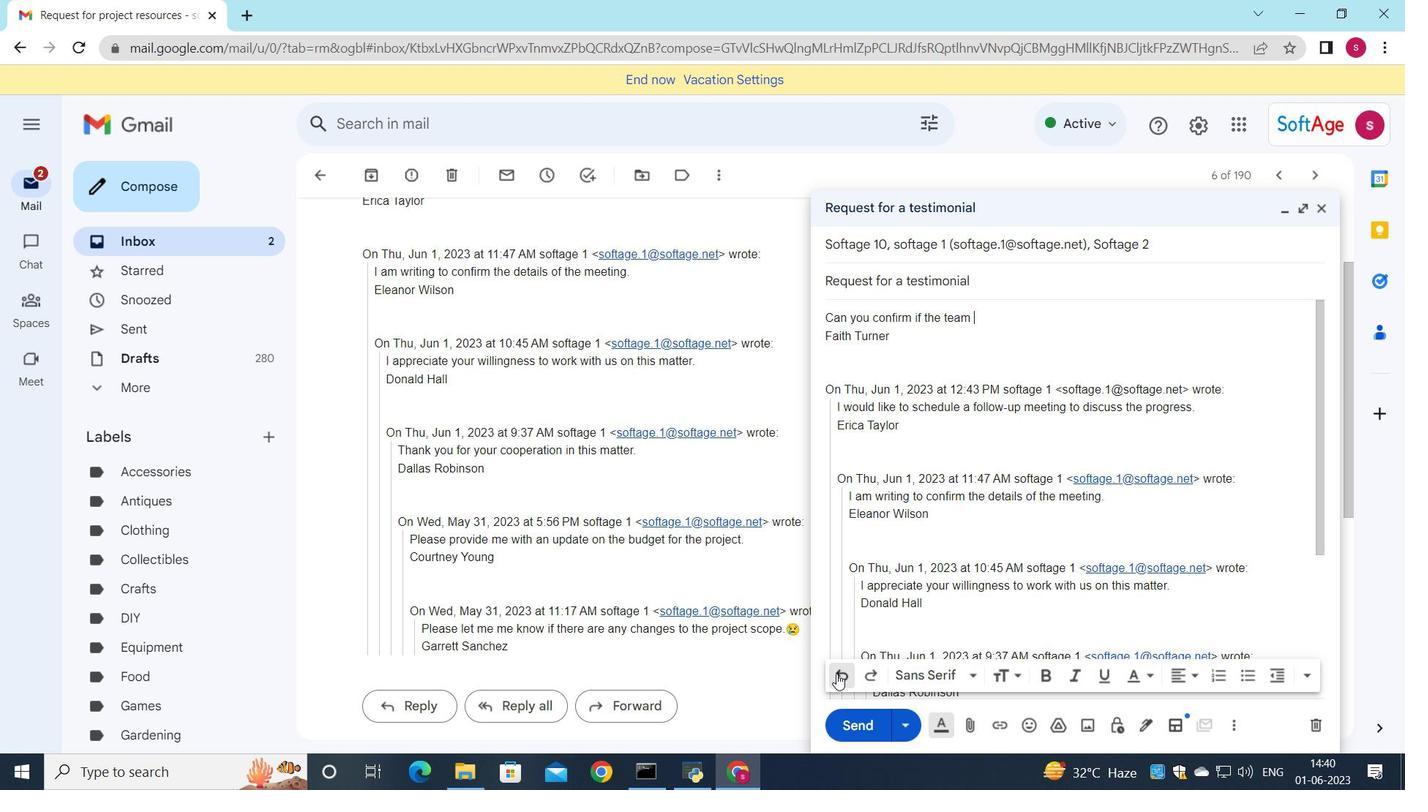 
Action: Mouse pressed left at (837, 674)
Screenshot: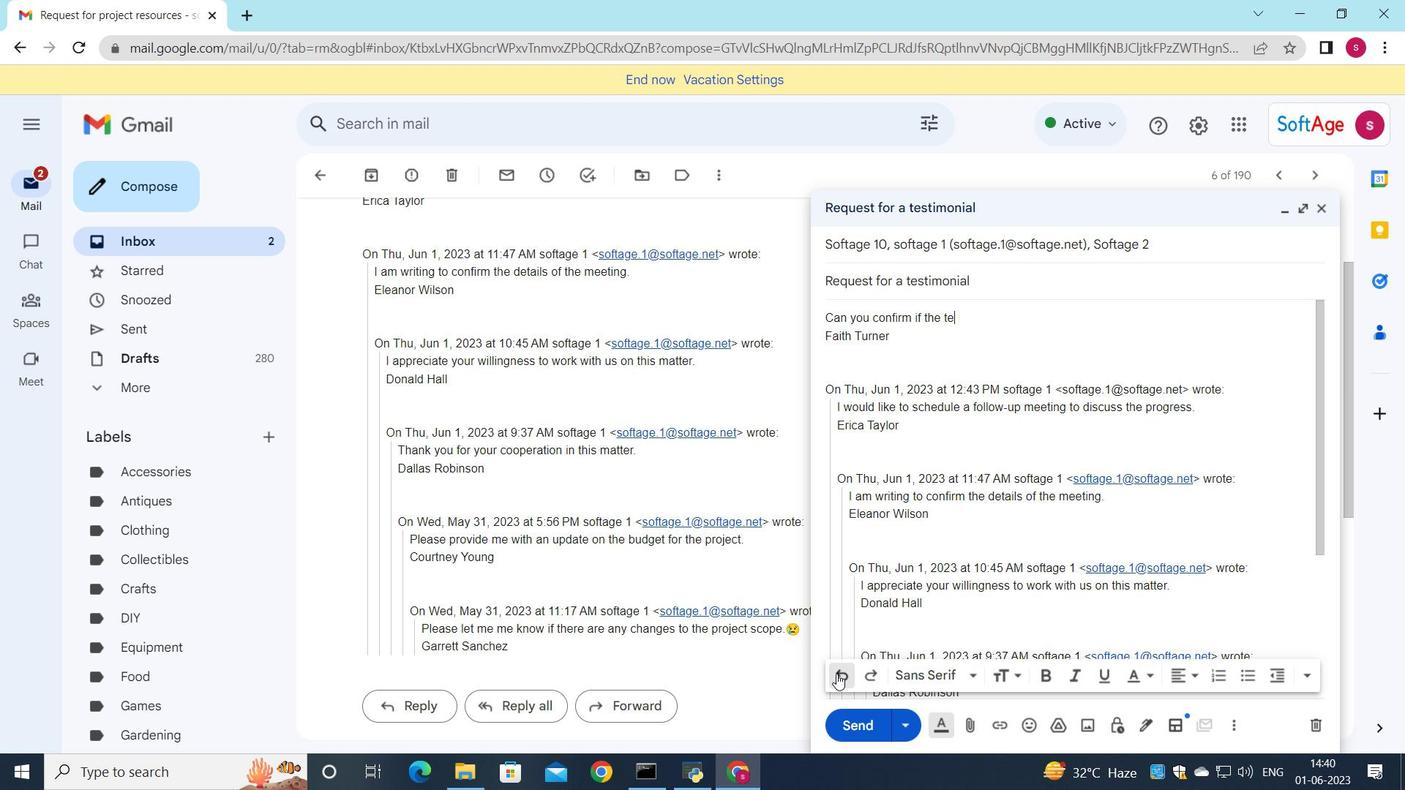 
Action: Mouse pressed left at (837, 674)
Screenshot: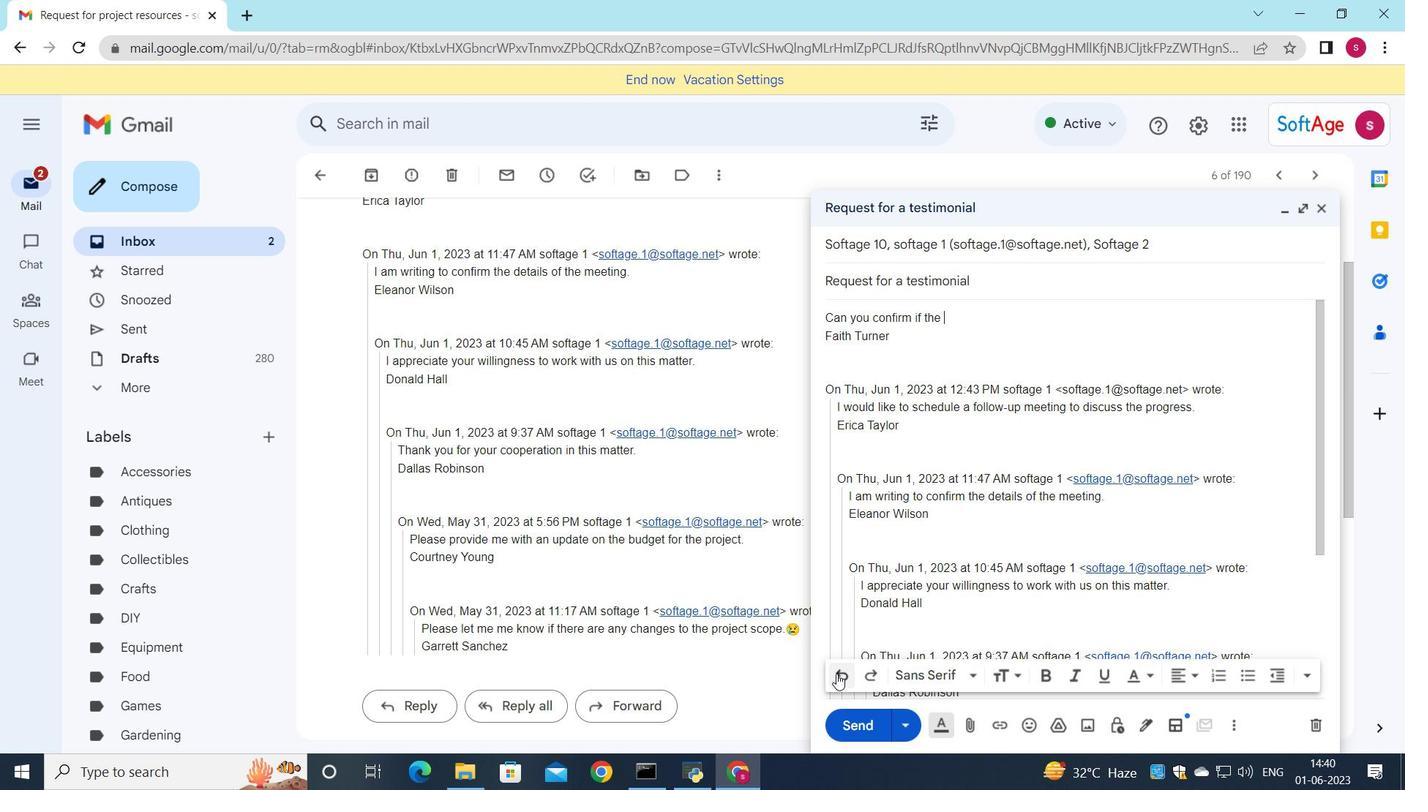 
Action: Mouse pressed left at (837, 674)
Screenshot: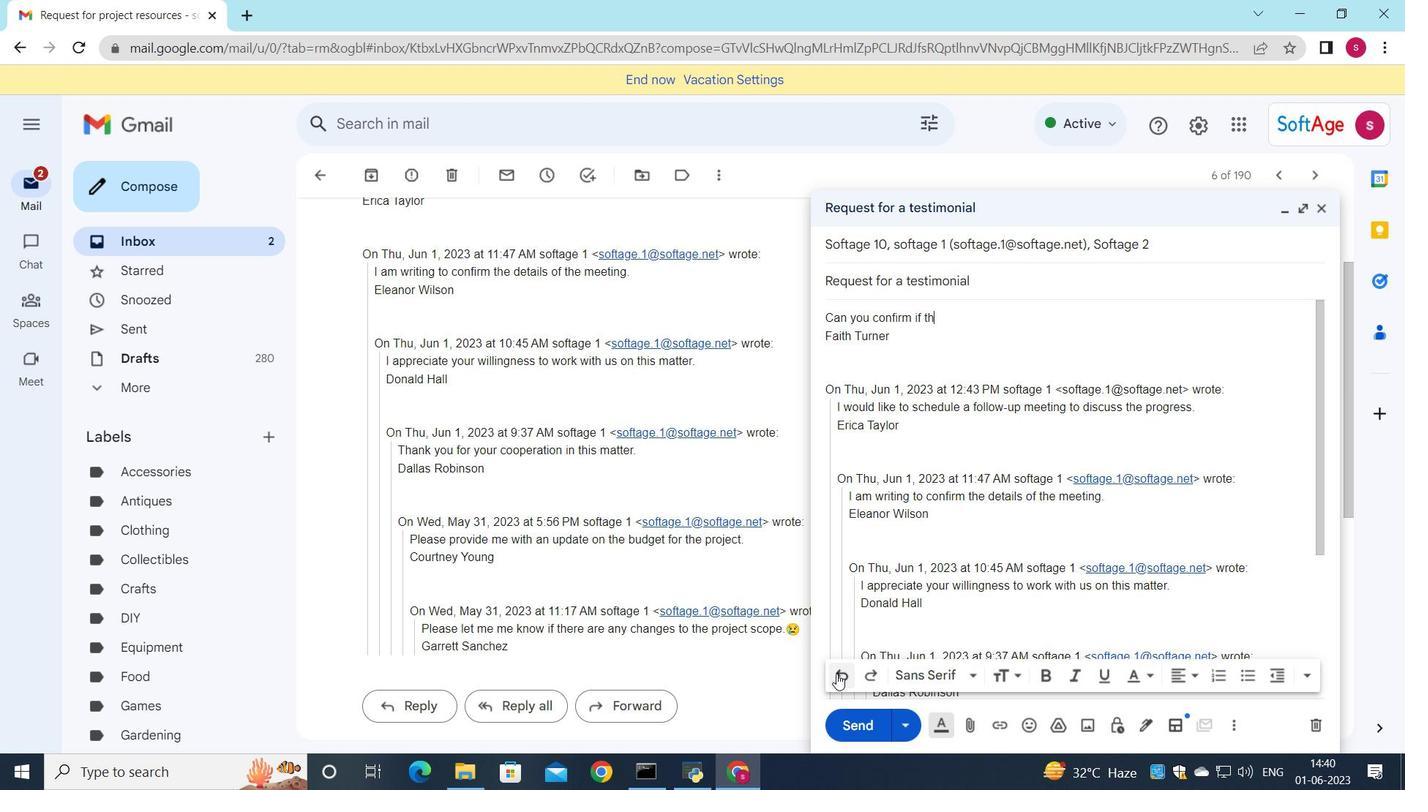 
Action: Mouse pressed left at (837, 674)
Screenshot: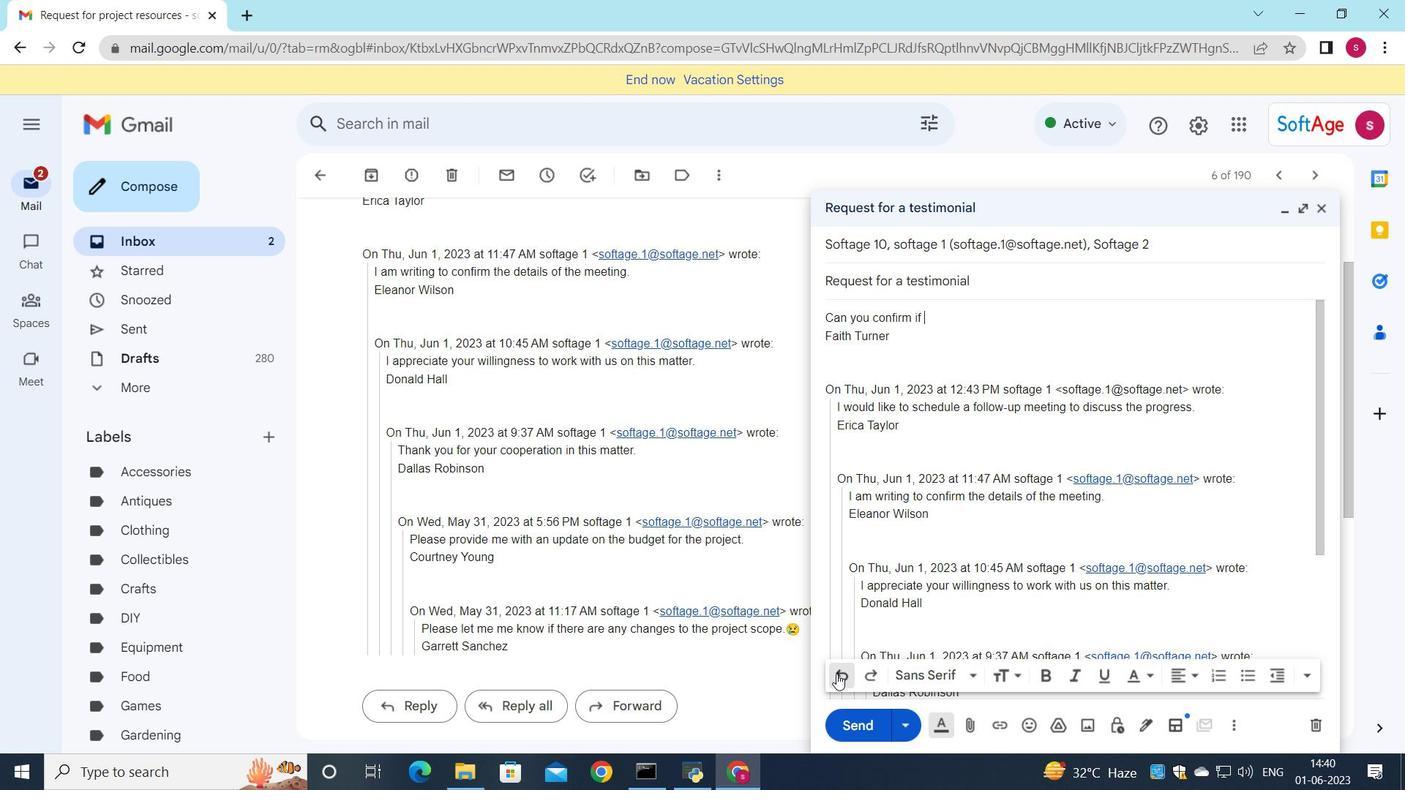 
Action: Mouse pressed left at (837, 674)
Screenshot: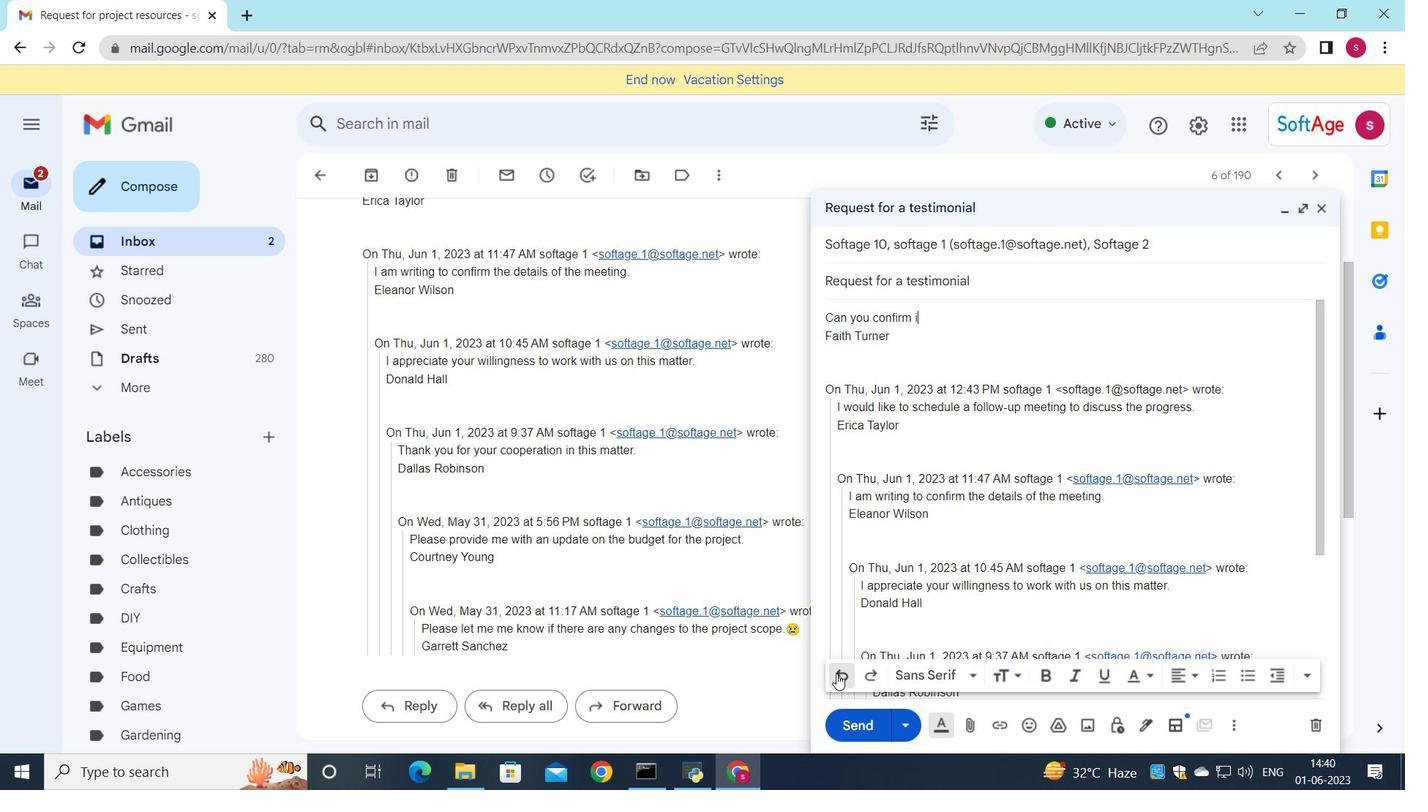 
Action: Mouse pressed left at (837, 674)
Screenshot: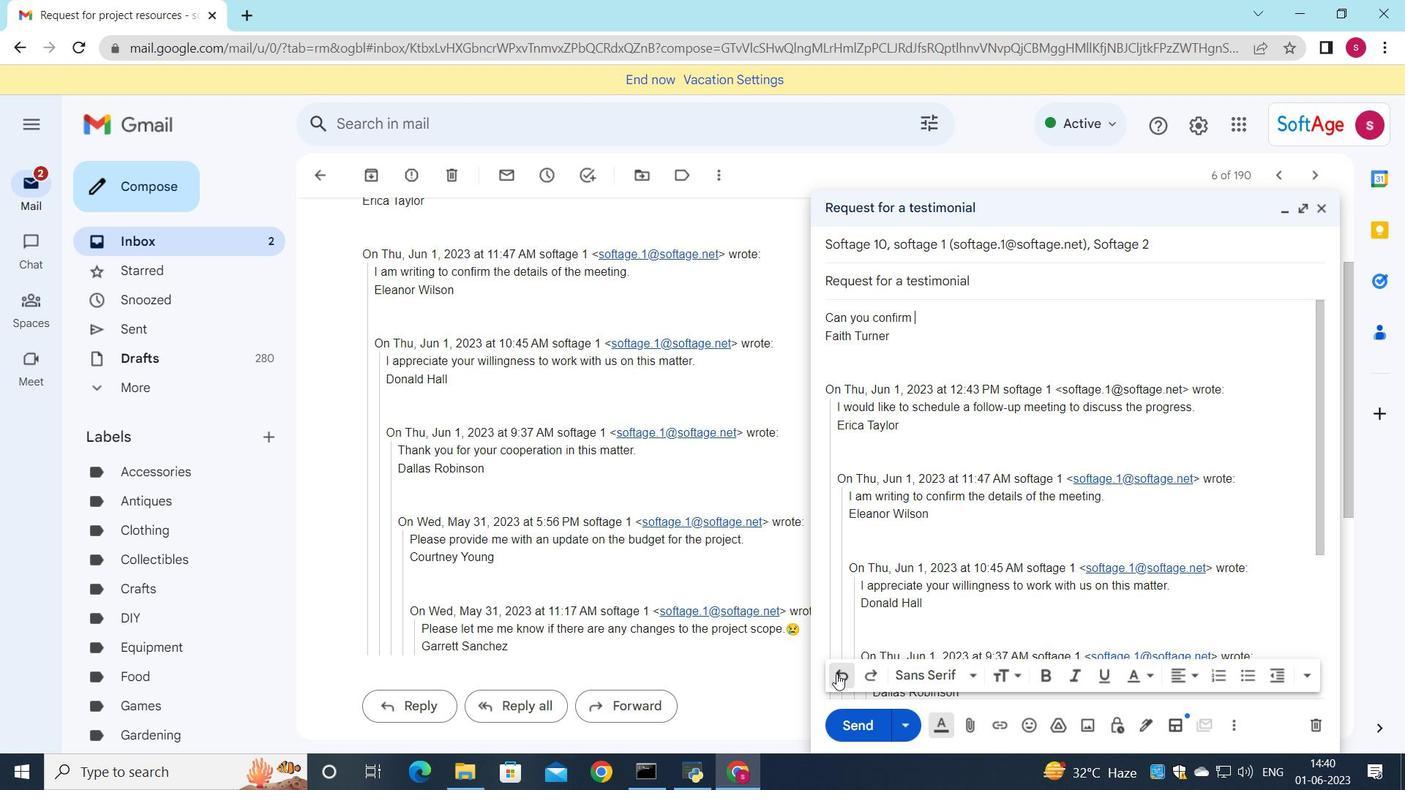 
Action: Mouse pressed left at (837, 674)
Screenshot: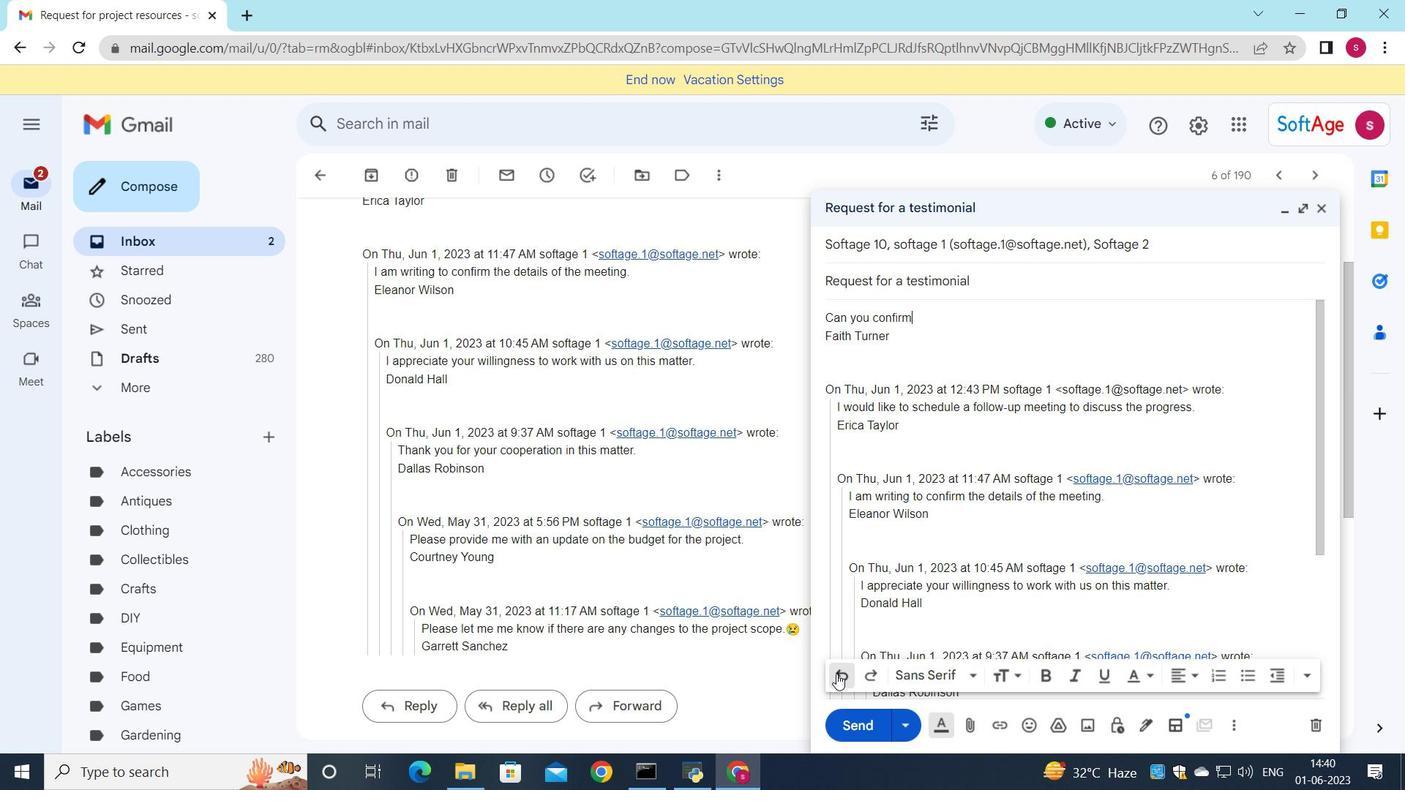 
Action: Mouse pressed left at (837, 674)
Screenshot: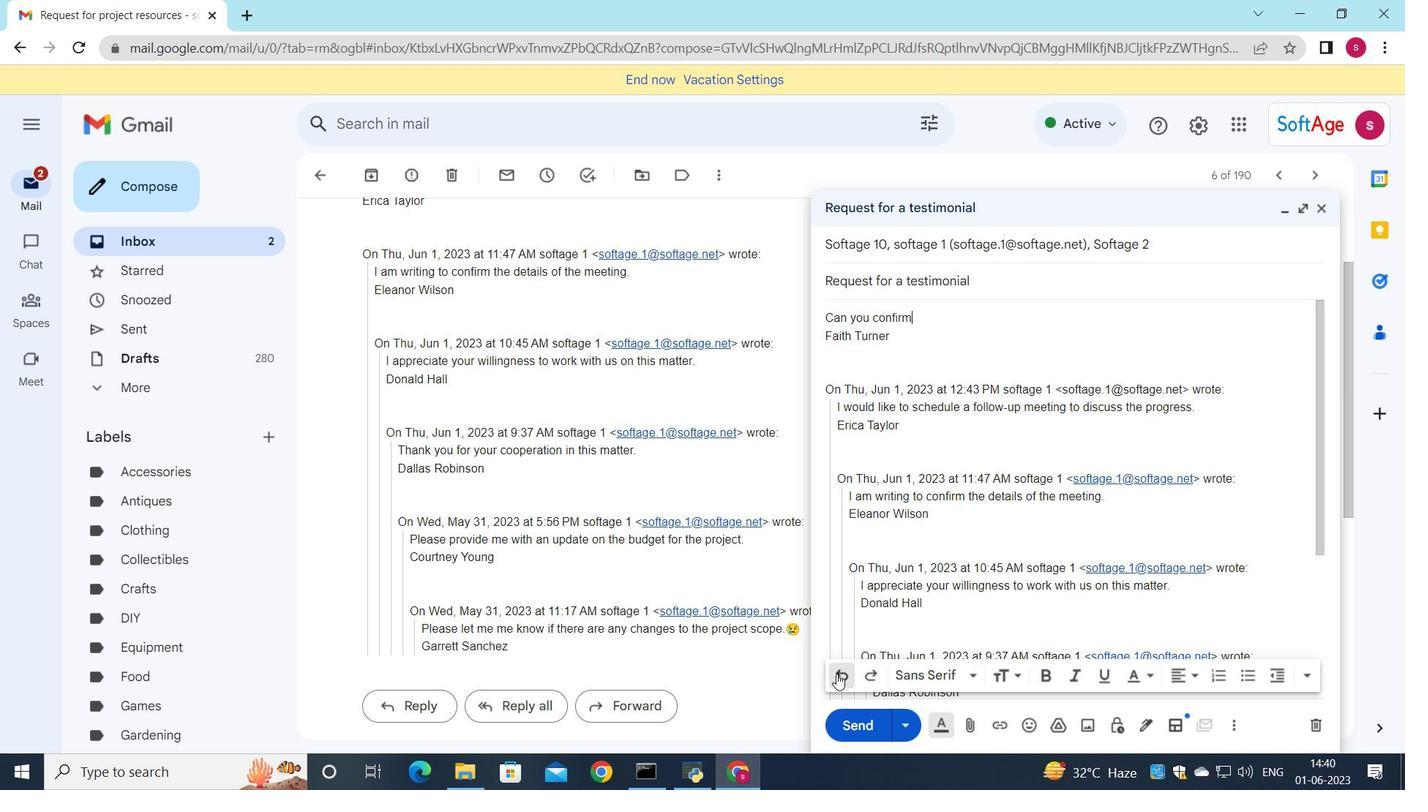 
Action: Mouse pressed left at (837, 674)
Screenshot: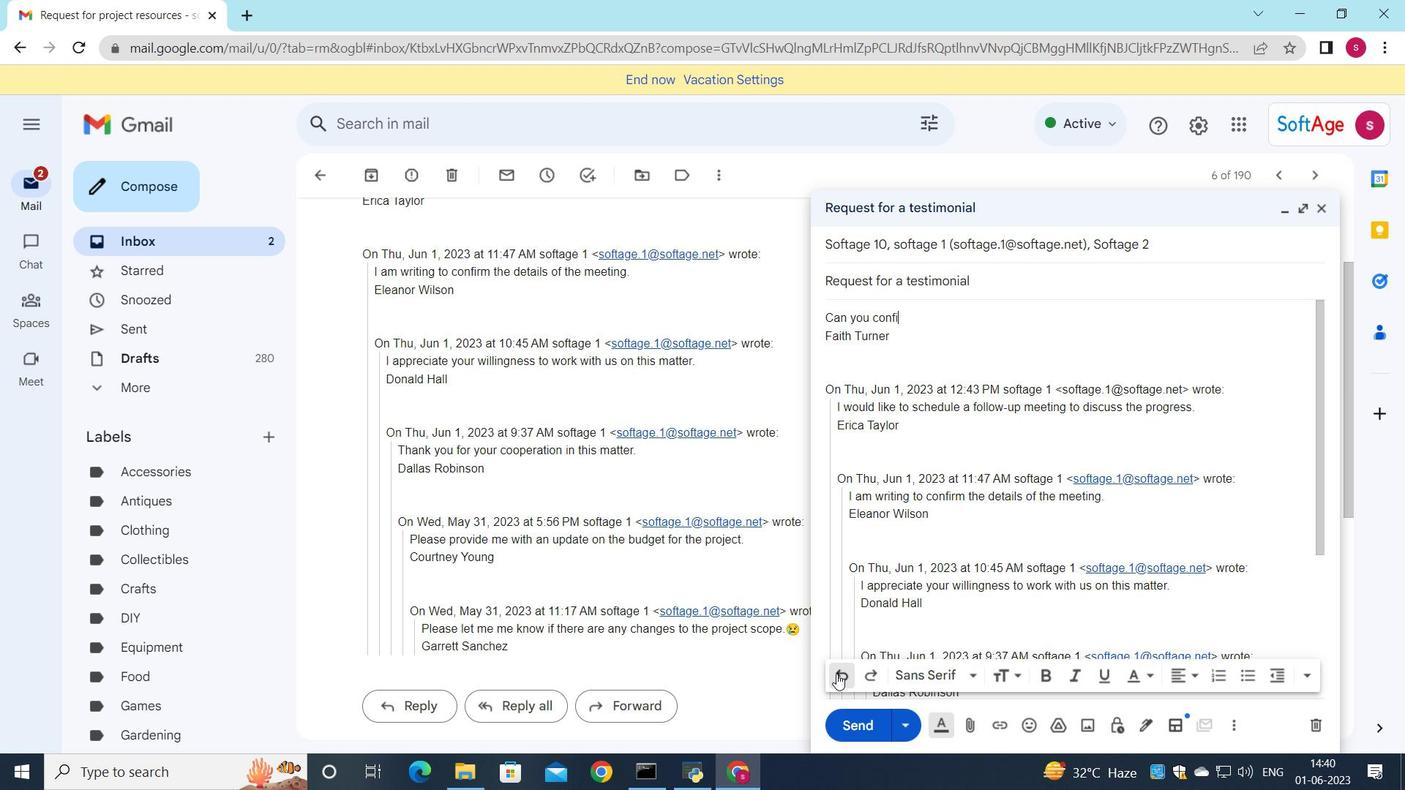 
Action: Mouse pressed left at (837, 674)
Screenshot: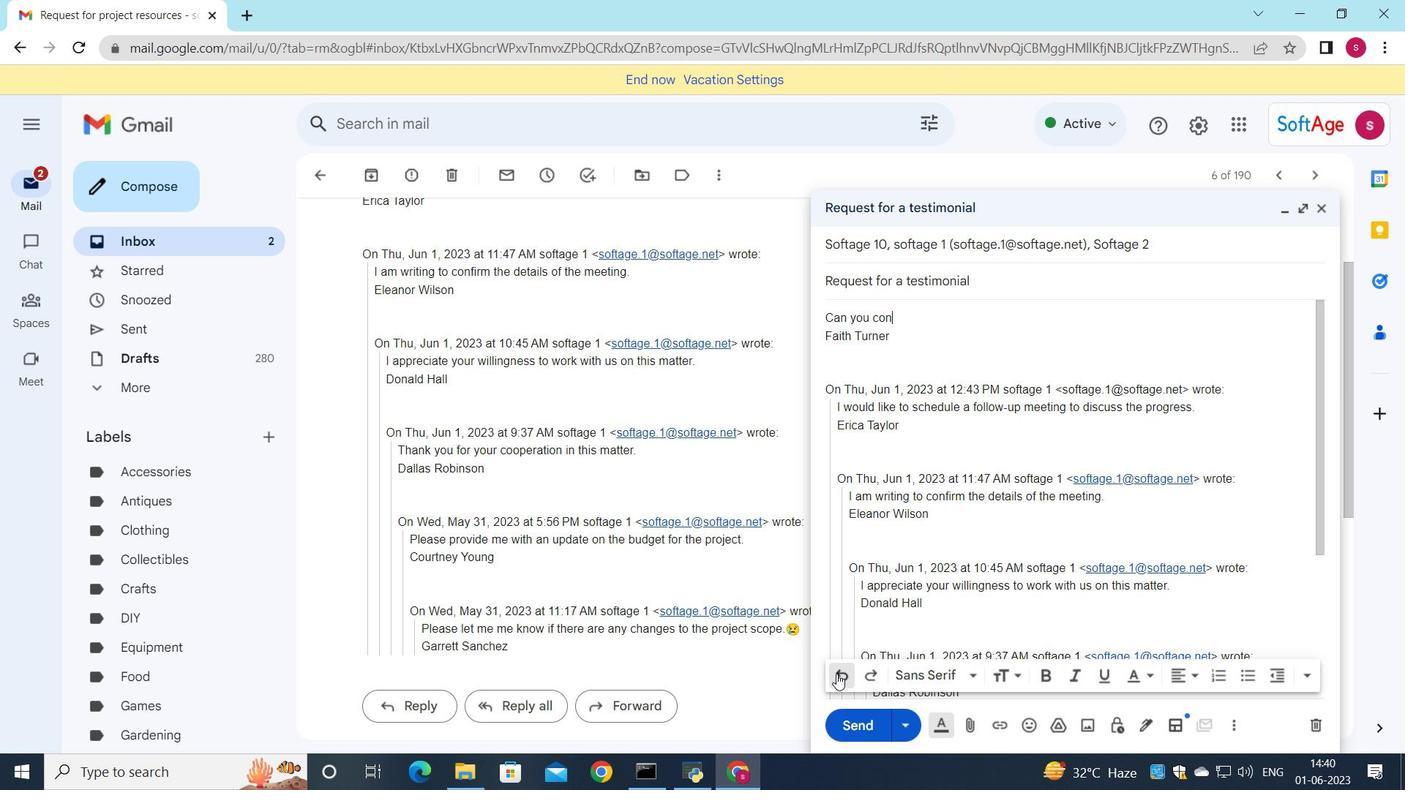 
Action: Mouse pressed left at (837, 674)
Screenshot: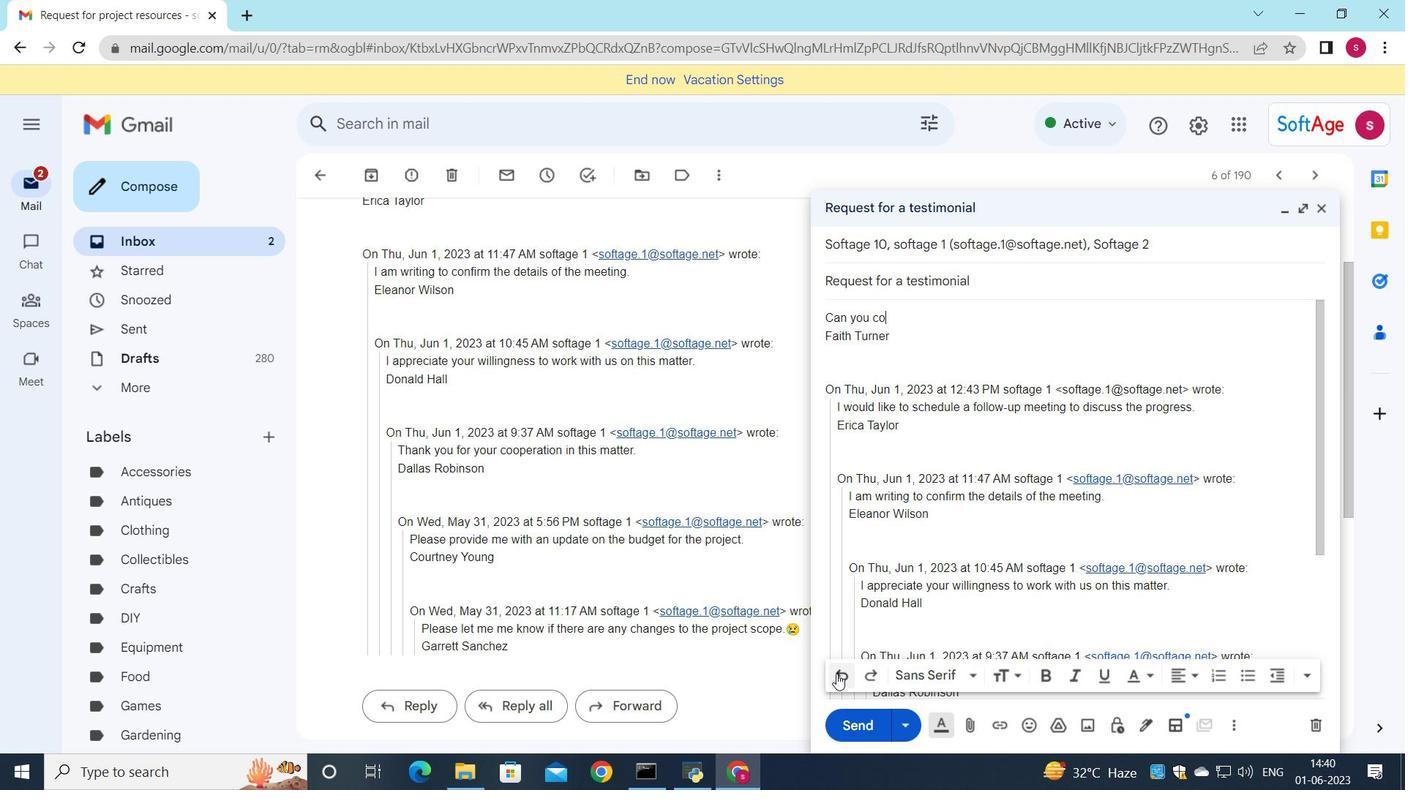 
Action: Mouse pressed left at (837, 674)
Screenshot: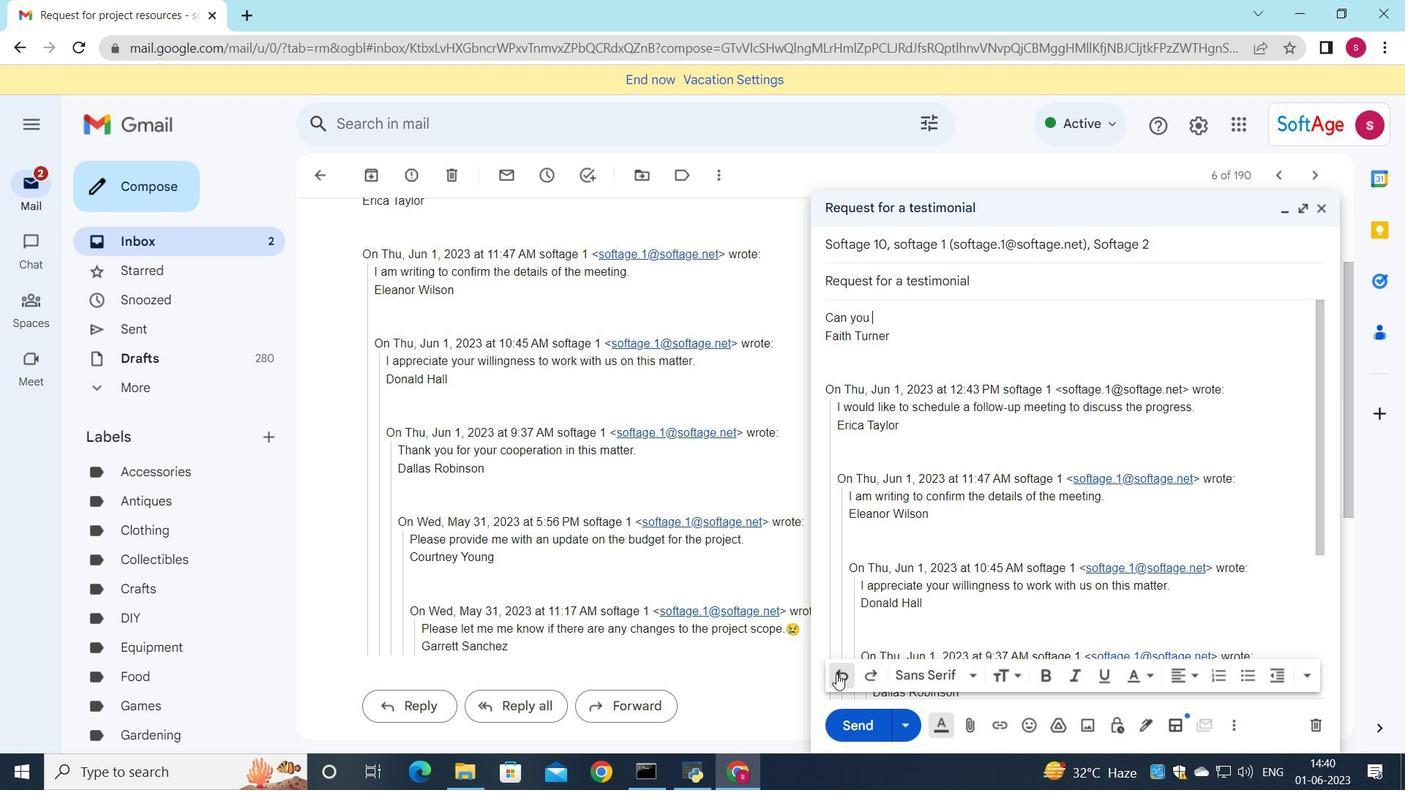 
Action: Mouse pressed left at (837, 674)
Screenshot: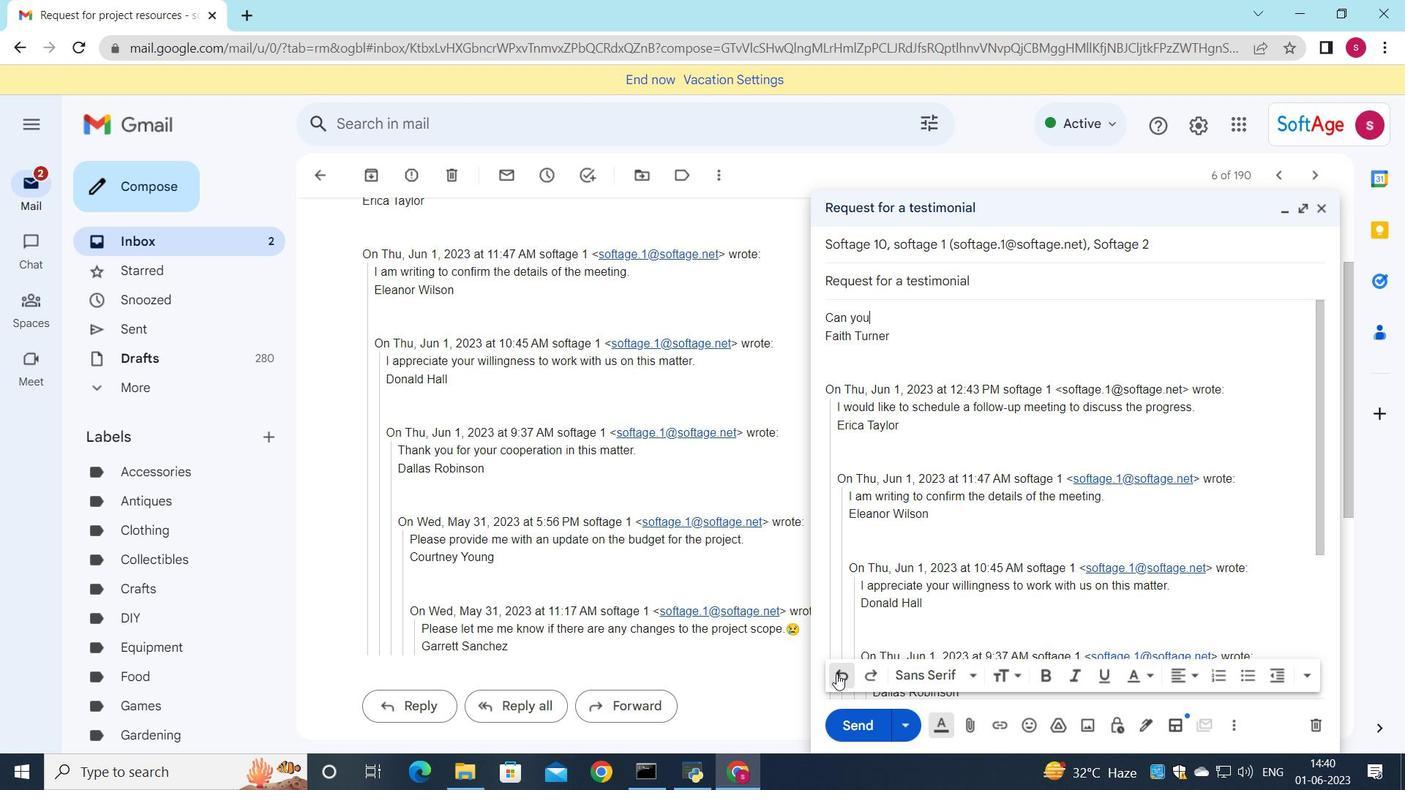 
Action: Mouse pressed left at (837, 674)
Screenshot: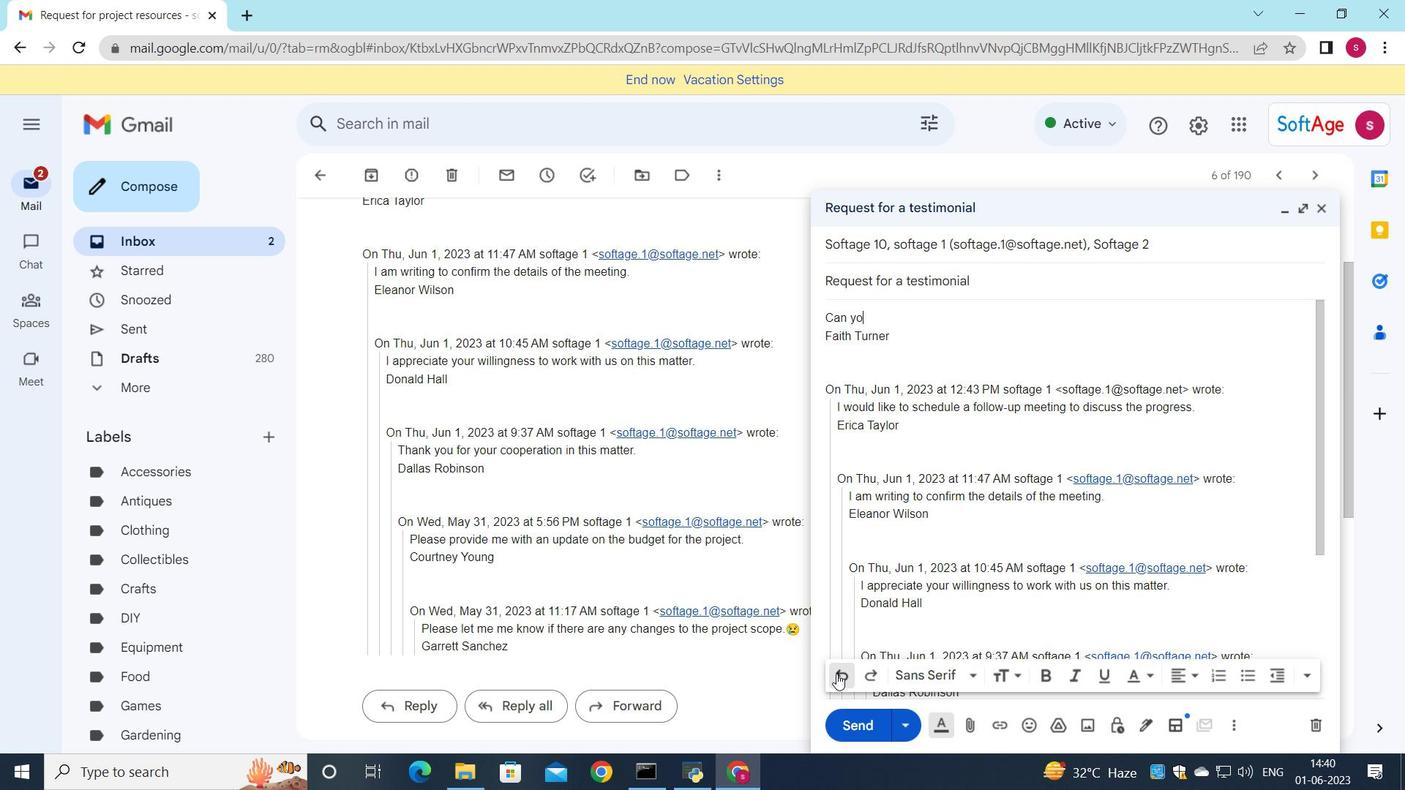 
Action: Mouse pressed left at (837, 674)
Screenshot: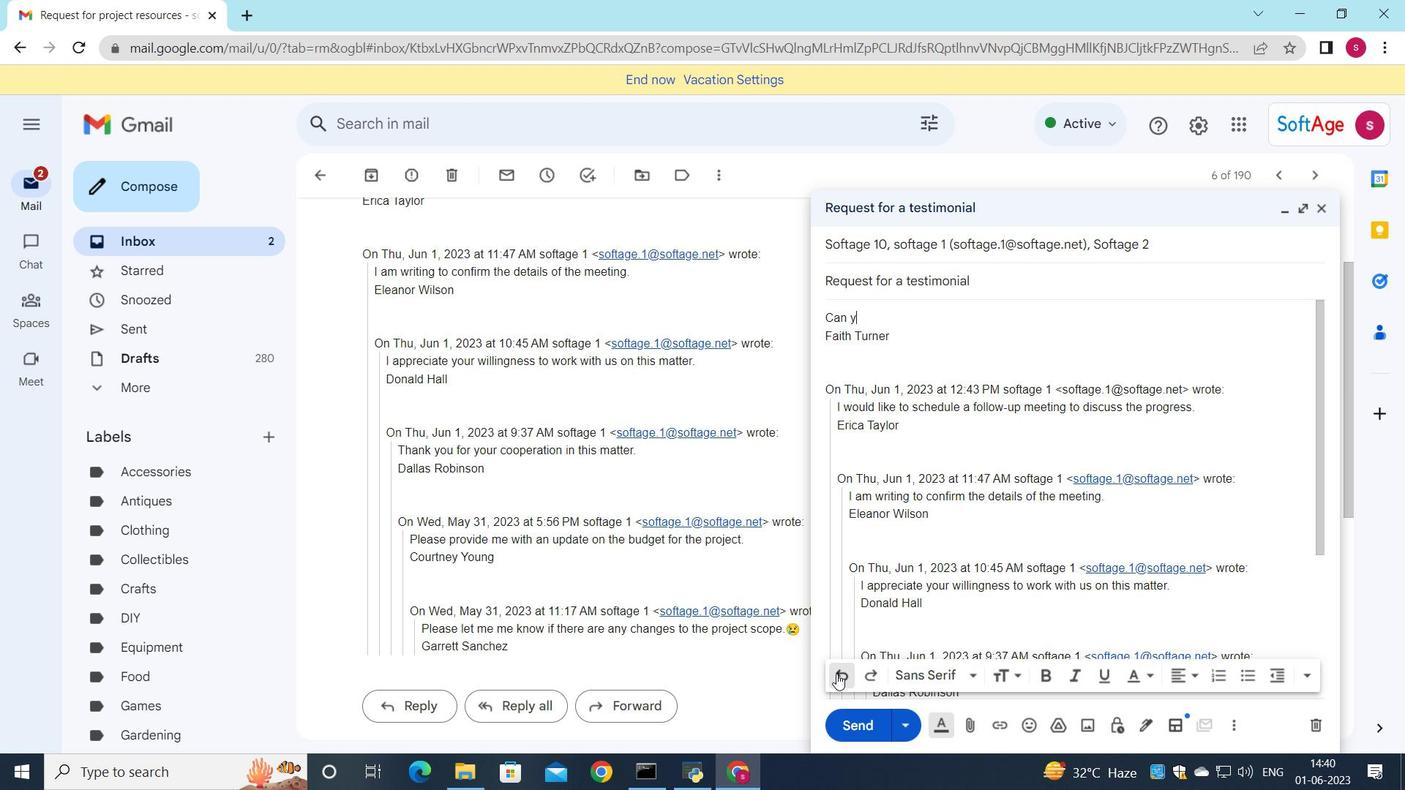 
Action: Mouse pressed left at (837, 674)
Screenshot: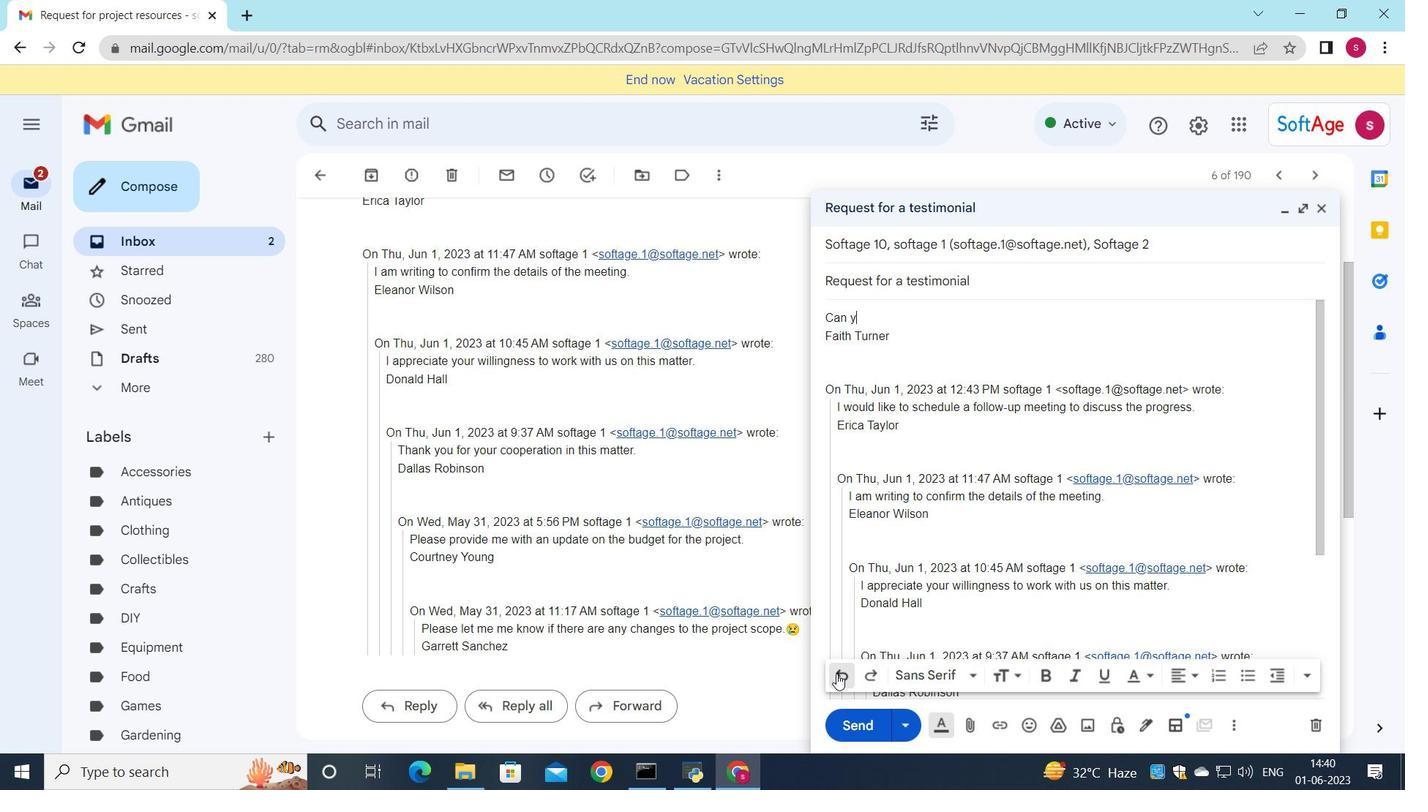 
Action: Mouse pressed left at (837, 674)
Screenshot: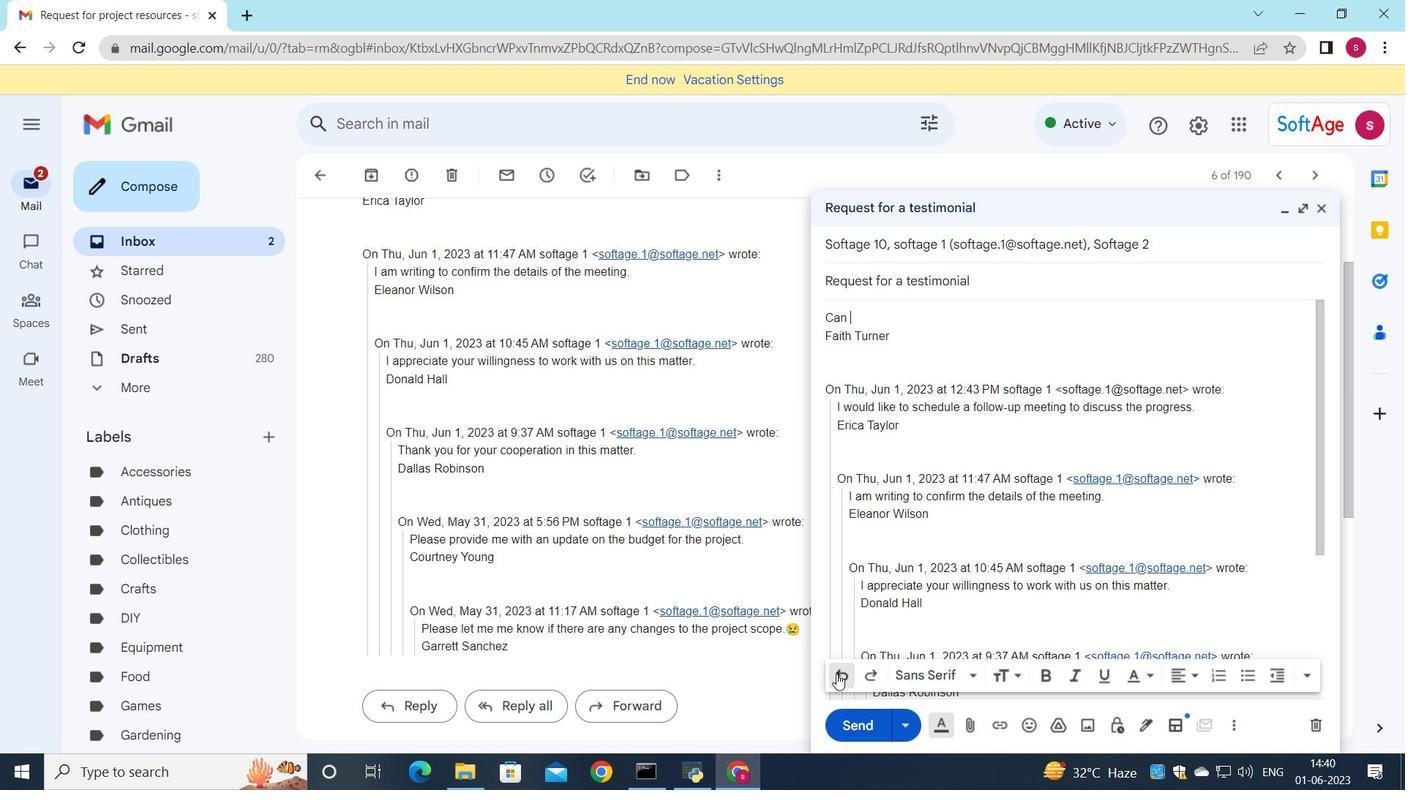 
Action: Mouse pressed left at (837, 674)
Screenshot: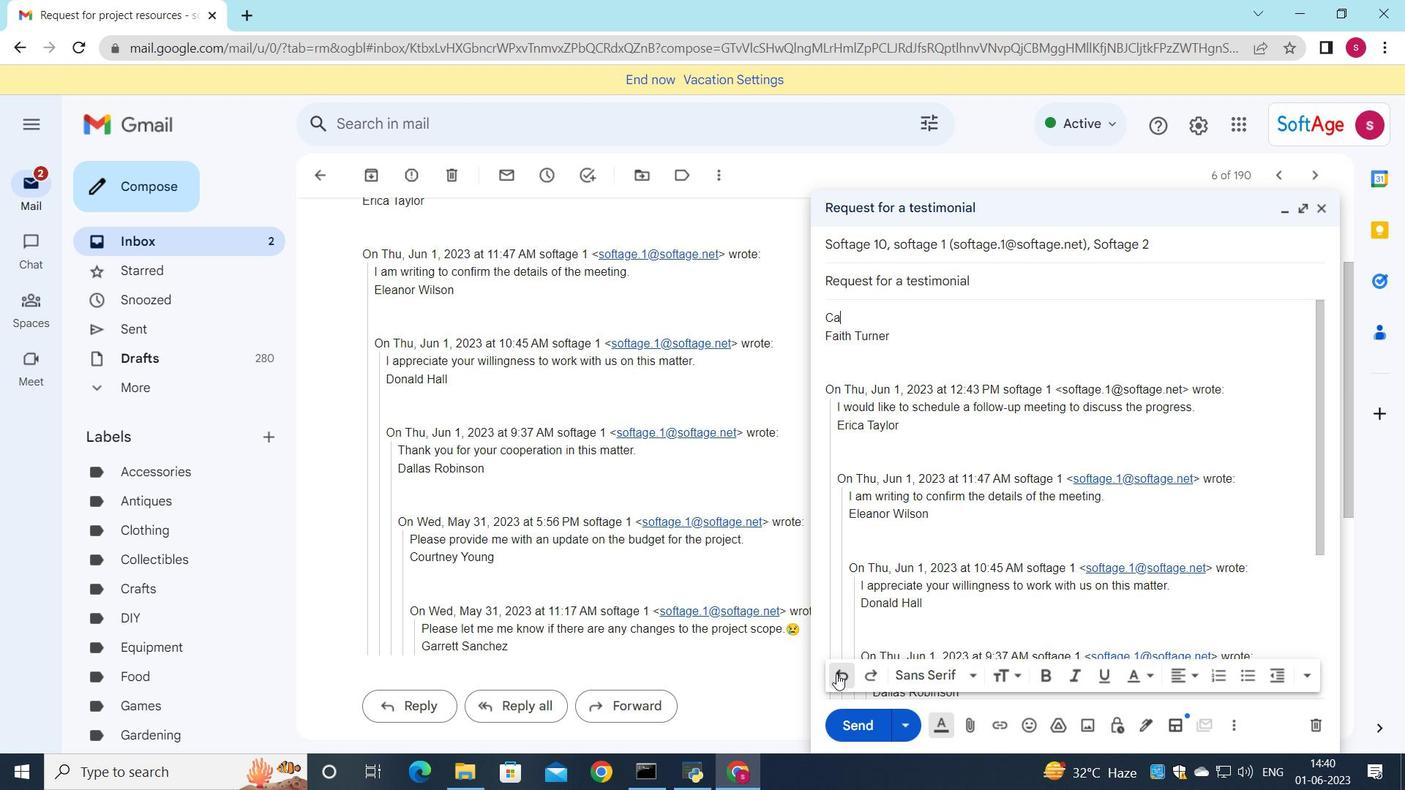 
Action: Key pressed <Key.shift>Could<Key.space>you<Key.space>please<Key.space>provide<Key.space>a<Key.space>list<Key.space>of<Key.space>the<Key.space>available<Key.space>options.,<Key.backspace><Key.backspace><Key.shift_r>?
Screenshot: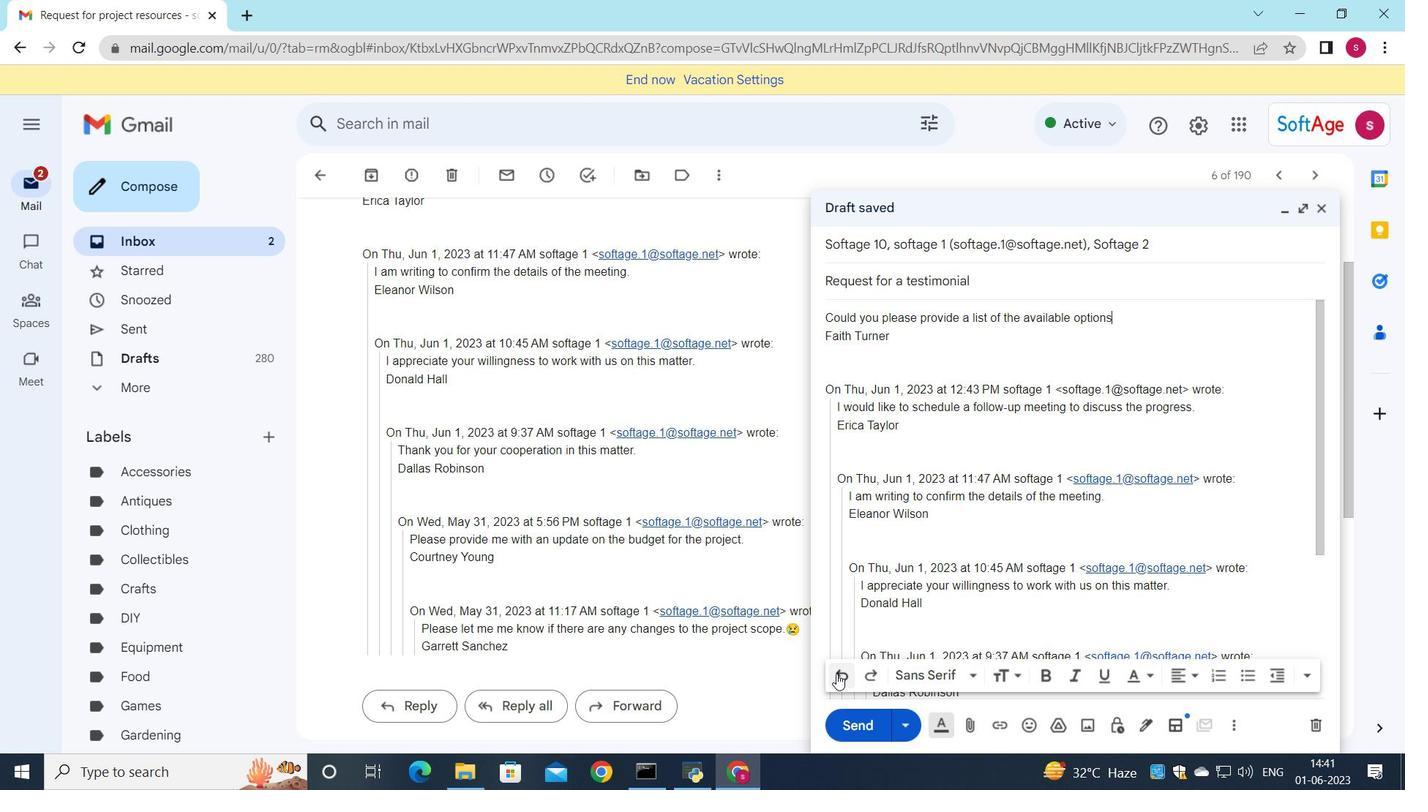 
Action: Mouse moved to (854, 727)
Screenshot: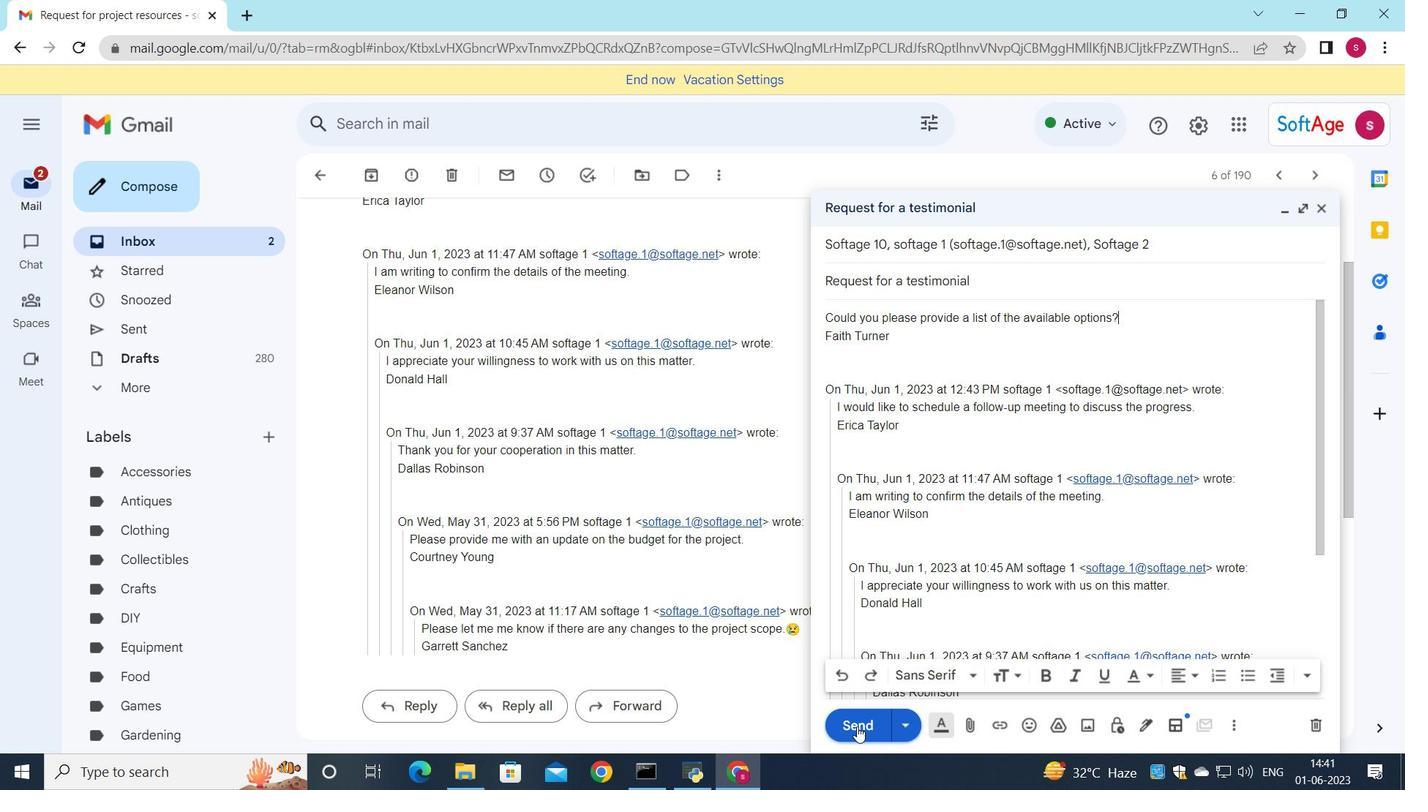 
Action: Mouse pressed left at (854, 727)
Screenshot: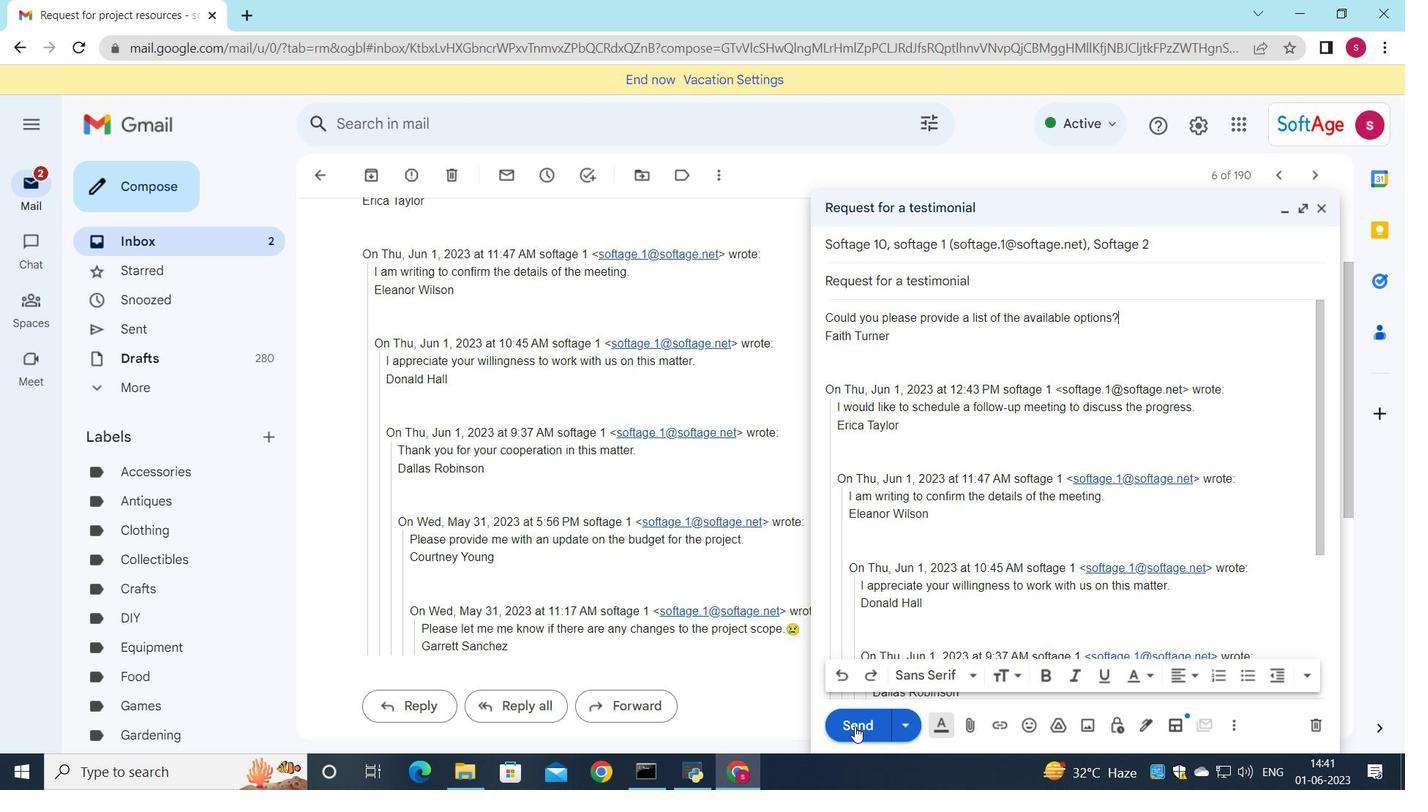 
Action: Mouse moved to (215, 239)
Screenshot: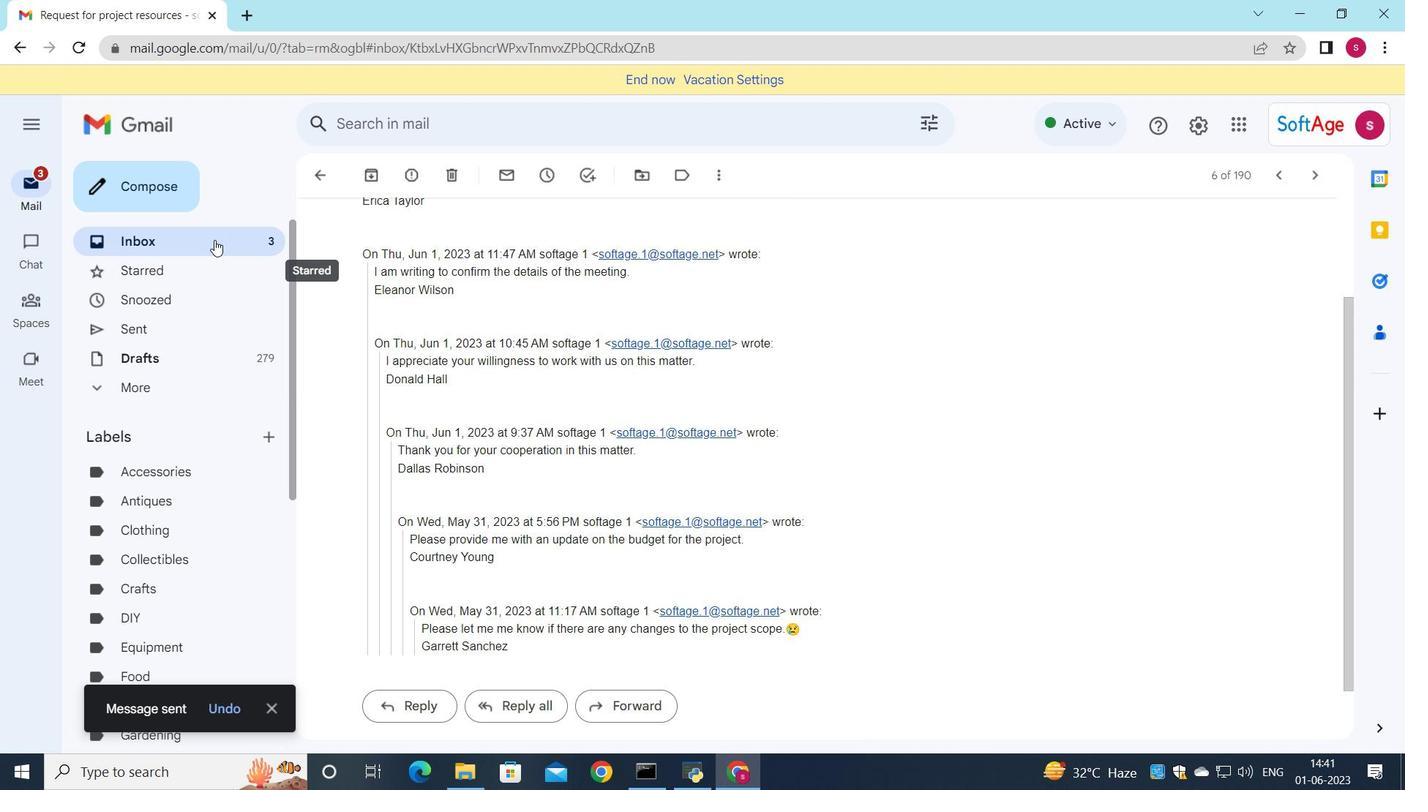 
Action: Mouse pressed left at (215, 239)
Screenshot: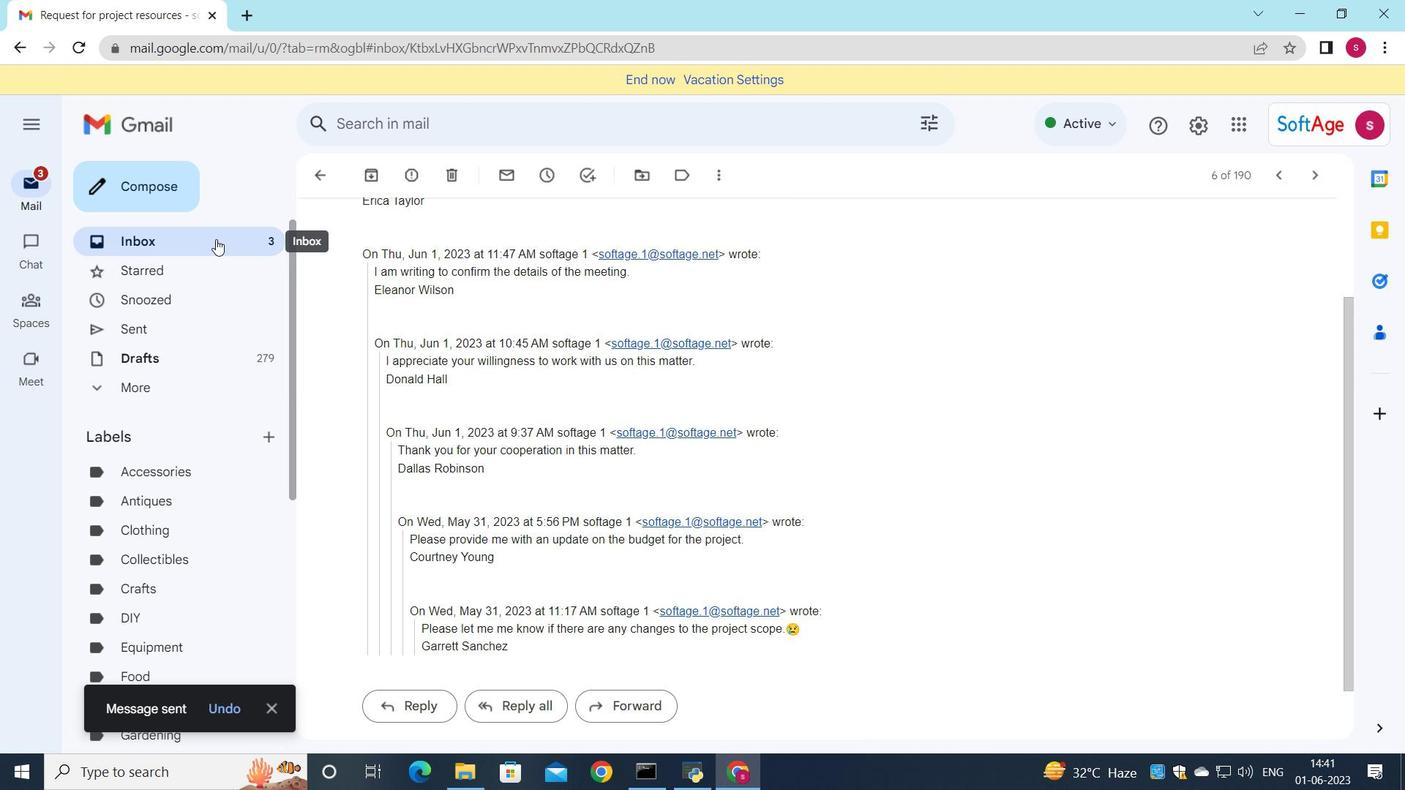 
Action: Mouse moved to (592, 218)
Screenshot: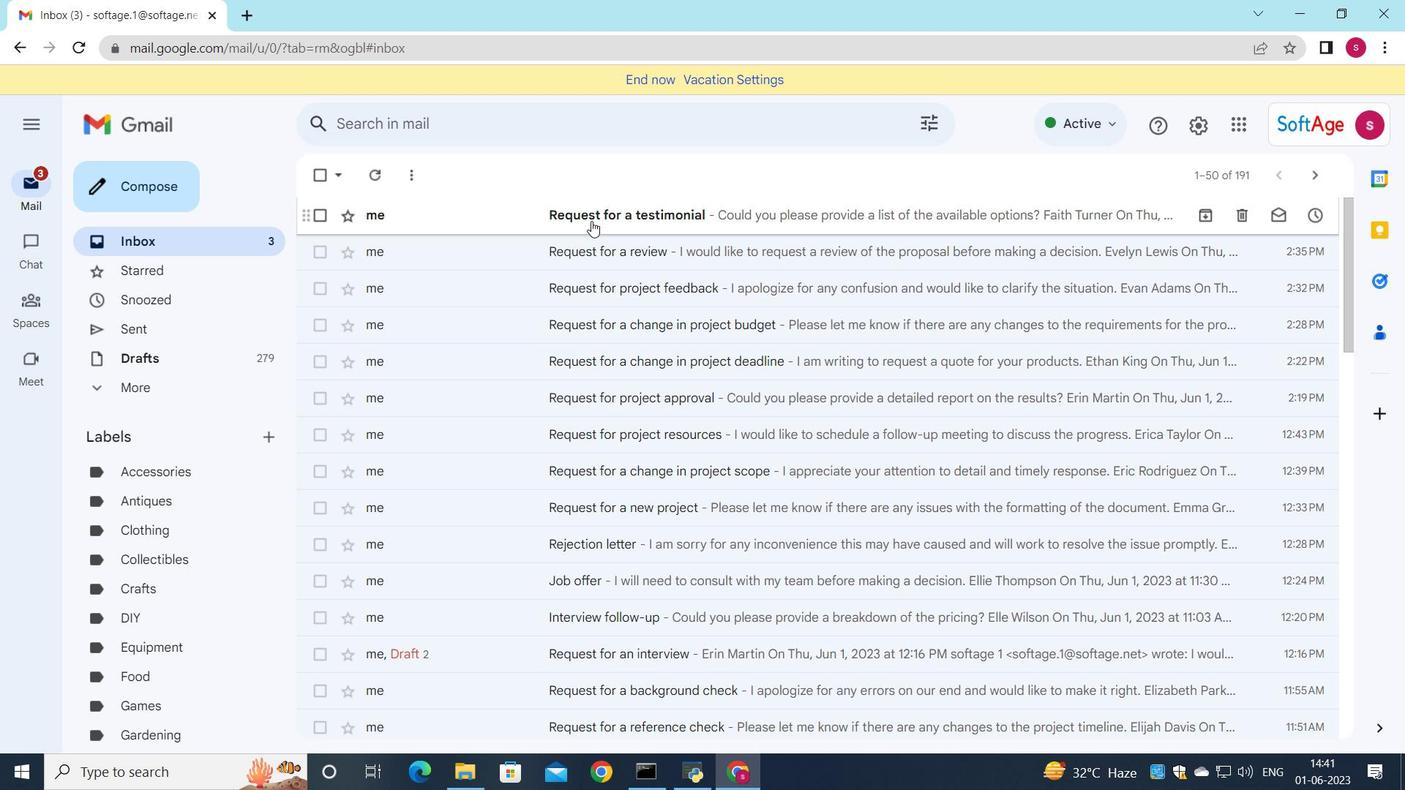 
Action: Mouse pressed left at (592, 218)
Screenshot: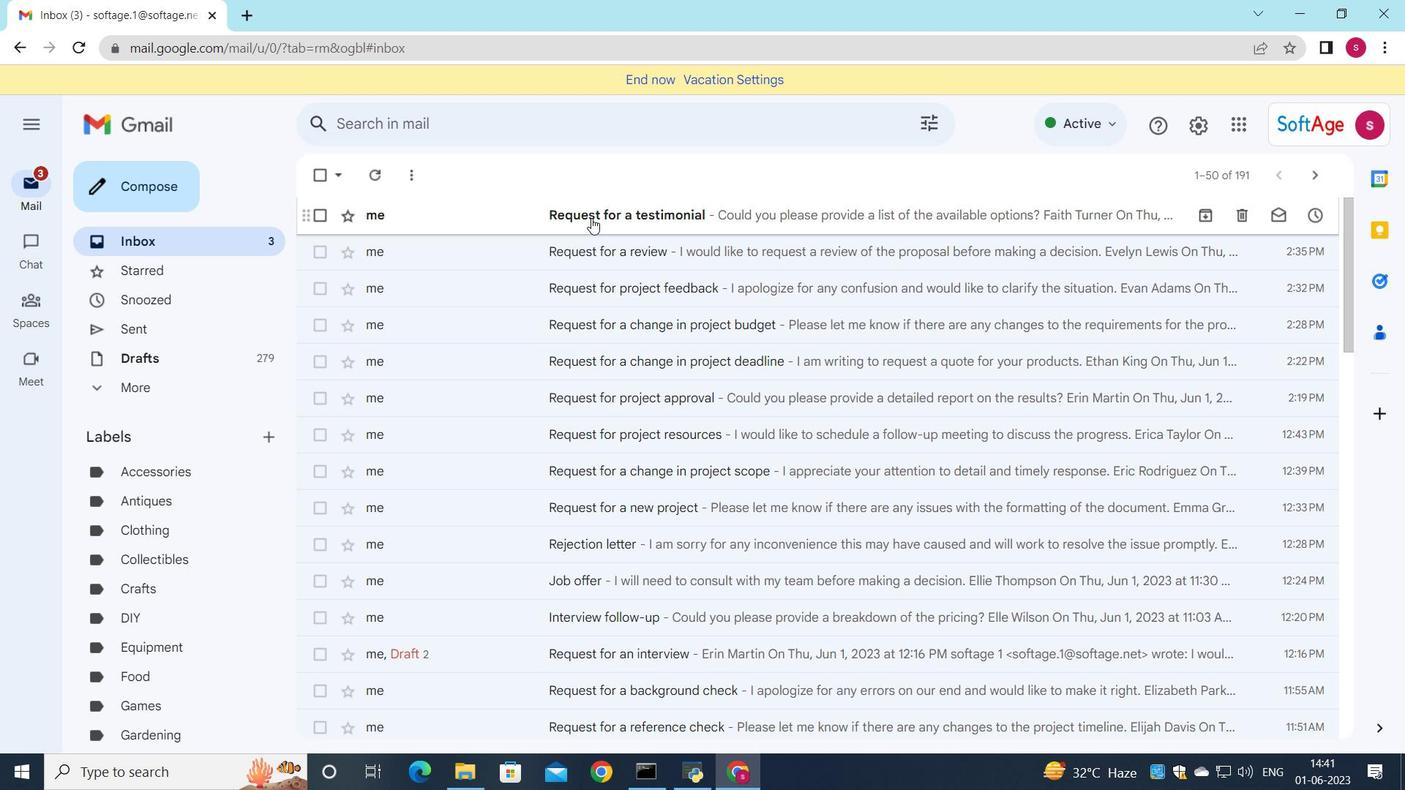
Action: Mouse moved to (686, 392)
Screenshot: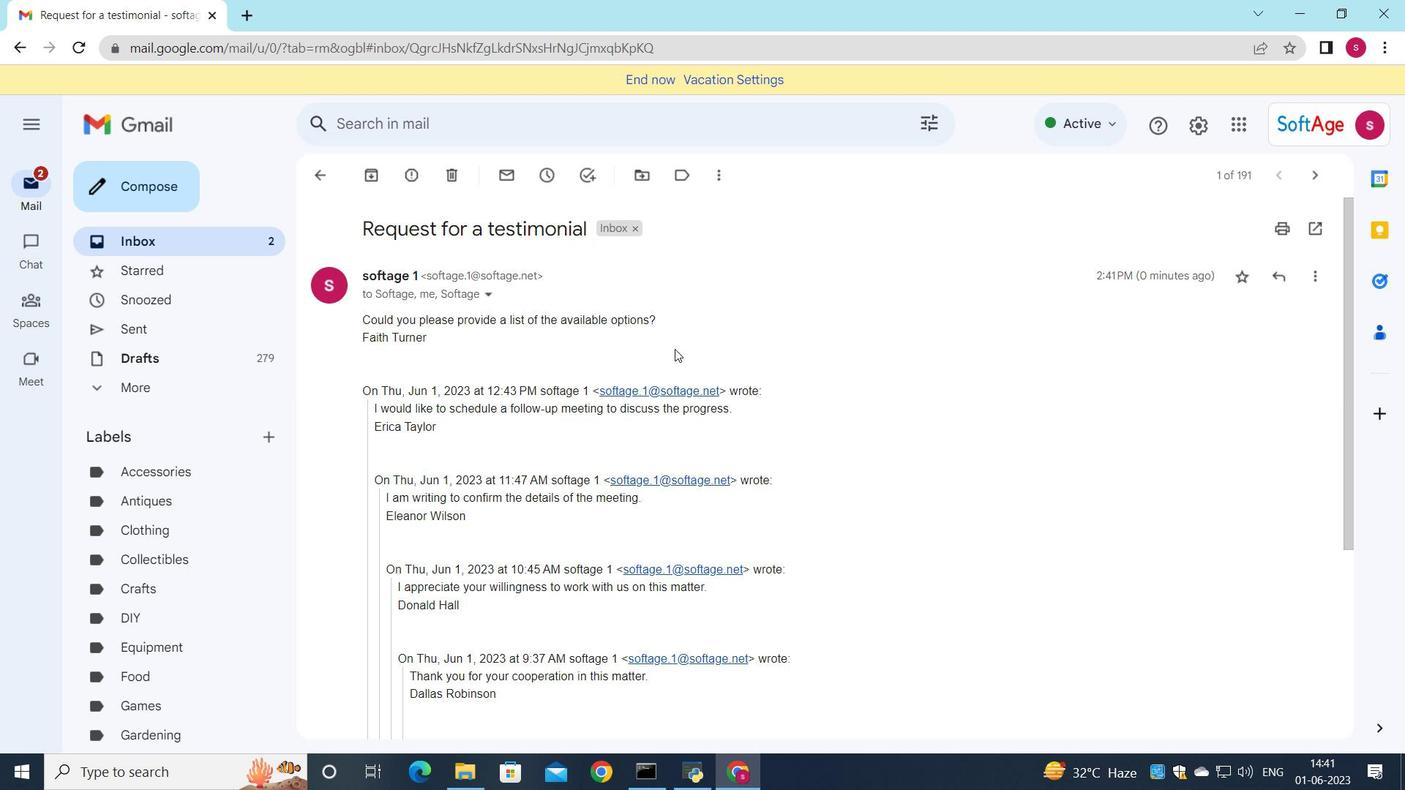 
